 Task: Buy 4 French Presses from Coffee Makers section under best seller category for shipping address: Alexandra Wilson, 3624 Station Street, Austin, Texas 78702, Cell Number 5122113583. Pay from credit card ending with 7965, CVV 549
Action: Mouse moved to (165, 76)
Screenshot: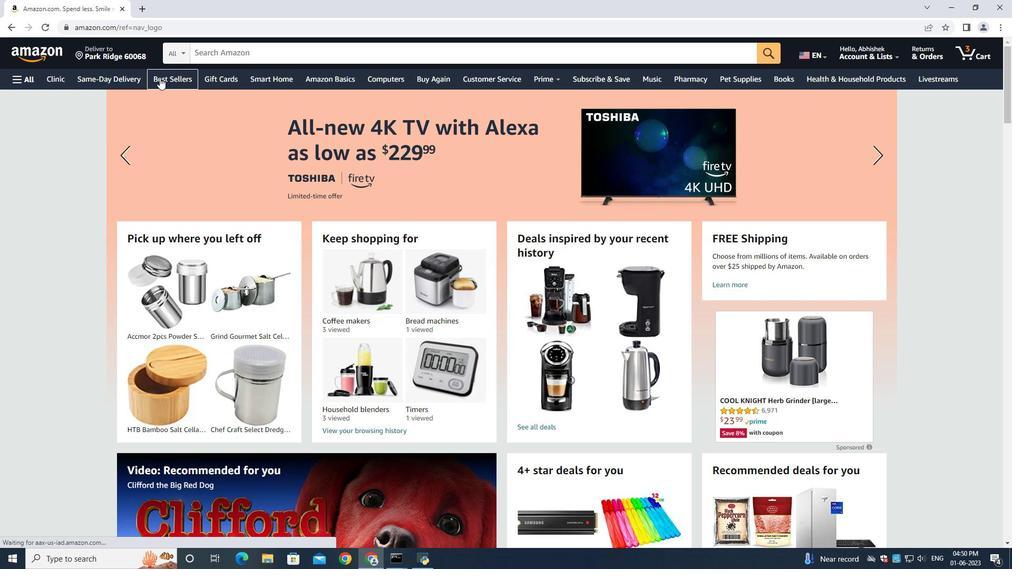
Action: Mouse pressed left at (165, 76)
Screenshot: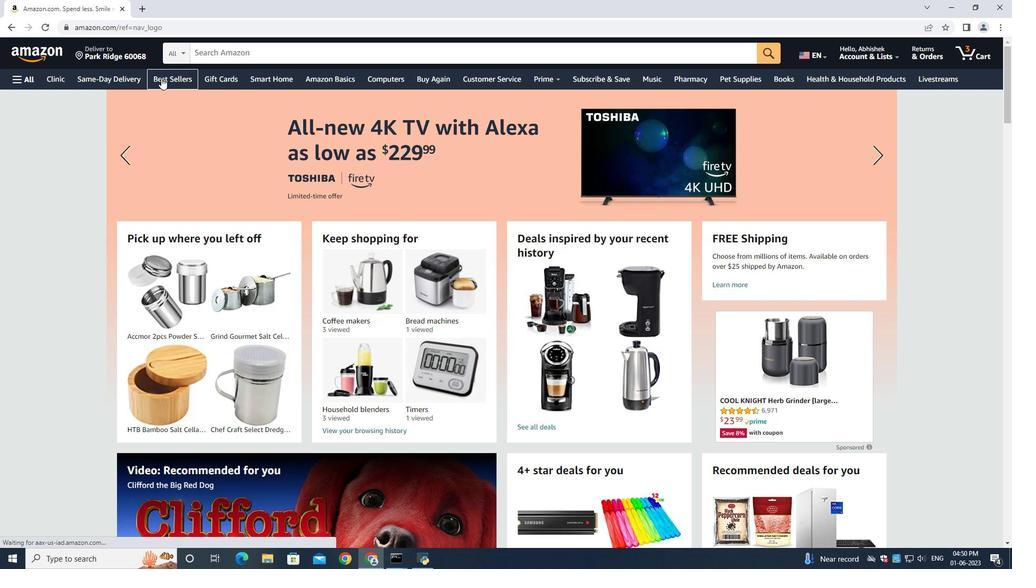 
Action: Mouse moved to (212, 49)
Screenshot: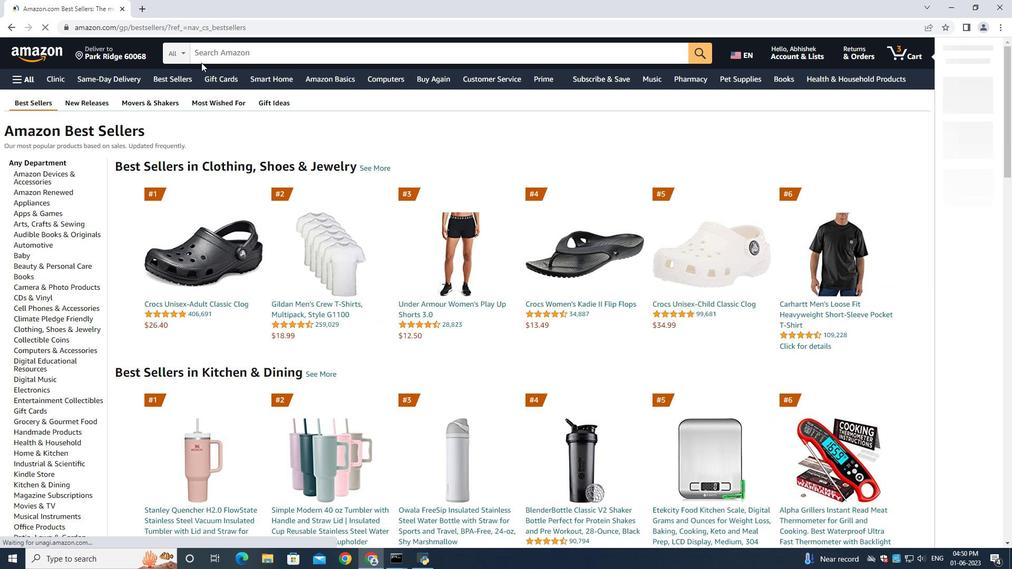 
Action: Mouse pressed left at (212, 49)
Screenshot: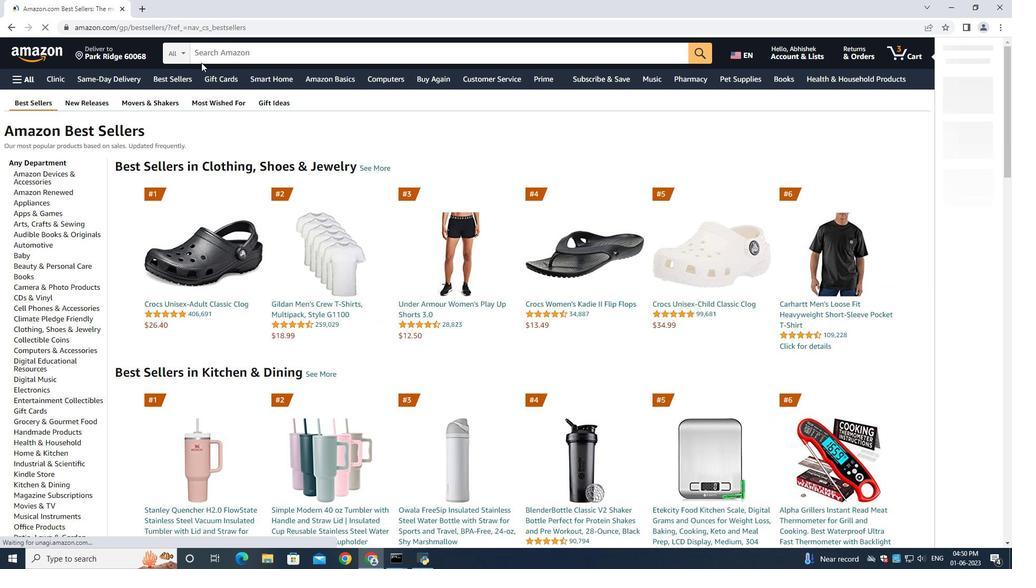 
Action: Mouse moved to (266, 61)
Screenshot: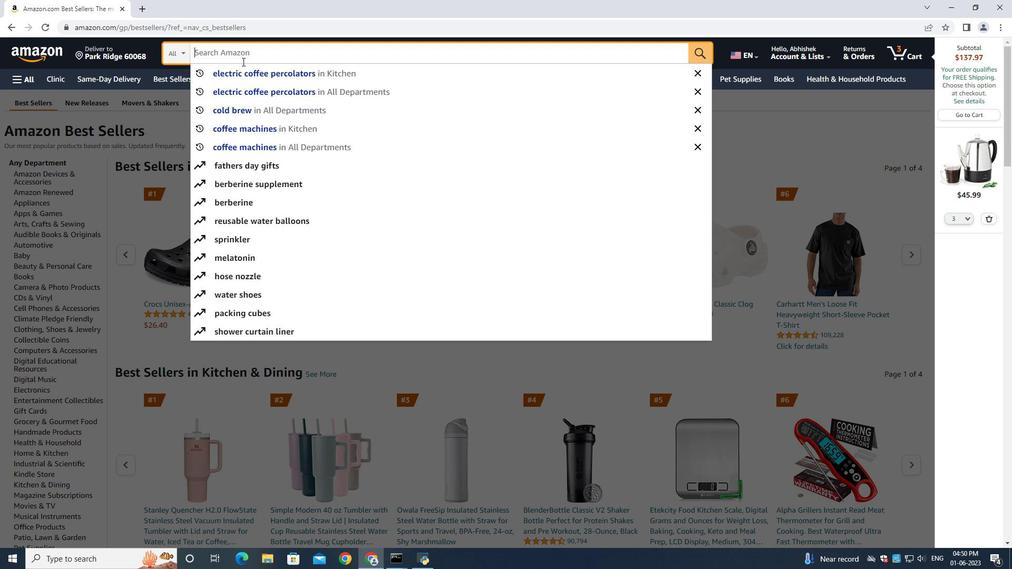 
Action: Key pressed <Key.shift>French<Key.space><Key.shift><Key.shift><Key.shift><Key.shift>Presses<Key.space><Key.enter>
Screenshot: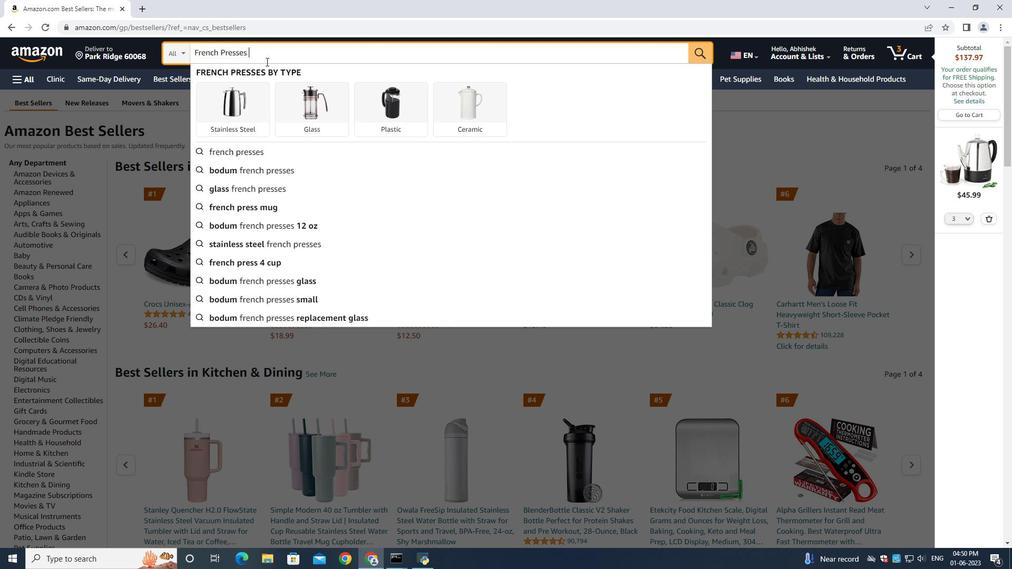 
Action: Mouse moved to (987, 216)
Screenshot: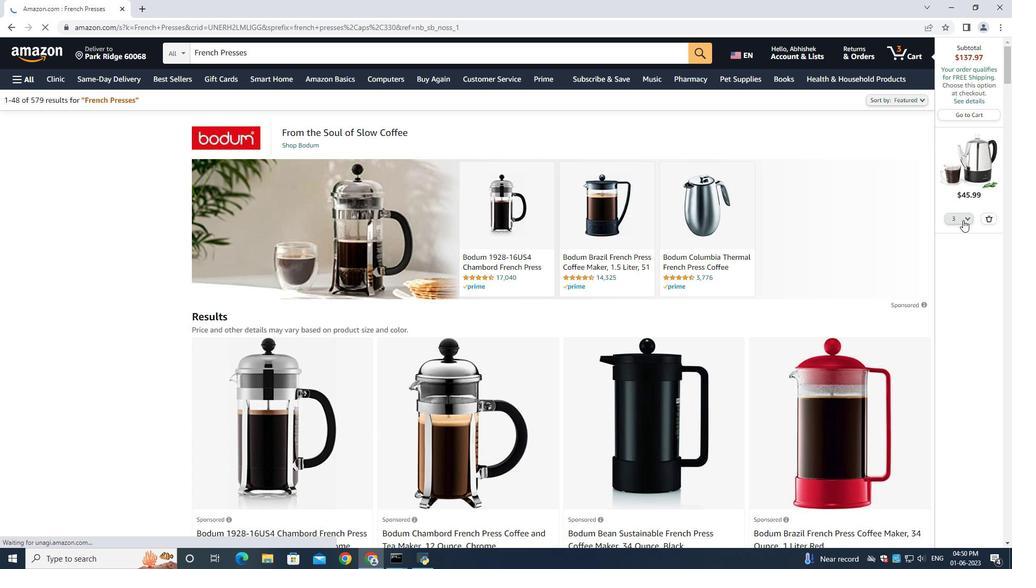 
Action: Mouse pressed left at (987, 216)
Screenshot: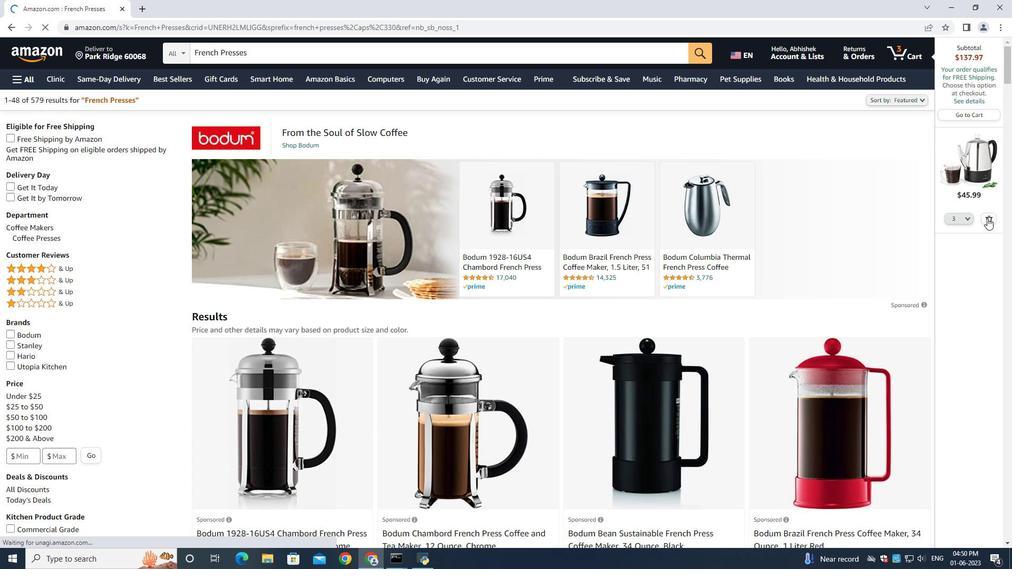 
Action: Mouse moved to (35, 226)
Screenshot: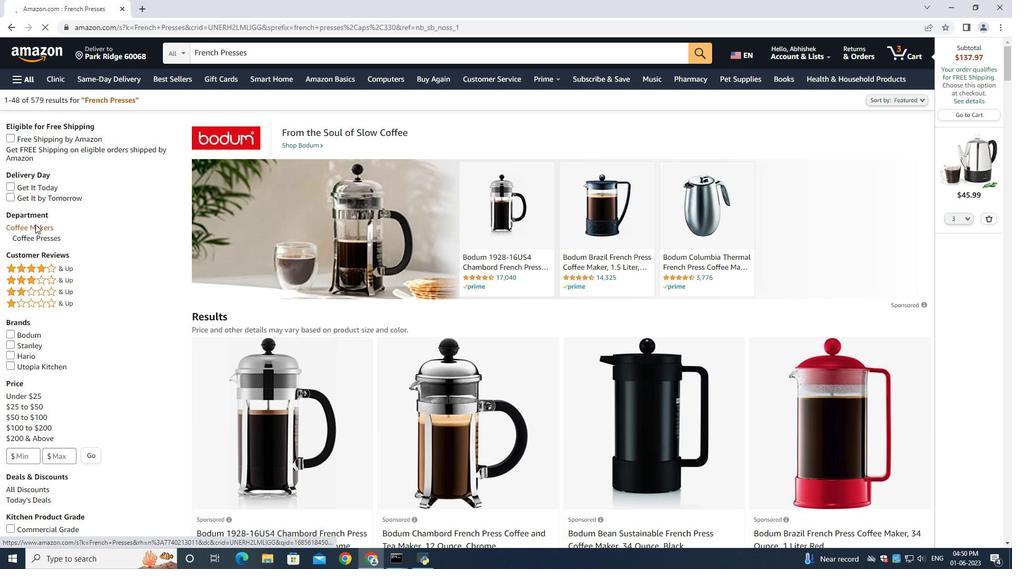 
Action: Mouse pressed left at (35, 226)
Screenshot: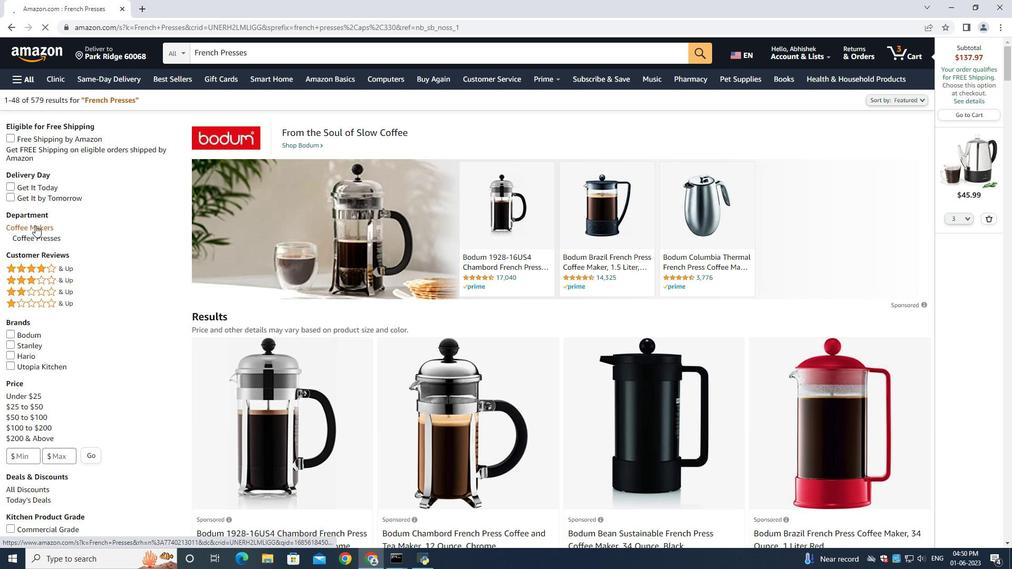 
Action: Mouse moved to (990, 217)
Screenshot: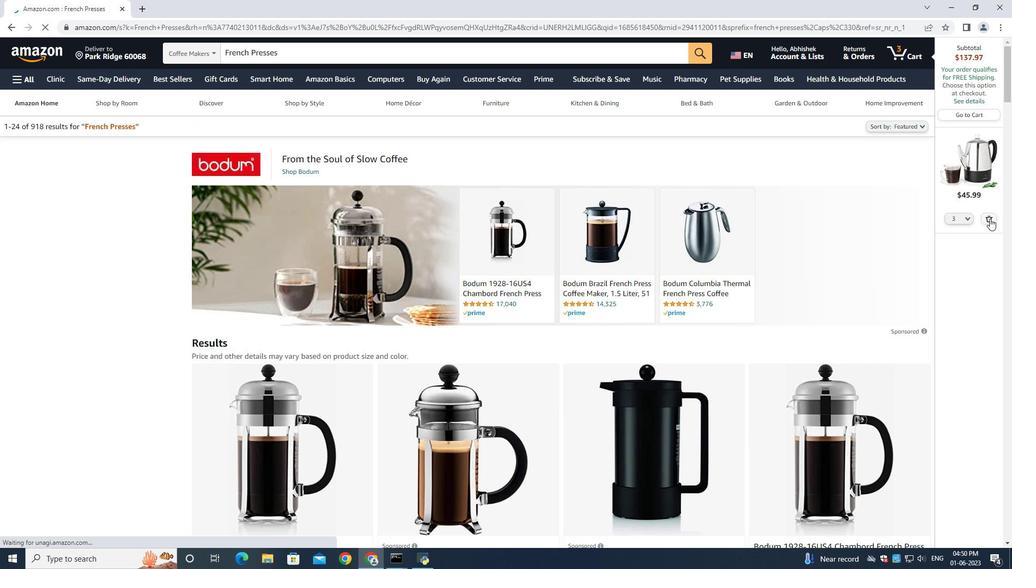 
Action: Mouse pressed left at (990, 217)
Screenshot: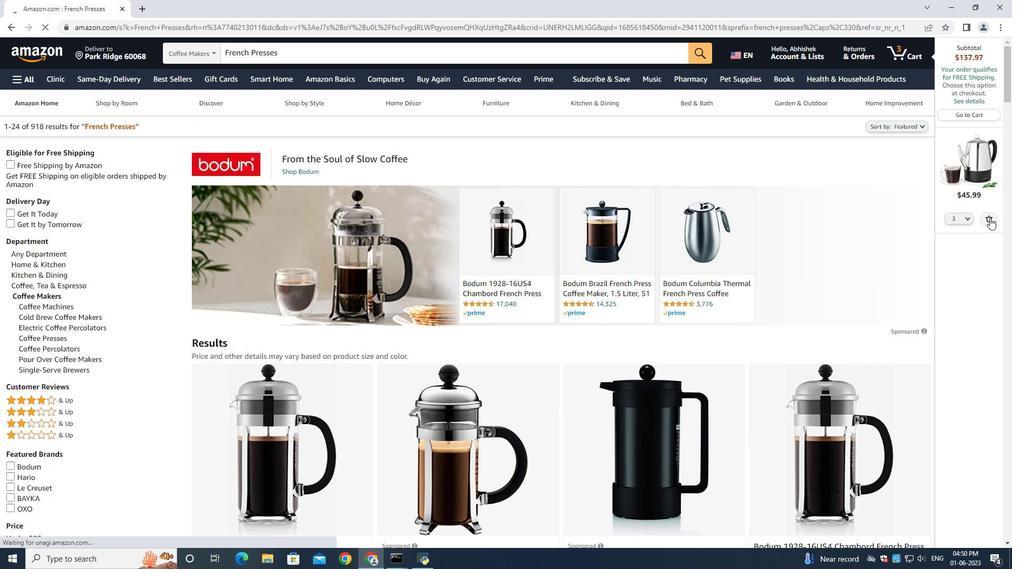 
Action: Mouse pressed left at (990, 217)
Screenshot: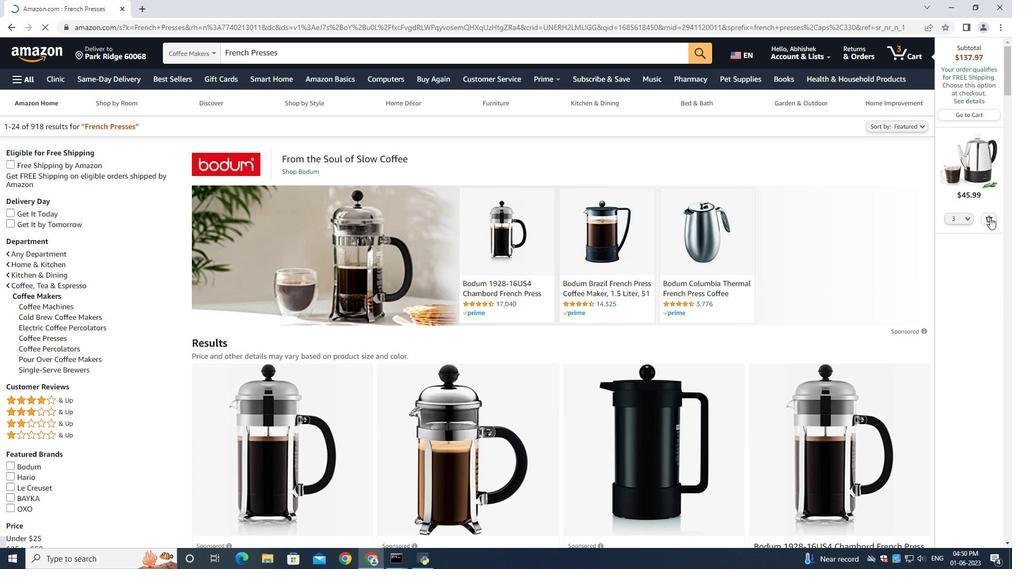 
Action: Mouse moved to (693, 274)
Screenshot: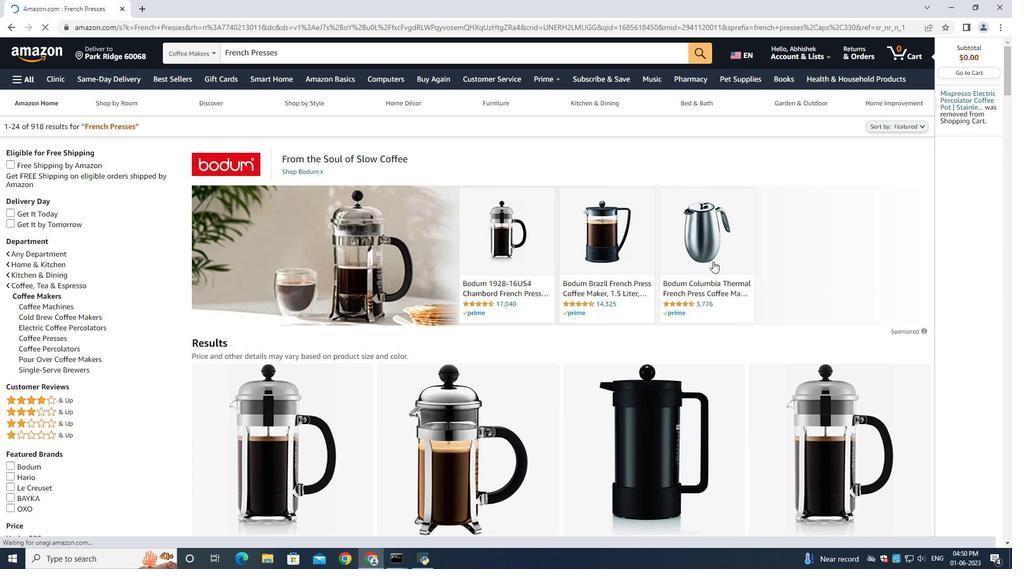 
Action: Mouse scrolled (693, 273) with delta (0, 0)
Screenshot: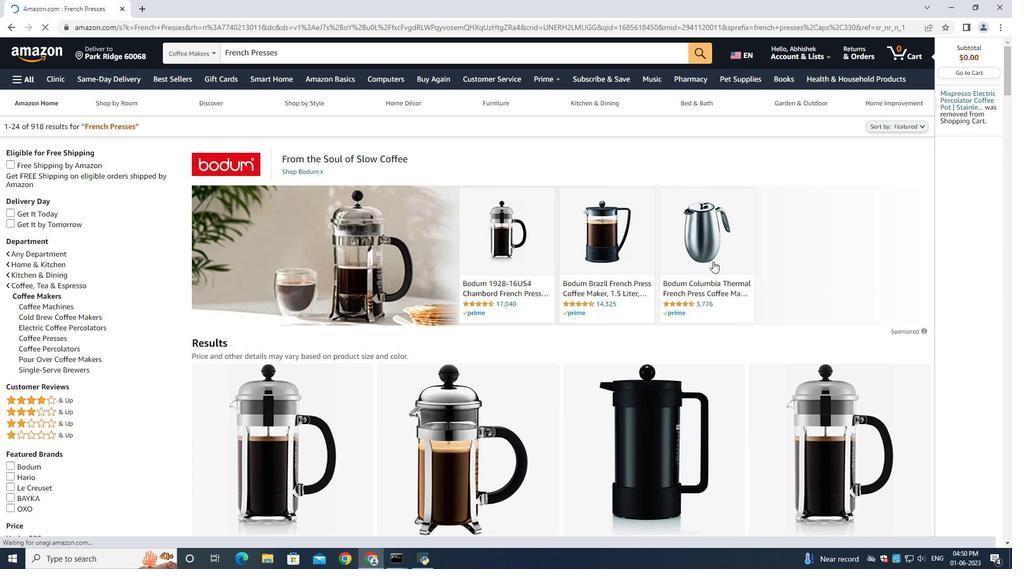 
Action: Mouse moved to (693, 274)
Screenshot: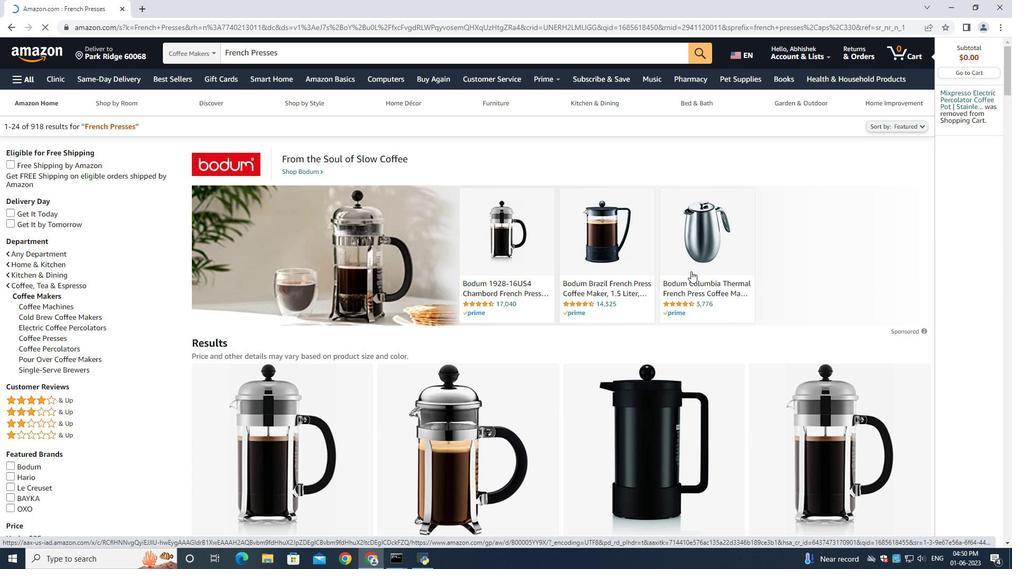 
Action: Mouse scrolled (693, 273) with delta (0, 0)
Screenshot: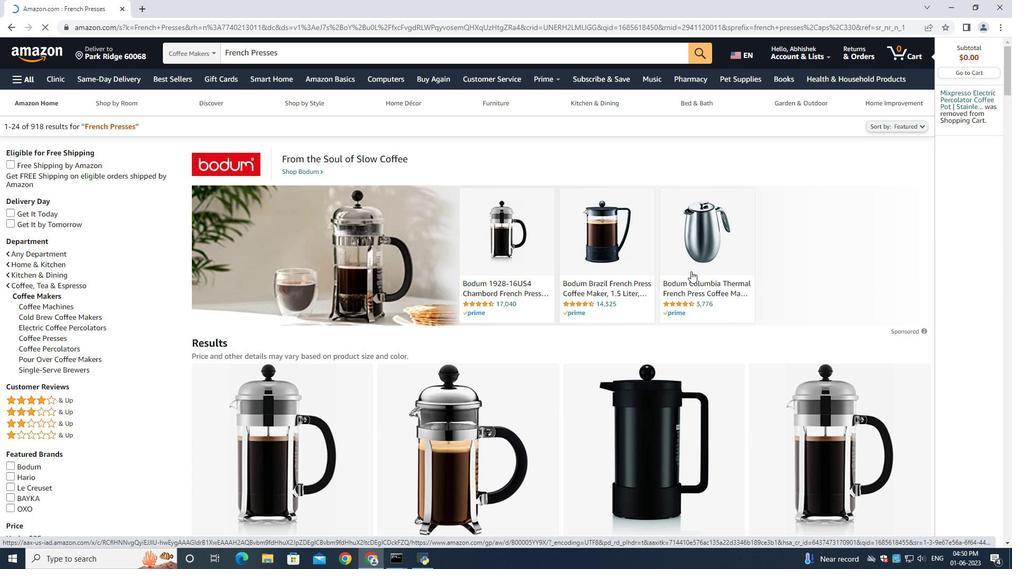 
Action: Mouse scrolled (693, 273) with delta (0, 0)
Screenshot: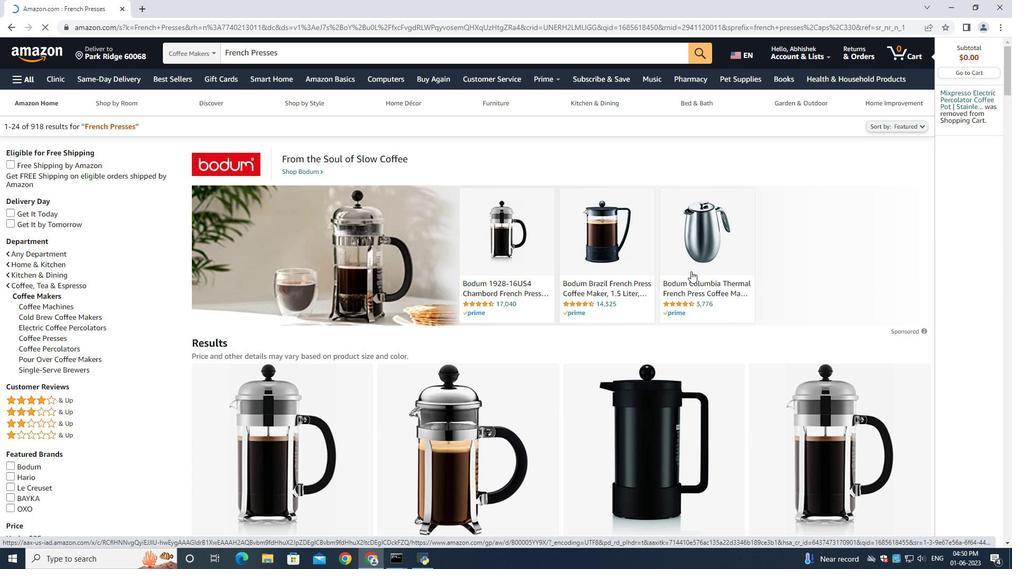 
Action: Mouse scrolled (693, 273) with delta (0, 0)
Screenshot: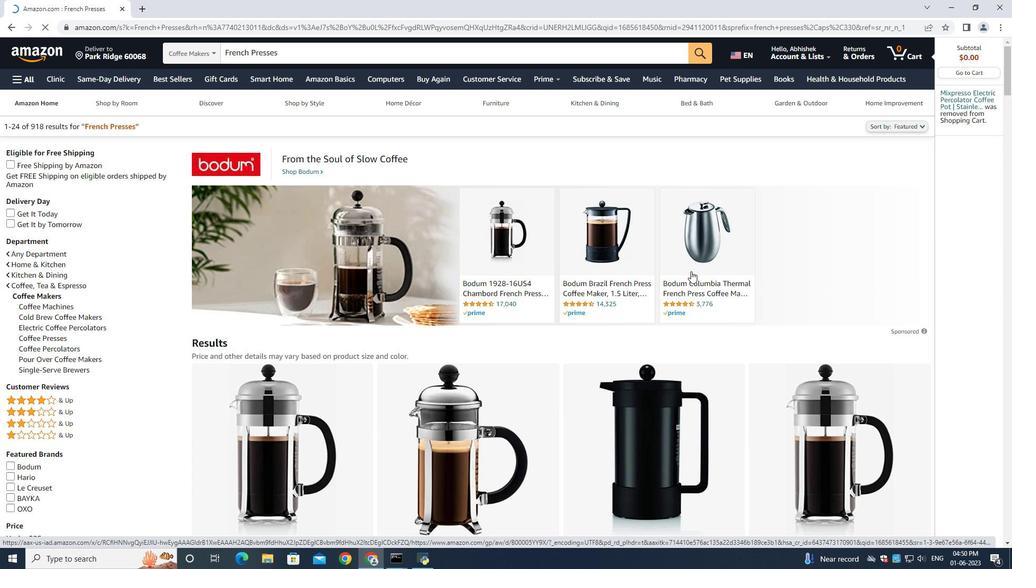 
Action: Mouse moved to (694, 274)
Screenshot: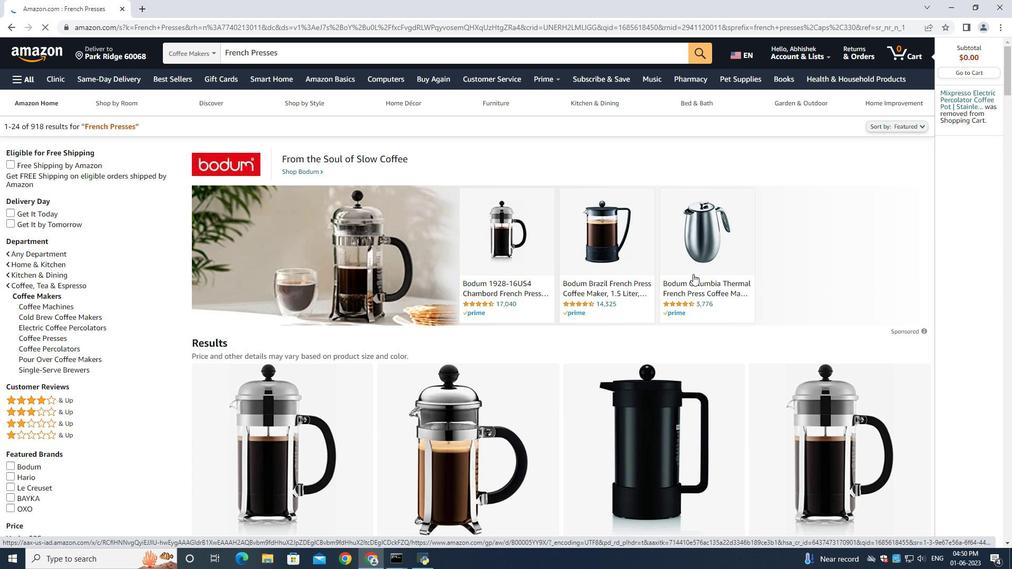 
Action: Mouse scrolled (694, 273) with delta (0, 0)
Screenshot: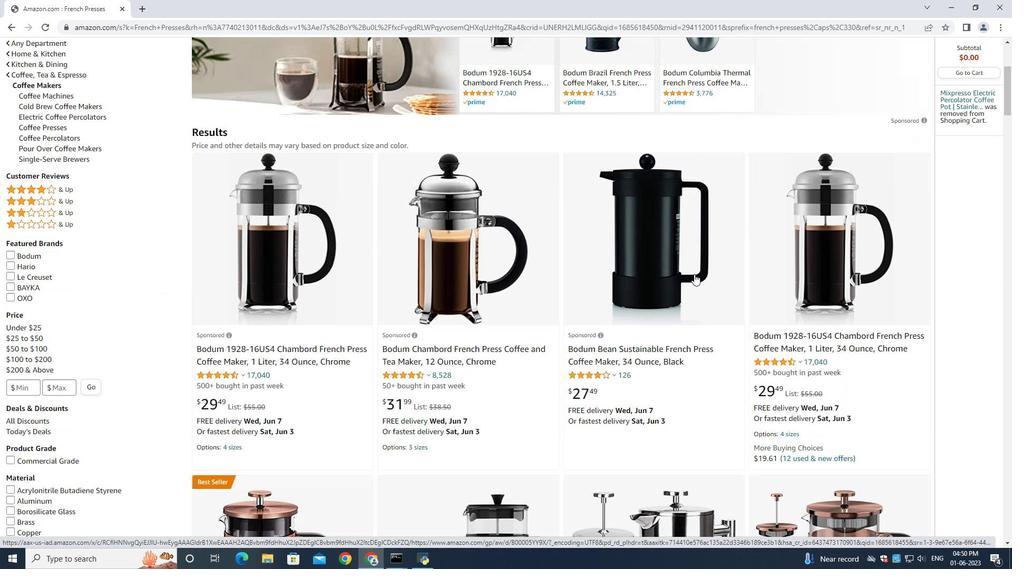 
Action: Mouse scrolled (694, 273) with delta (0, 0)
Screenshot: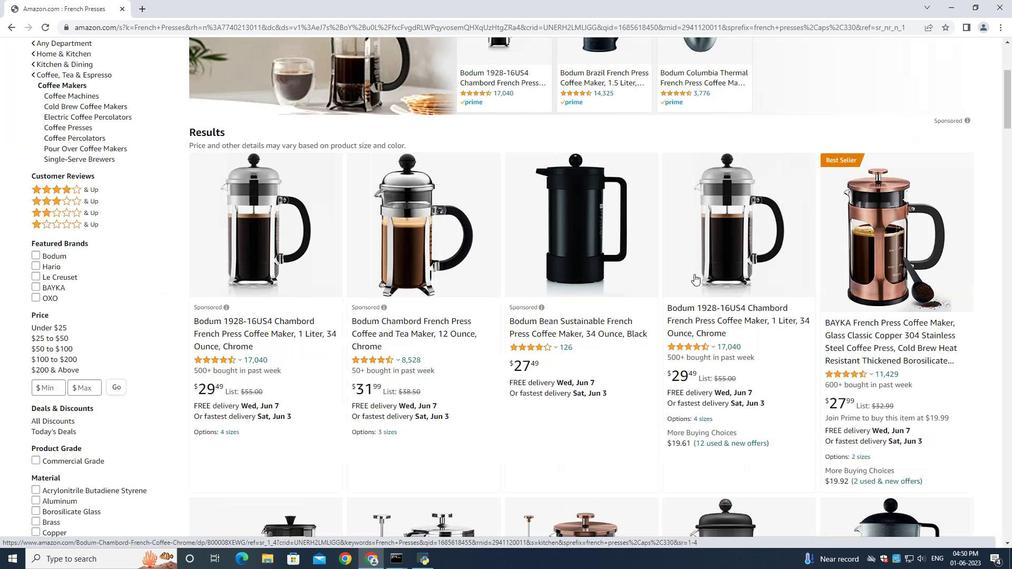 
Action: Mouse scrolled (694, 273) with delta (0, 0)
Screenshot: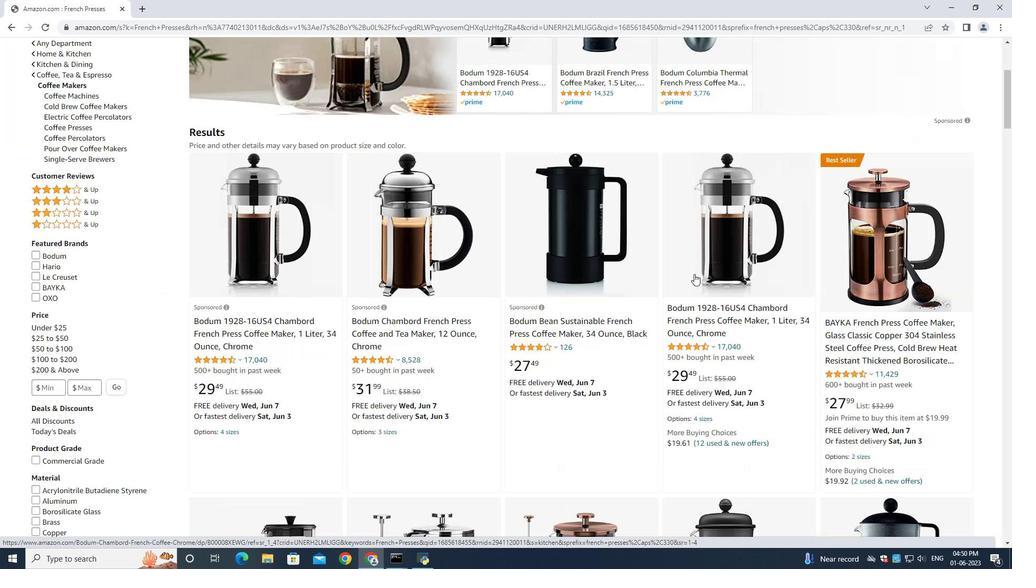 
Action: Mouse moved to (889, 186)
Screenshot: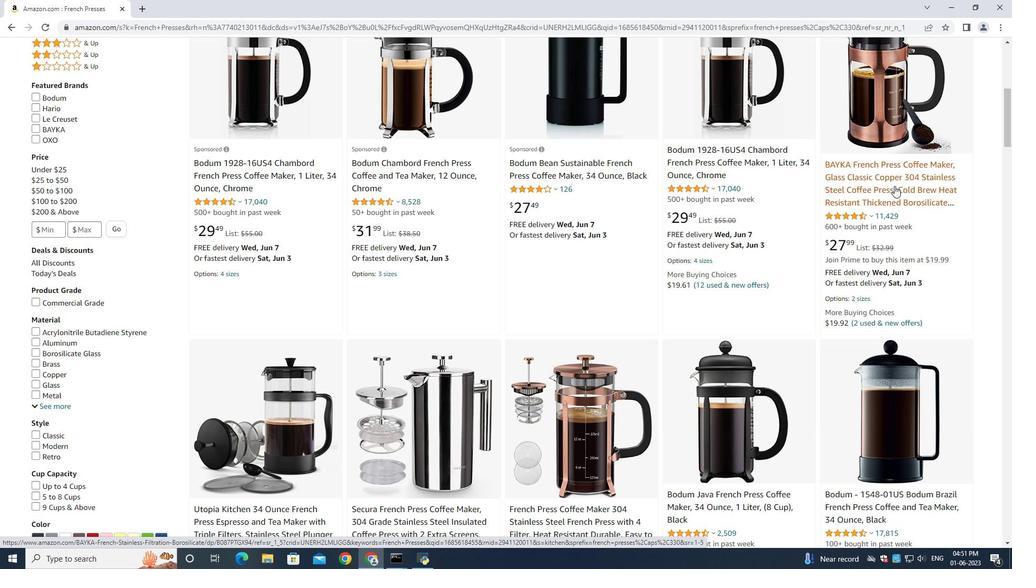 
Action: Mouse pressed left at (889, 186)
Screenshot: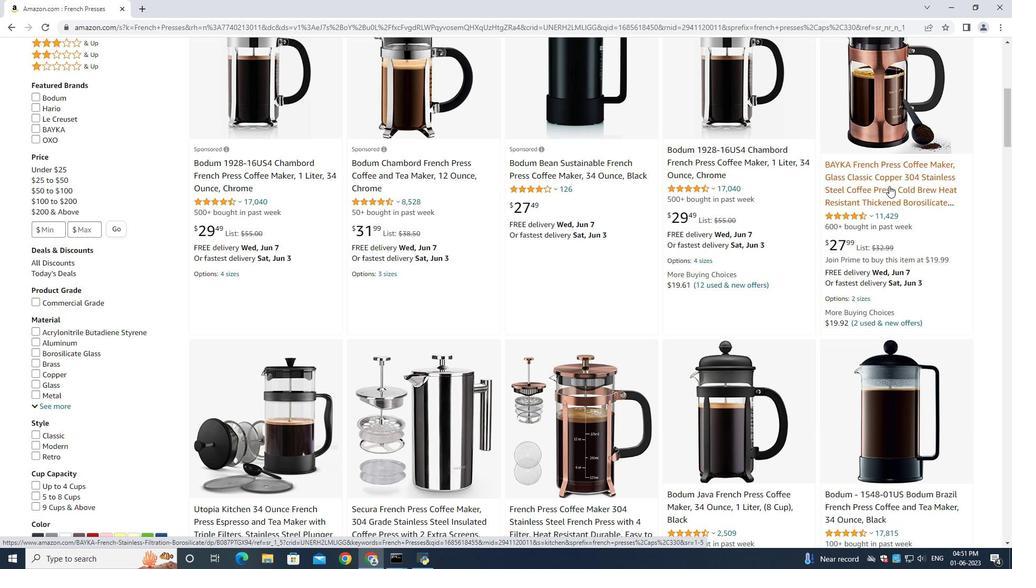 
Action: Mouse moved to (568, 259)
Screenshot: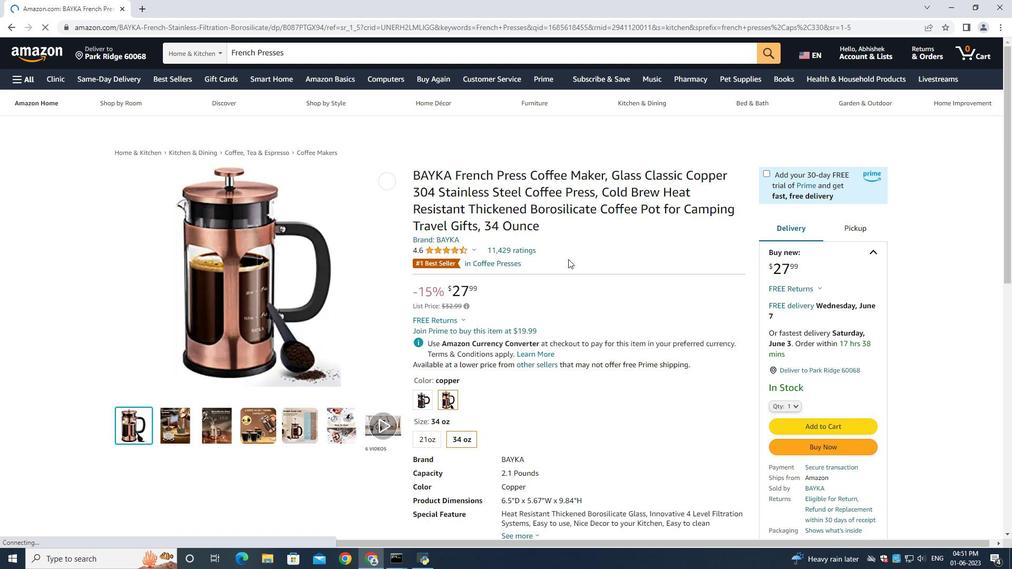 
Action: Mouse scrolled (568, 259) with delta (0, 0)
Screenshot: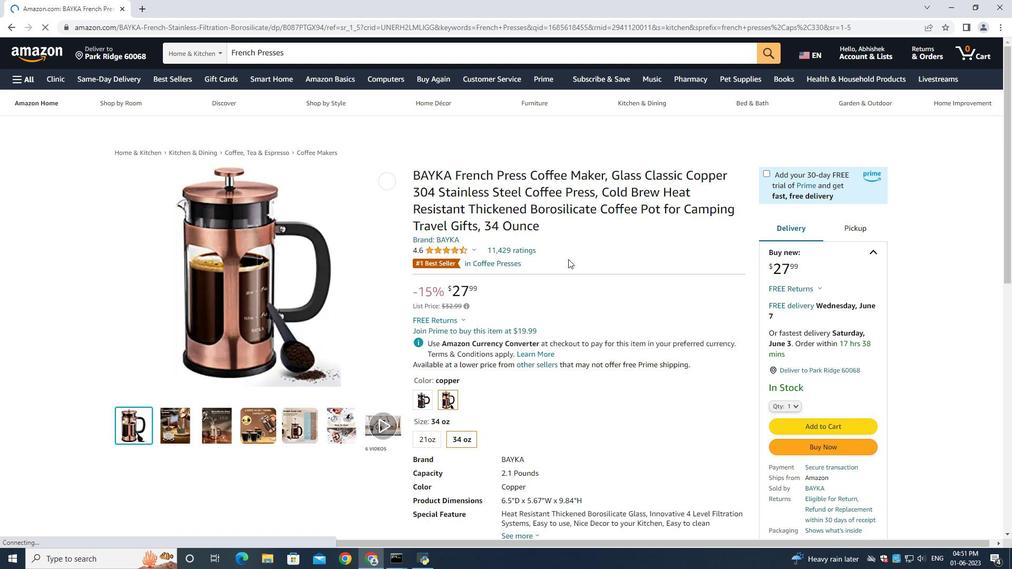 
Action: Mouse moved to (568, 260)
Screenshot: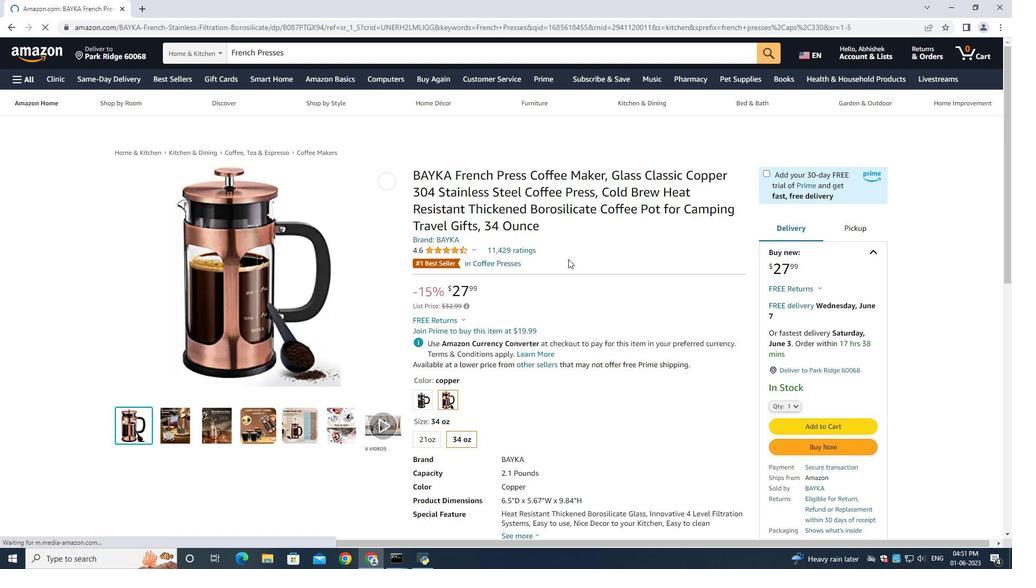 
Action: Mouse scrolled (568, 259) with delta (0, 0)
Screenshot: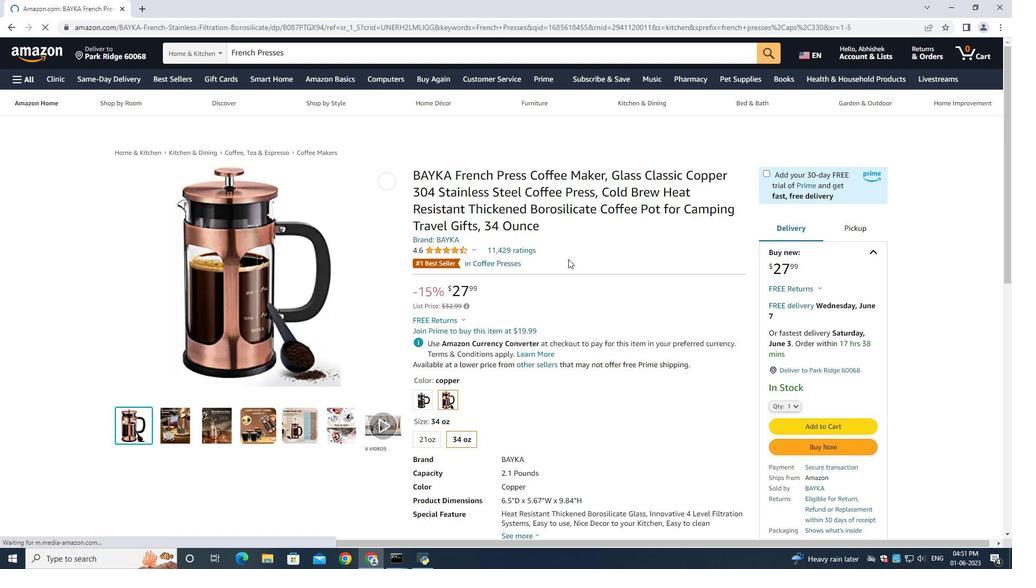 
Action: Mouse moved to (568, 260)
Screenshot: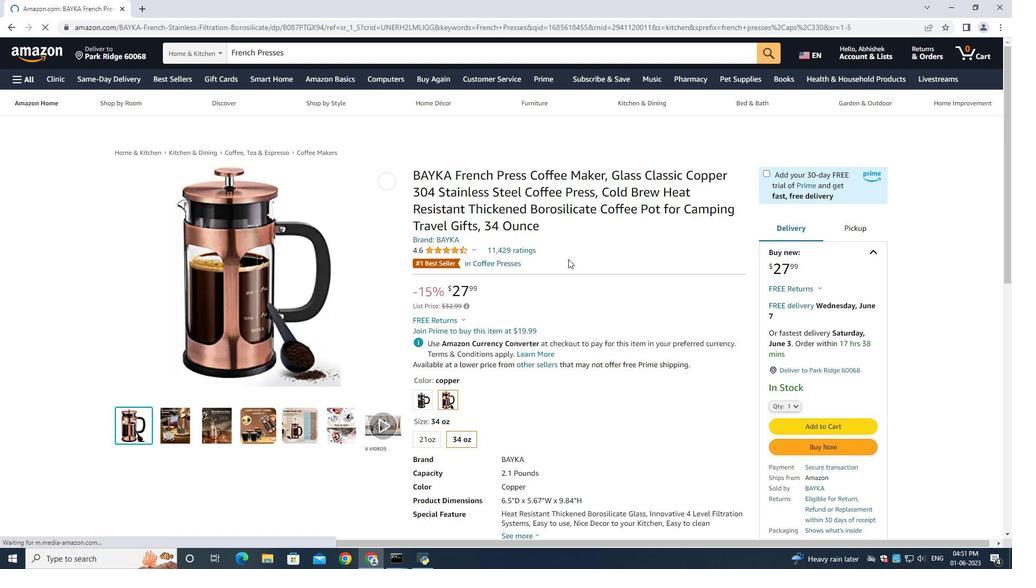 
Action: Mouse scrolled (568, 260) with delta (0, 0)
Screenshot: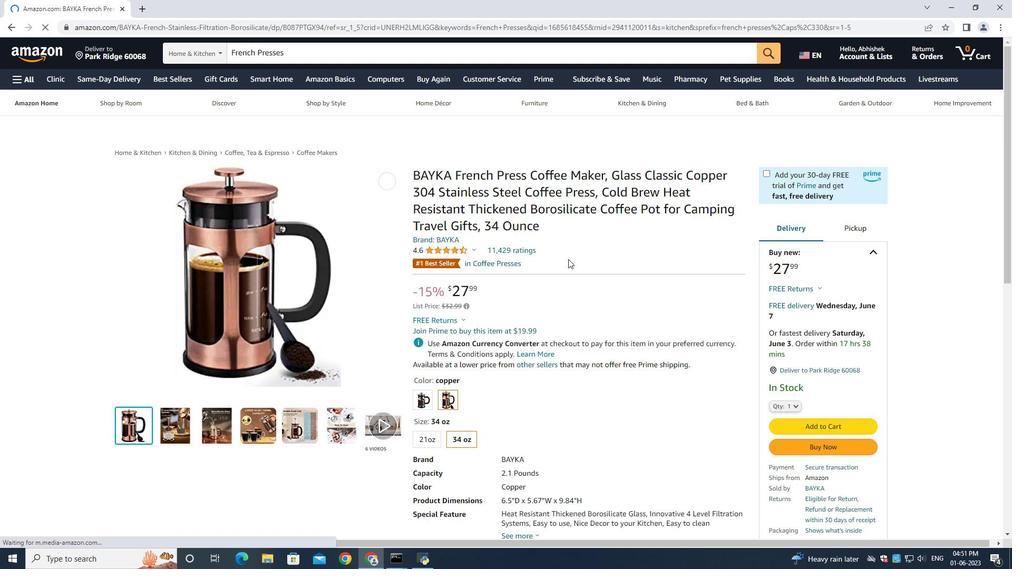 
Action: Mouse moved to (782, 250)
Screenshot: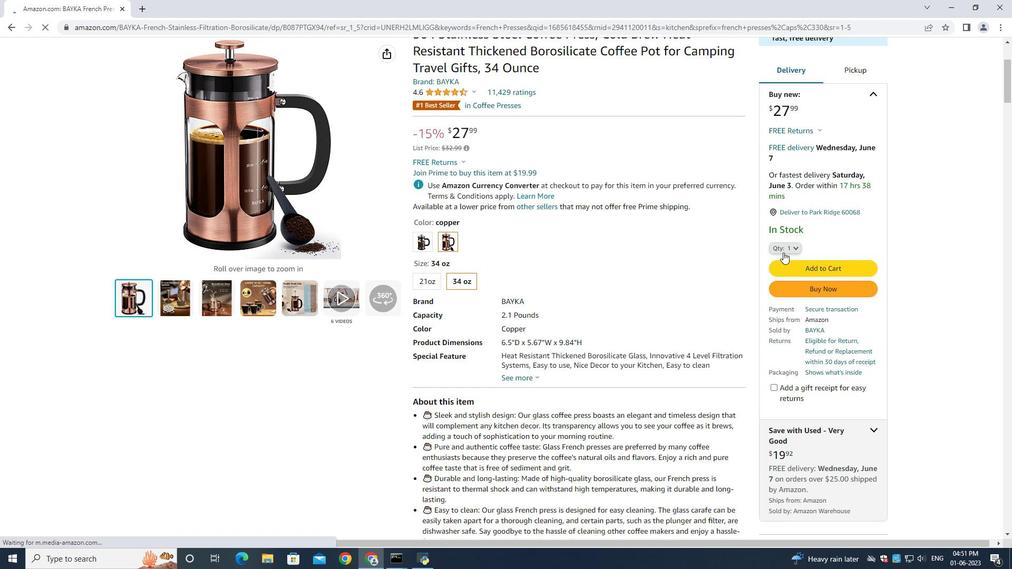 
Action: Mouse pressed left at (782, 250)
Screenshot: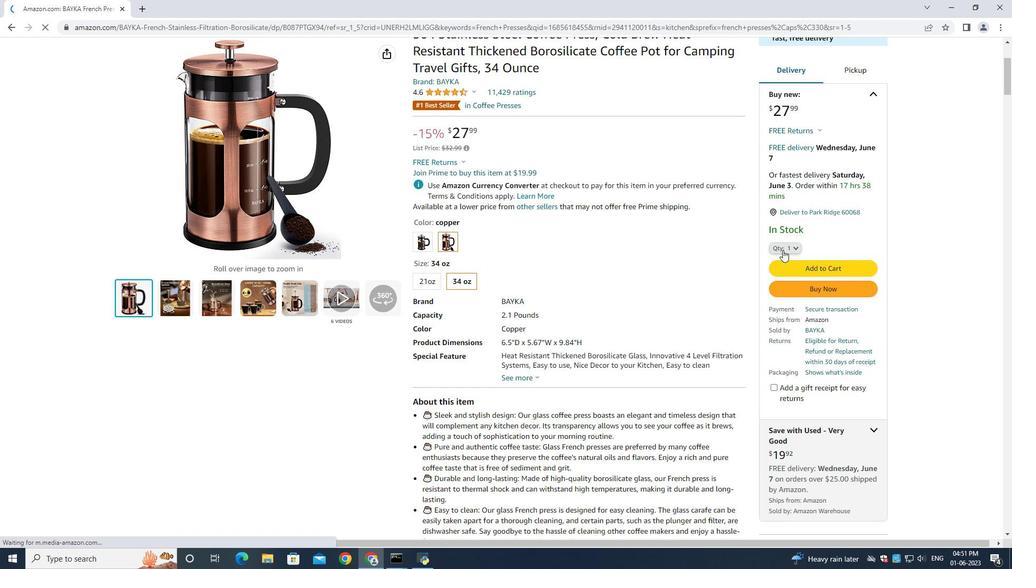 
Action: Mouse moved to (772, 290)
Screenshot: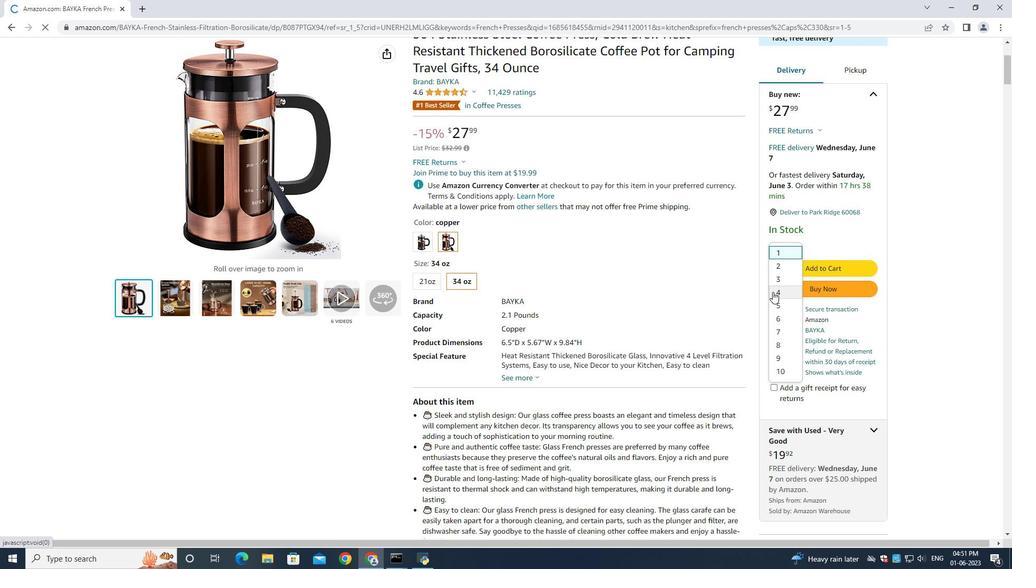 
Action: Mouse pressed left at (772, 290)
Screenshot: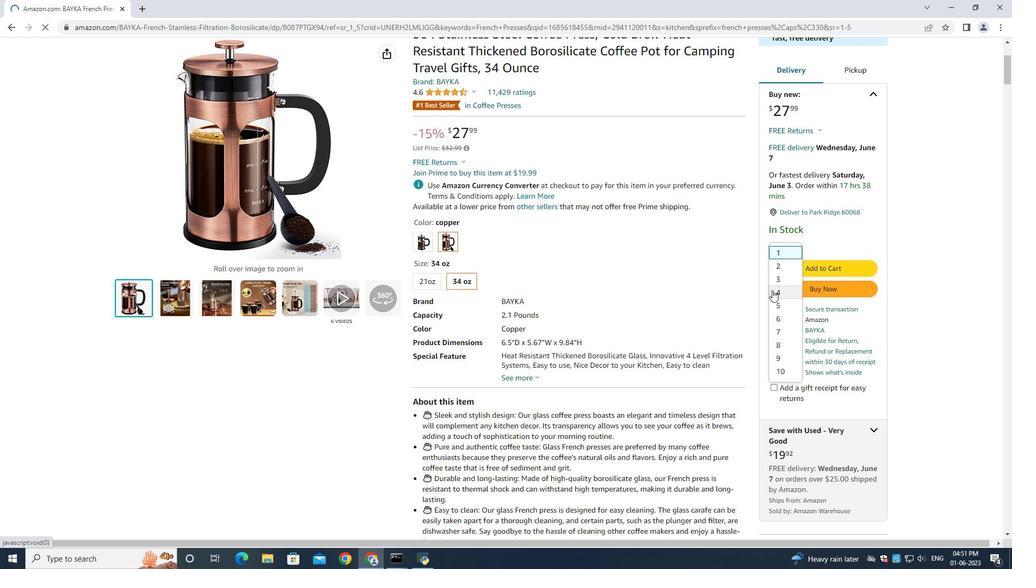 
Action: Mouse moved to (814, 290)
Screenshot: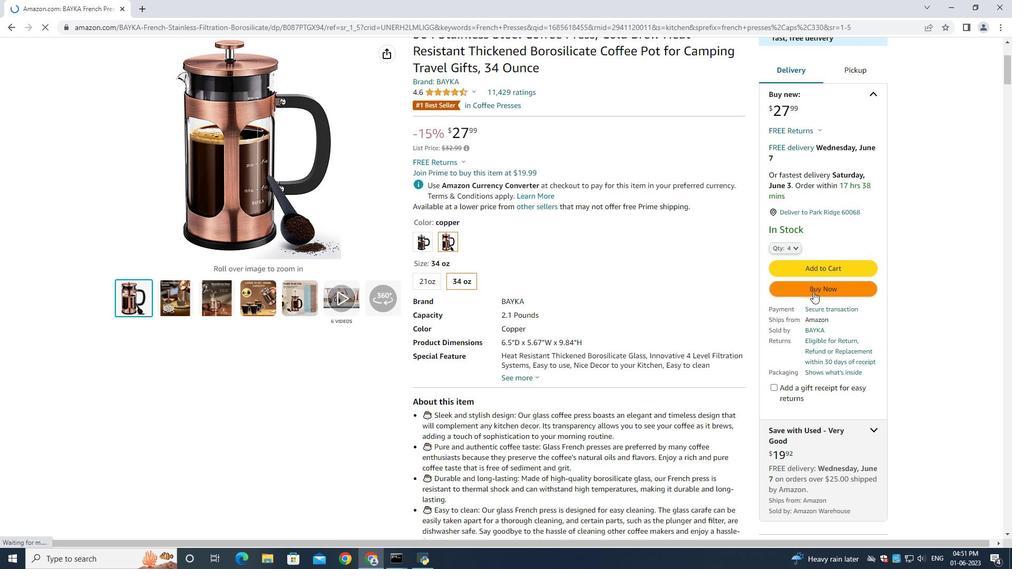 
Action: Mouse pressed left at (814, 290)
Screenshot: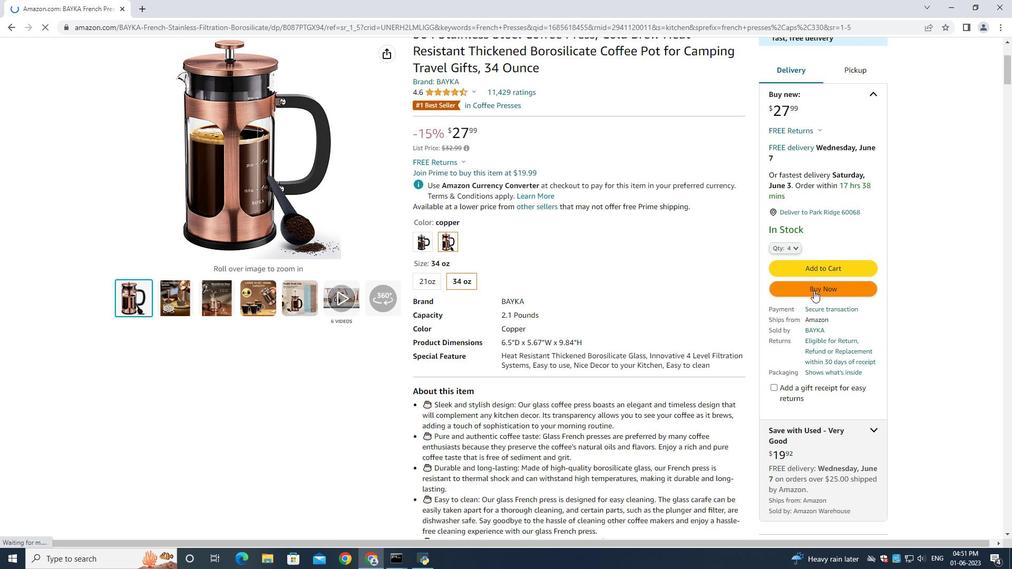 
Action: Mouse moved to (402, 272)
Screenshot: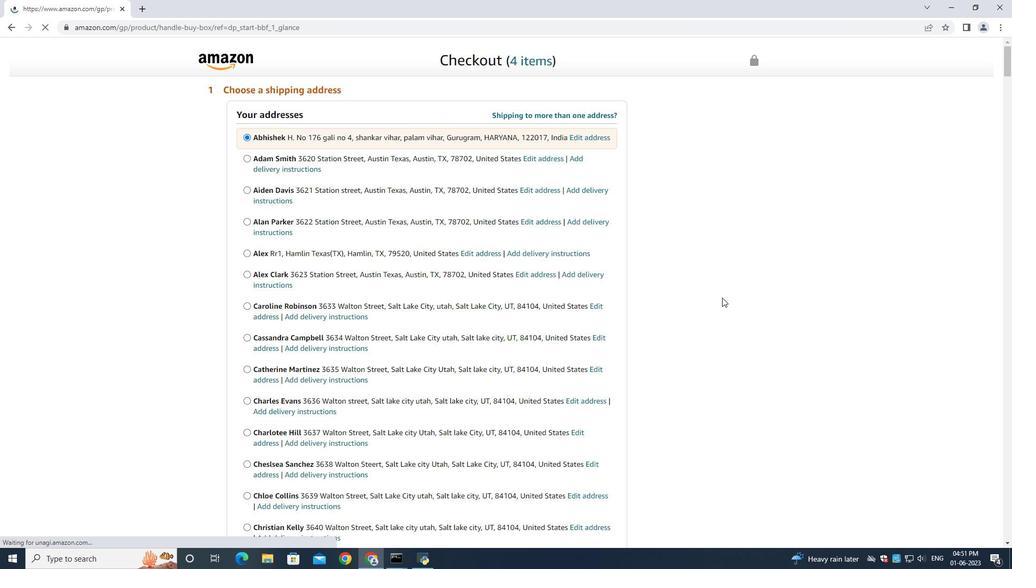 
Action: Mouse scrolled (402, 271) with delta (0, 0)
Screenshot: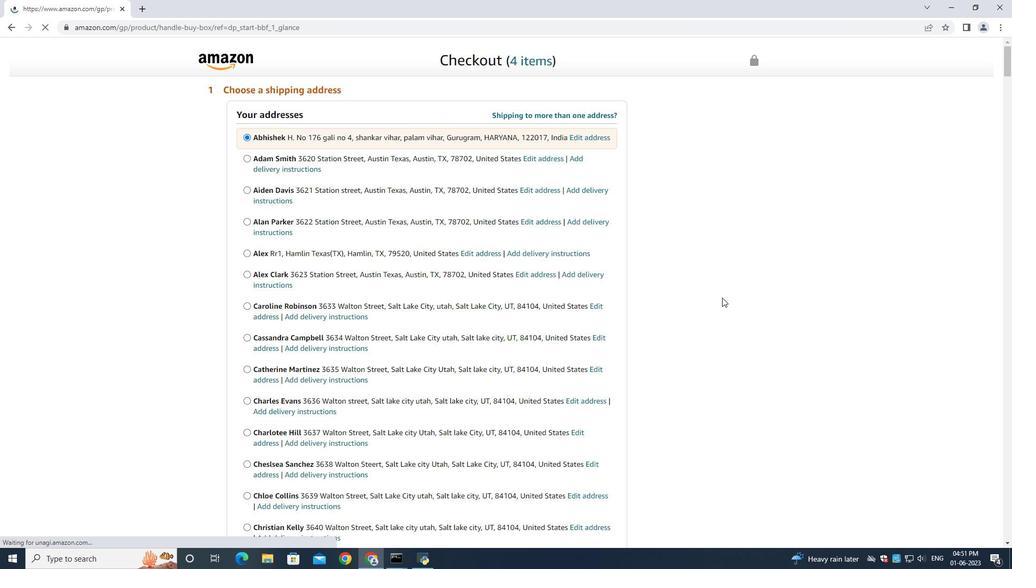 
Action: Mouse moved to (402, 273)
Screenshot: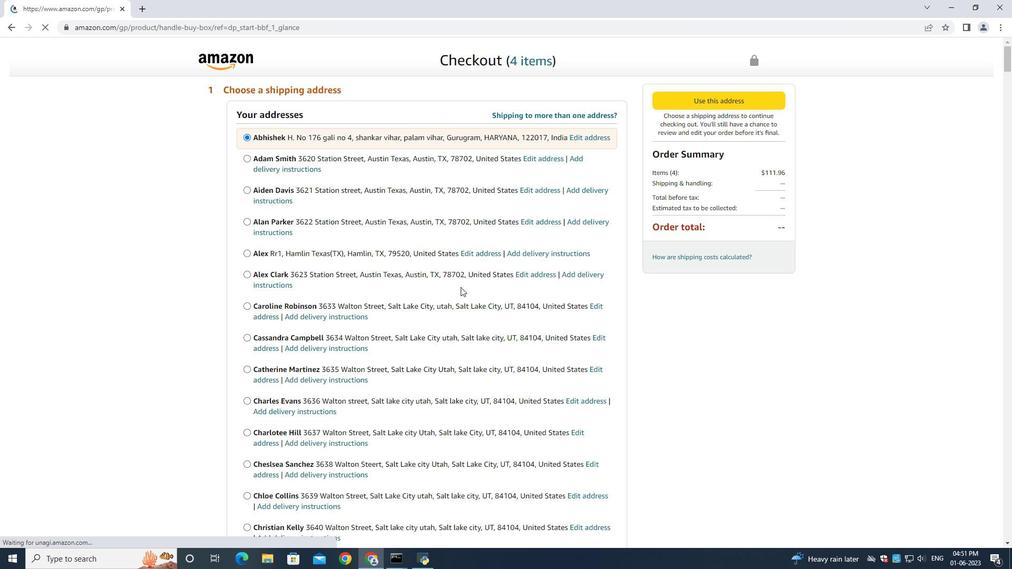
Action: Mouse scrolled (402, 272) with delta (0, 0)
Screenshot: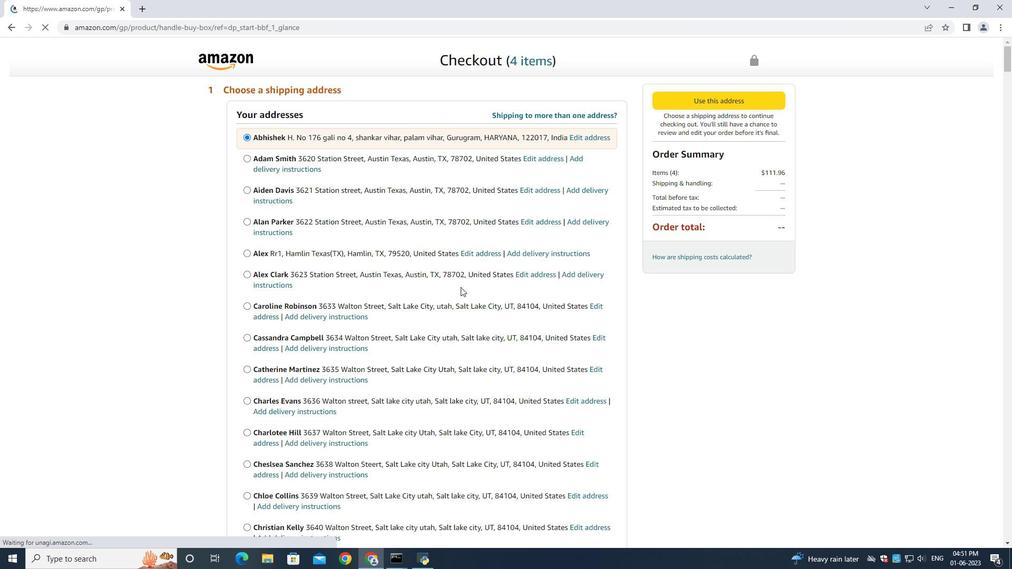 
Action: Mouse scrolled (402, 273) with delta (0, 0)
Screenshot: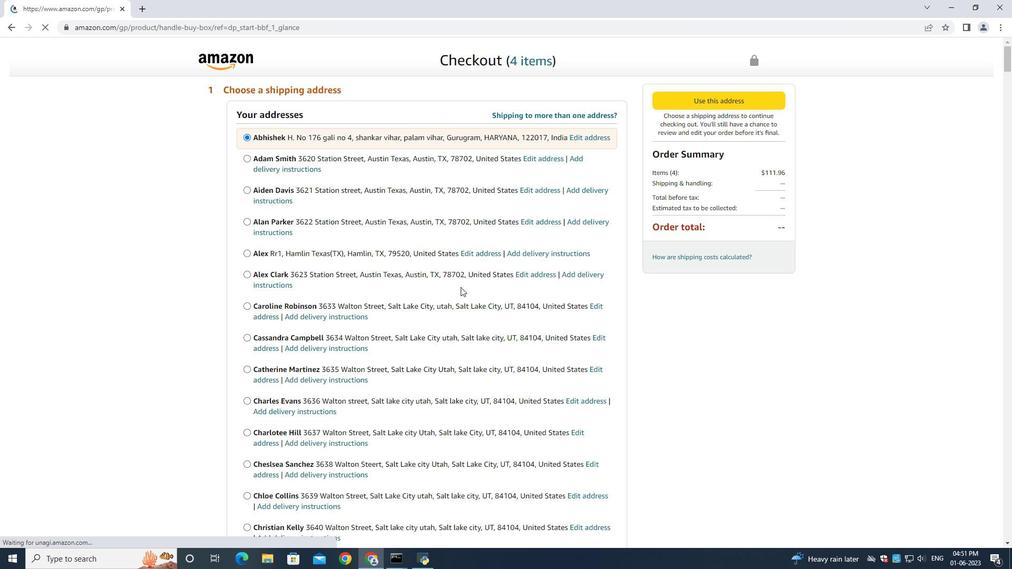 
Action: Mouse moved to (404, 272)
Screenshot: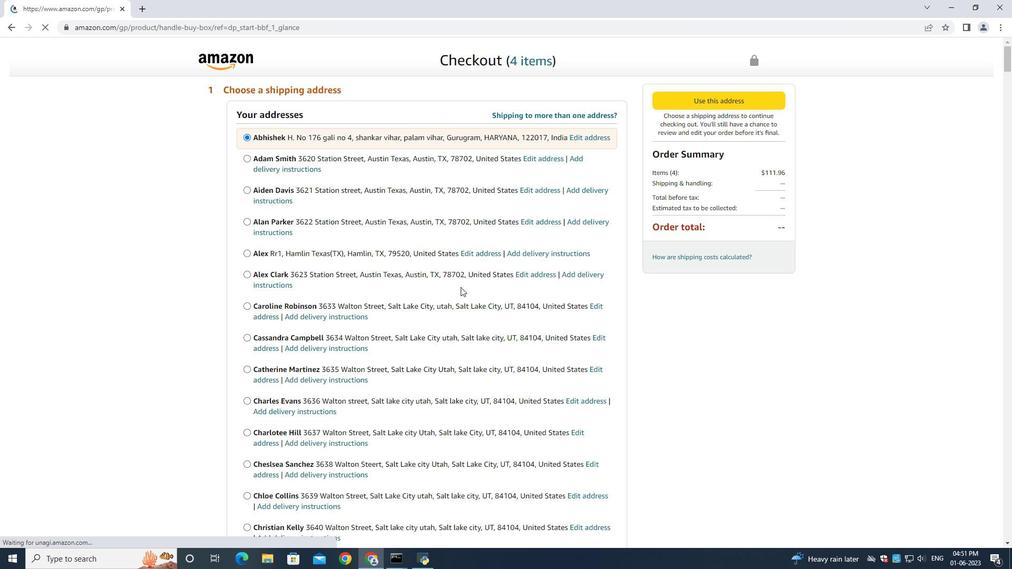 
Action: Mouse pressed middle at (402, 273)
Screenshot: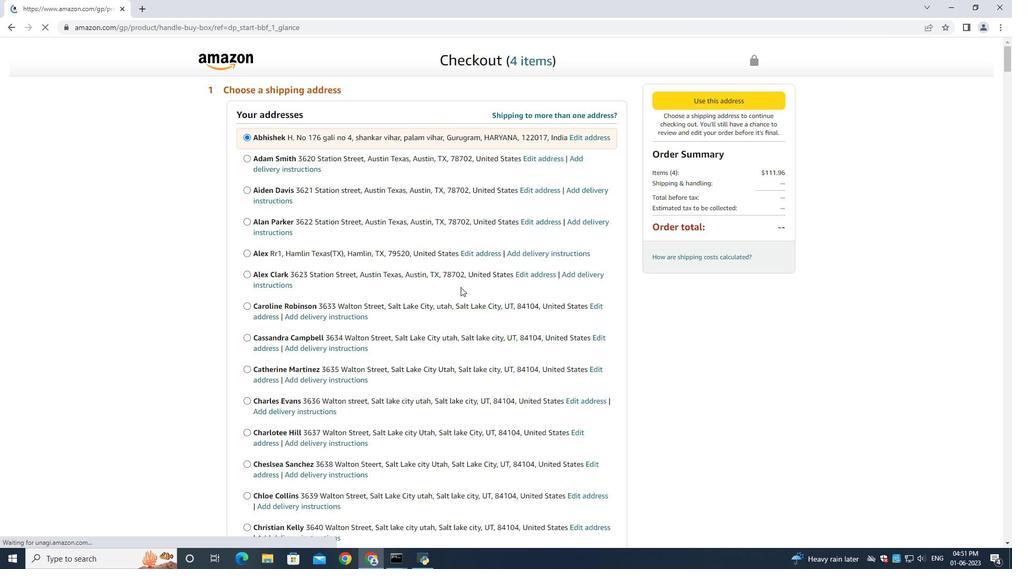 
Action: Mouse moved to (407, 274)
Screenshot: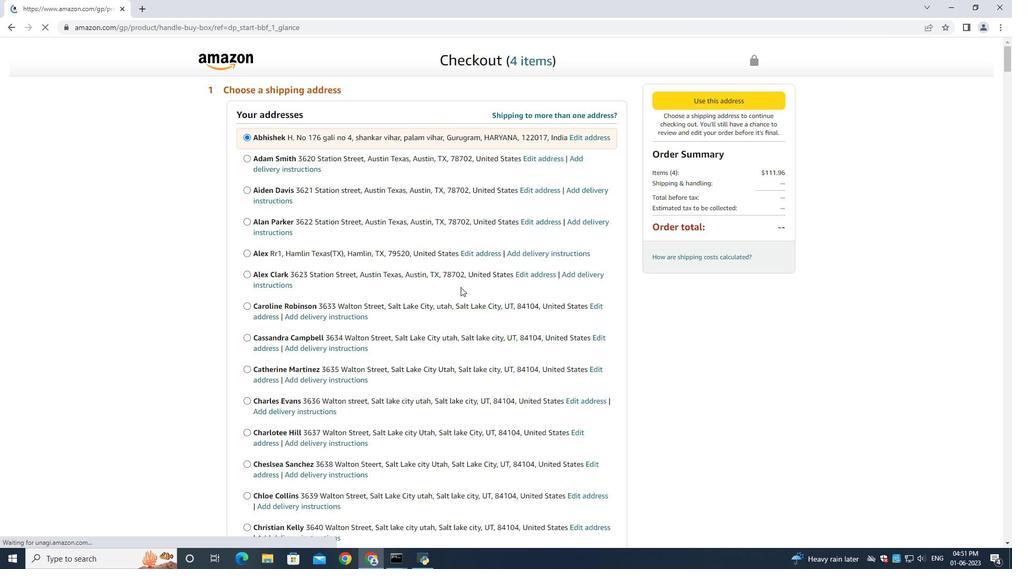 
Action: Mouse scrolled (402, 272) with delta (0, -1)
Screenshot: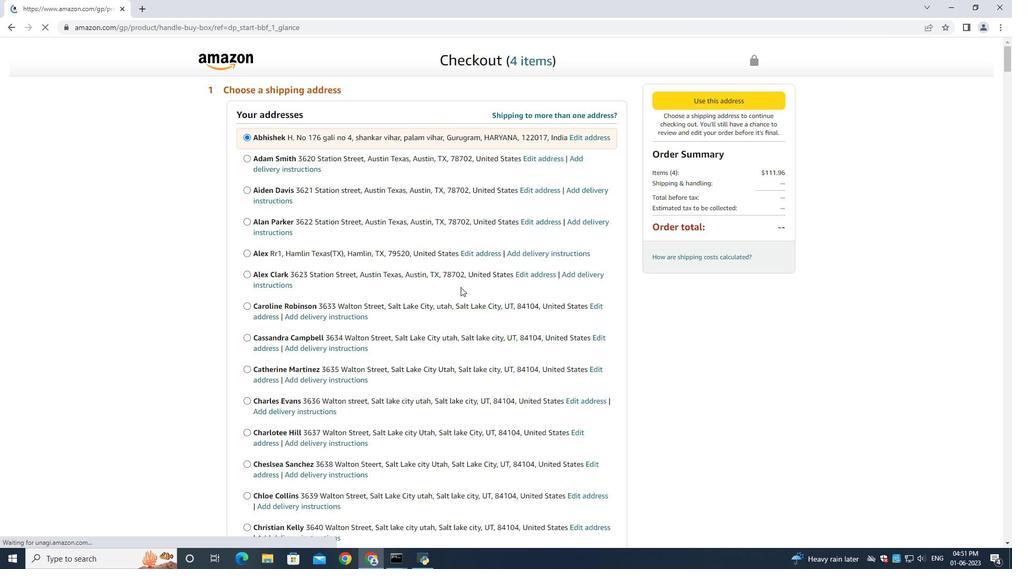 
Action: Mouse moved to (408, 275)
Screenshot: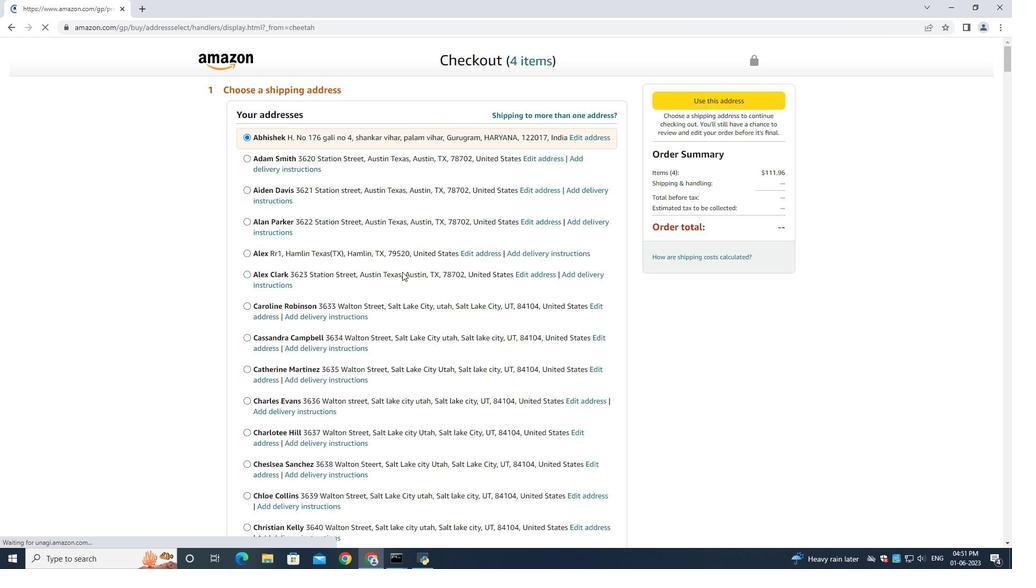 
Action: Mouse scrolled (402, 272) with delta (0, -1)
Screenshot: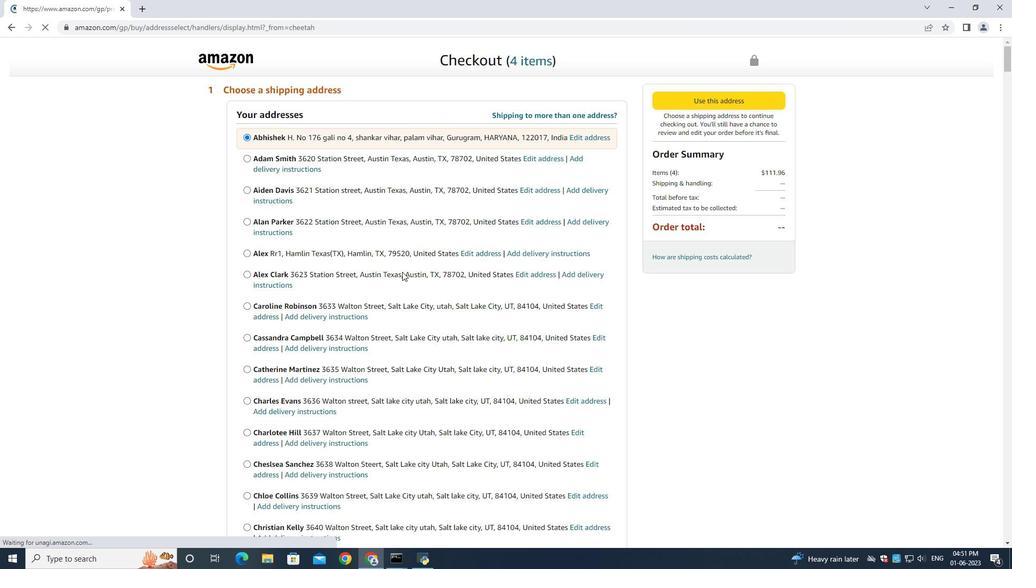 
Action: Mouse scrolled (404, 271) with delta (0, -1)
Screenshot: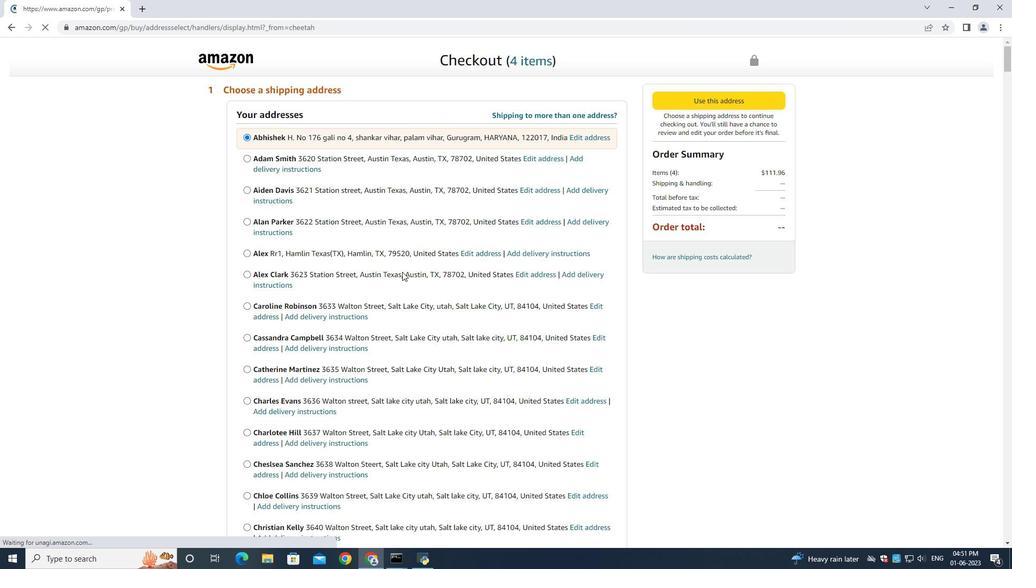 
Action: Mouse moved to (408, 275)
Screenshot: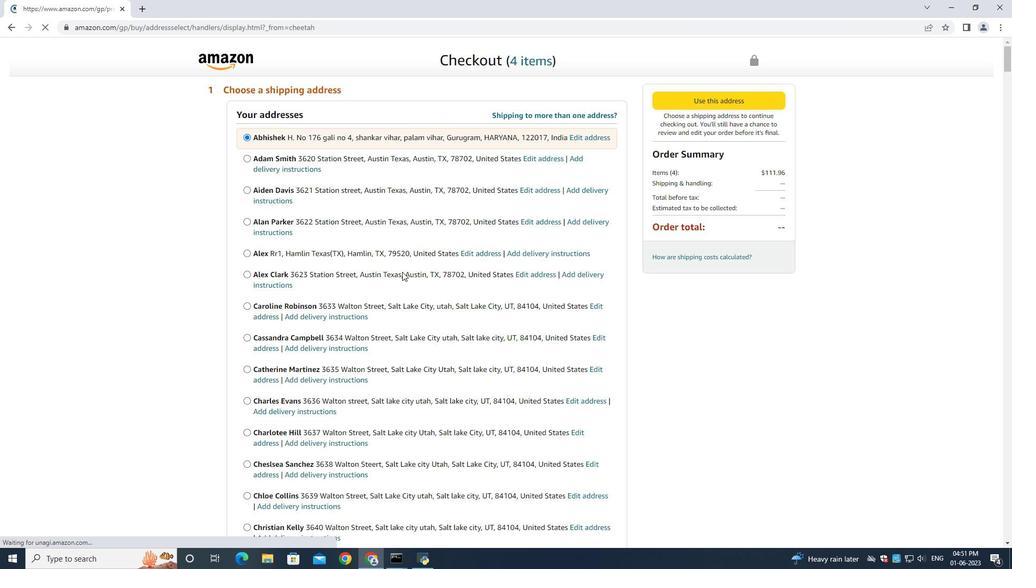
Action: Mouse scrolled (407, 273) with delta (0, 0)
Screenshot: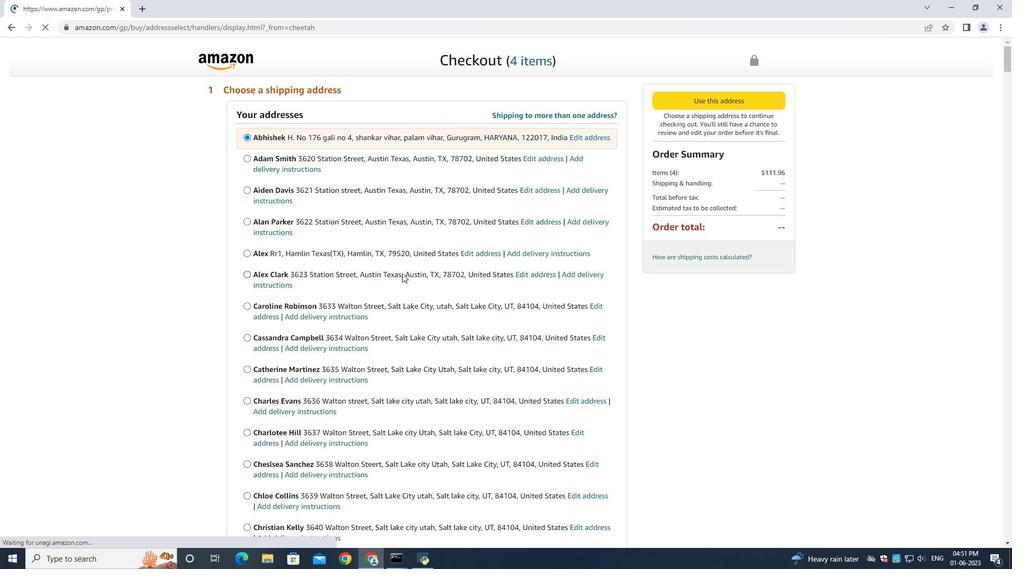 
Action: Mouse moved to (409, 275)
Screenshot: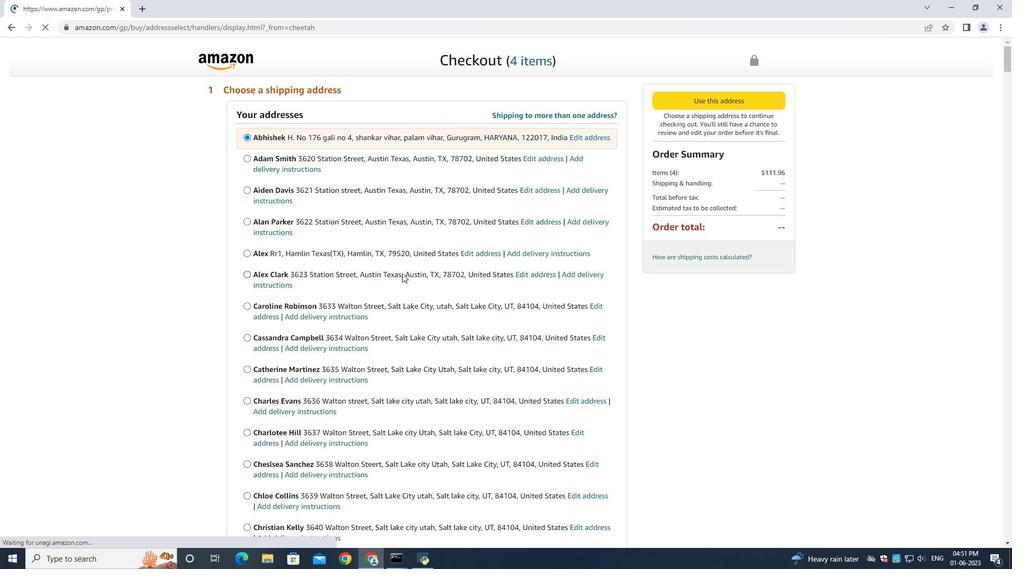 
Action: Mouse scrolled (408, 275) with delta (0, 0)
Screenshot: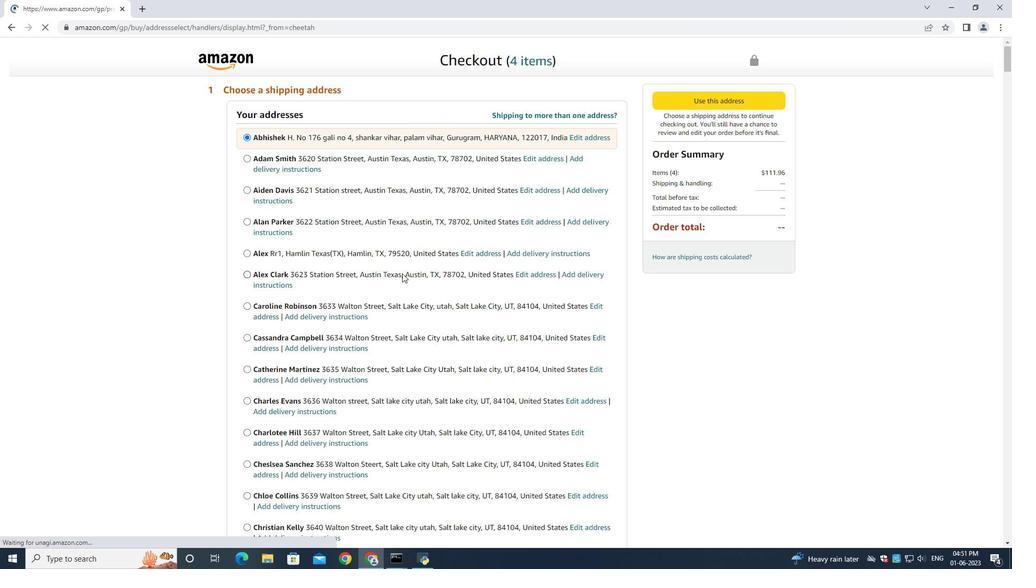 
Action: Mouse moved to (409, 275)
Screenshot: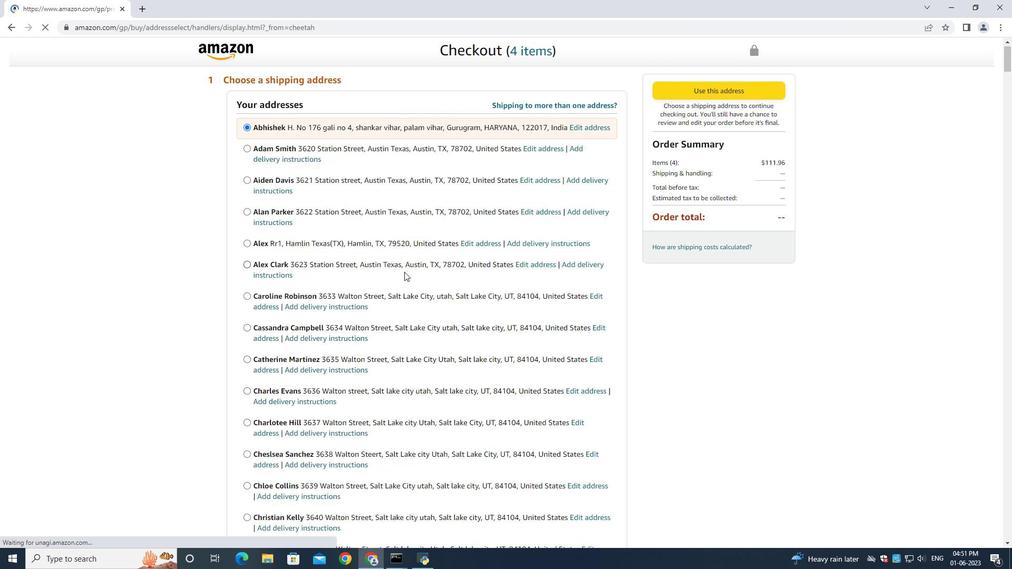 
Action: Mouse scrolled (409, 274) with delta (0, 0)
Screenshot: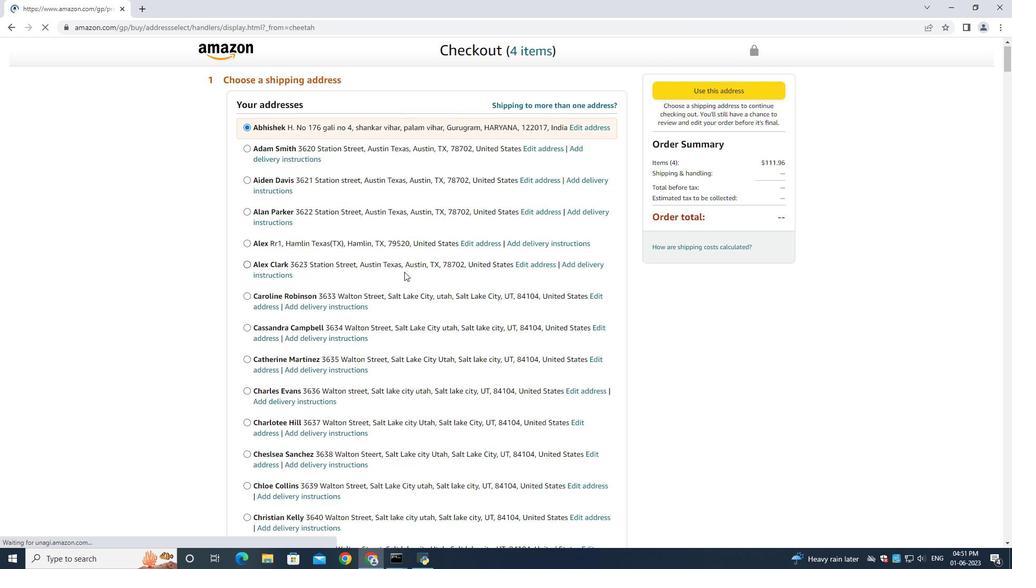 
Action: Mouse scrolled (409, 274) with delta (0, 0)
Screenshot: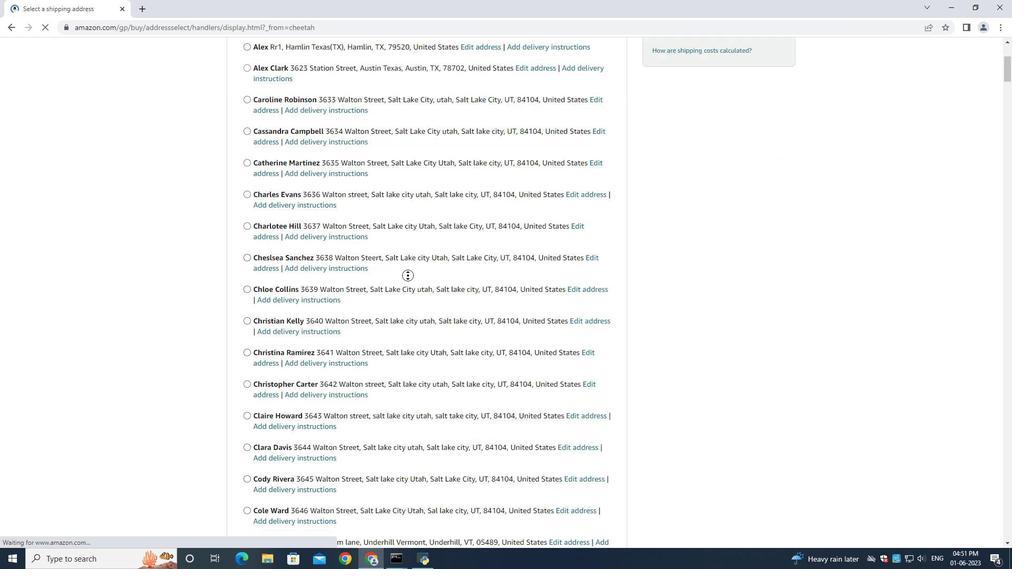 
Action: Mouse scrolled (409, 274) with delta (0, 0)
Screenshot: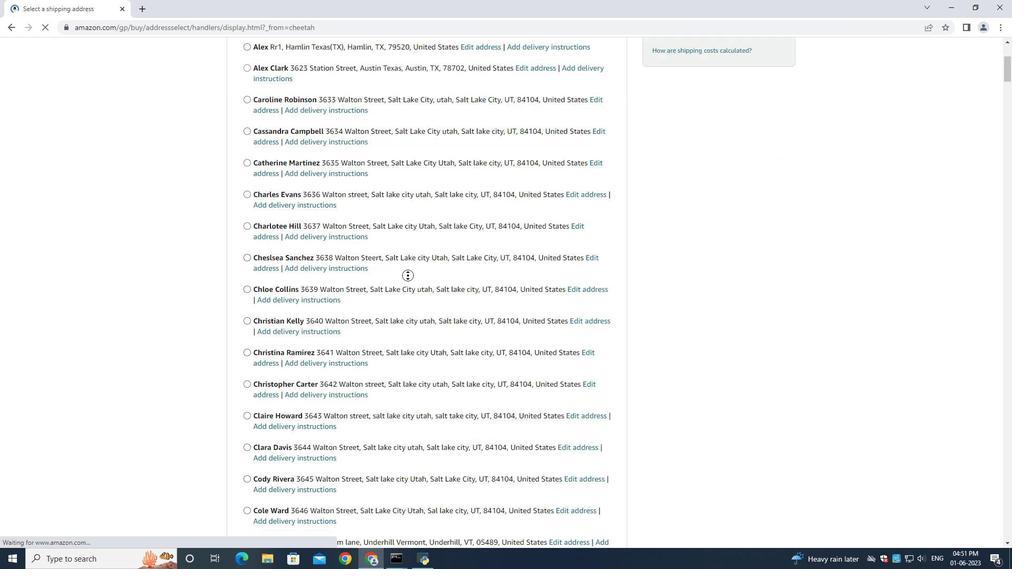 
Action: Mouse scrolled (409, 274) with delta (0, 0)
Screenshot: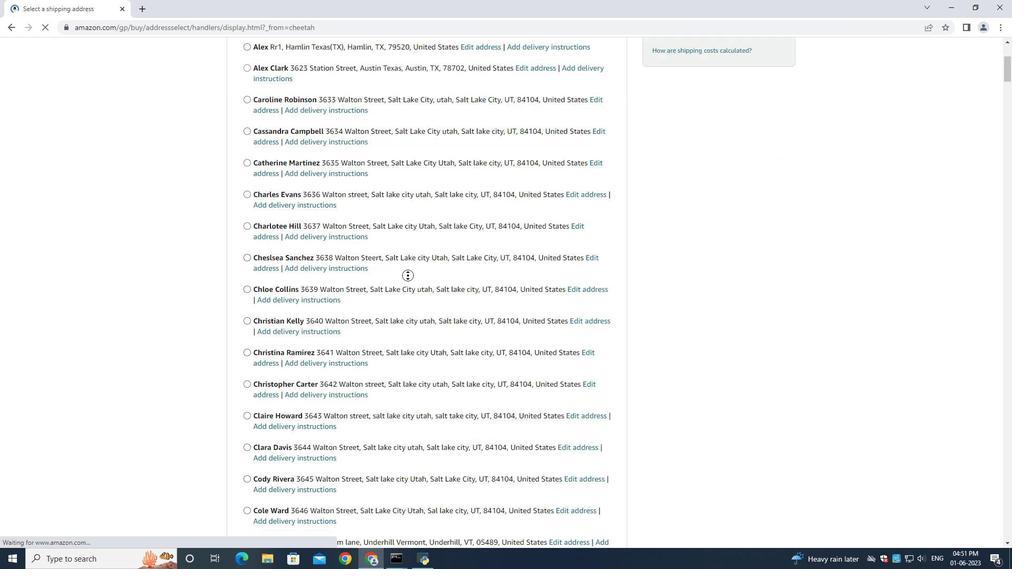
Action: Mouse scrolled (409, 274) with delta (0, -1)
Screenshot: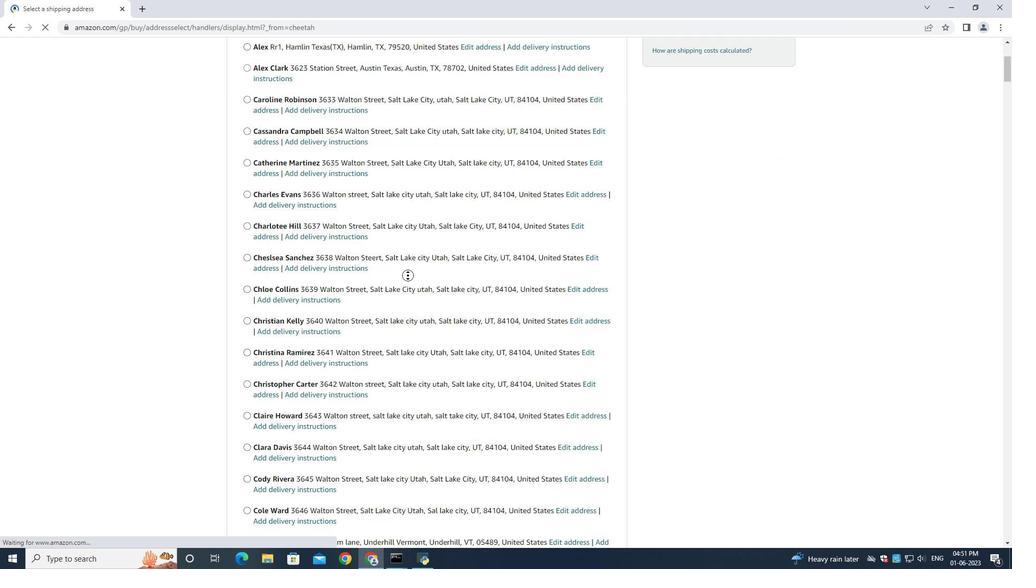 
Action: Mouse moved to (409, 272)
Screenshot: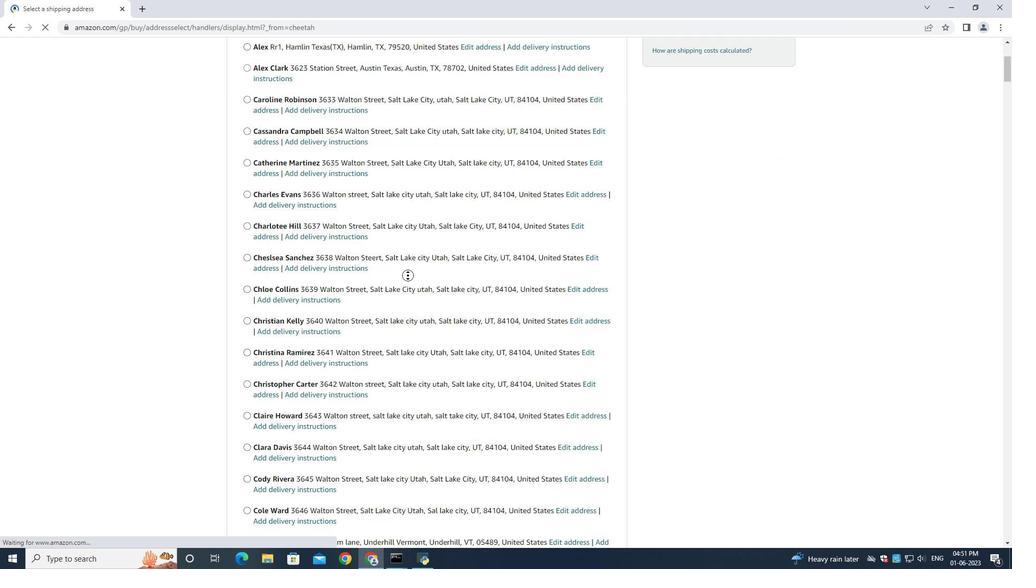 
Action: Mouse scrolled (409, 274) with delta (0, -1)
Screenshot: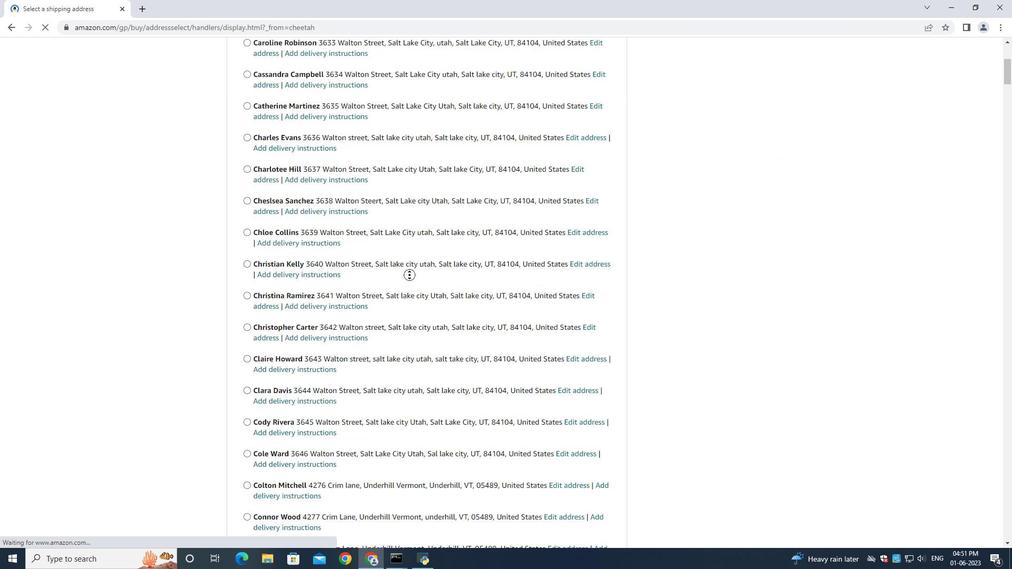 
Action: Mouse moved to (409, 272)
Screenshot: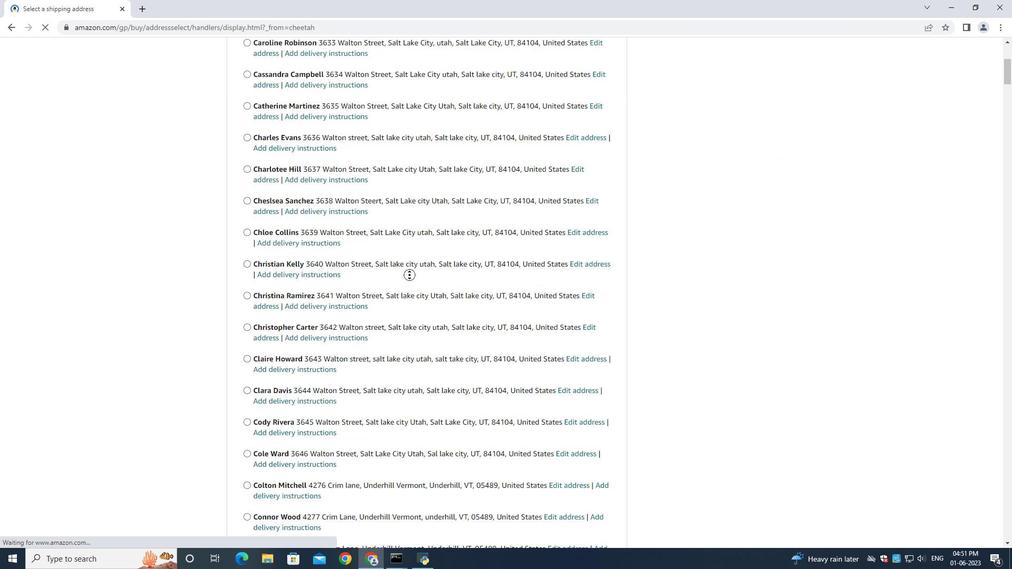 
Action: Mouse scrolled (409, 274) with delta (0, 0)
Screenshot: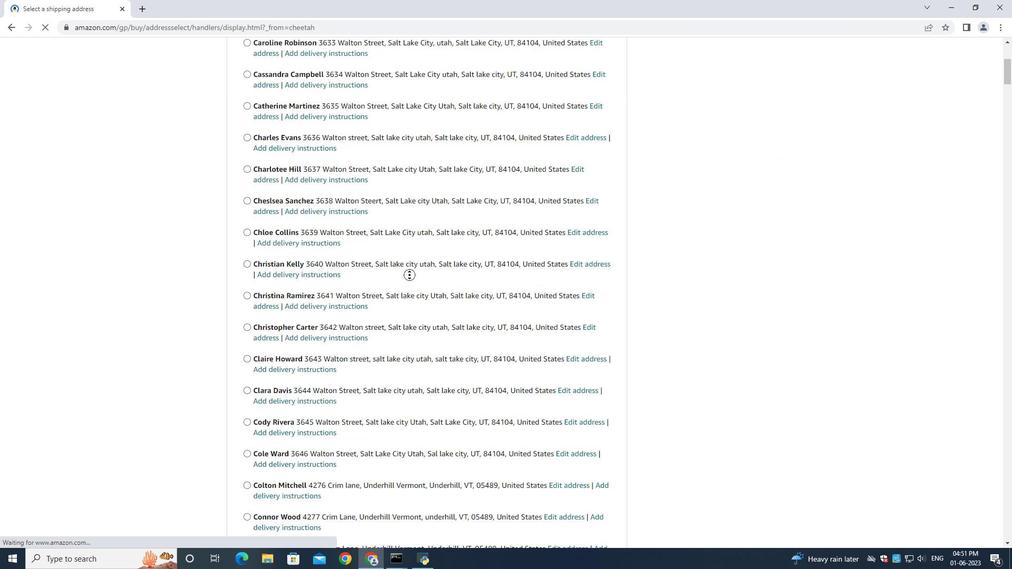 
Action: Mouse scrolled (409, 271) with delta (0, 0)
Screenshot: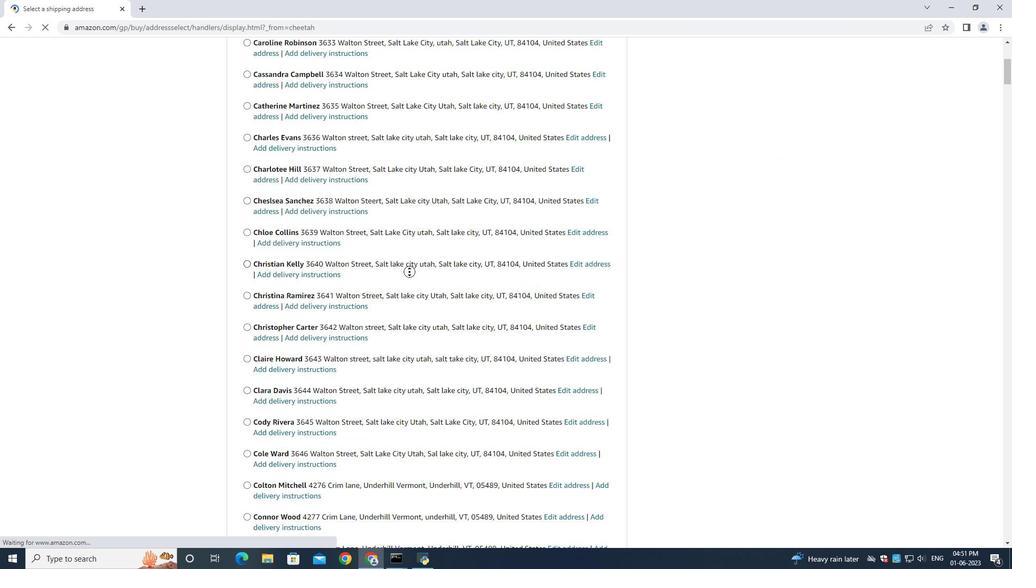 
Action: Mouse scrolled (409, 271) with delta (0, 0)
Screenshot: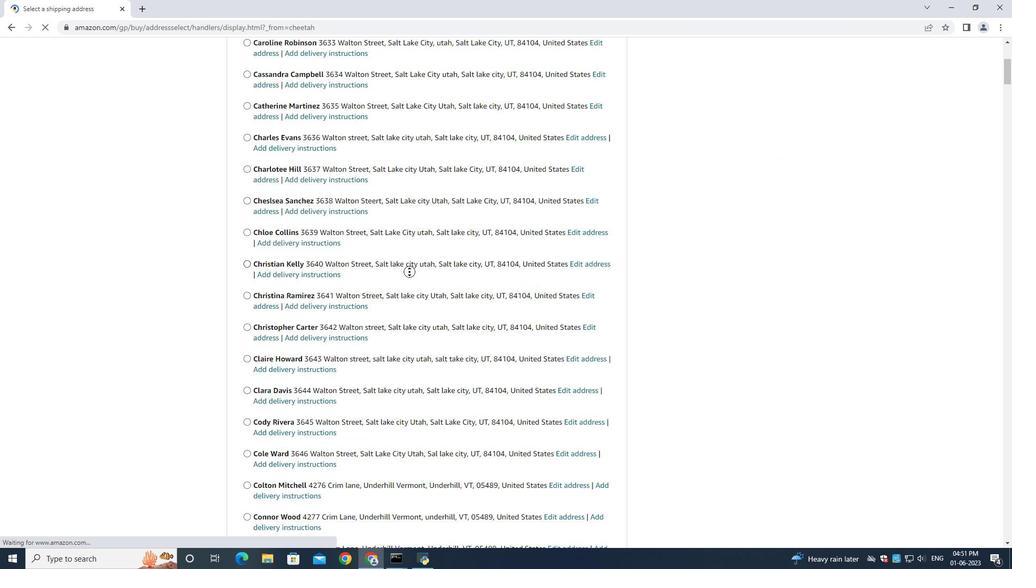 
Action: Mouse scrolled (409, 271) with delta (0, -1)
Screenshot: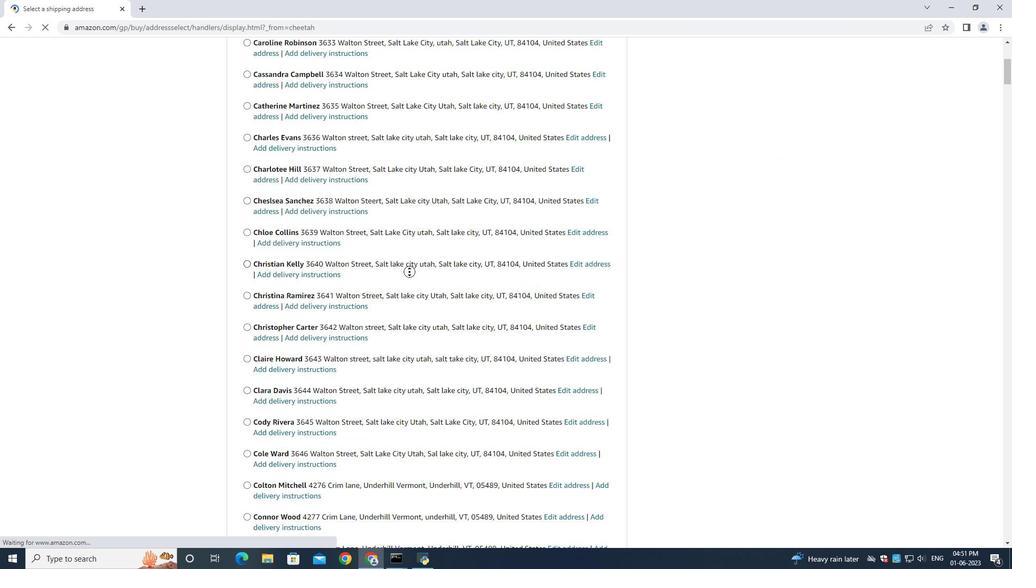 
Action: Mouse scrolled (409, 271) with delta (0, 0)
Screenshot: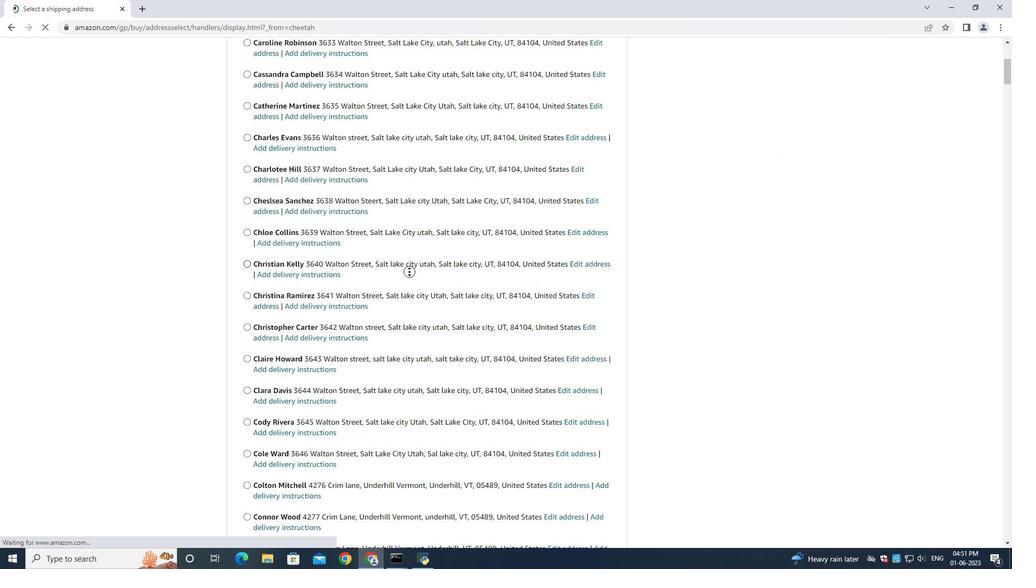 
Action: Mouse scrolled (409, 271) with delta (0, -1)
Screenshot: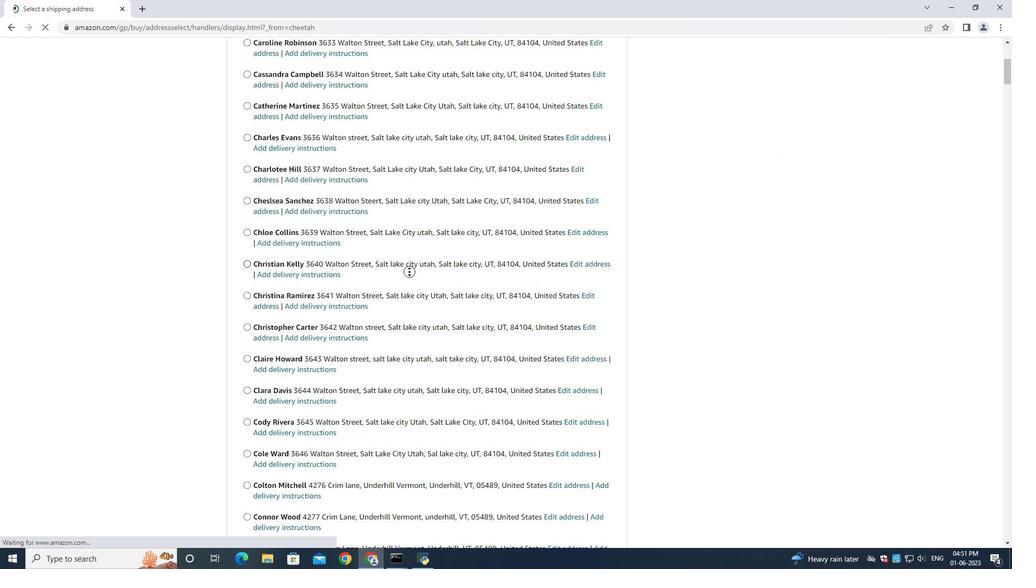 
Action: Mouse moved to (410, 271)
Screenshot: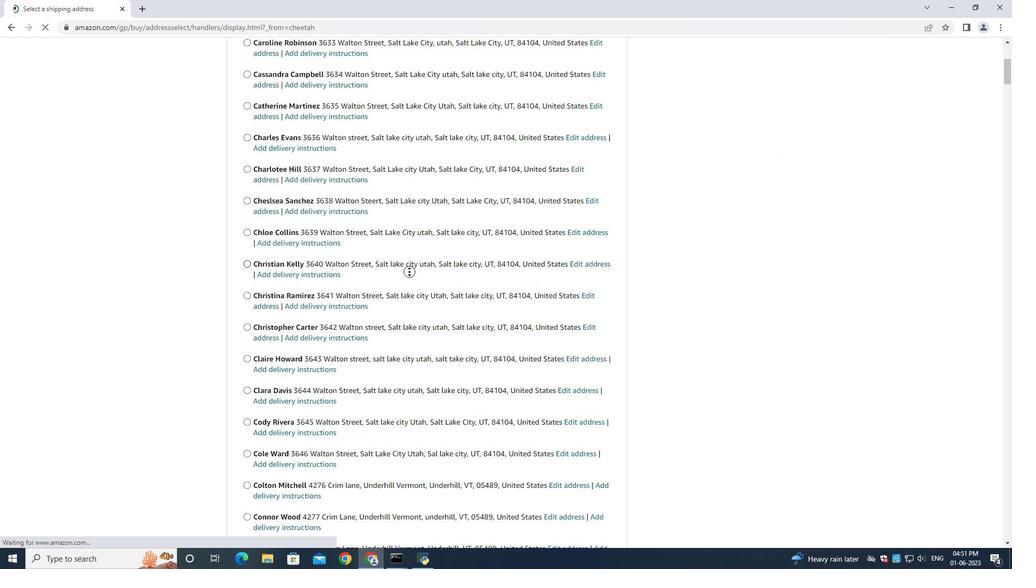 
Action: Mouse scrolled (409, 271) with delta (0, 0)
Screenshot: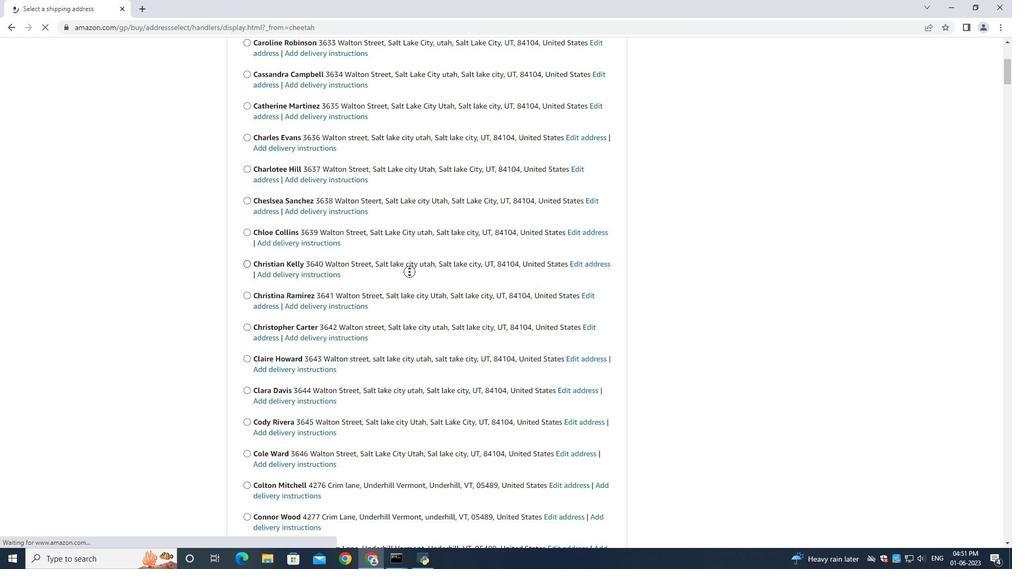 
Action: Mouse moved to (410, 271)
Screenshot: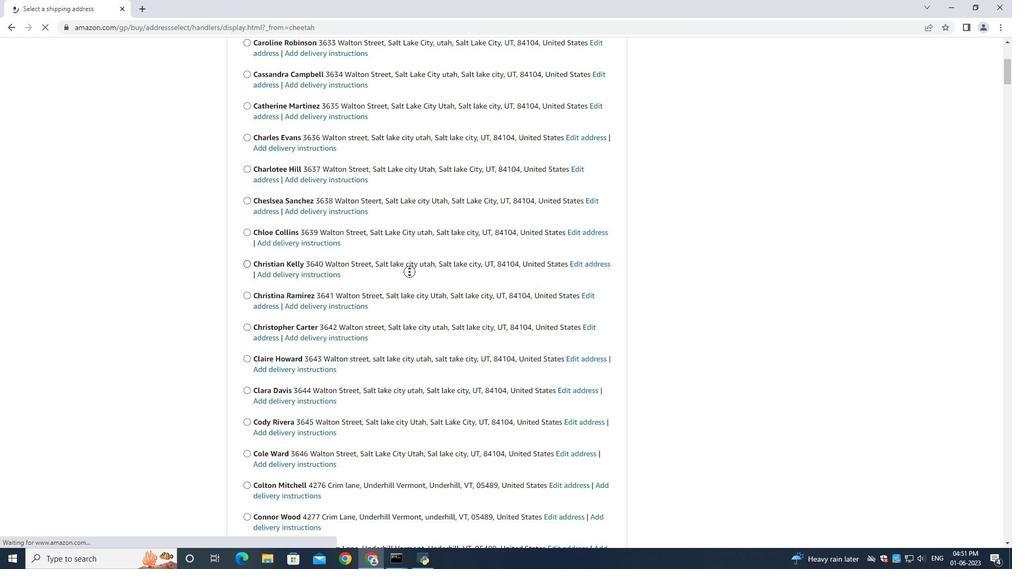 
Action: Mouse scrolled (410, 270) with delta (0, 0)
Screenshot: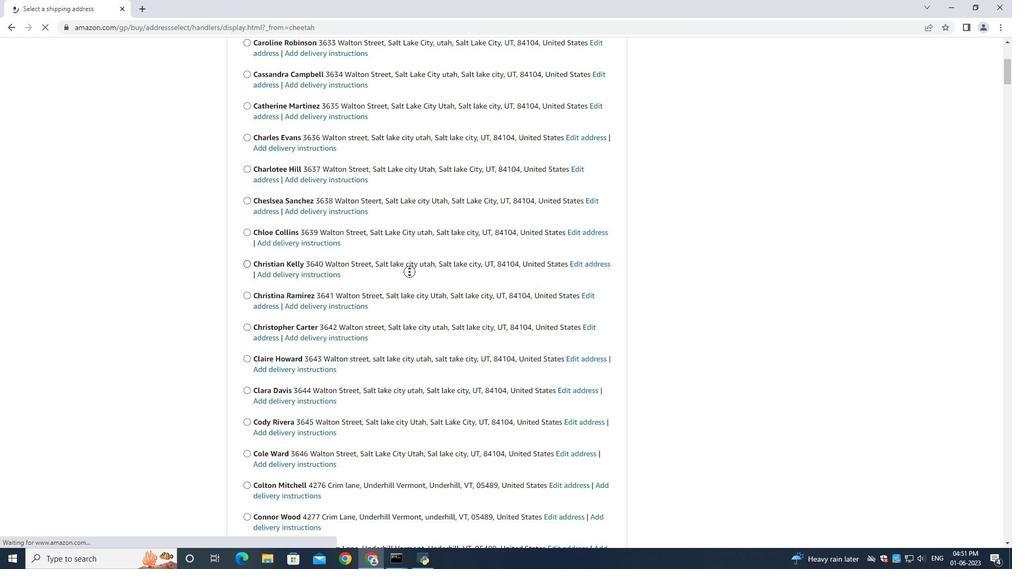 
Action: Mouse moved to (167, 261)
Screenshot: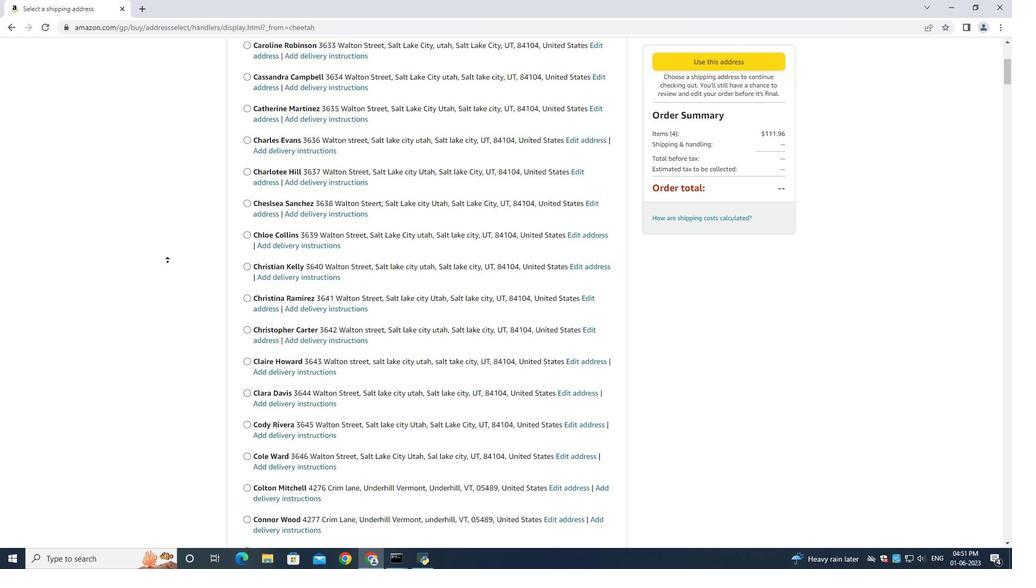 
Action: Mouse pressed left at (167, 261)
Screenshot: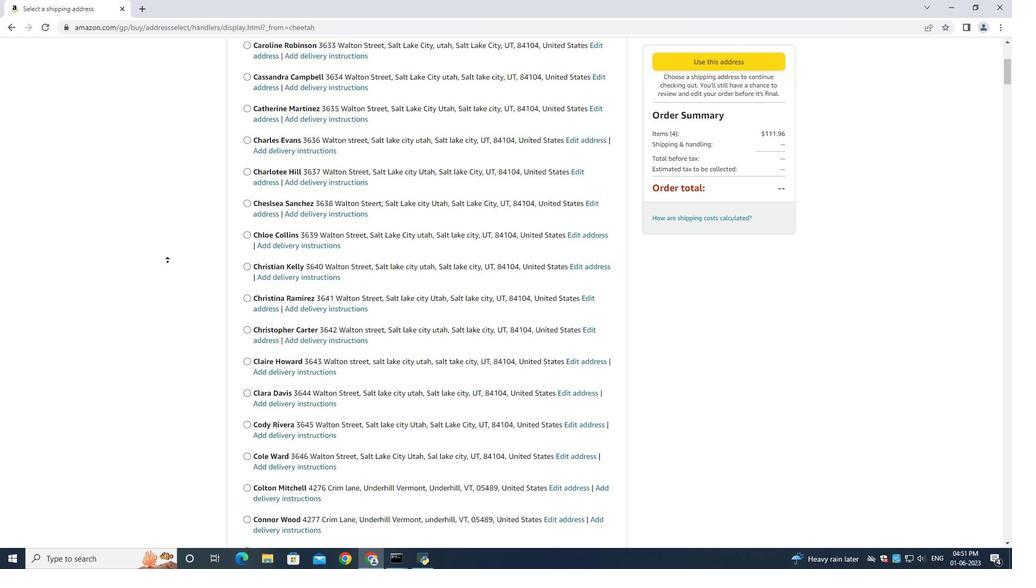 
Action: Mouse moved to (514, 271)
Screenshot: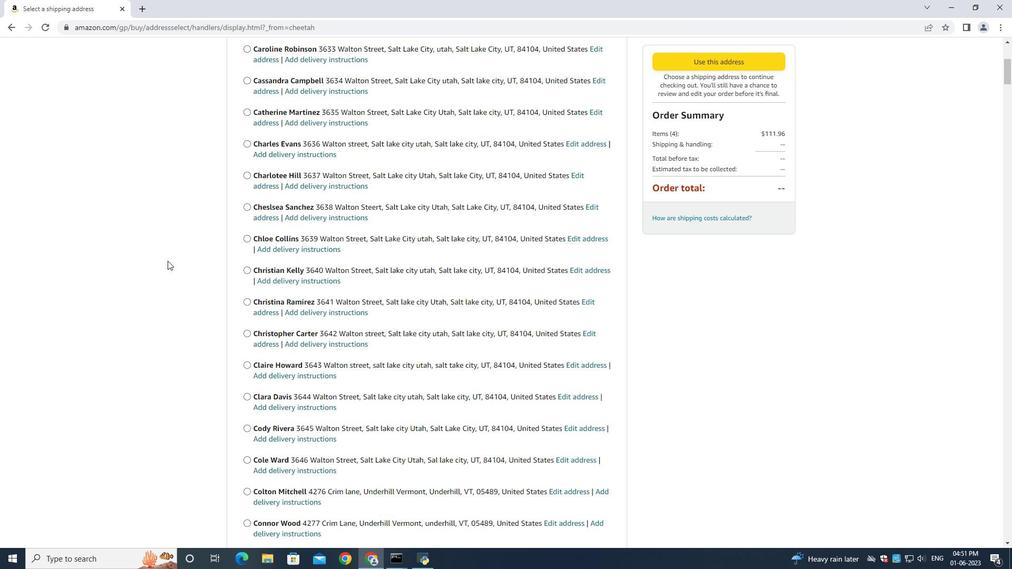
Action: Mouse scrolled (509, 269) with delta (0, 0)
Screenshot: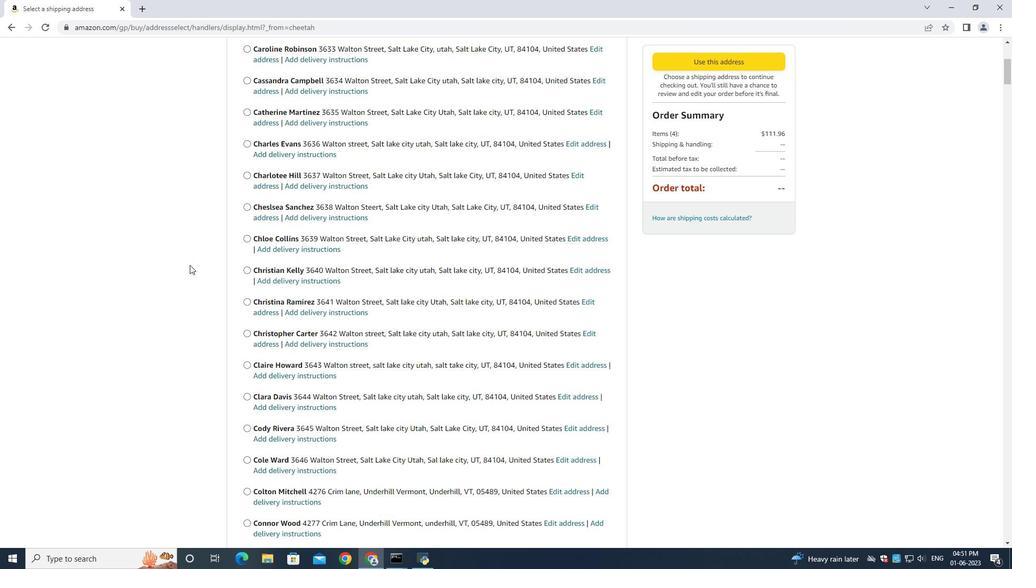 
Action: Mouse moved to (519, 272)
Screenshot: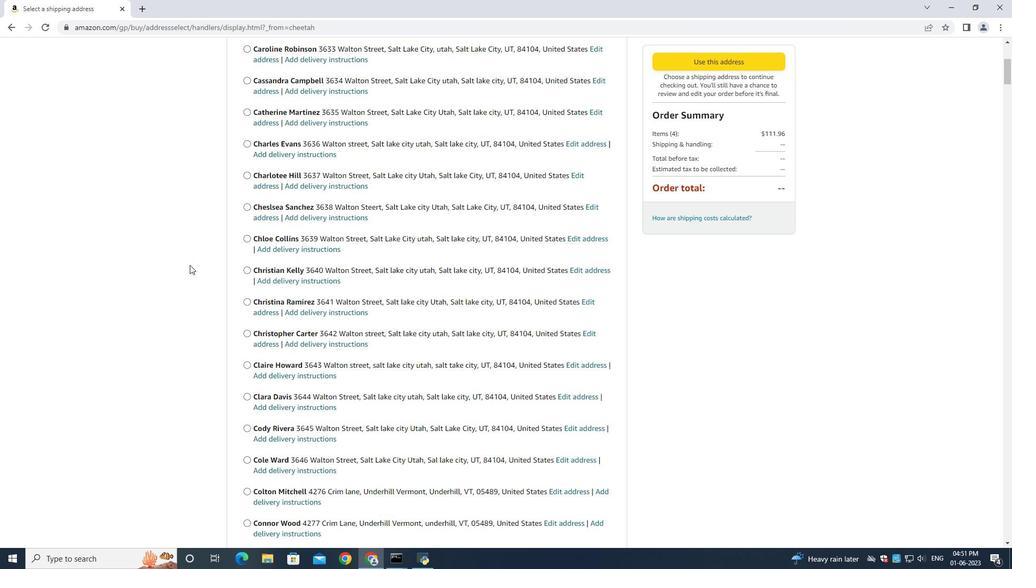 
Action: Mouse scrolled (517, 272) with delta (0, 0)
Screenshot: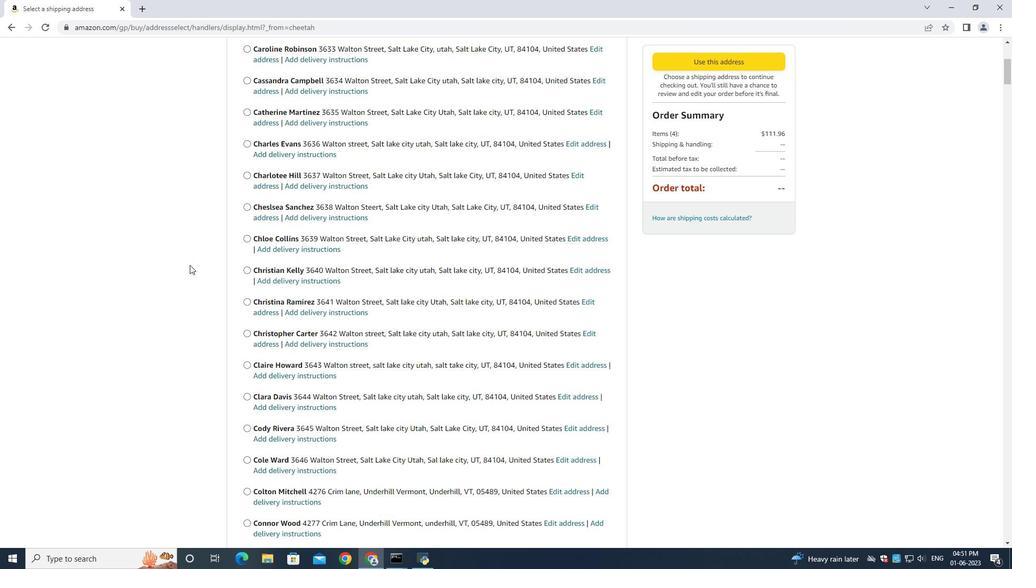
Action: Mouse moved to (520, 272)
Screenshot: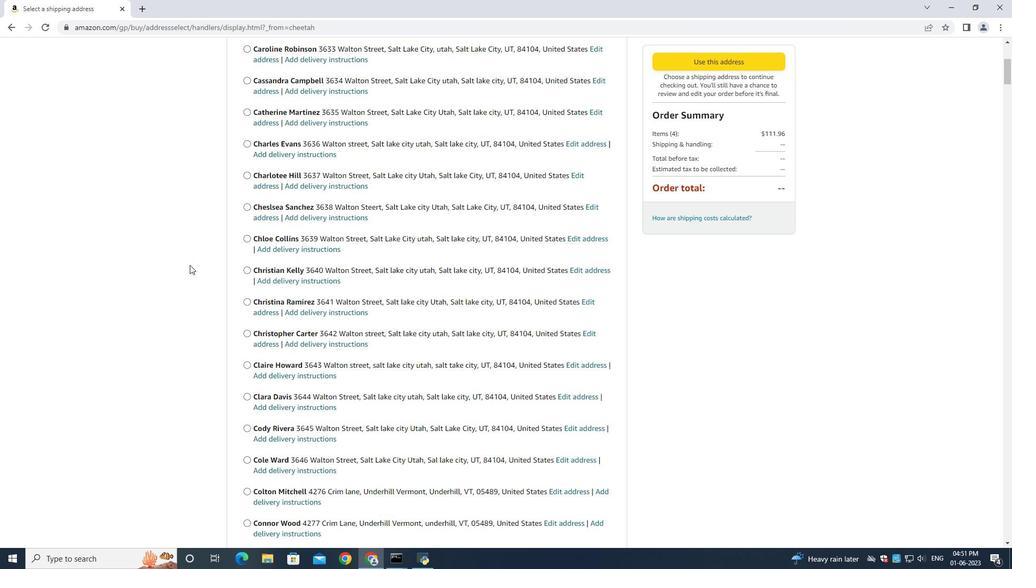 
Action: Mouse scrolled (519, 272) with delta (0, 0)
Screenshot: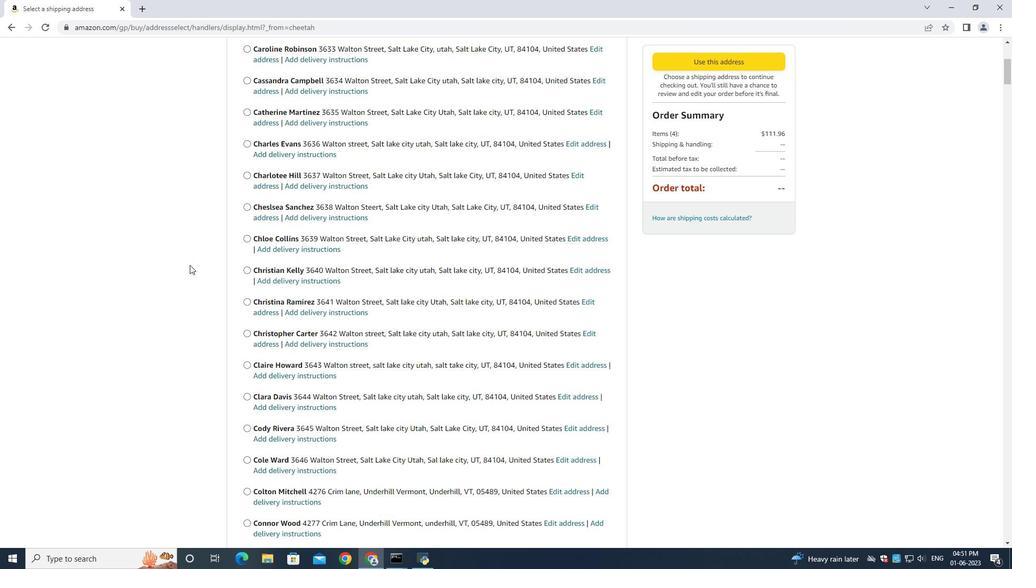 
Action: Mouse moved to (522, 272)
Screenshot: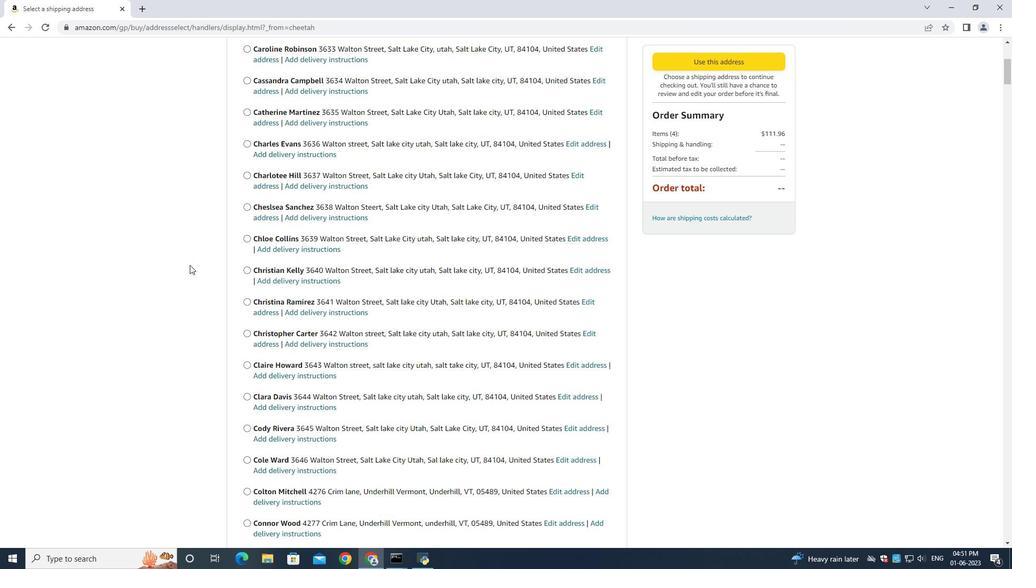 
Action: Mouse scrolled (520, 272) with delta (0, 0)
Screenshot: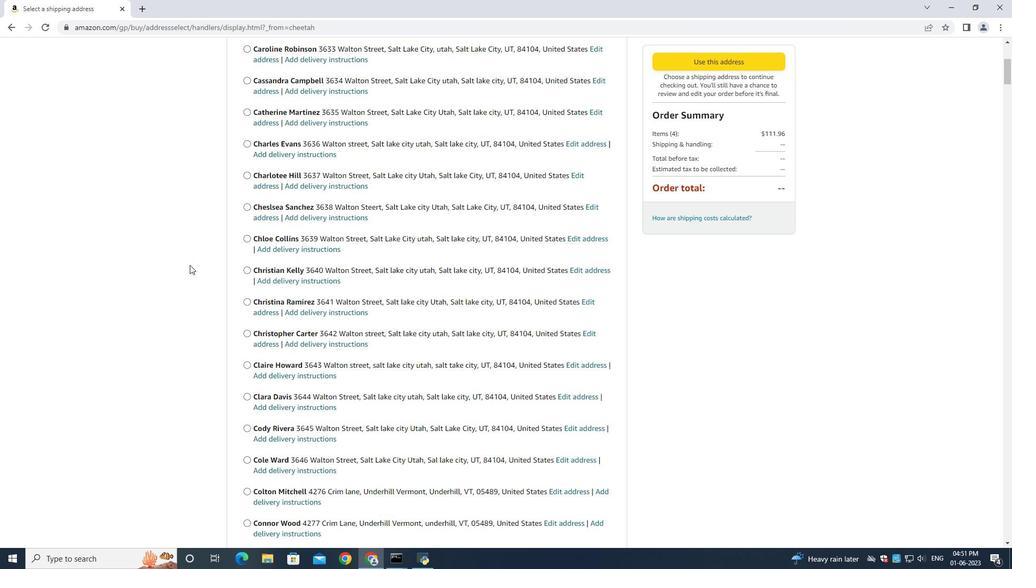 
Action: Mouse moved to (527, 270)
Screenshot: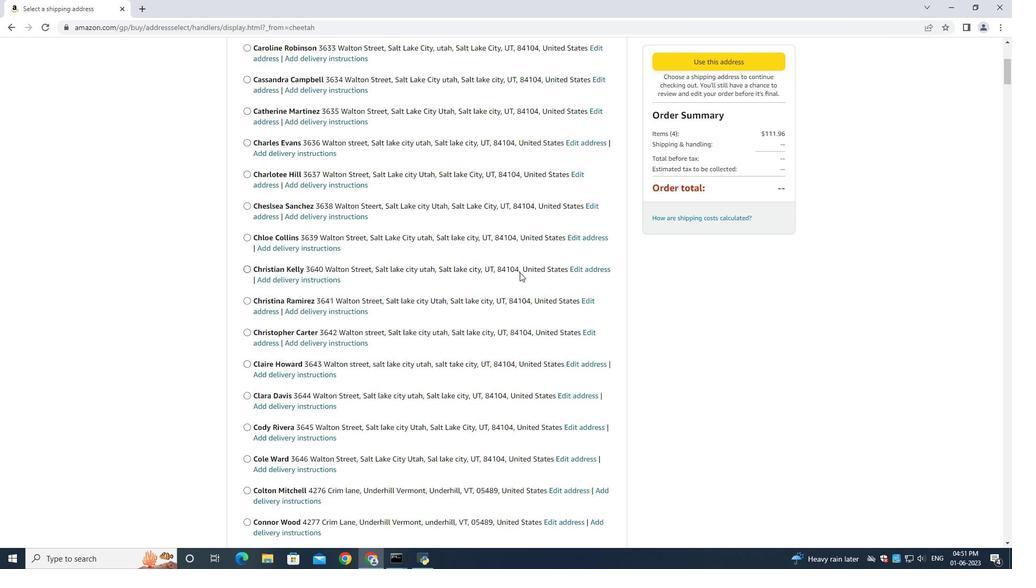 
Action: Mouse scrolled (522, 271) with delta (0, -1)
Screenshot: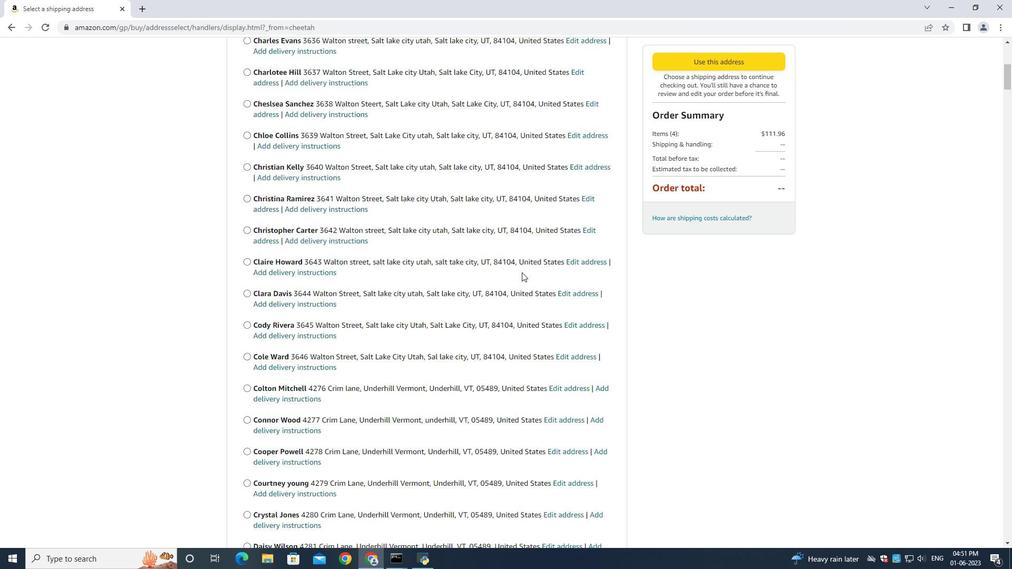 
Action: Mouse moved to (532, 269)
Screenshot: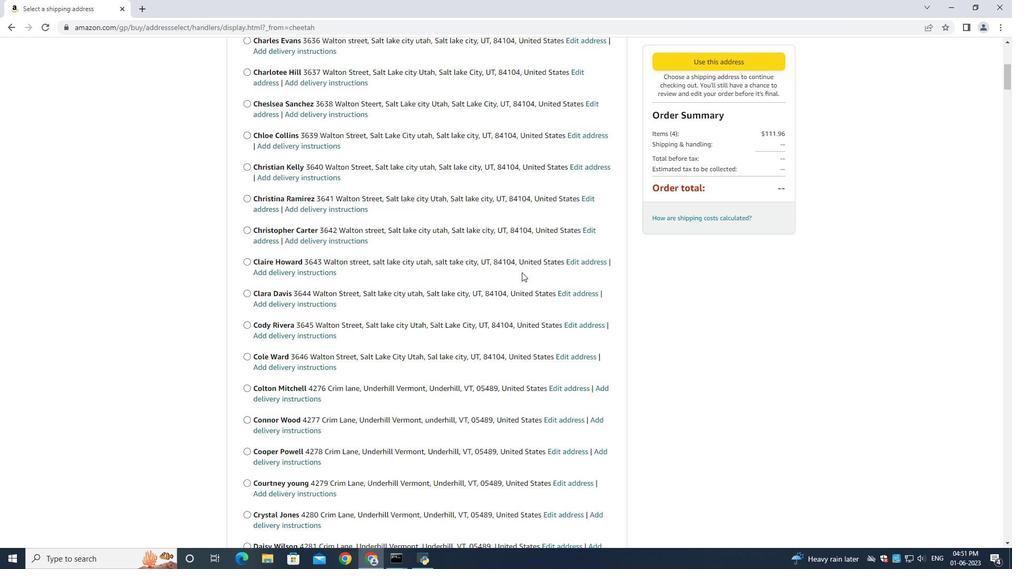 
Action: Mouse scrolled (527, 269) with delta (0, 0)
Screenshot: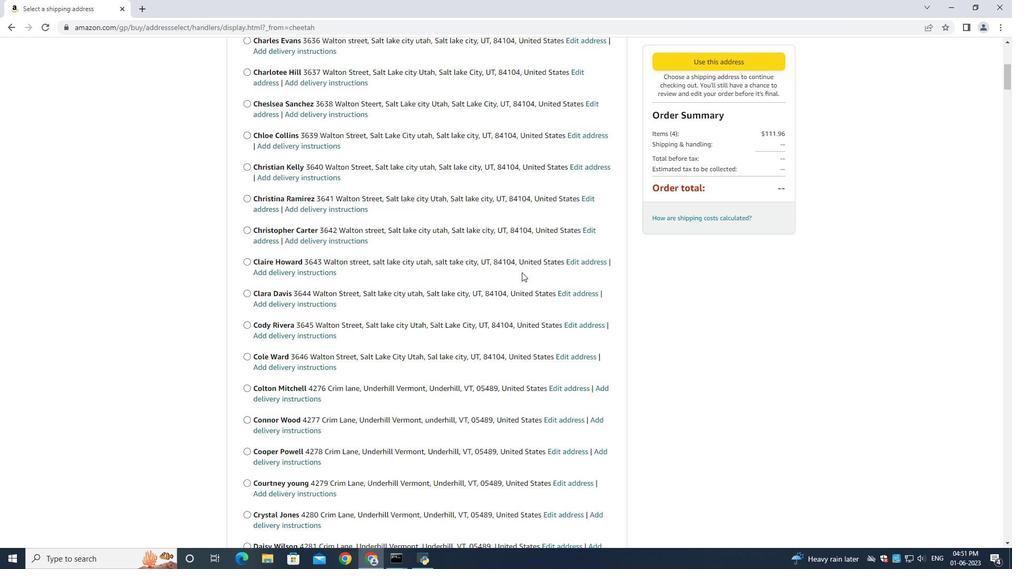 
Action: Mouse moved to (534, 264)
Screenshot: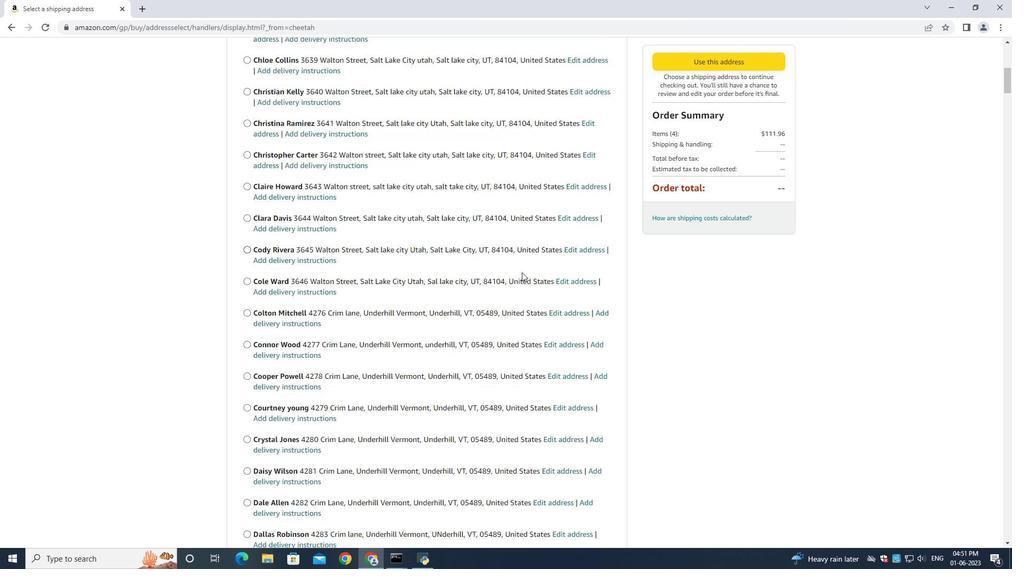 
Action: Mouse scrolled (532, 268) with delta (0, 0)
Screenshot: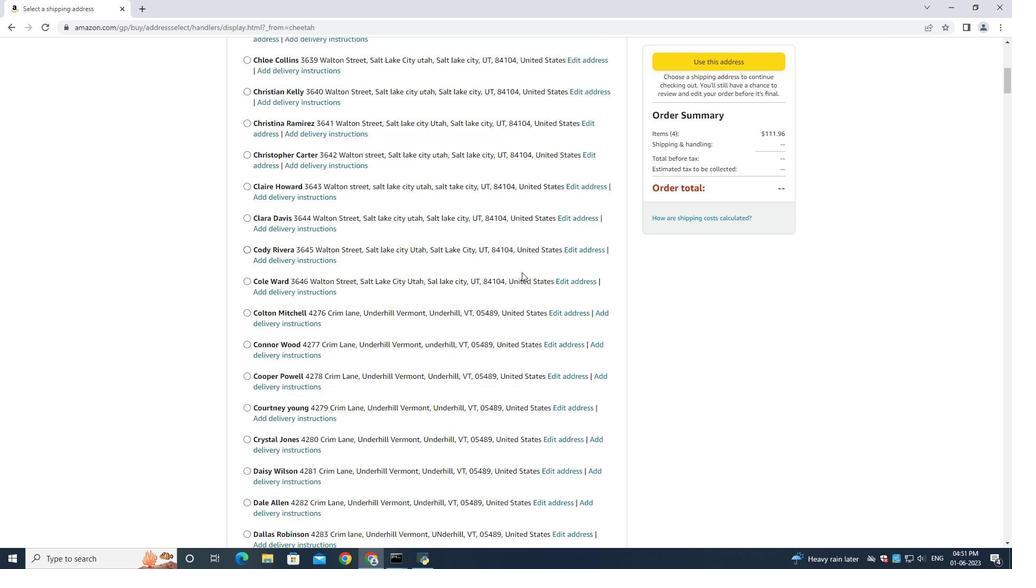 
Action: Mouse moved to (534, 264)
Screenshot: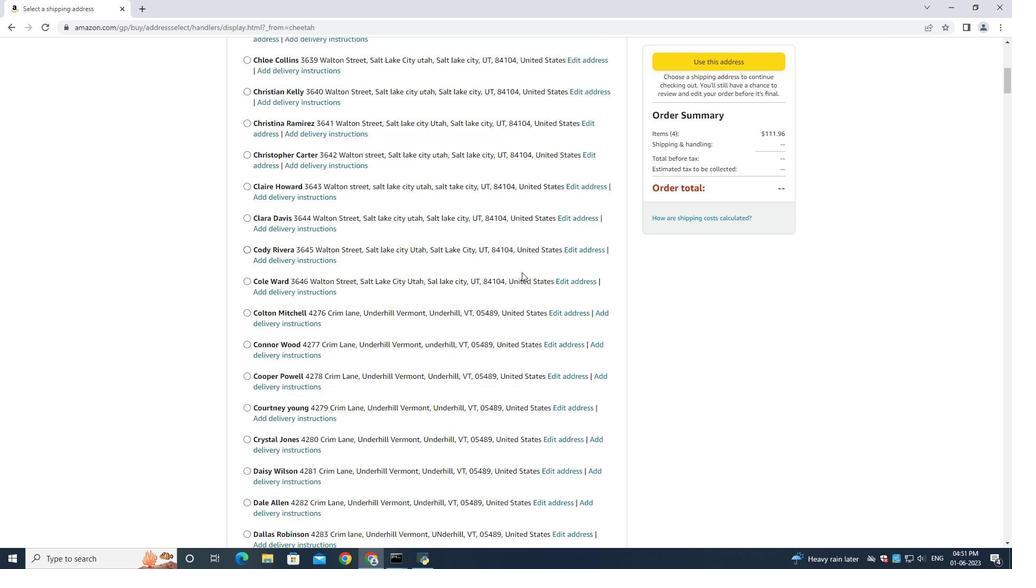 
Action: Mouse scrolled (534, 263) with delta (0, 0)
Screenshot: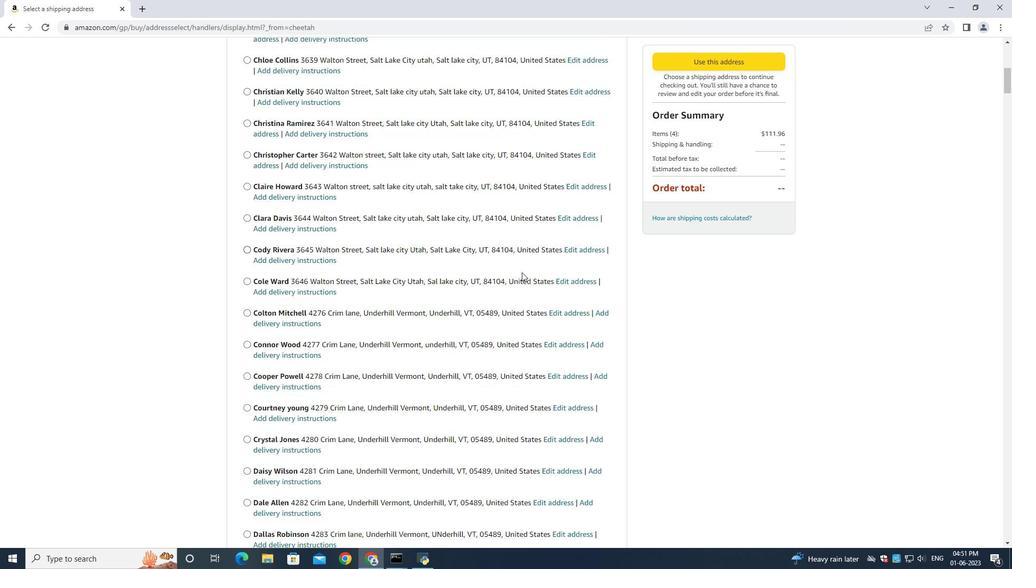
Action: Mouse moved to (534, 262)
Screenshot: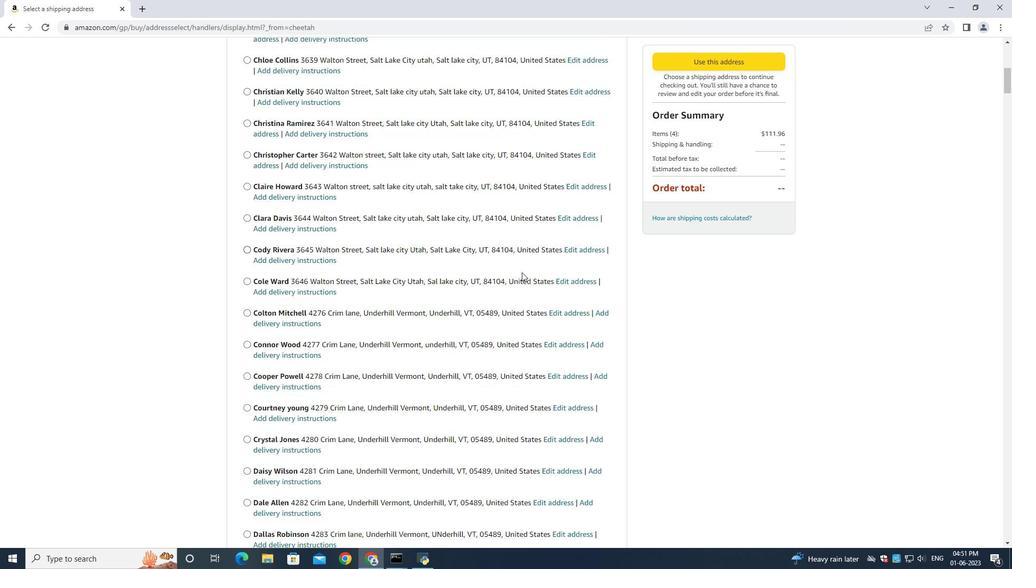 
Action: Mouse scrolled (534, 263) with delta (0, 0)
Screenshot: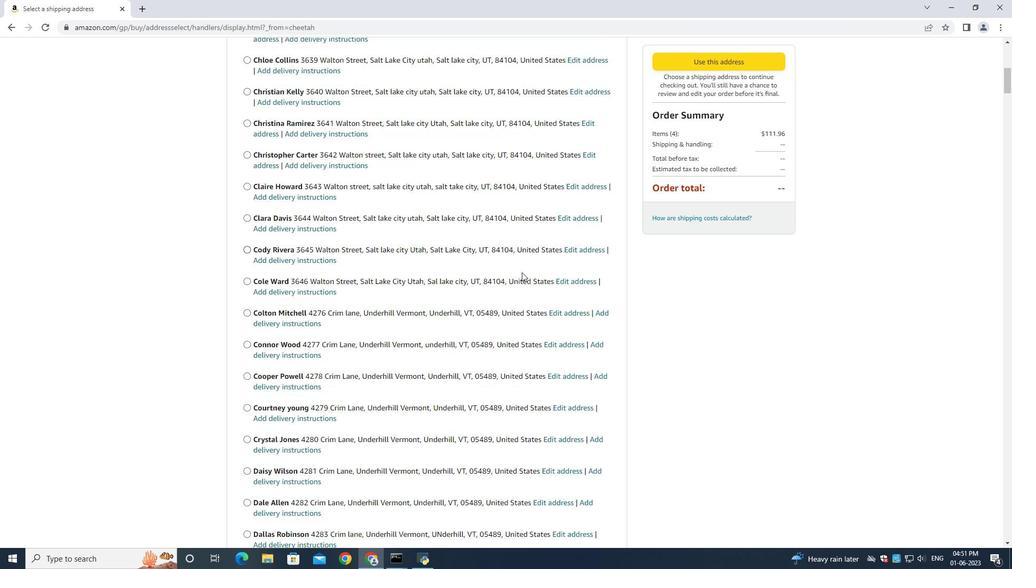 
Action: Mouse moved to (533, 259)
Screenshot: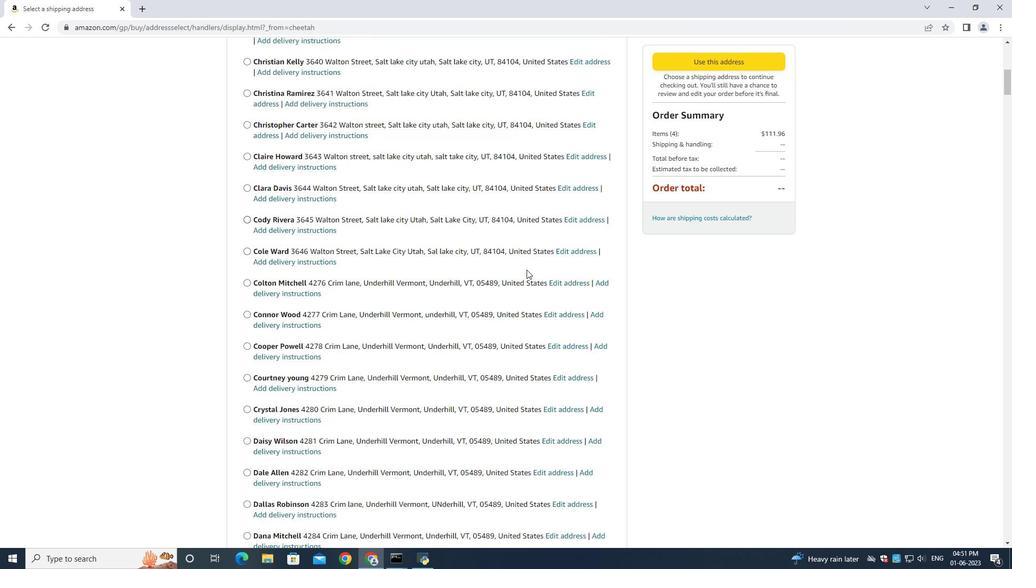 
Action: Mouse scrolled (534, 263) with delta (0, 0)
Screenshot: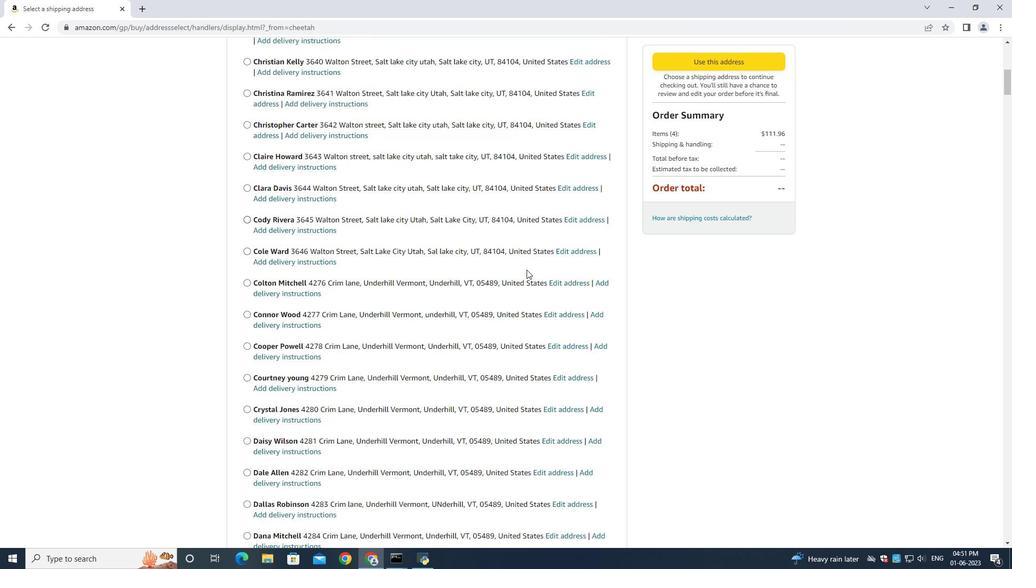
Action: Mouse moved to (532, 259)
Screenshot: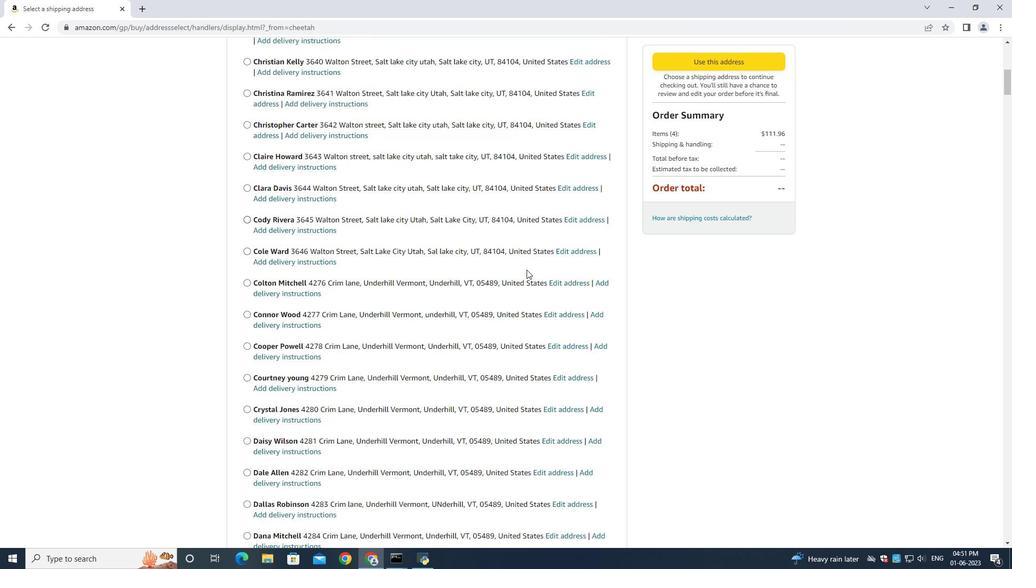 
Action: Mouse scrolled (534, 263) with delta (0, 0)
Screenshot: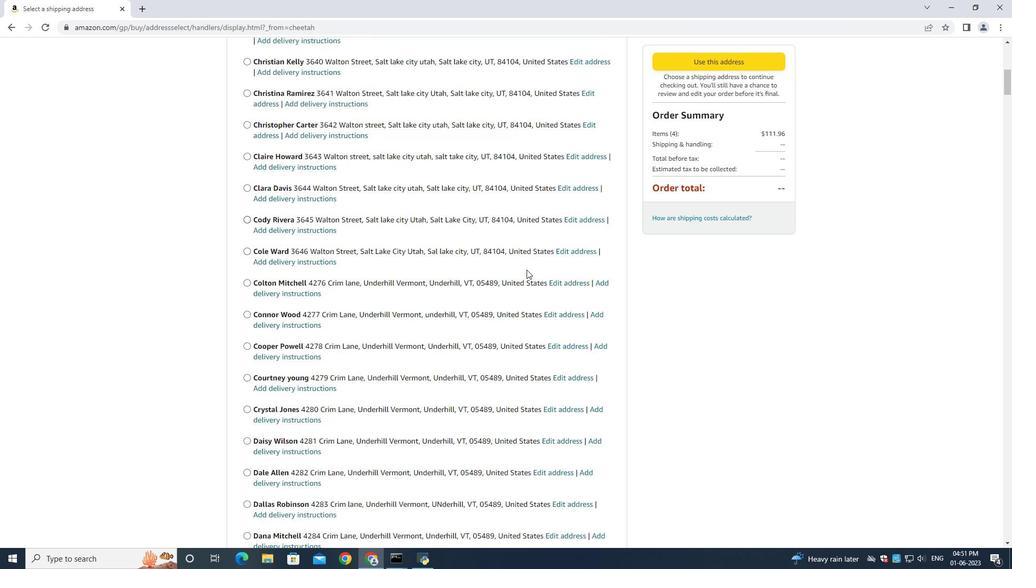 
Action: Mouse moved to (532, 258)
Screenshot: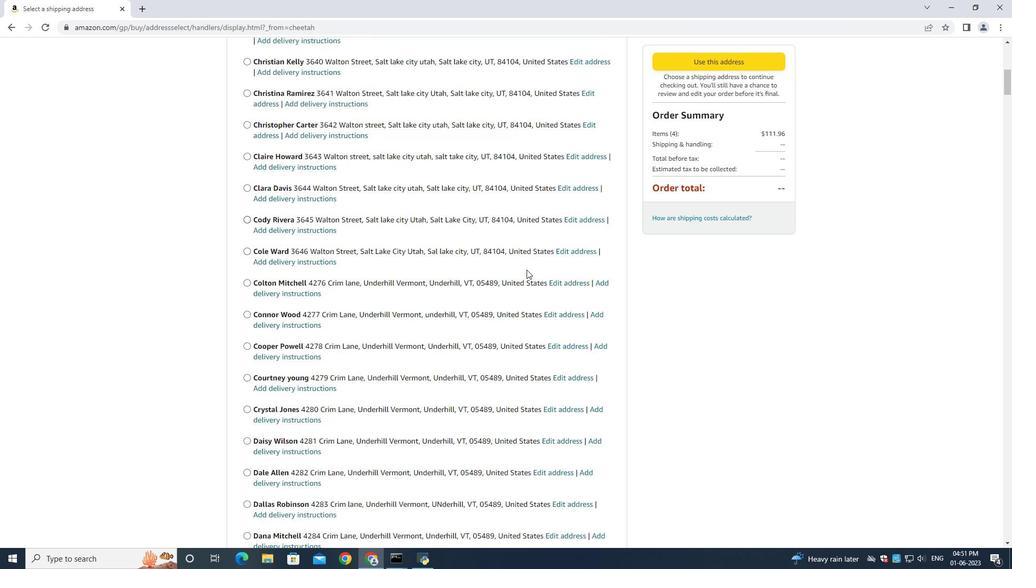 
Action: Mouse scrolled (534, 263) with delta (0, -1)
Screenshot: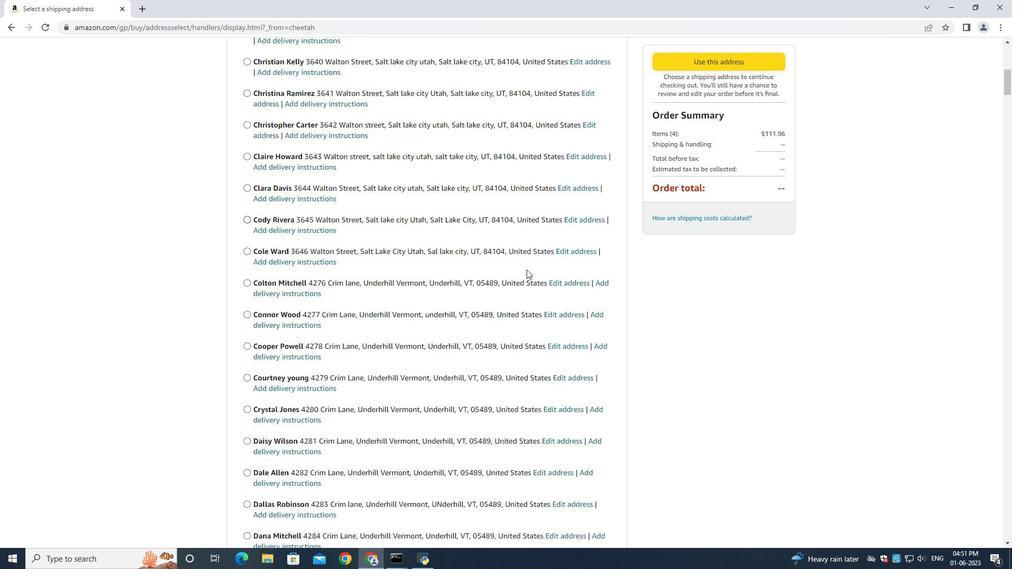 
Action: Mouse scrolled (534, 263) with delta (0, 0)
Screenshot: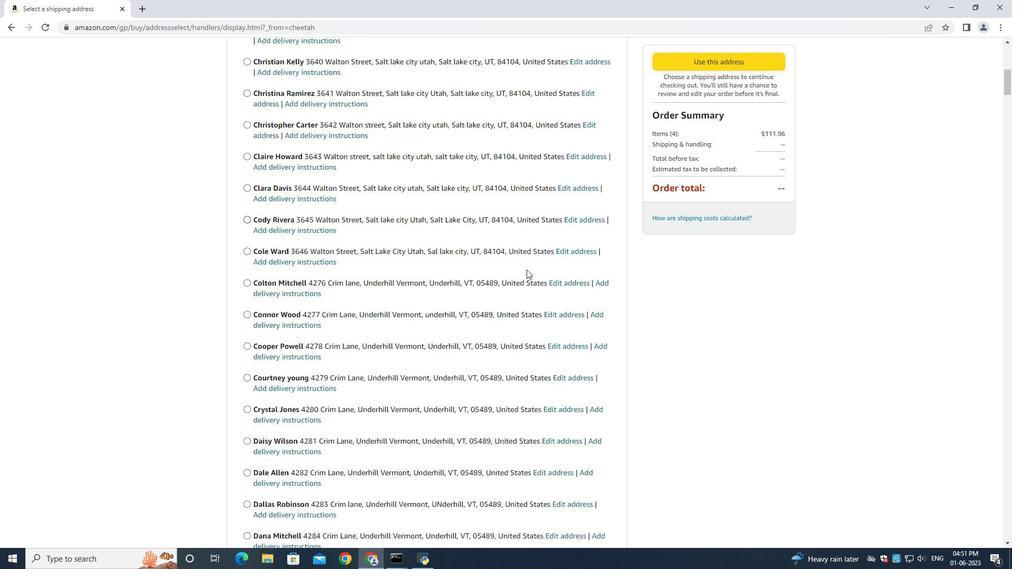 
Action: Mouse moved to (532, 257)
Screenshot: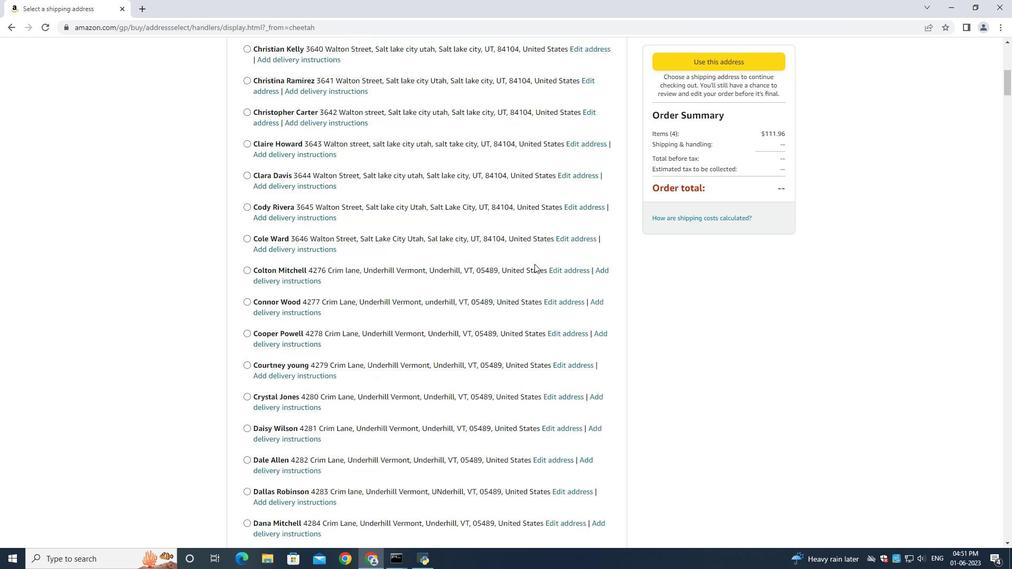 
Action: Mouse scrolled (534, 261) with delta (0, 0)
Screenshot: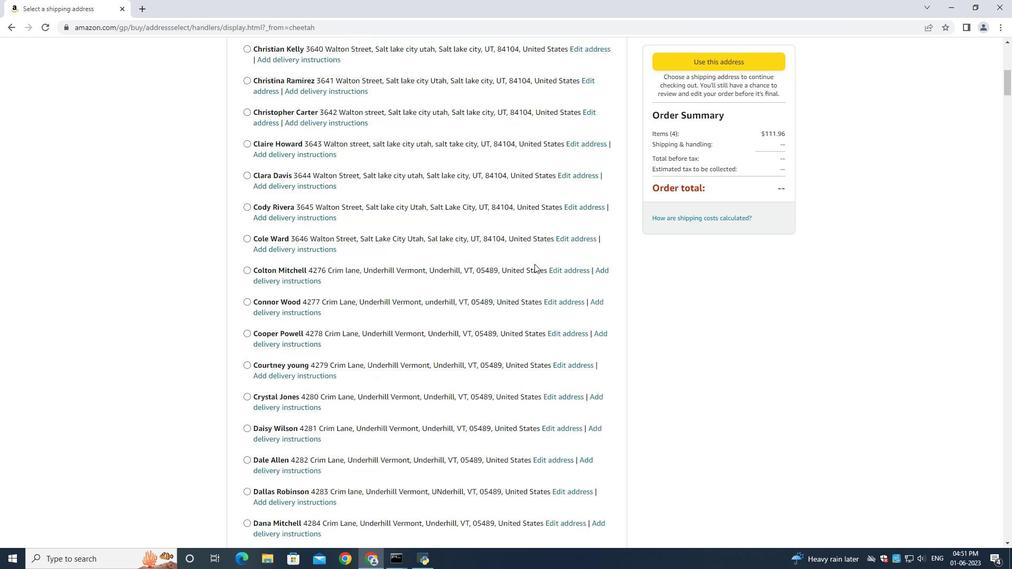 
Action: Mouse scrolled (533, 259) with delta (0, 0)
Screenshot: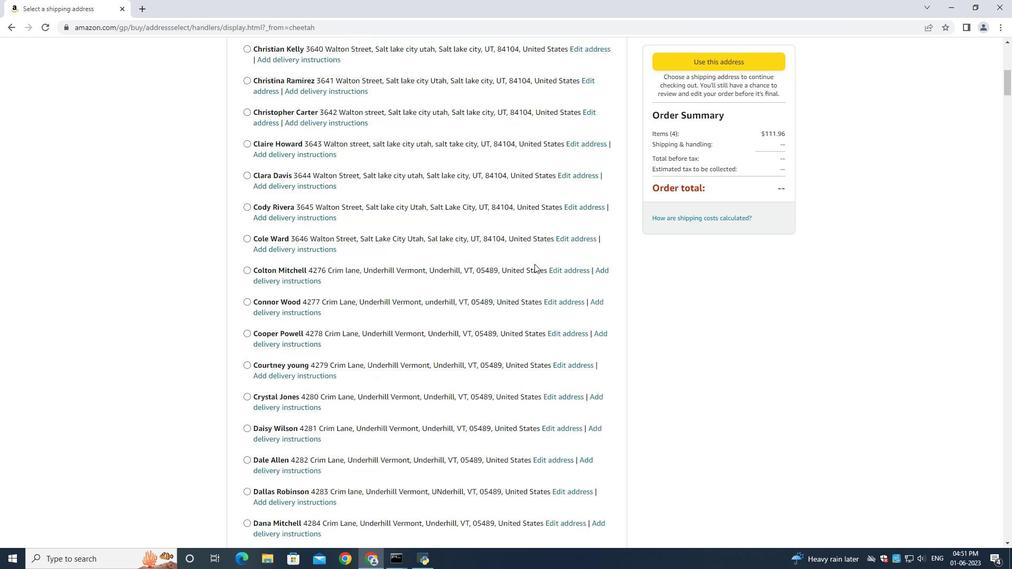 
Action: Mouse scrolled (532, 257) with delta (0, 0)
Screenshot: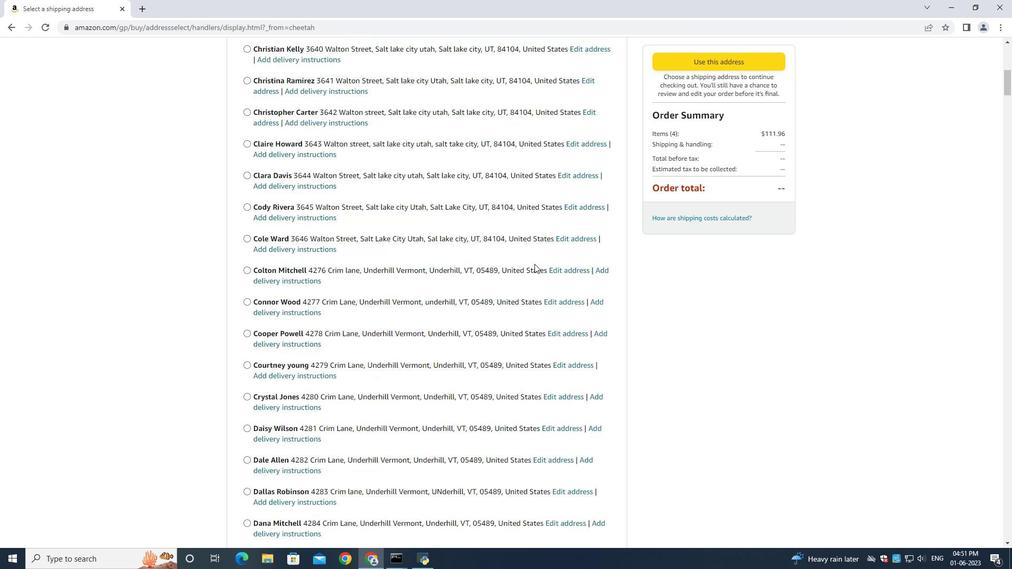 
Action: Mouse scrolled (532, 257) with delta (0, 0)
Screenshot: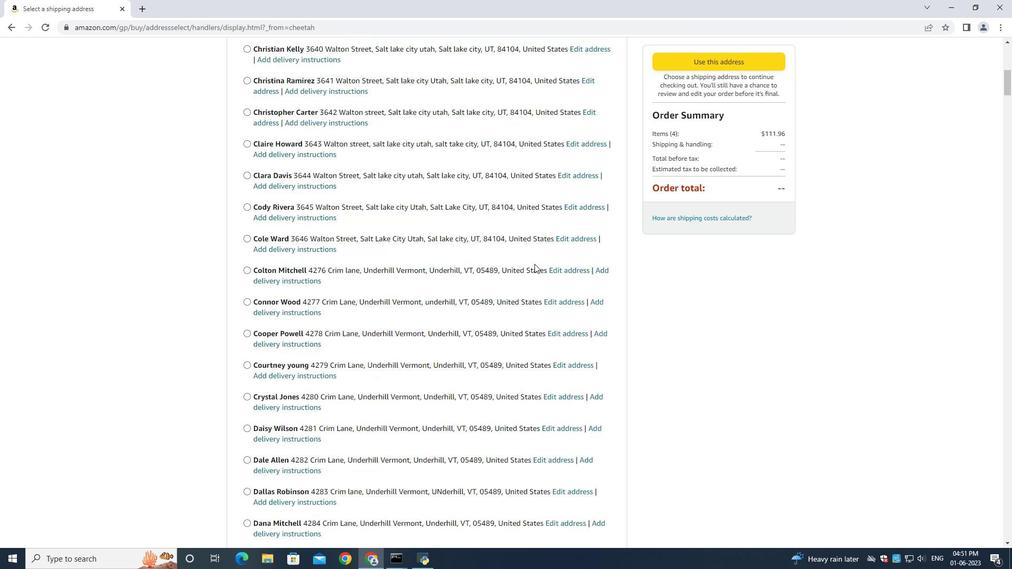 
Action: Mouse scrolled (532, 256) with delta (0, -1)
Screenshot: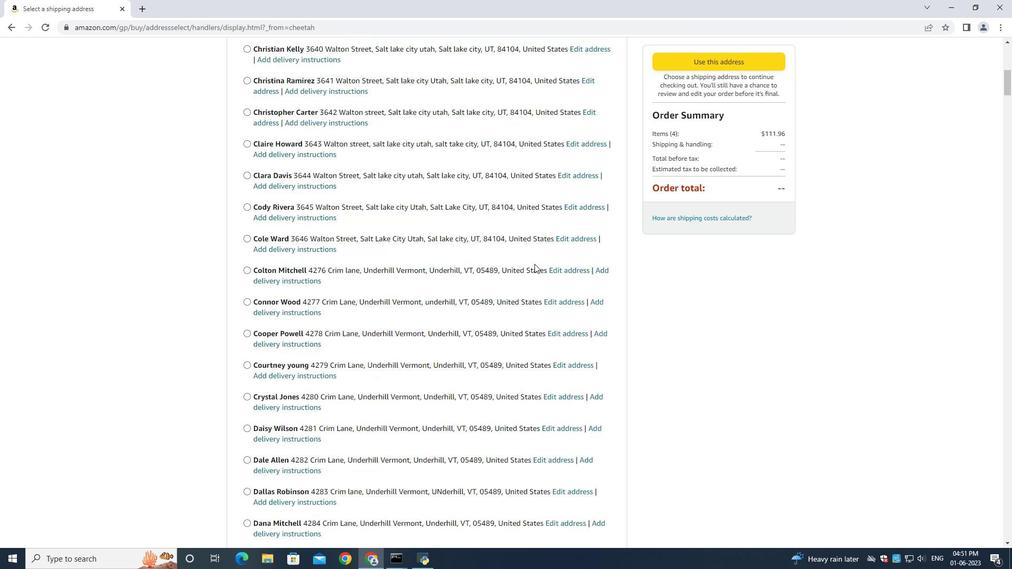 
Action: Mouse moved to (530, 255)
Screenshot: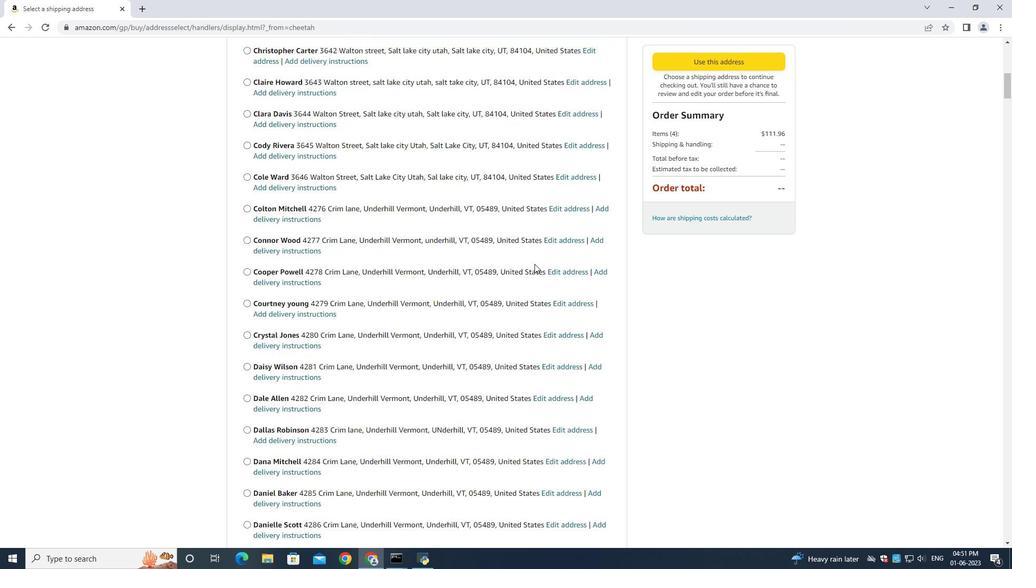 
Action: Mouse scrolled (532, 257) with delta (0, 0)
Screenshot: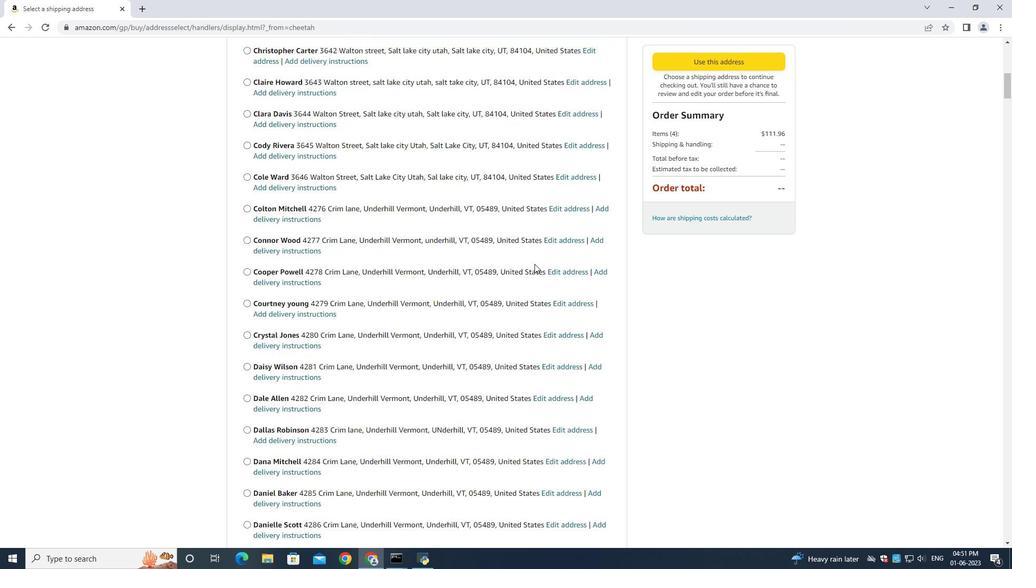 
Action: Mouse moved to (529, 255)
Screenshot: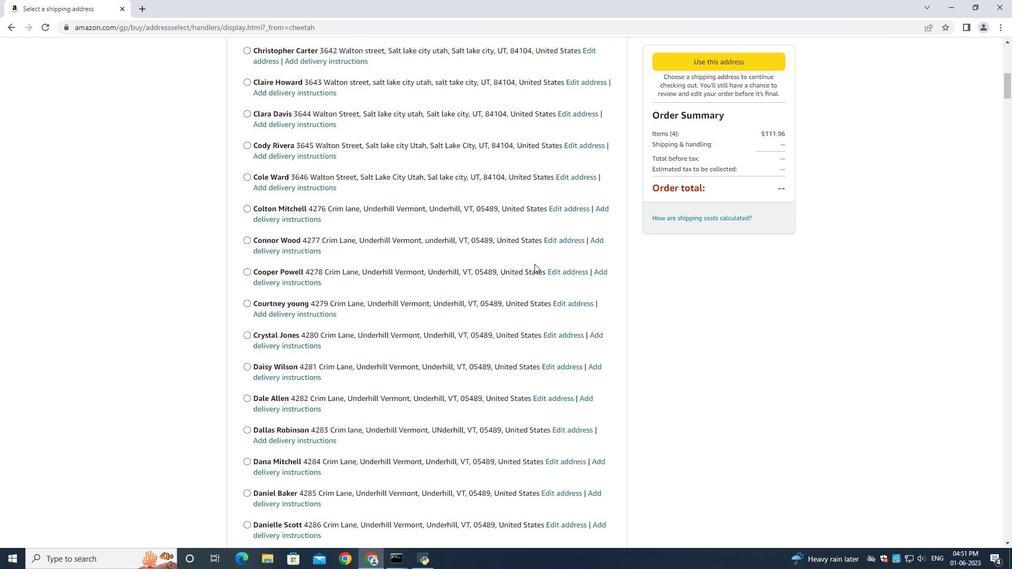 
Action: Mouse scrolled (532, 256) with delta (0, -1)
Screenshot: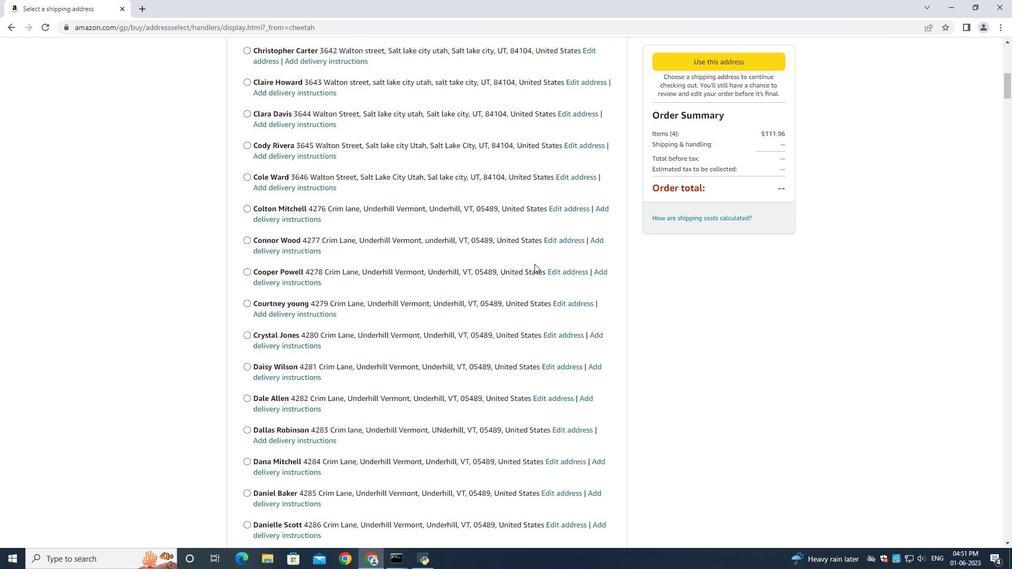 
Action: Mouse moved to (529, 255)
Screenshot: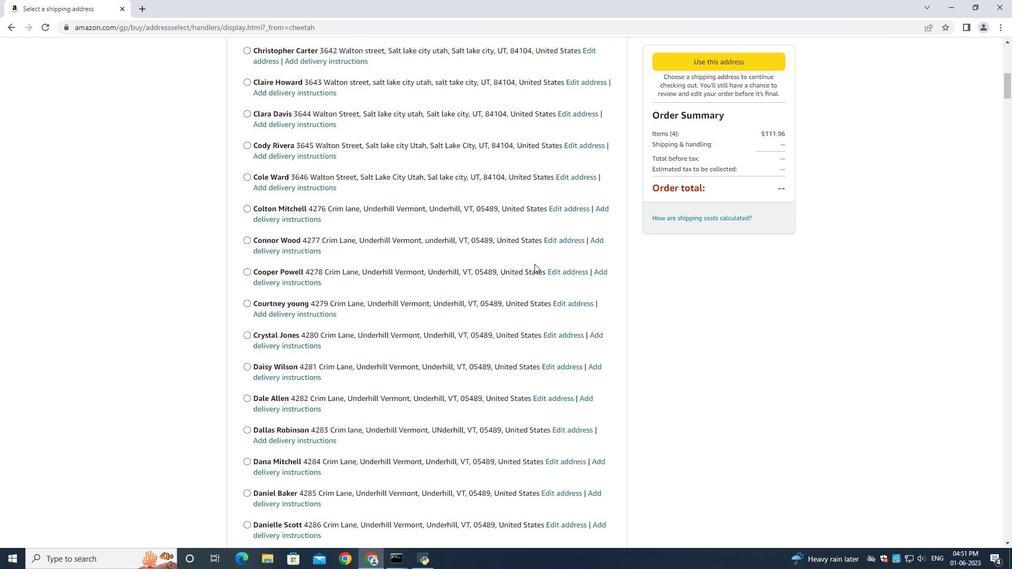 
Action: Mouse scrolled (532, 257) with delta (0, 0)
Screenshot: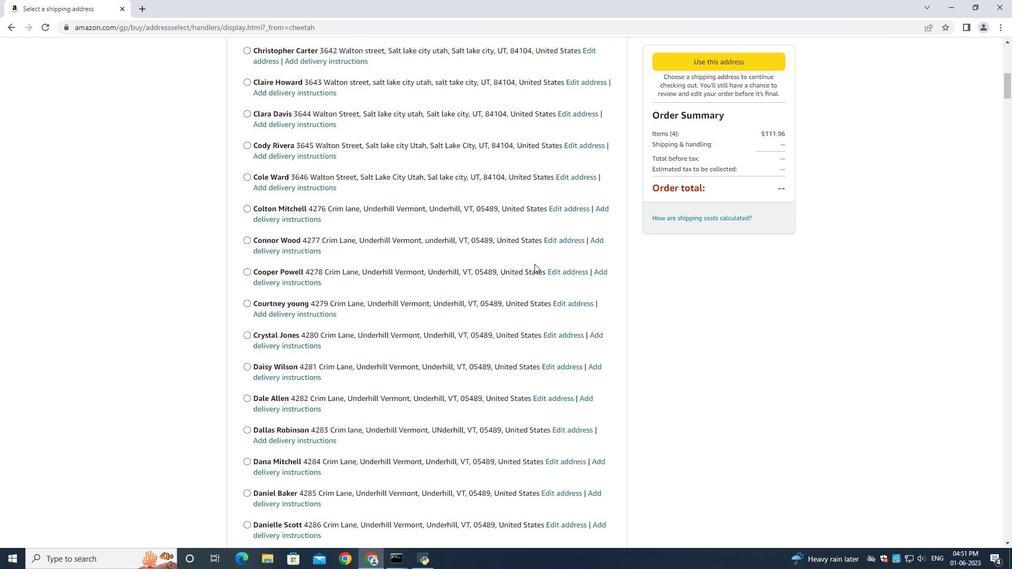
Action: Mouse moved to (528, 254)
Screenshot: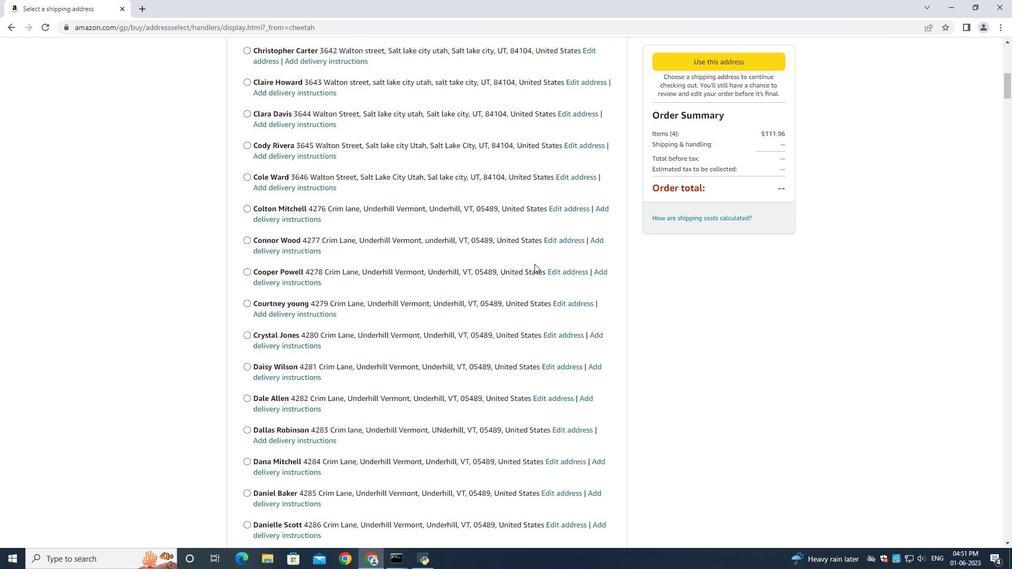 
Action: Mouse scrolled (530, 255) with delta (0, 0)
Screenshot: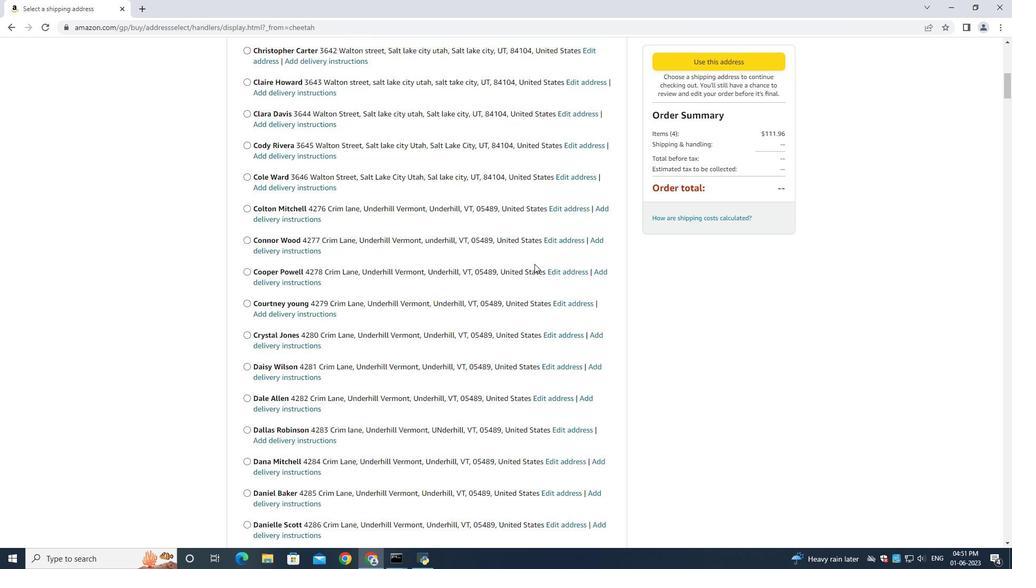 
Action: Mouse moved to (525, 253)
Screenshot: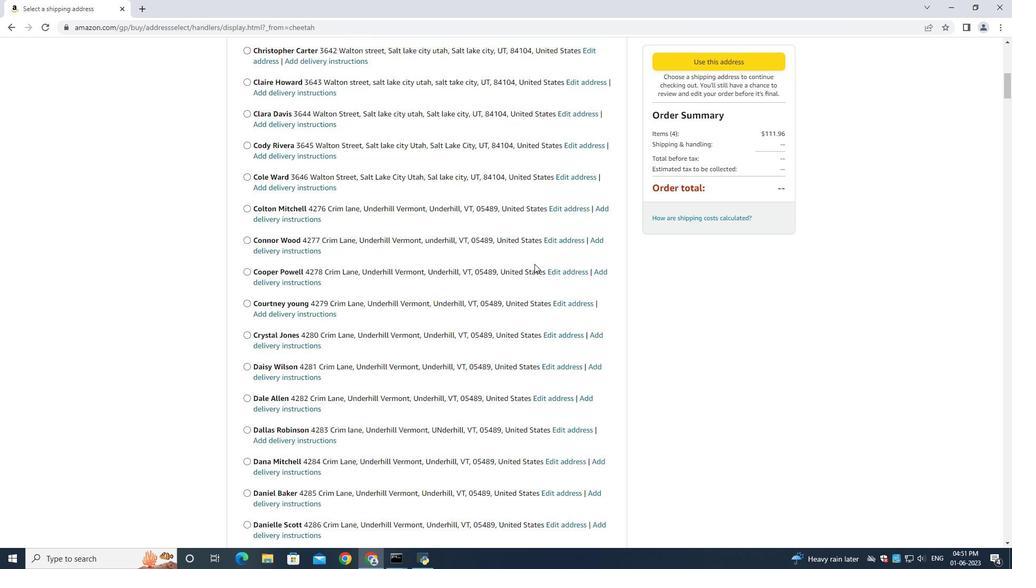 
Action: Mouse scrolled (529, 254) with delta (0, 0)
Screenshot: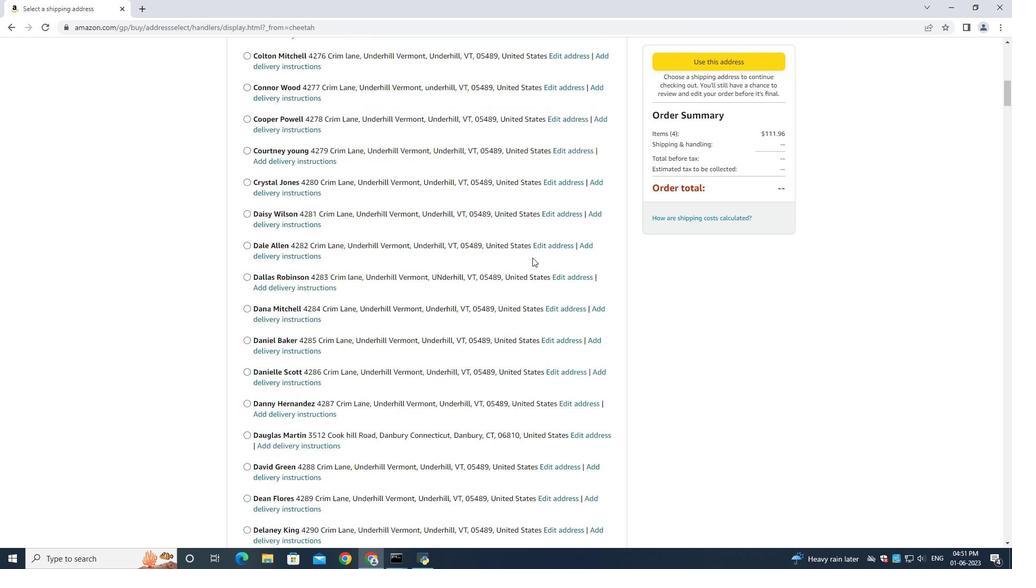 
Action: Mouse moved to (350, 253)
Screenshot: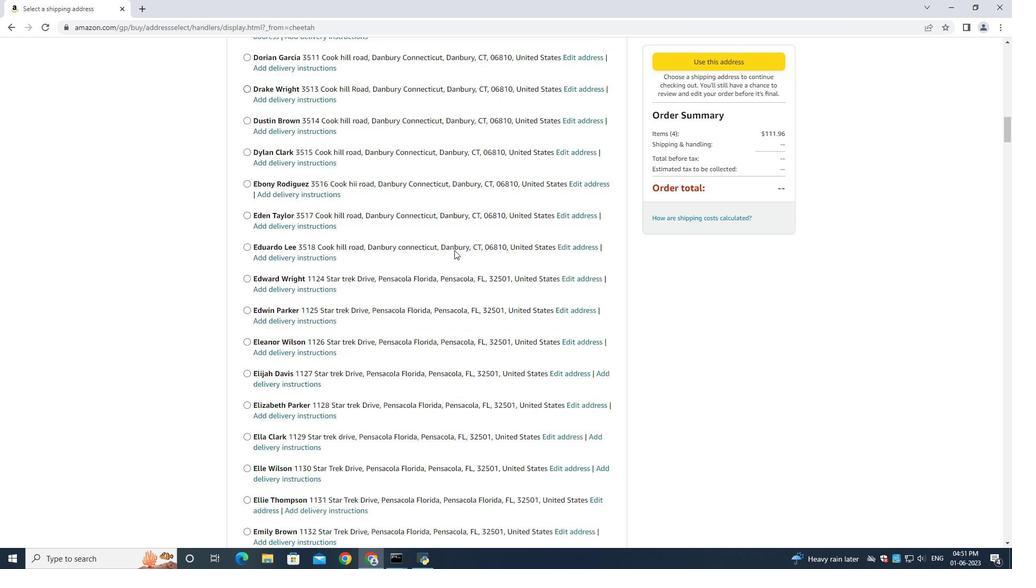 
Action: Mouse scrolled (350, 253) with delta (0, 0)
Screenshot: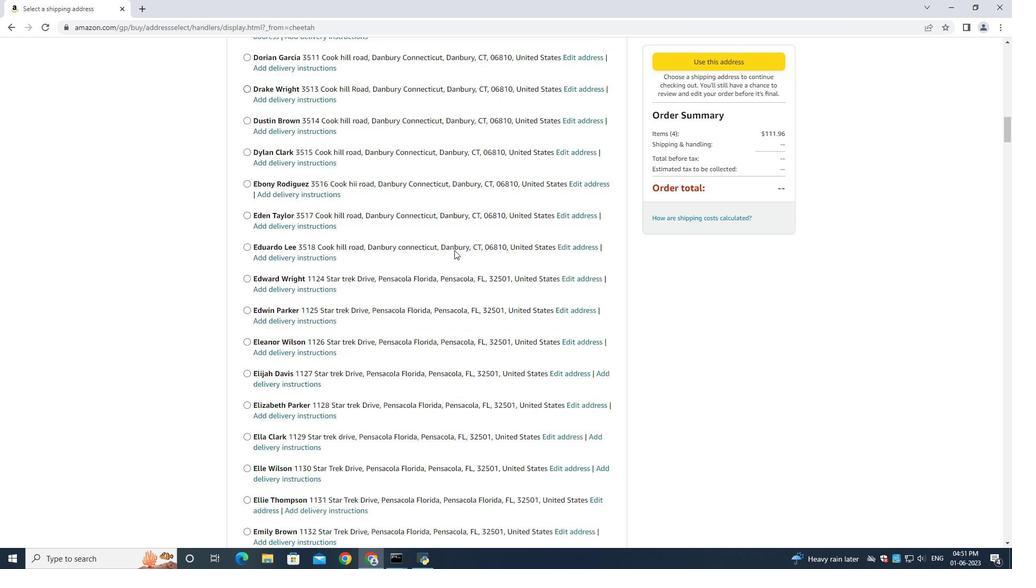 
Action: Mouse moved to (350, 254)
Screenshot: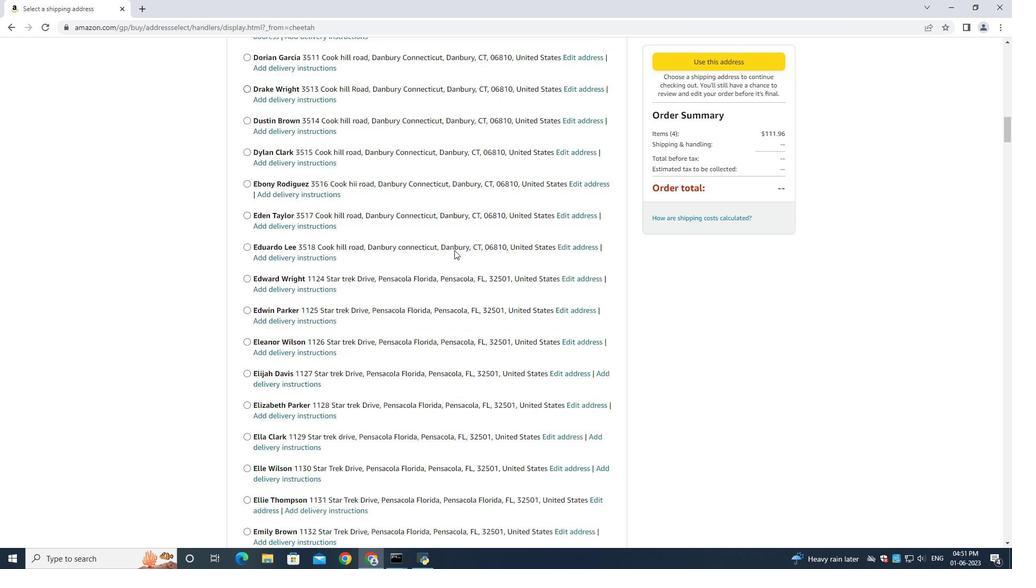 
Action: Mouse scrolled (350, 253) with delta (0, 0)
Screenshot: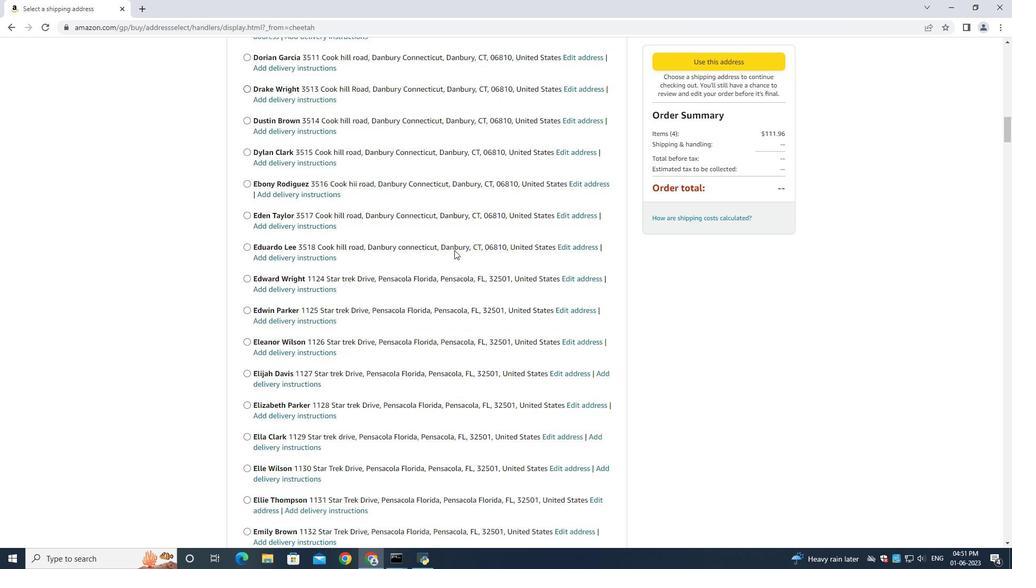 
Action: Mouse moved to (350, 254)
Screenshot: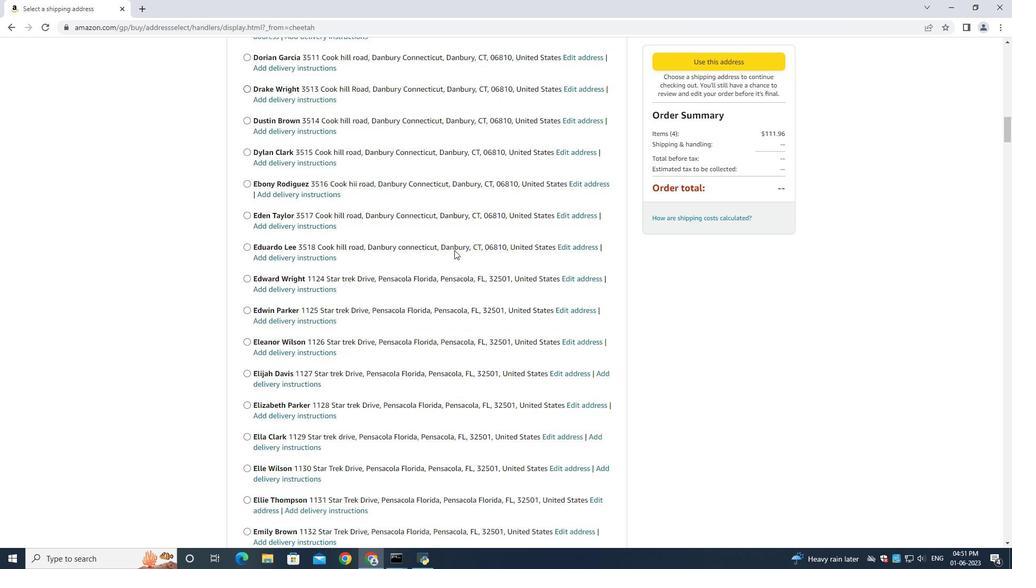 
Action: Mouse scrolled (350, 253) with delta (0, 0)
Screenshot: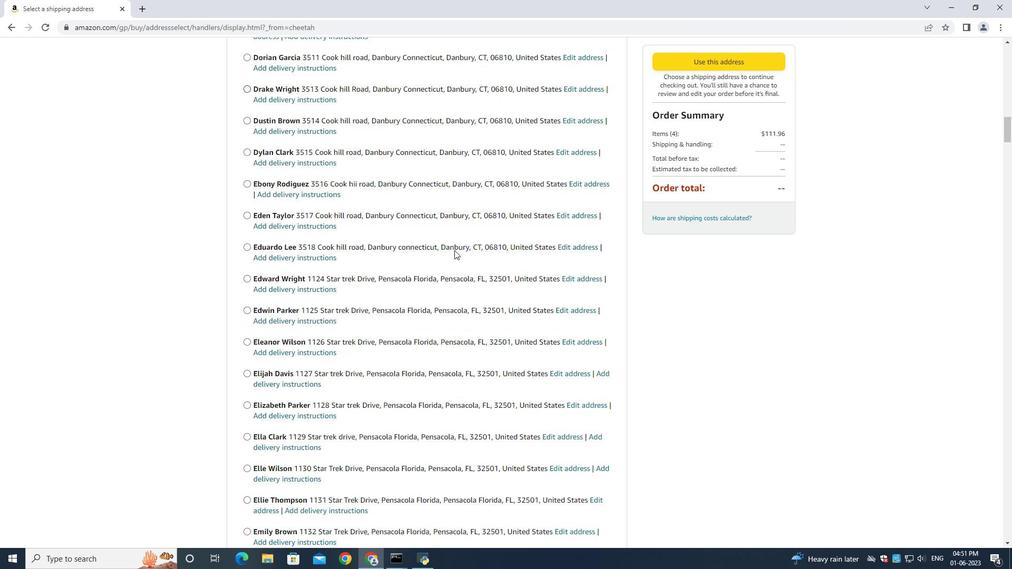 
Action: Mouse moved to (349, 254)
Screenshot: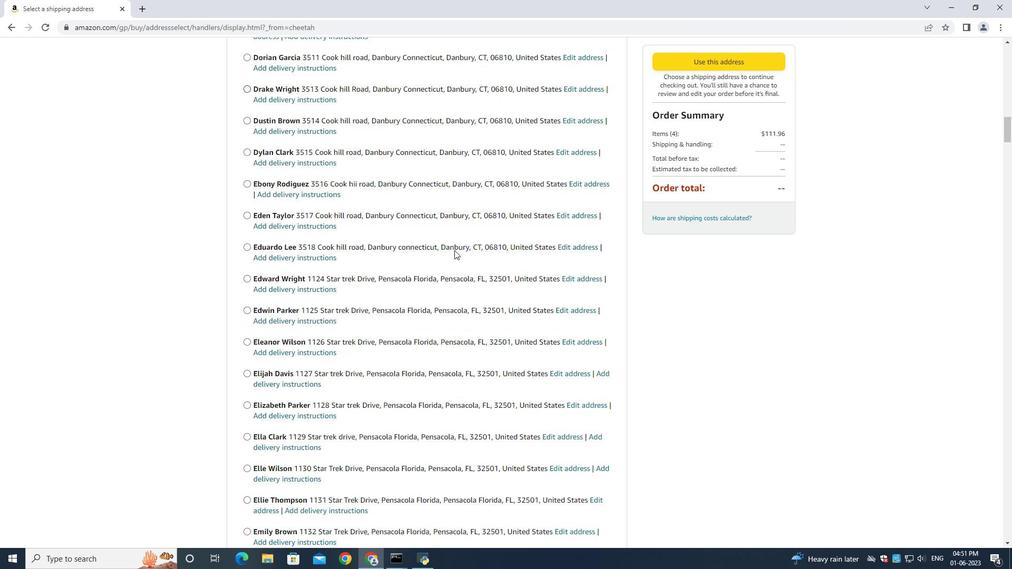 
Action: Mouse scrolled (350, 253) with delta (0, 0)
Screenshot: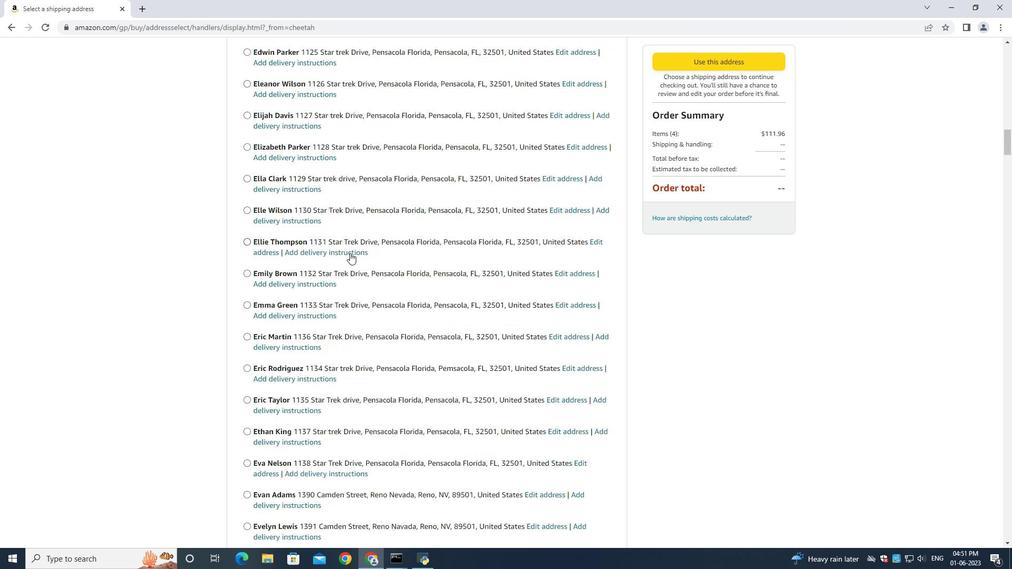 
Action: Mouse moved to (362, 253)
Screenshot: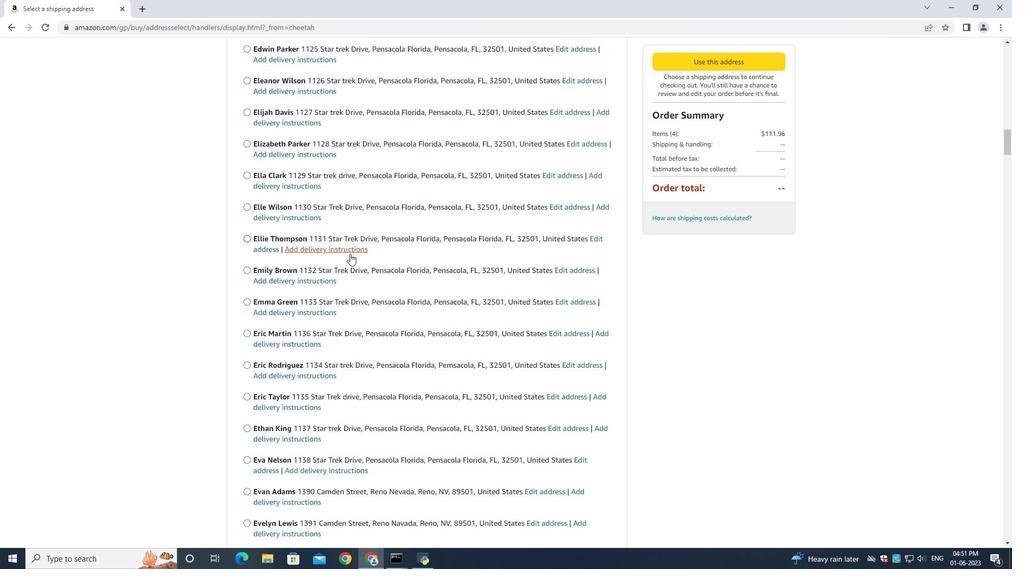 
Action: Mouse scrolled (350, 253) with delta (0, -1)
Screenshot: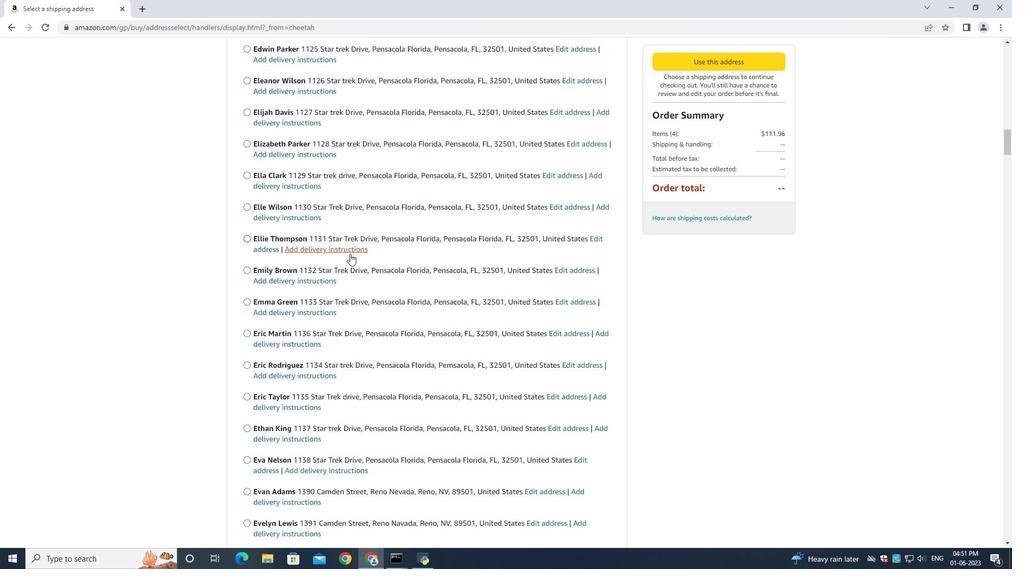 
Action: Mouse moved to (439, 253)
Screenshot: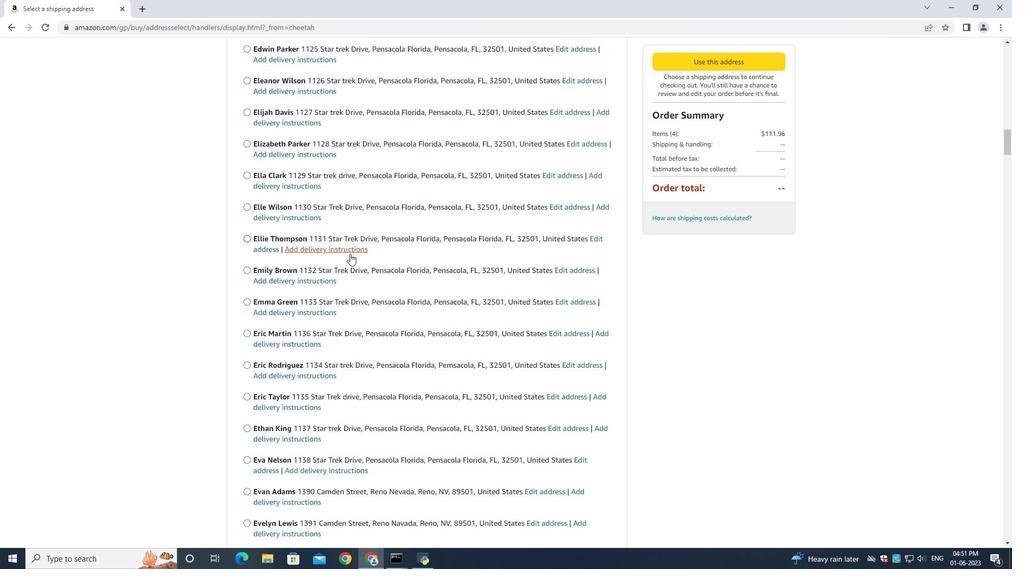 
Action: Mouse scrolled (350, 253) with delta (0, -1)
Screenshot: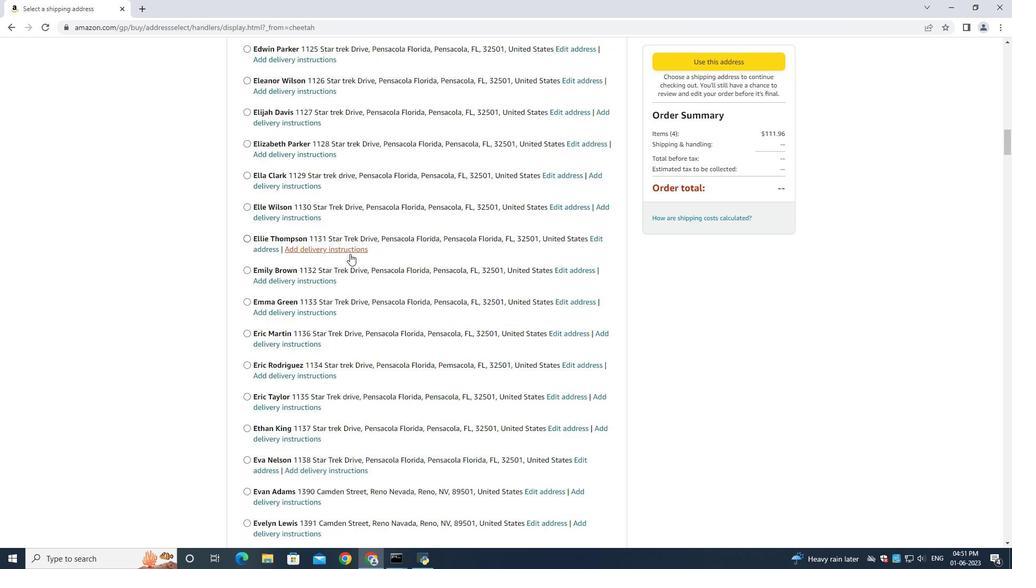 
Action: Mouse moved to (485, 257)
Screenshot: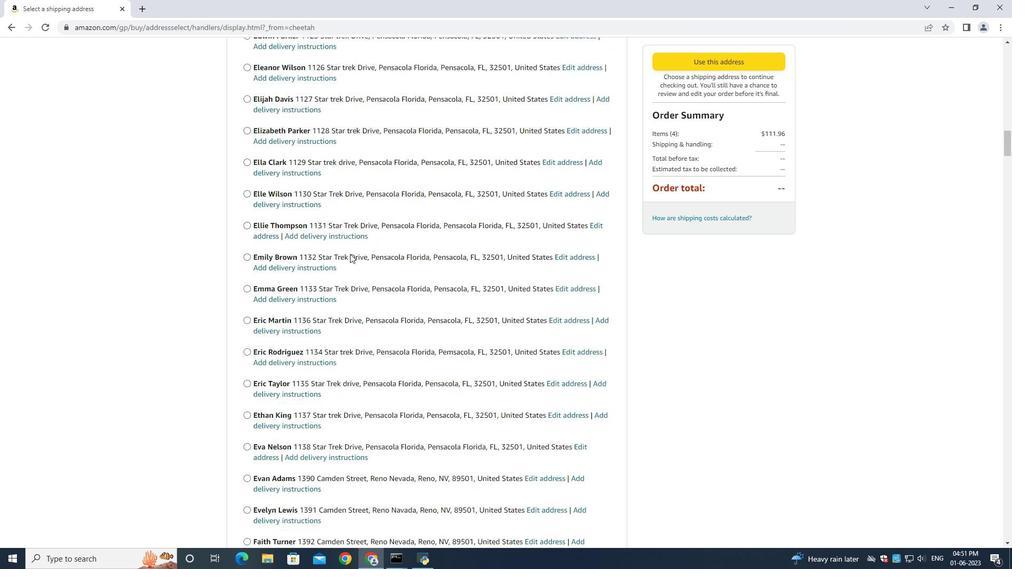 
Action: Mouse scrolled (350, 253) with delta (0, 0)
Screenshot: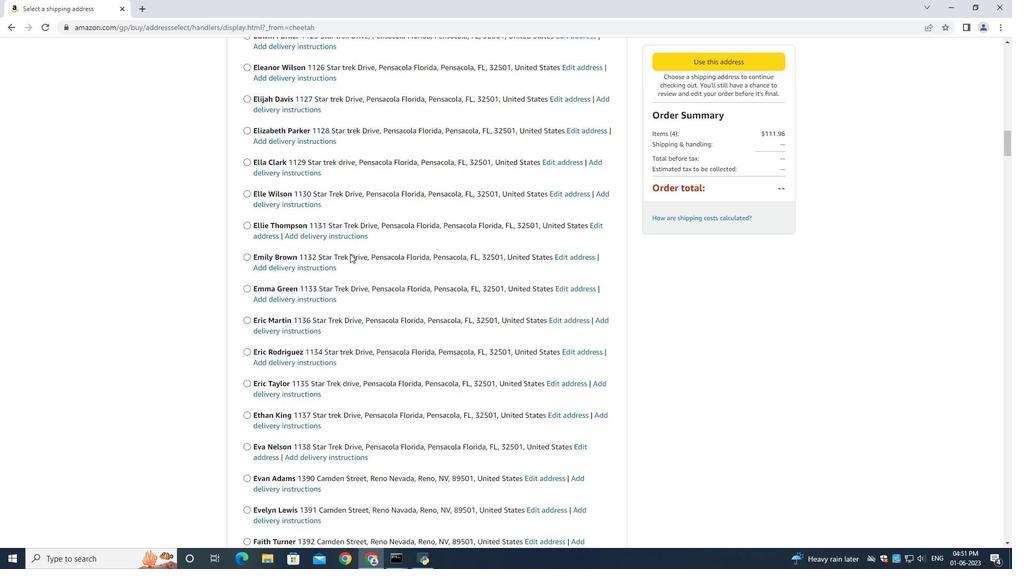 
Action: Mouse moved to (511, 262)
Screenshot: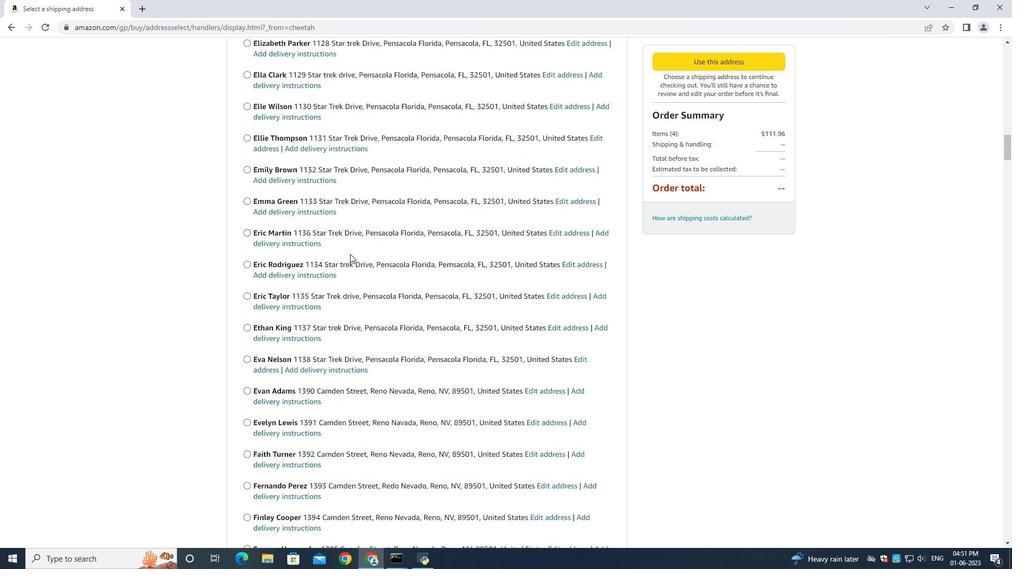 
Action: Mouse scrolled (511, 260) with delta (0, 0)
Screenshot: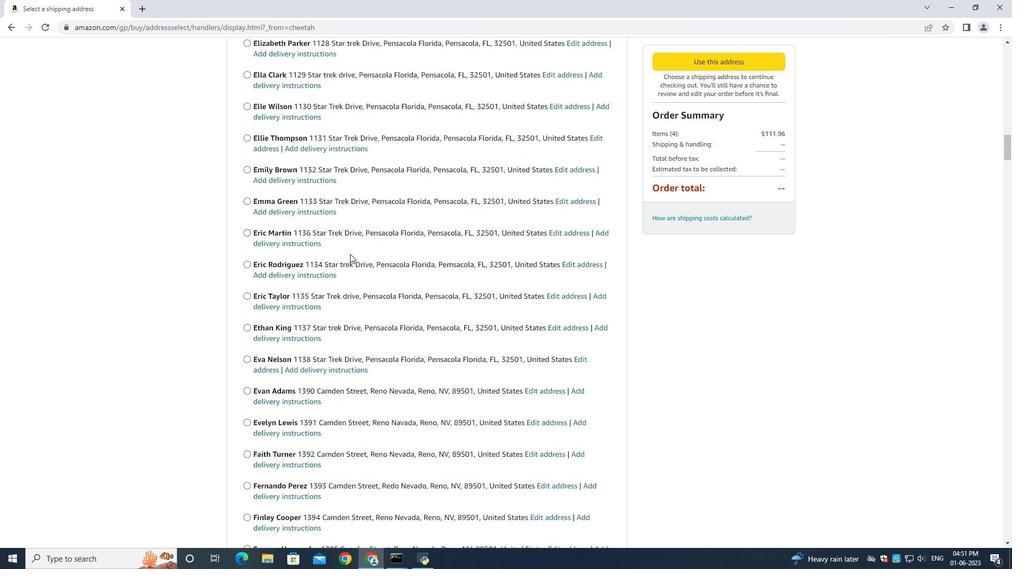 
Action: Mouse moved to (508, 262)
Screenshot: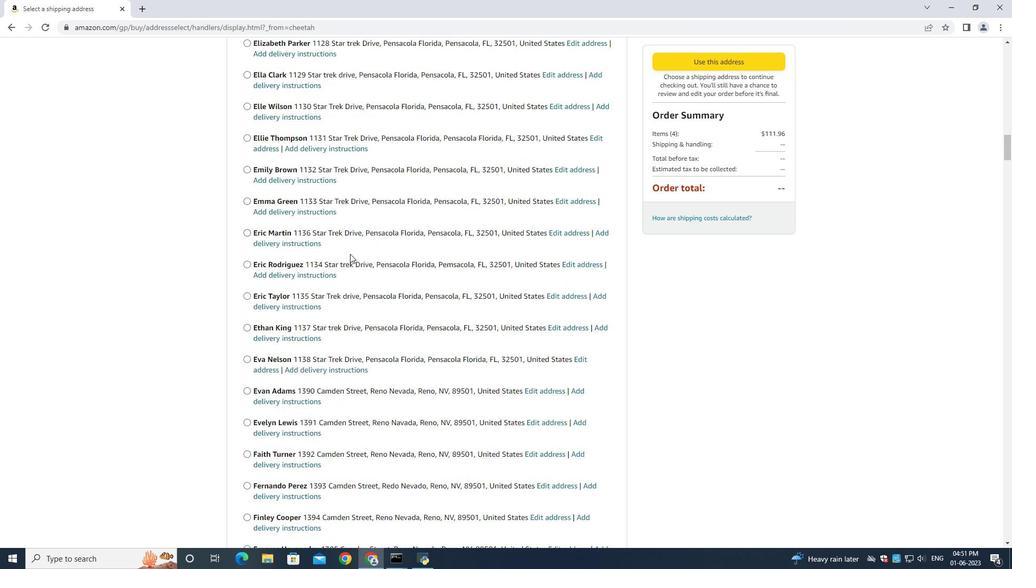 
Action: Mouse scrolled (511, 262) with delta (0, 0)
Screenshot: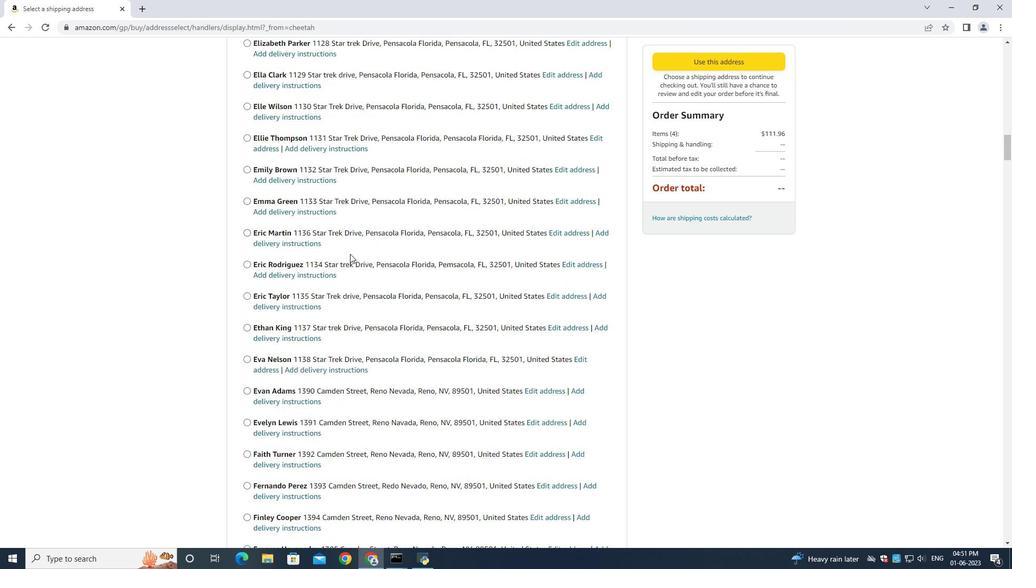 
Action: Mouse moved to (493, 262)
Screenshot: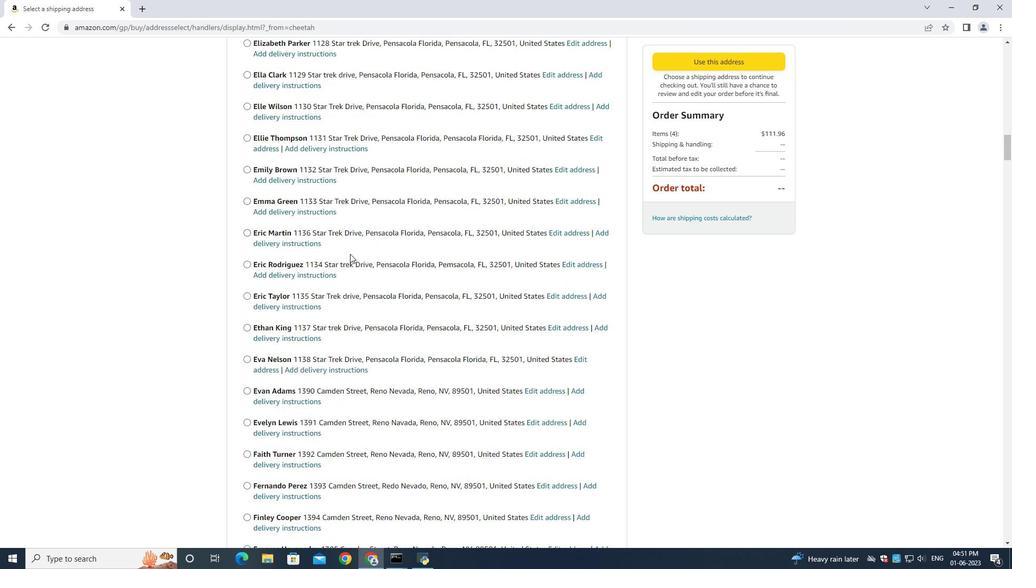 
Action: Mouse scrolled (511, 262) with delta (0, -1)
Screenshot: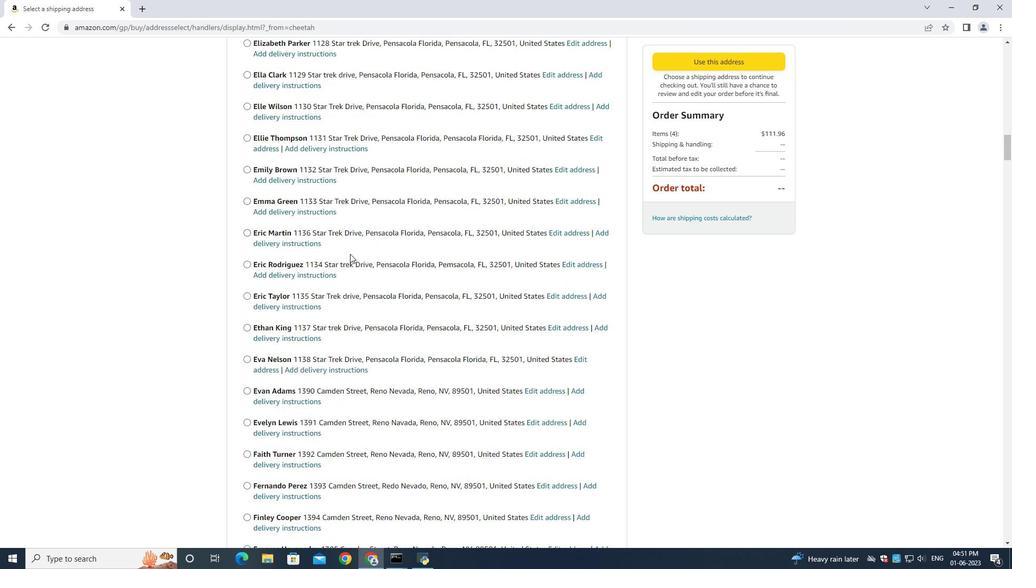 
Action: Mouse moved to (461, 260)
Screenshot: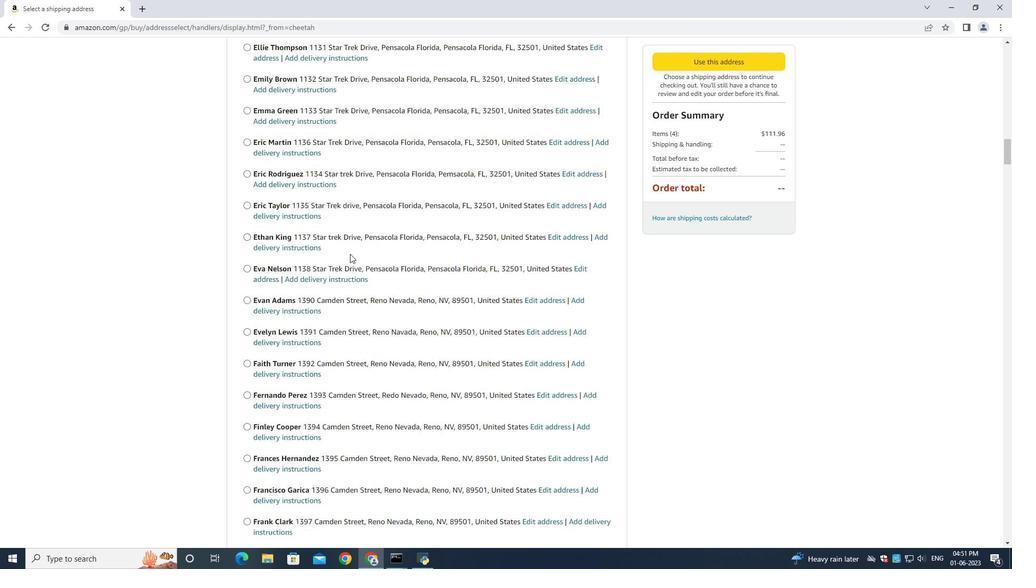 
Action: Mouse scrolled (511, 262) with delta (0, 0)
Screenshot: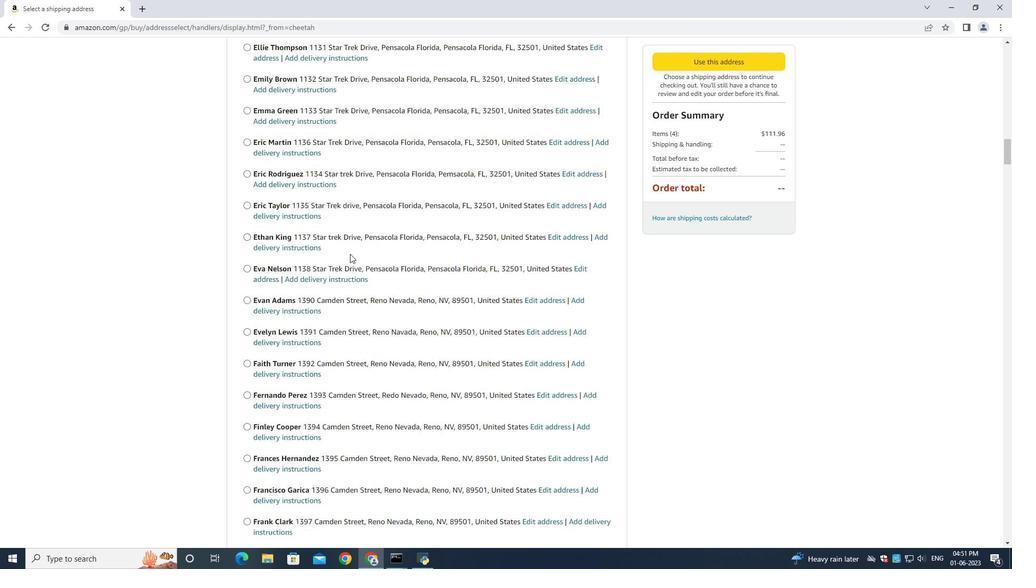 
Action: Mouse moved to (412, 255)
Screenshot: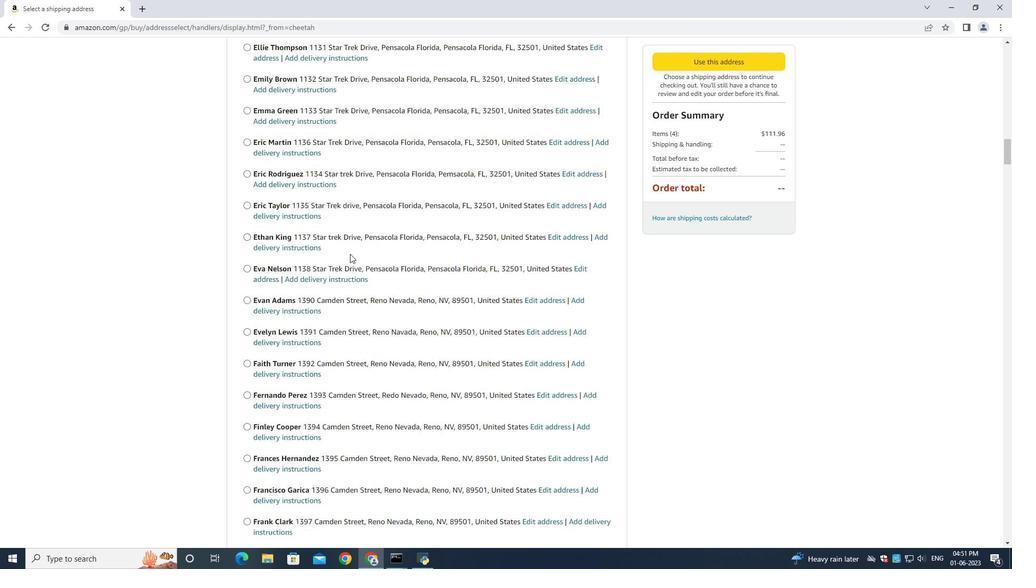 
Action: Mouse scrolled (511, 262) with delta (0, -1)
Screenshot: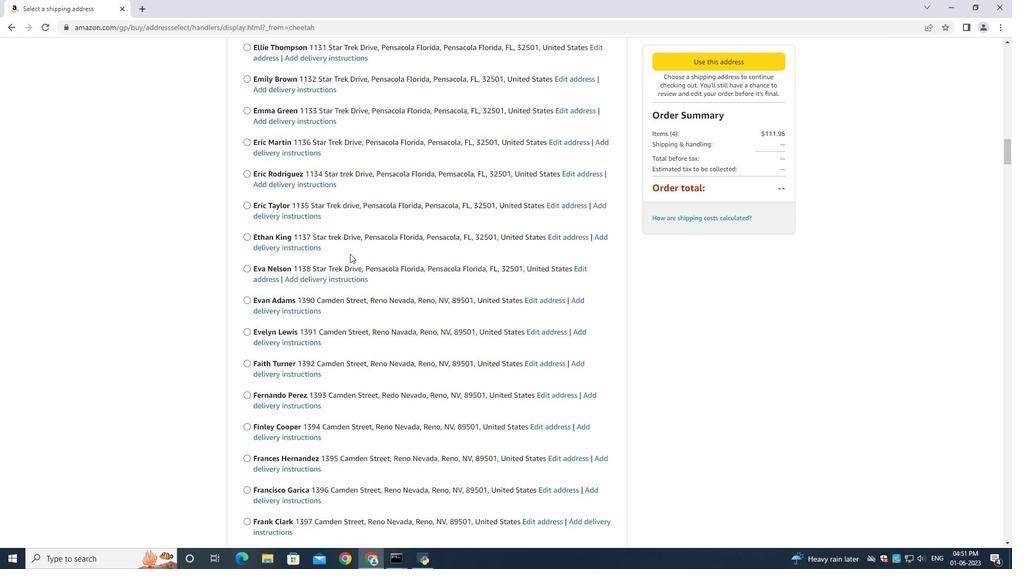 
Action: Mouse moved to (402, 254)
Screenshot: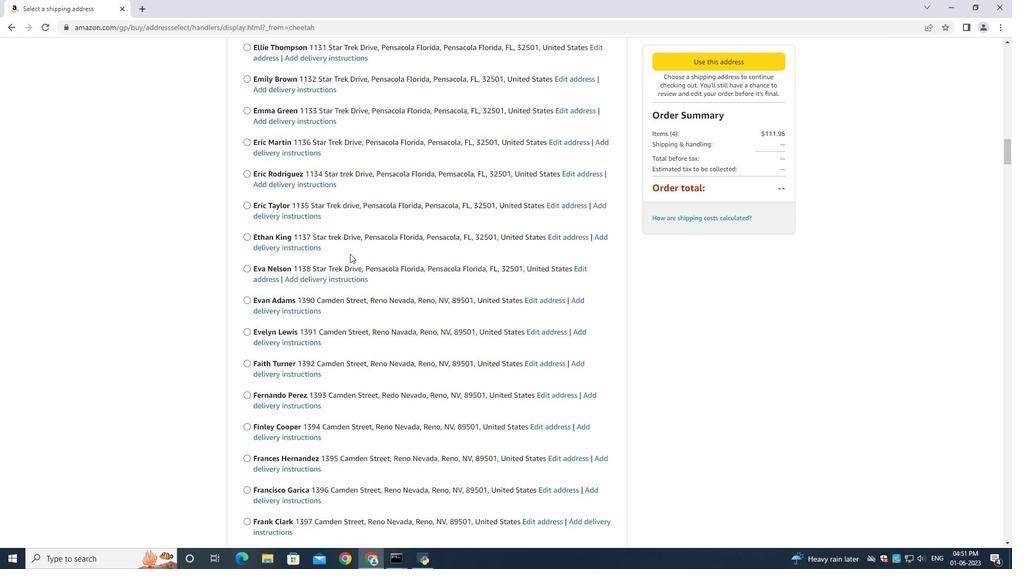
Action: Mouse scrolled (511, 262) with delta (0, 0)
Screenshot: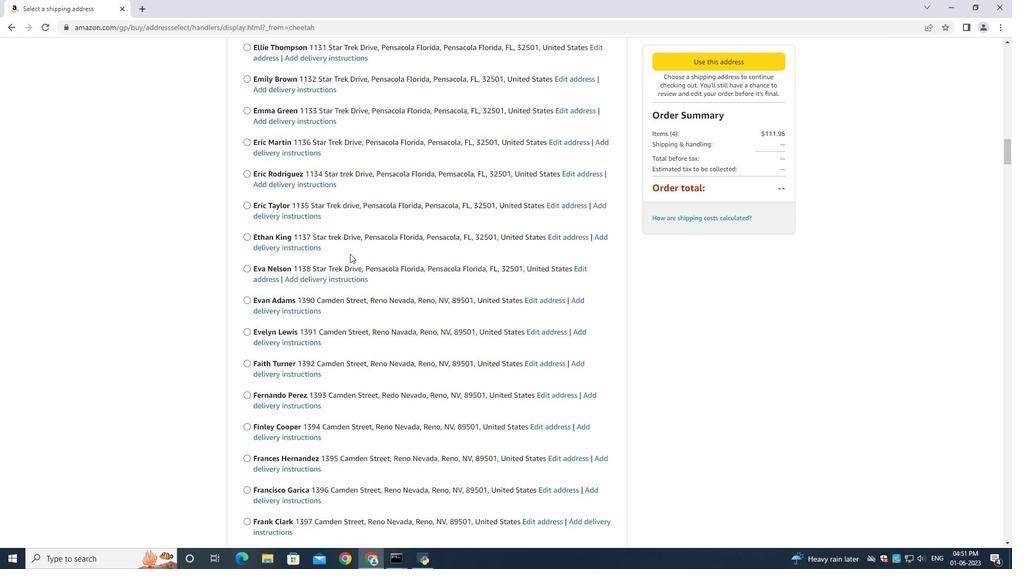 
Action: Mouse moved to (393, 252)
Screenshot: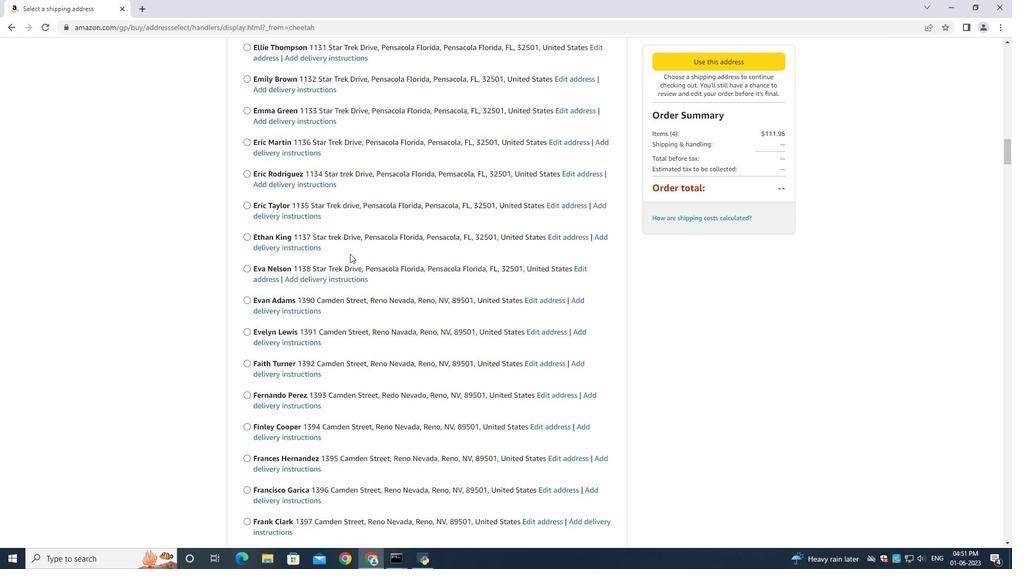 
Action: Mouse scrolled (508, 261) with delta (0, 0)
Screenshot: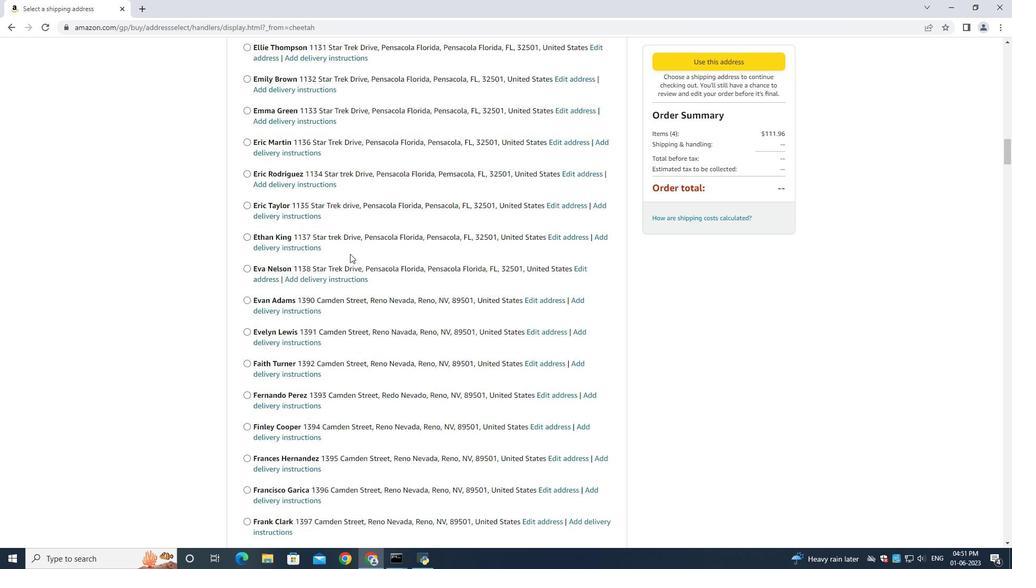 
Action: Mouse moved to (297, 267)
Screenshot: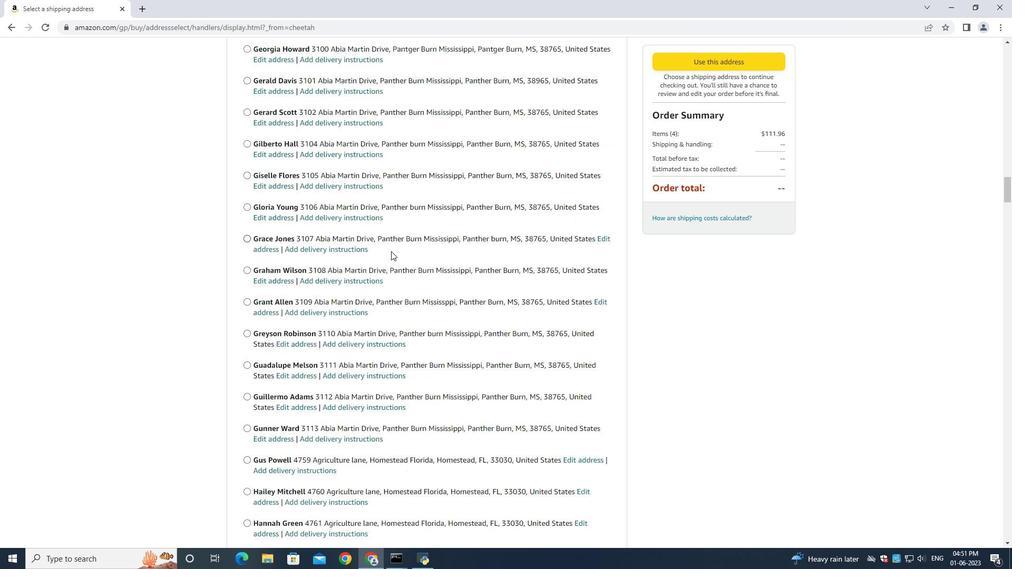 
Action: Mouse scrolled (419, 263) with delta (0, 0)
Screenshot: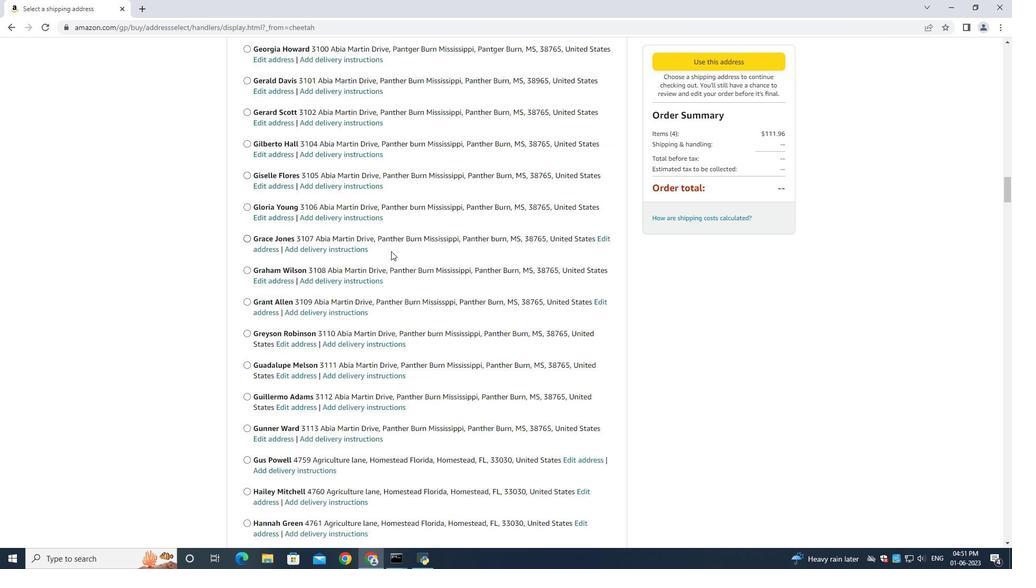 
Action: Mouse moved to (286, 268)
Screenshot: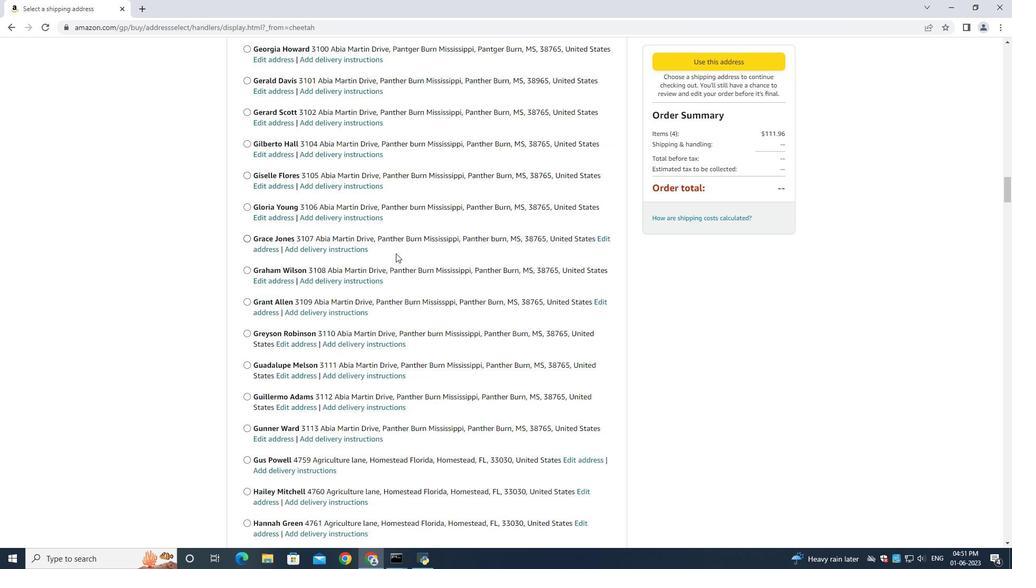 
Action: Mouse scrolled (436, 269) with delta (0, 0)
Screenshot: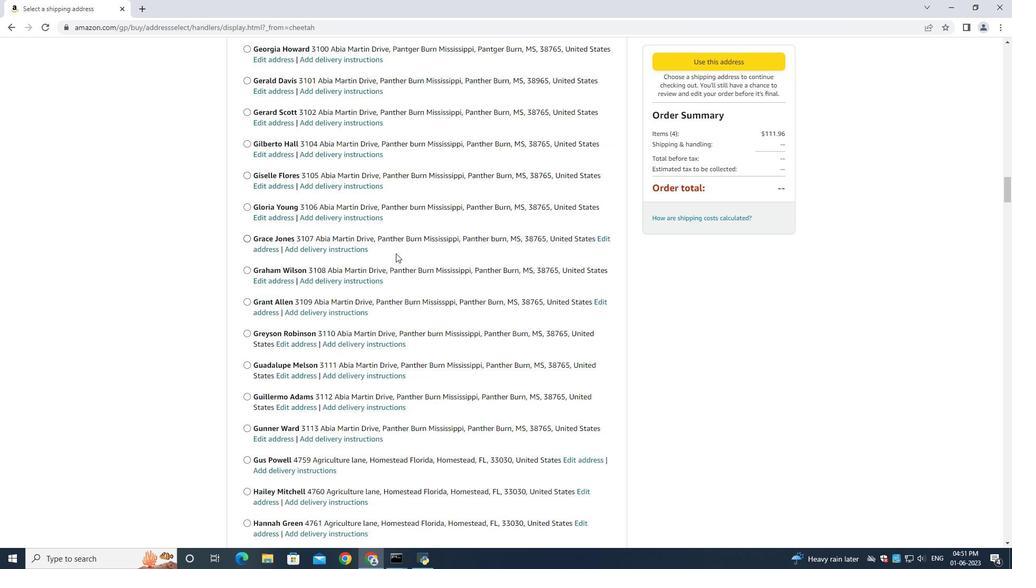 
Action: Mouse moved to (286, 269)
Screenshot: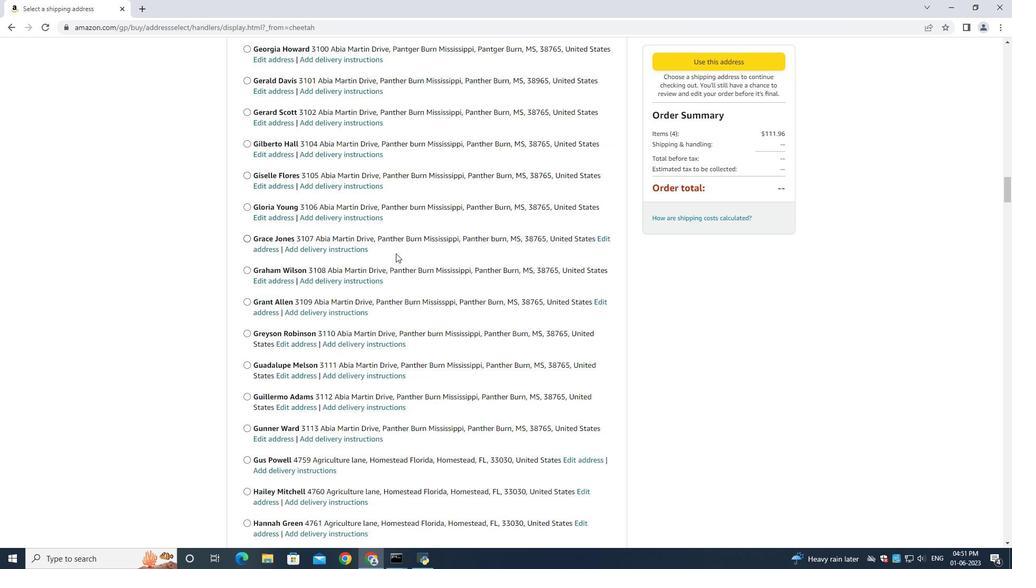 
Action: Mouse scrolled (444, 268) with delta (0, -1)
Screenshot: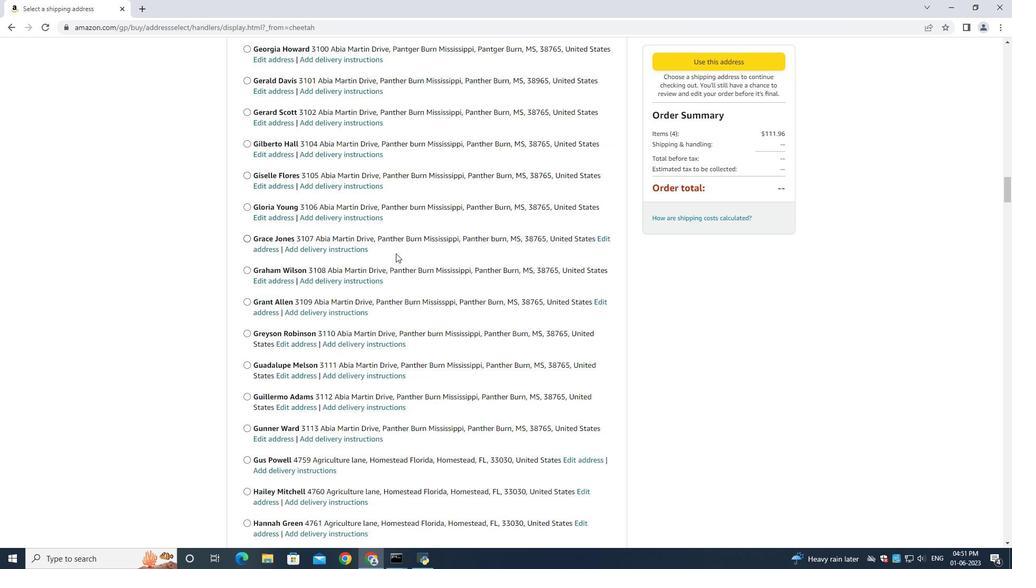 
Action: Mouse moved to (286, 269)
Screenshot: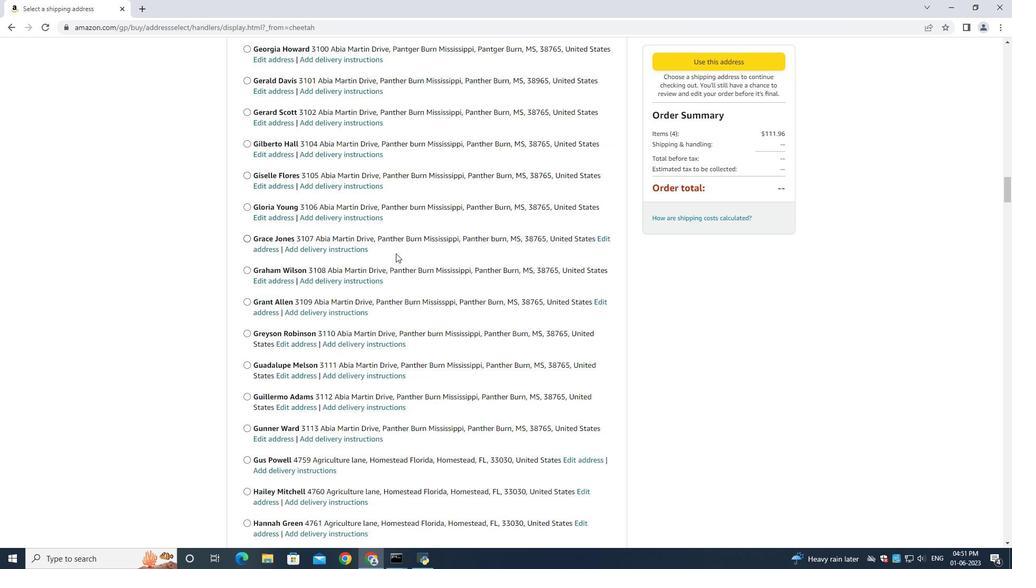 
Action: Mouse scrolled (460, 260) with delta (0, -1)
Screenshot: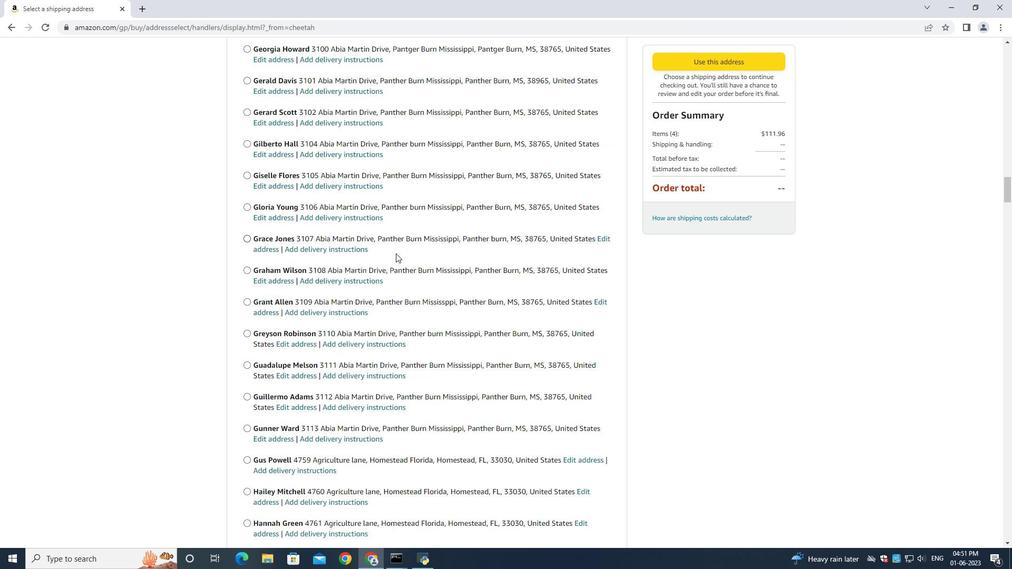 
Action: Mouse moved to (287, 269)
Screenshot: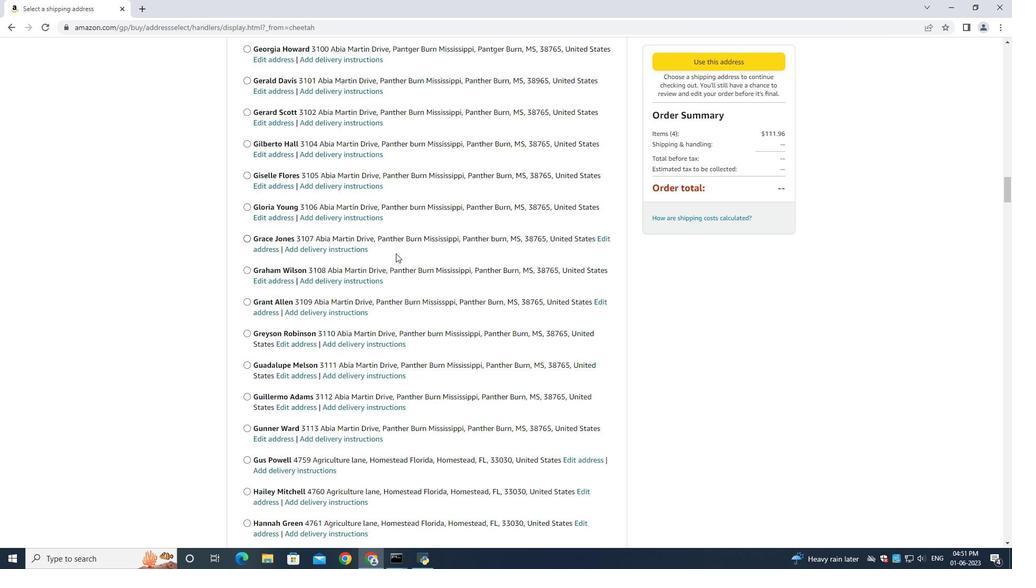 
Action: Mouse scrolled (479, 251) with delta (0, -1)
Screenshot: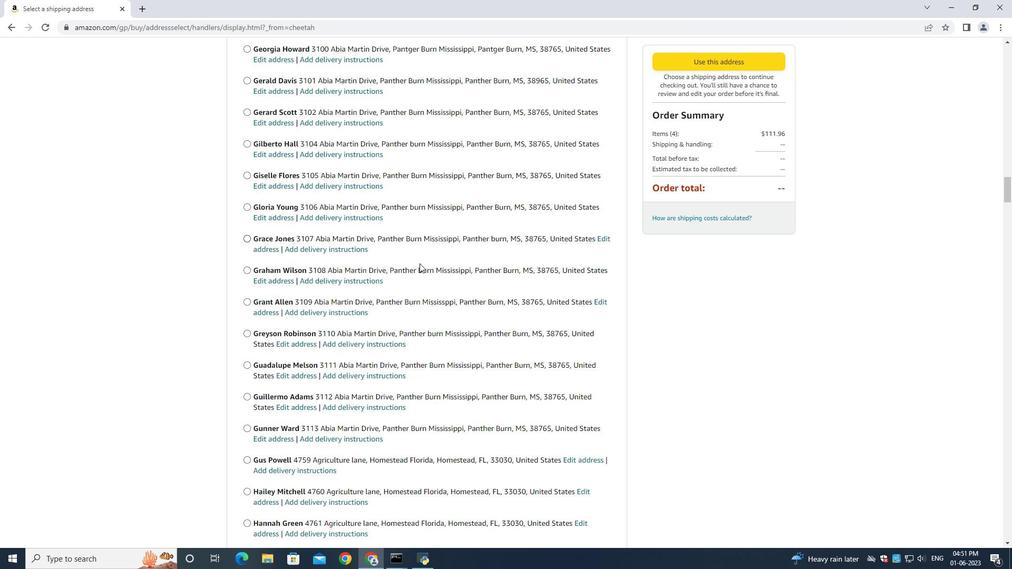 
Action: Mouse moved to (291, 269)
Screenshot: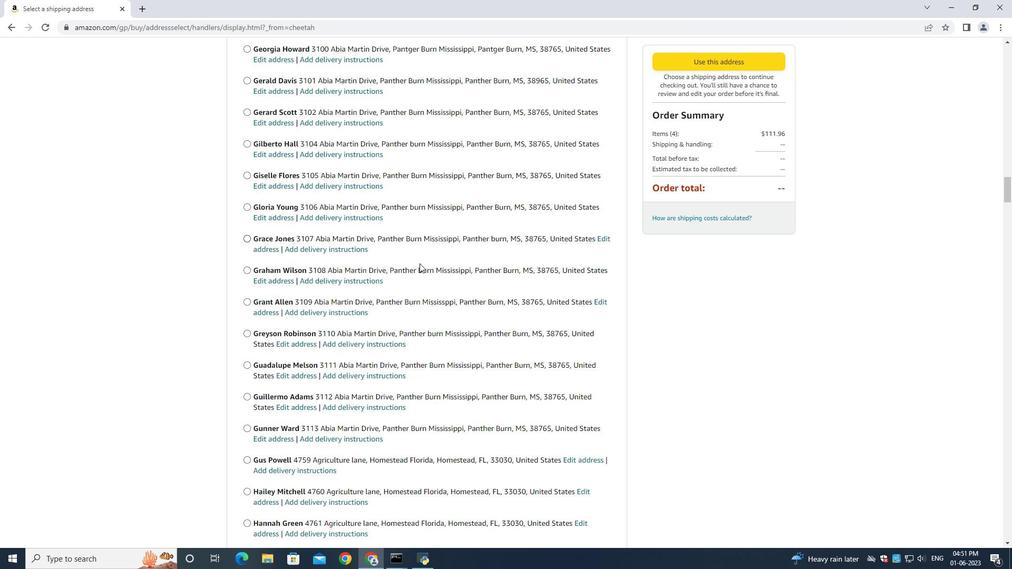 
Action: Mouse scrolled (504, 254) with delta (0, 0)
Screenshot: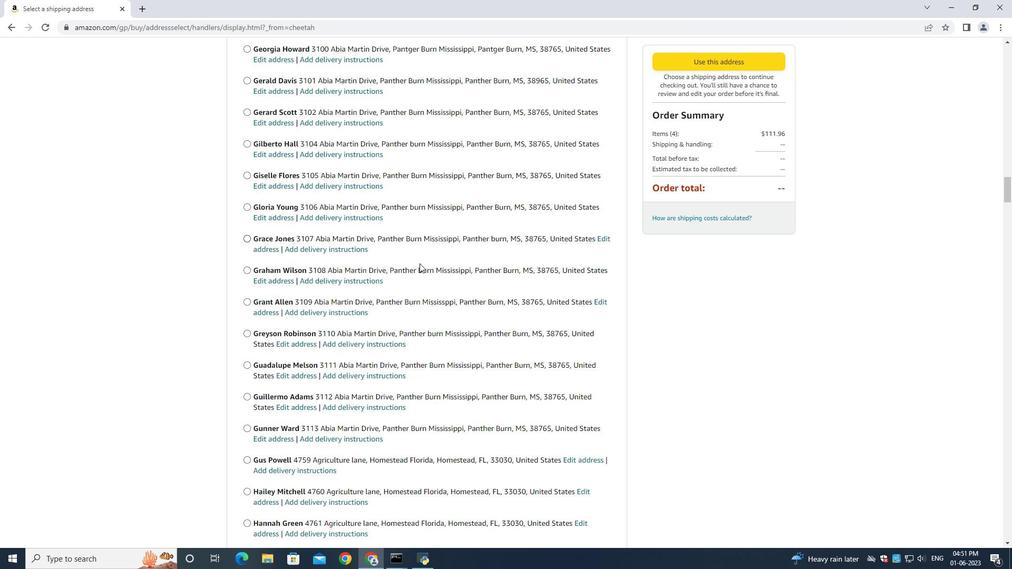 
Action: Mouse moved to (299, 269)
Screenshot: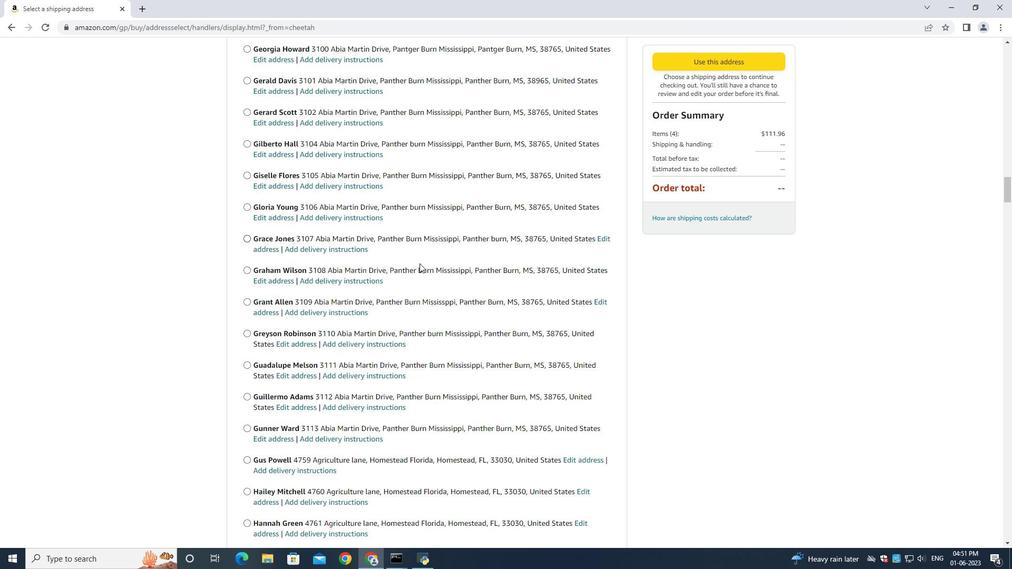 
Action: Mouse scrolled (286, 268) with delta (0, 0)
Screenshot: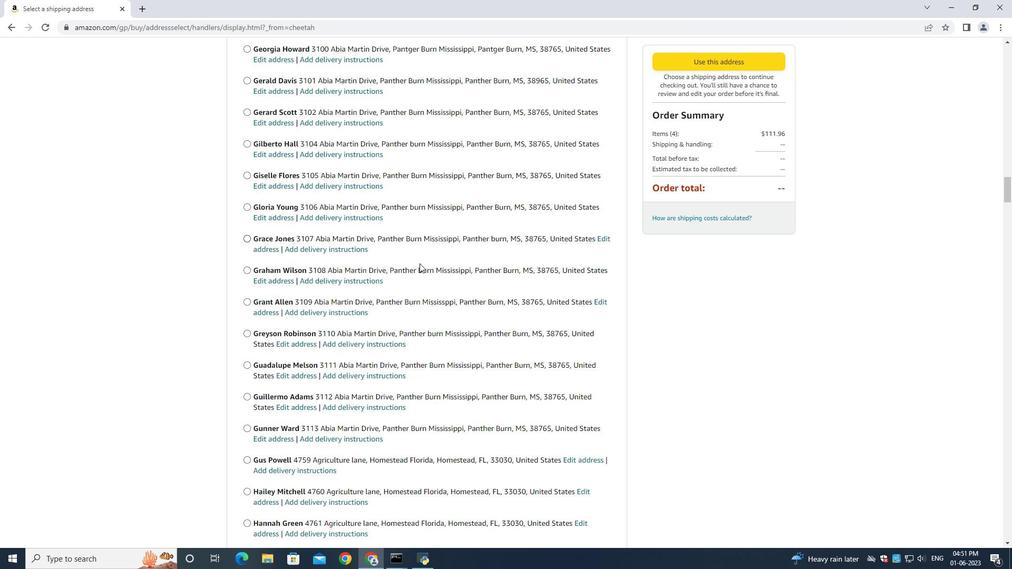 
Action: Mouse moved to (311, 267)
Screenshot: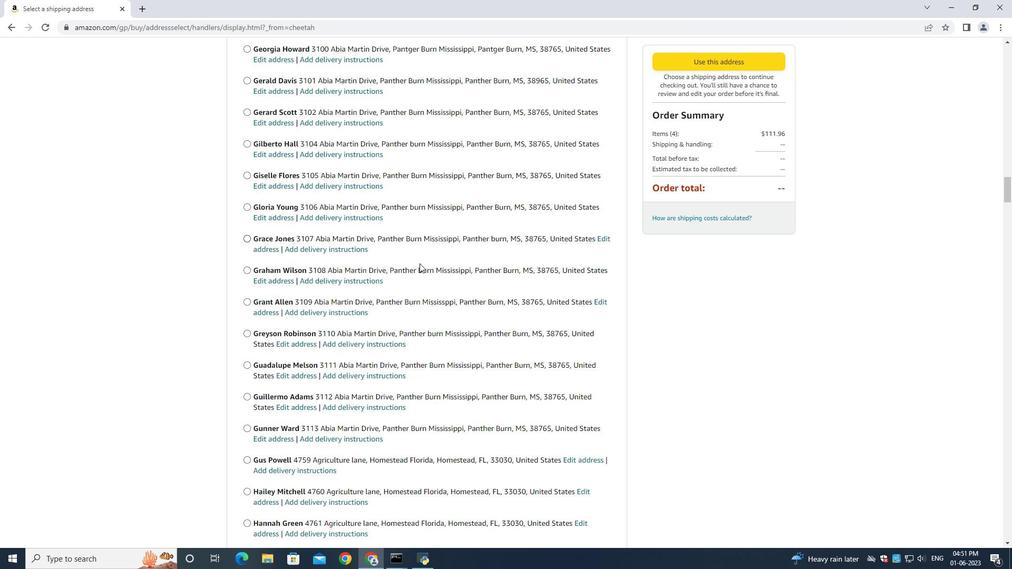 
Action: Mouse scrolled (286, 268) with delta (0, 0)
Screenshot: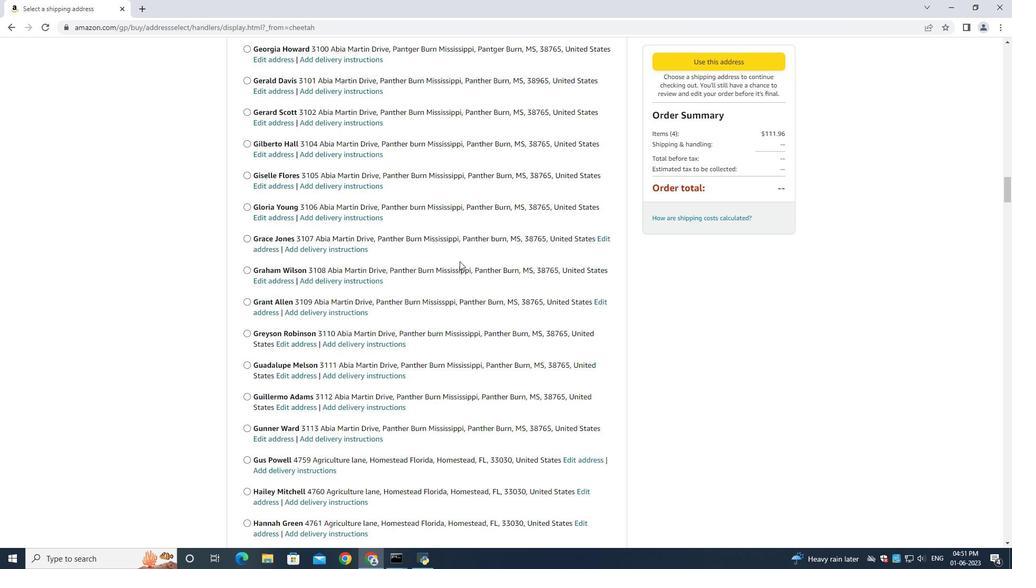 
Action: Mouse moved to (336, 265)
Screenshot: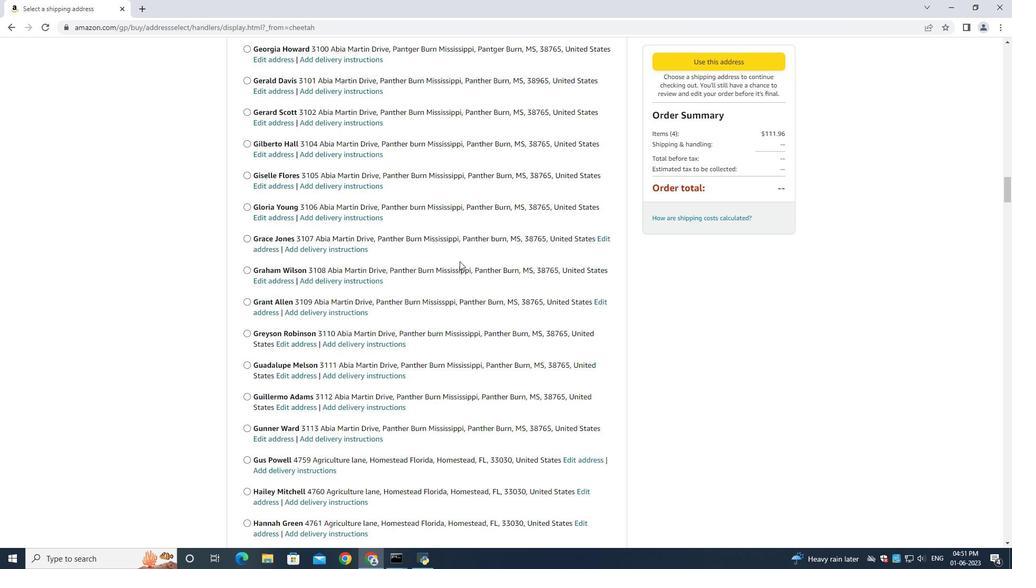 
Action: Mouse scrolled (287, 269) with delta (0, 0)
Screenshot: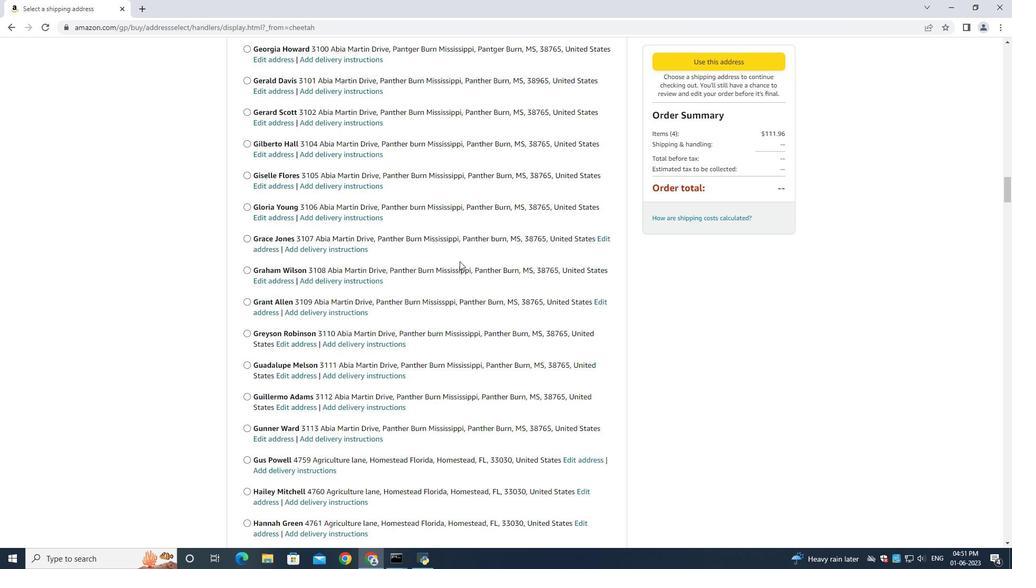 
Action: Mouse moved to (438, 262)
Screenshot: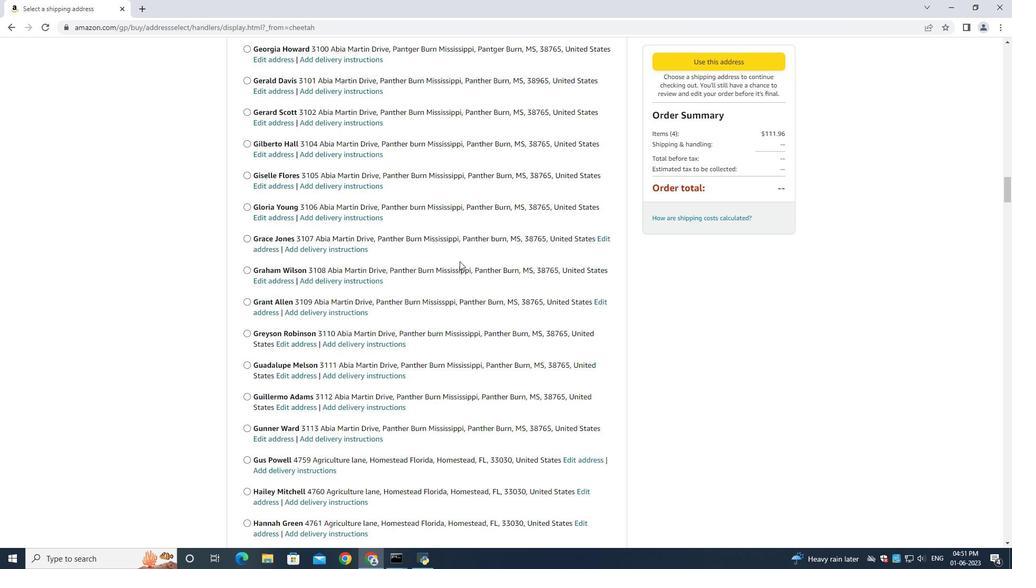 
Action: Mouse scrolled (291, 269) with delta (0, 0)
Screenshot: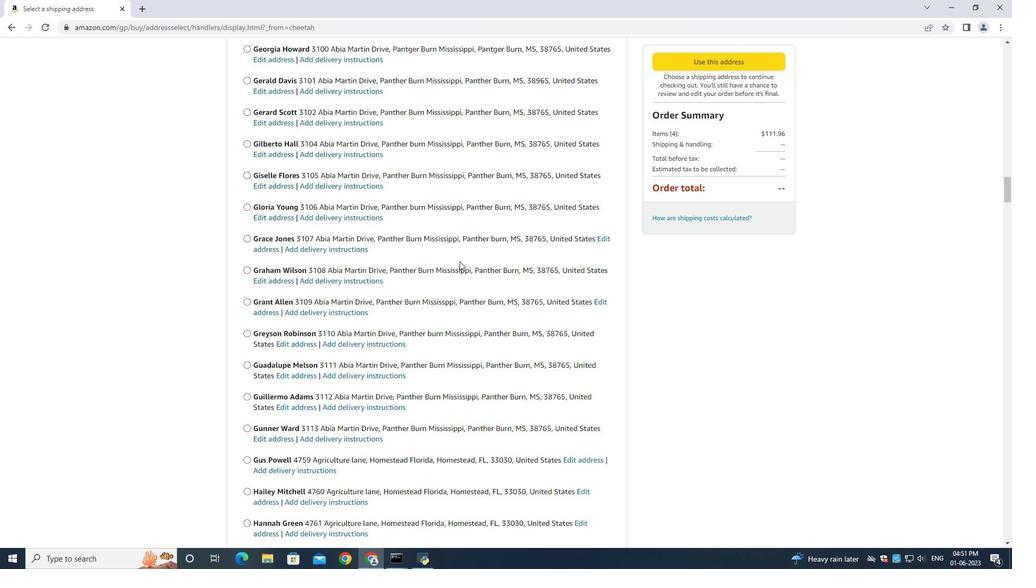 
Action: Mouse moved to (512, 254)
Screenshot: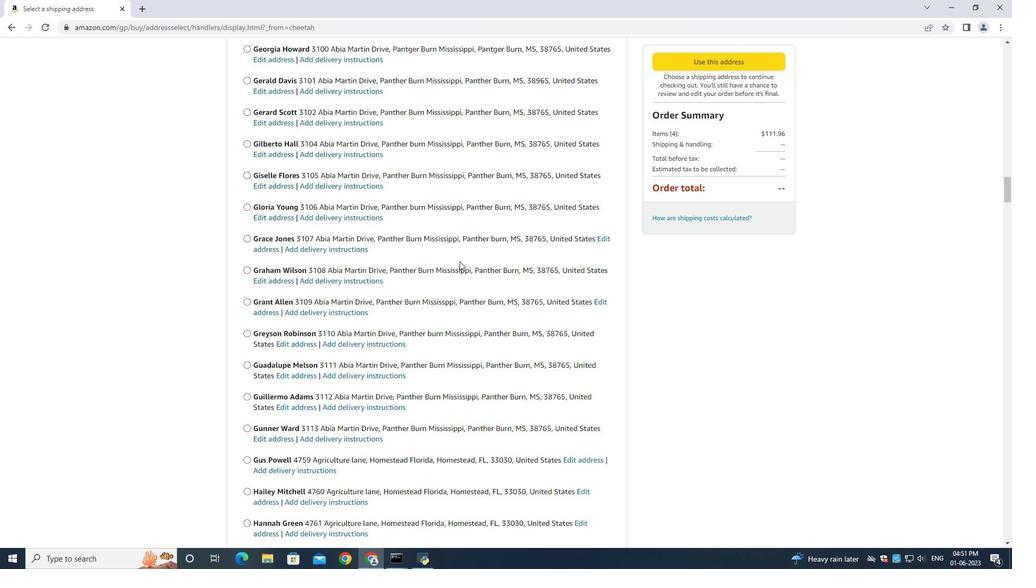 
Action: Mouse scrolled (299, 268) with delta (0, -1)
Screenshot: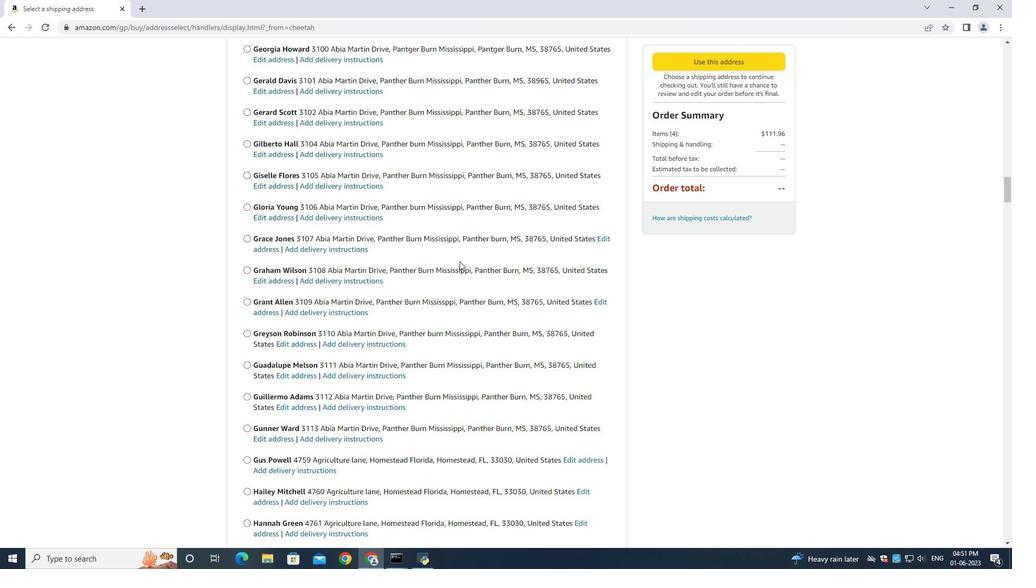
Action: Mouse moved to (512, 254)
Screenshot: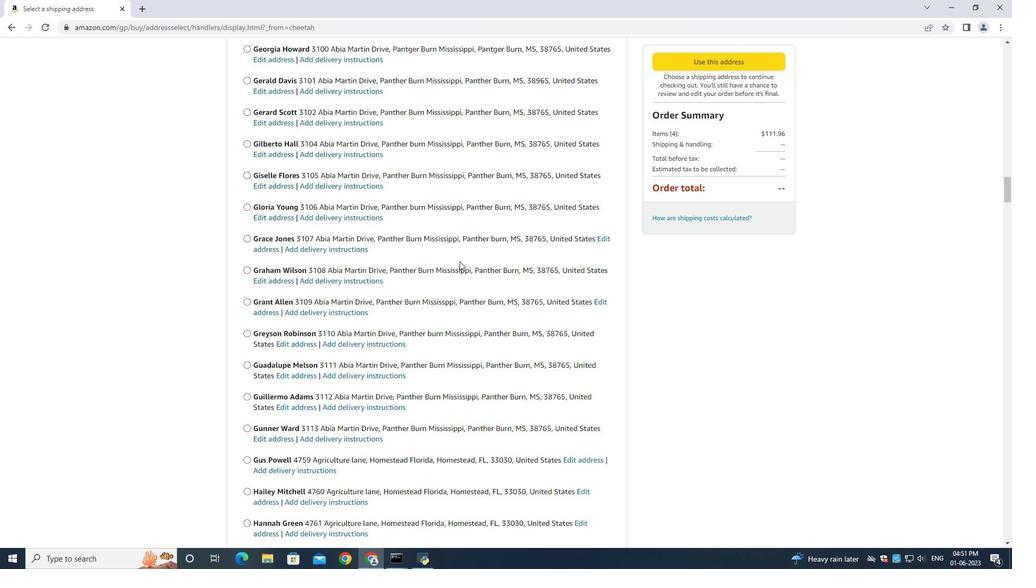 
Action: Mouse scrolled (311, 266) with delta (0, 0)
Screenshot: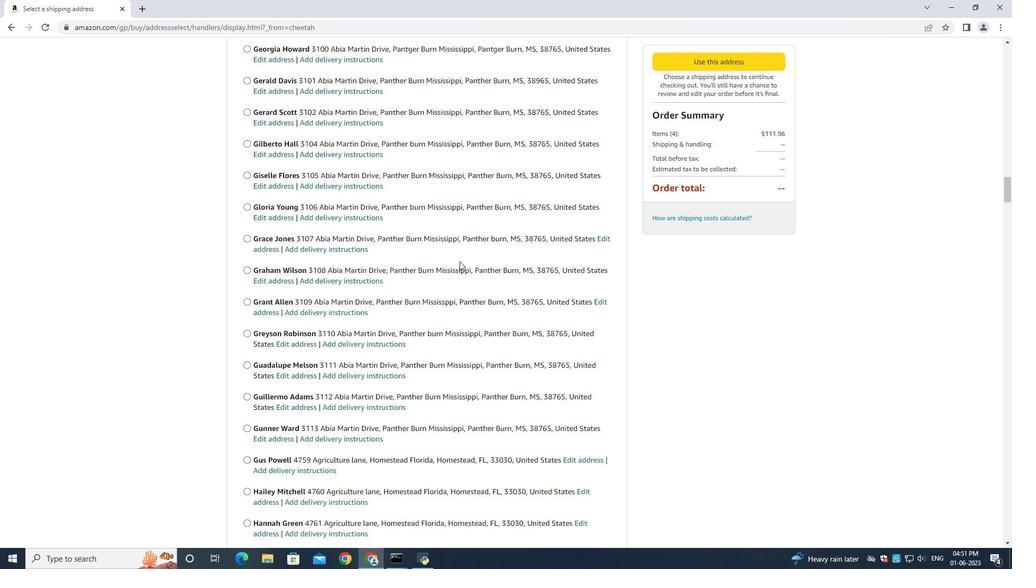 
Action: Mouse moved to (507, 254)
Screenshot: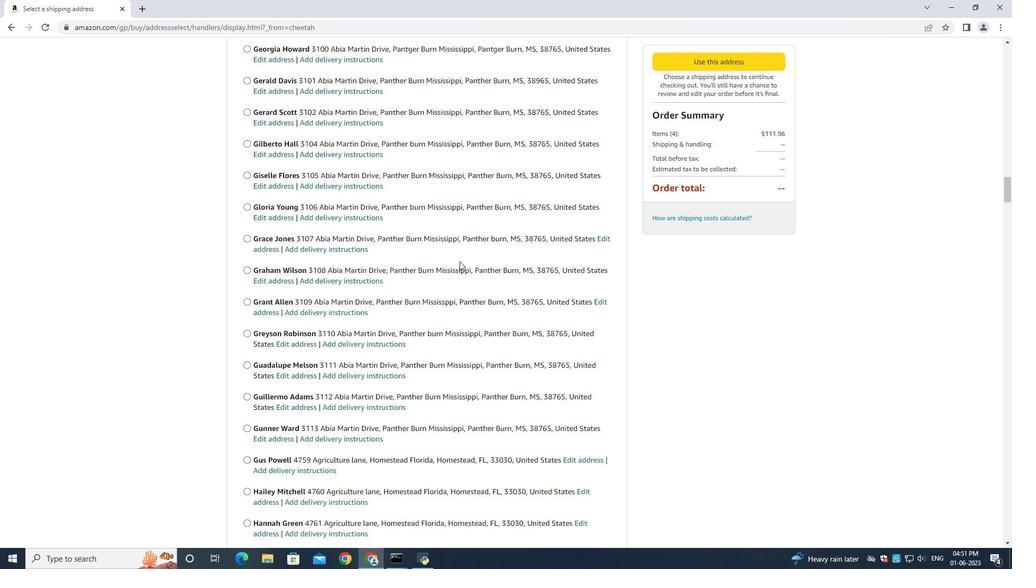 
Action: Mouse scrolled (336, 264) with delta (0, 0)
Screenshot: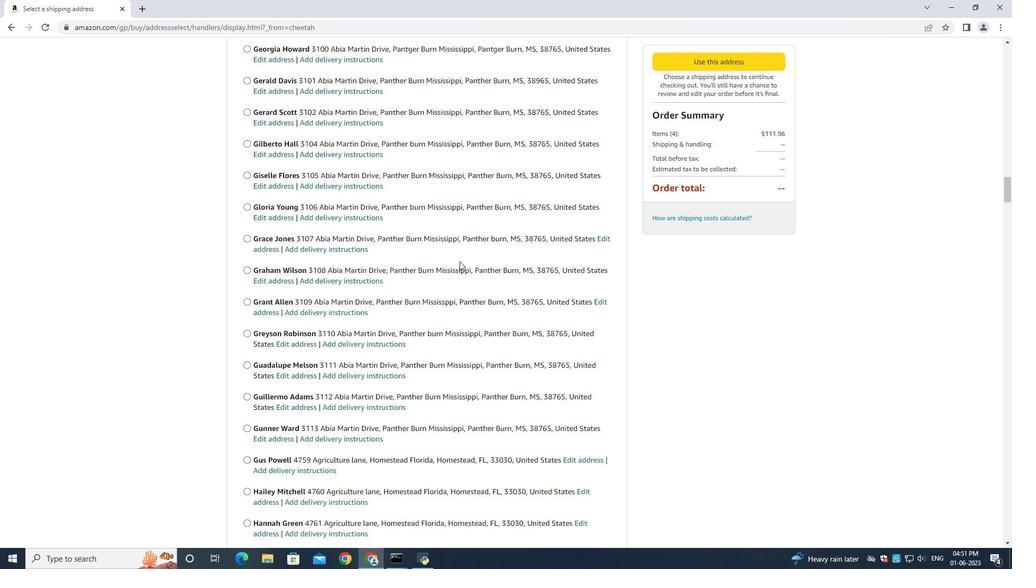 
Action: Mouse moved to (322, 265)
Screenshot: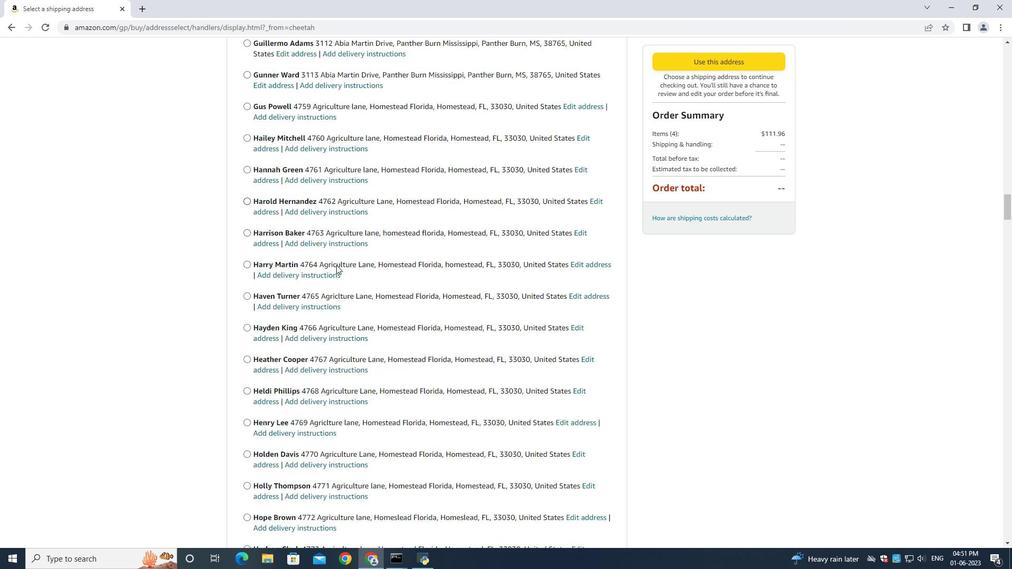 
Action: Mouse scrolled (320, 264) with delta (0, 0)
Screenshot: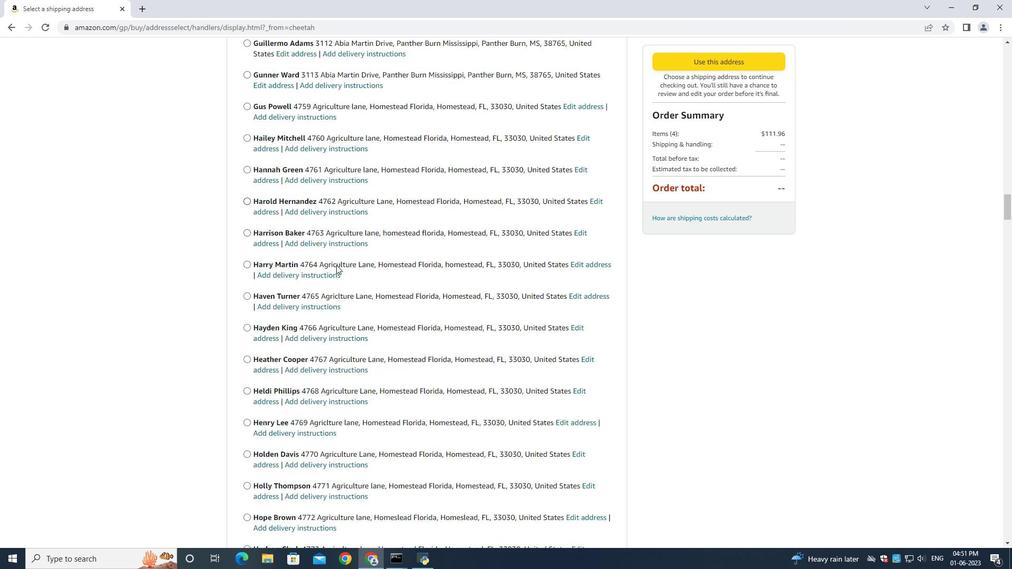 
Action: Mouse moved to (326, 266)
Screenshot: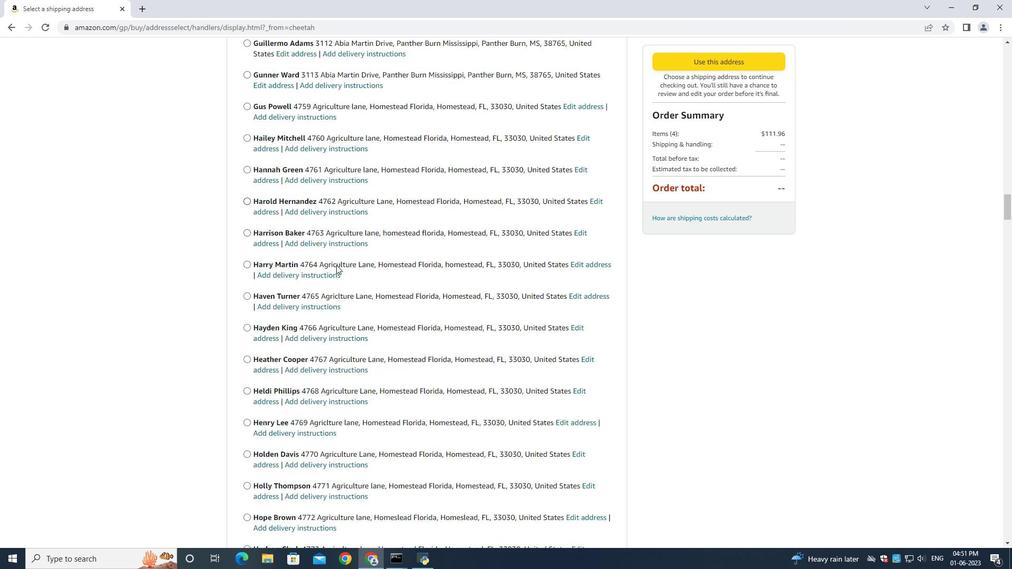 
Action: Mouse scrolled (322, 265) with delta (0, 0)
Screenshot: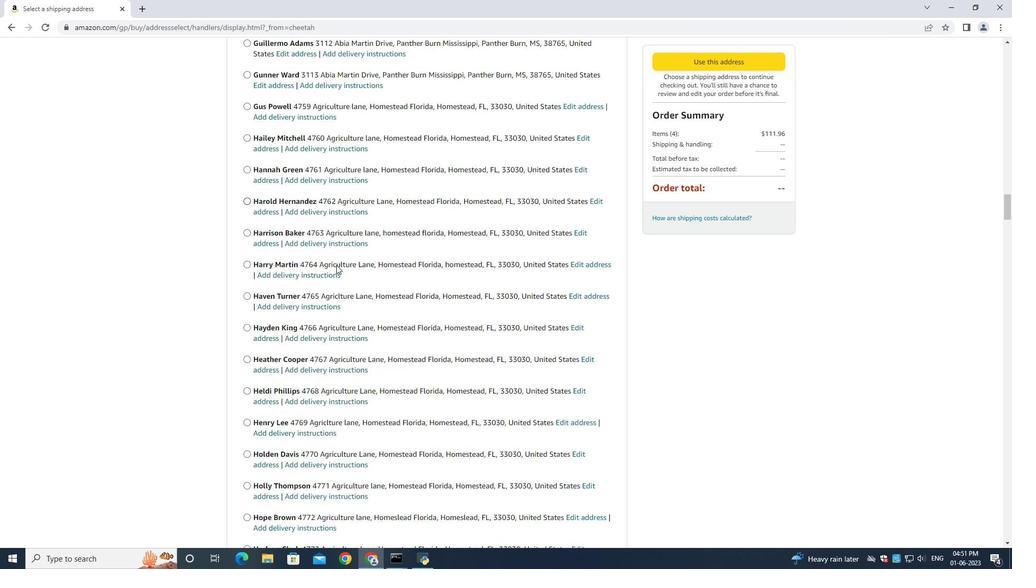 
Action: Mouse moved to (331, 266)
Screenshot: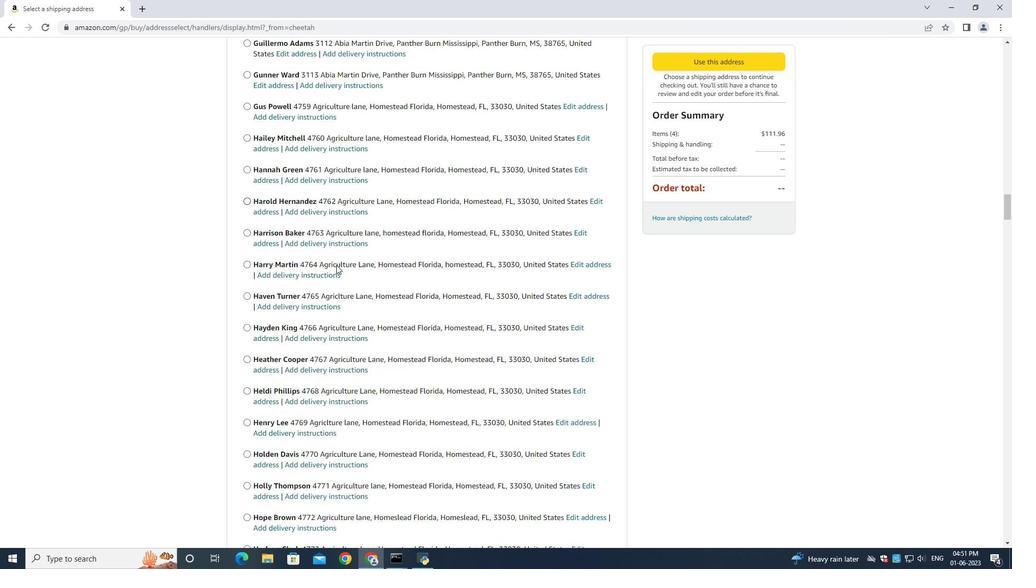 
Action: Mouse scrolled (326, 265) with delta (0, 0)
Screenshot: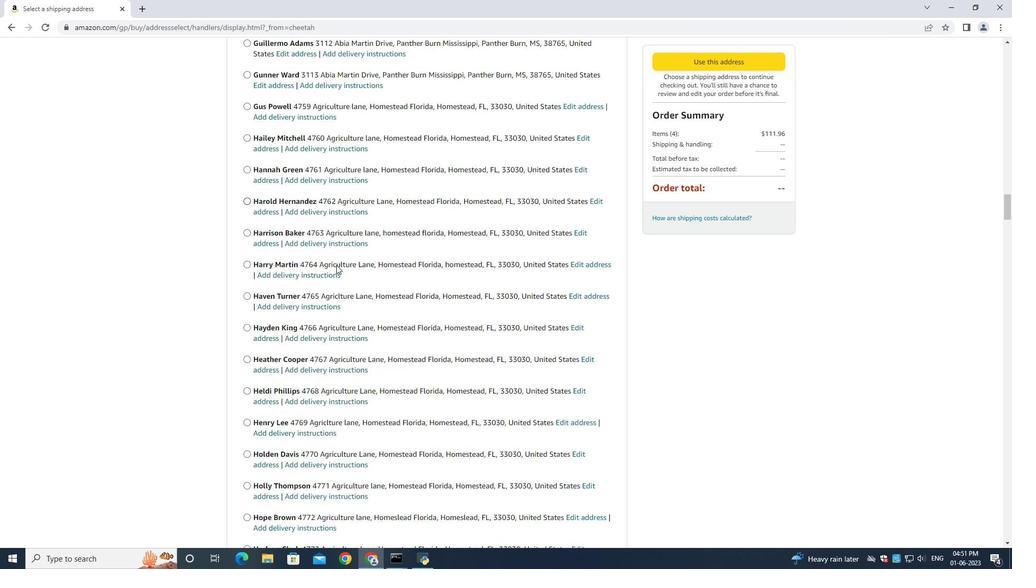 
Action: Mouse moved to (342, 263)
Screenshot: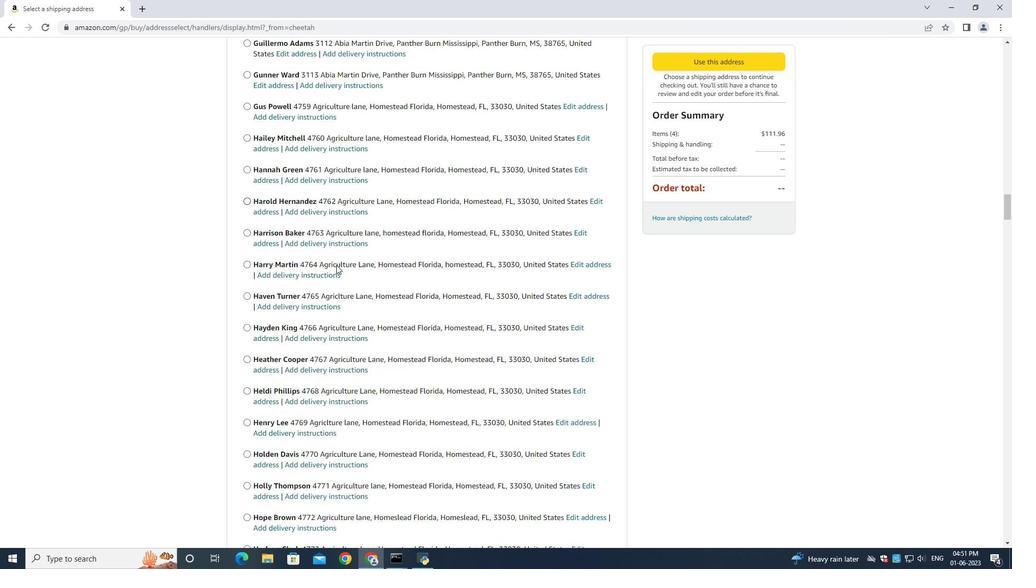 
Action: Mouse scrolled (331, 265) with delta (0, 0)
Screenshot: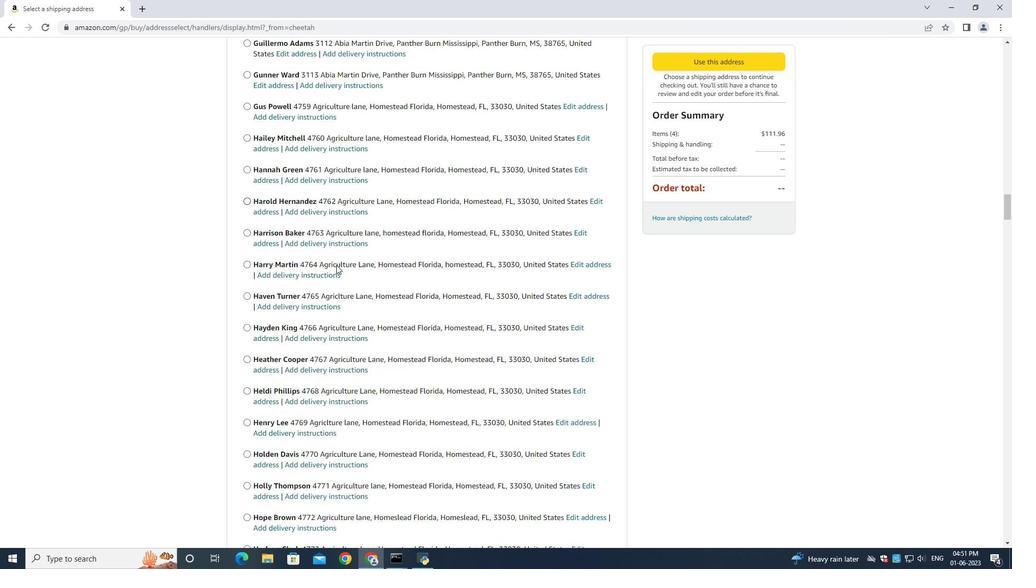 
Action: Mouse moved to (363, 257)
Screenshot: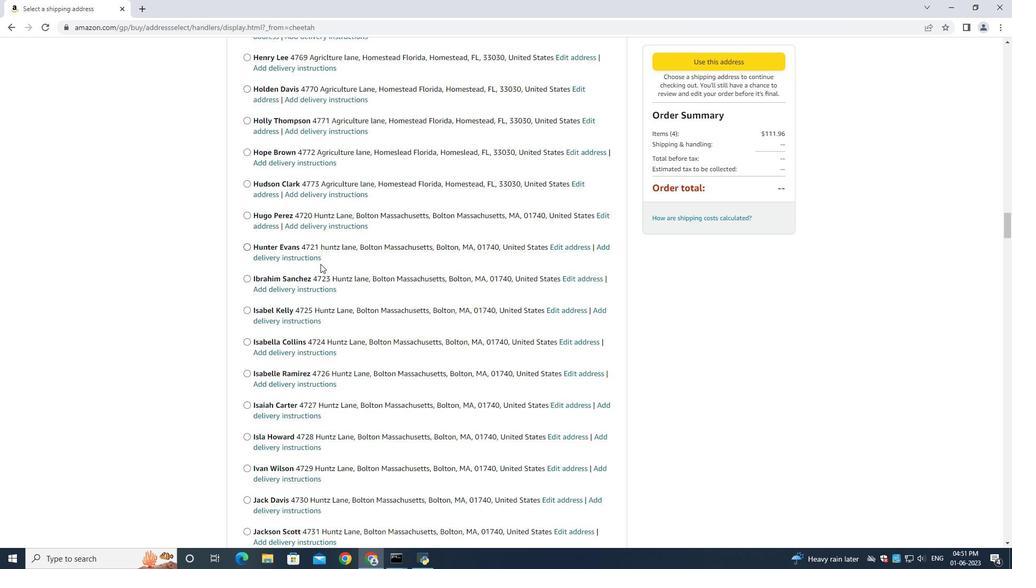 
Action: Mouse scrolled (342, 262) with delta (0, 0)
Screenshot: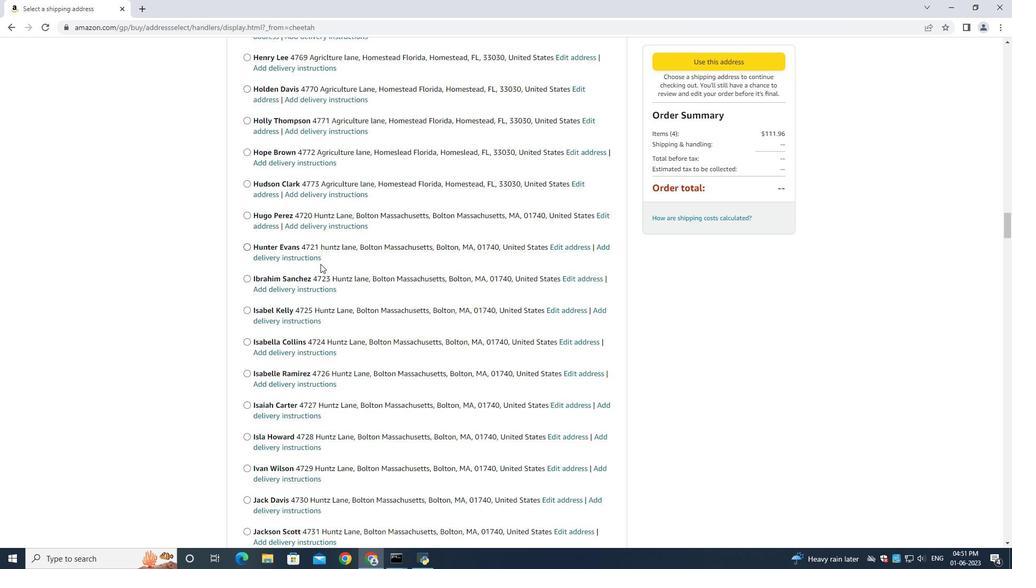 
Action: Mouse moved to (397, 254)
Screenshot: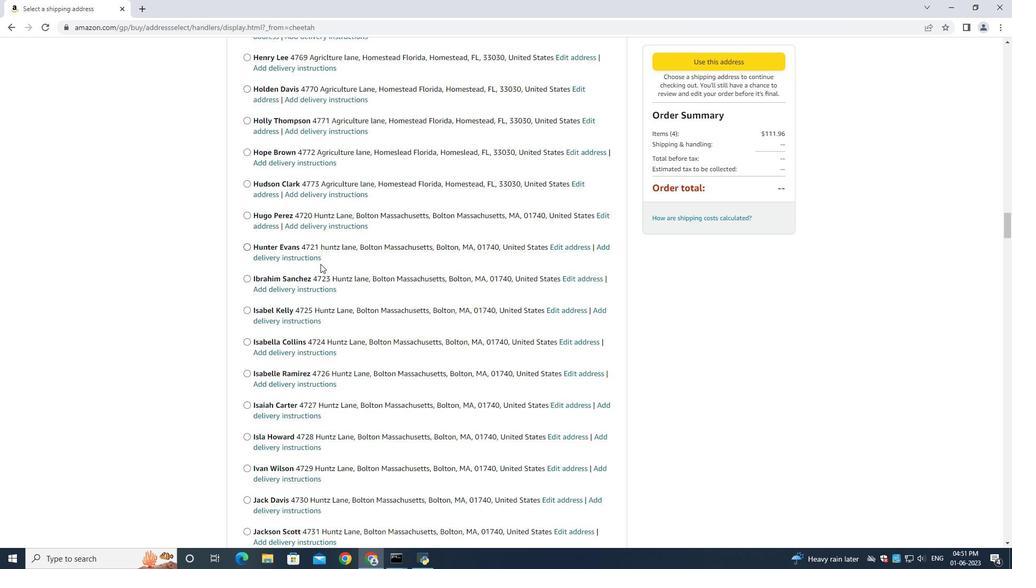 
Action: Mouse scrolled (363, 256) with delta (0, -1)
Screenshot: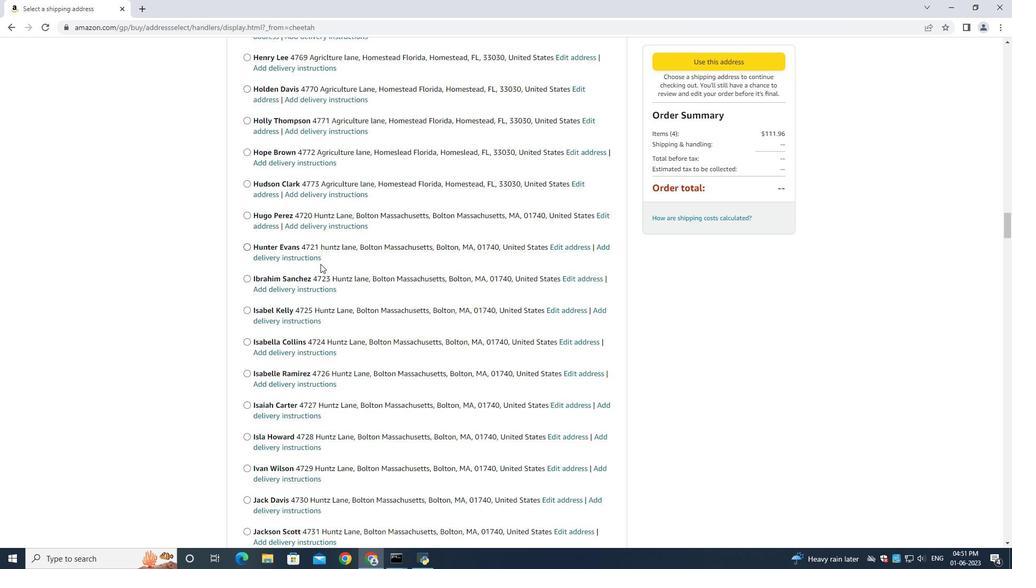 
Action: Mouse moved to (582, 246)
Screenshot: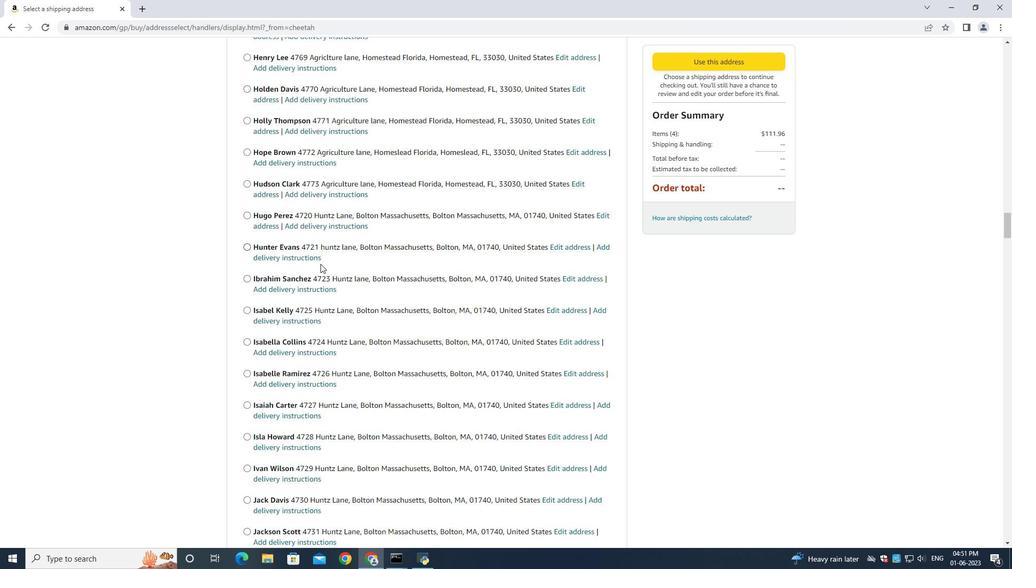
Action: Mouse scrolled (432, 253) with delta (0, 0)
Screenshot: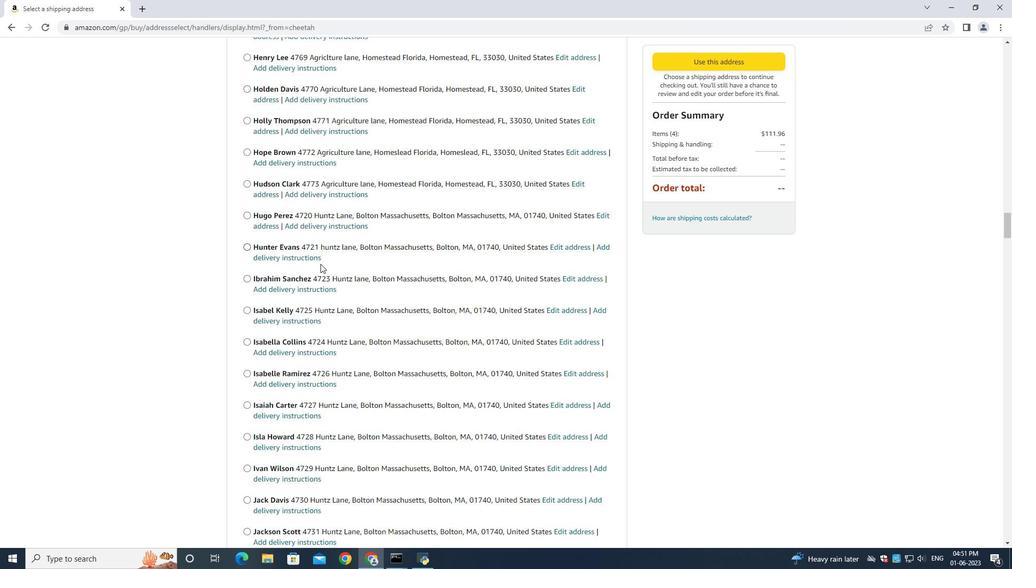 
Action: Mouse moved to (359, 252)
Screenshot: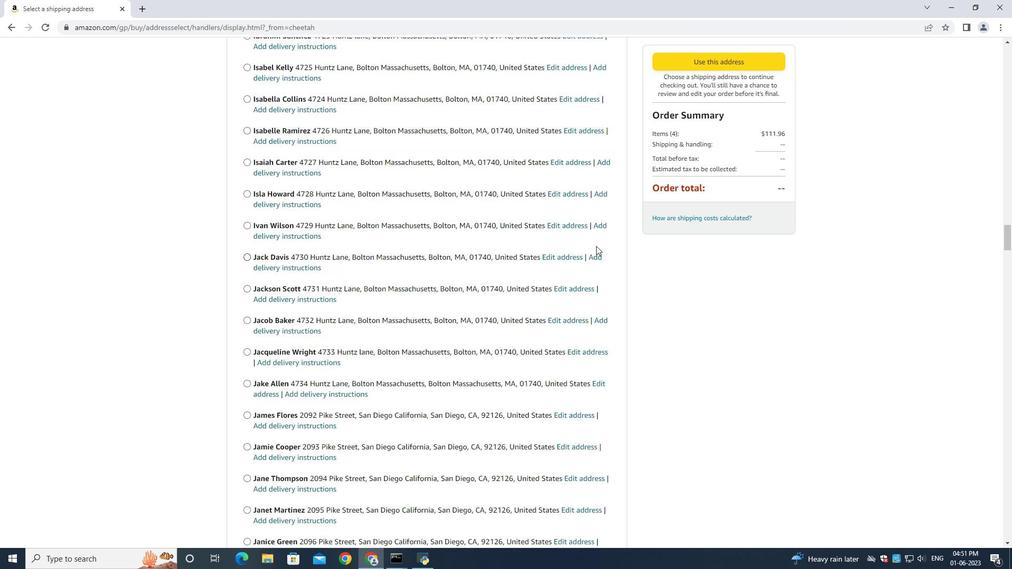 
Action: Mouse scrolled (359, 252) with delta (0, 0)
Screenshot: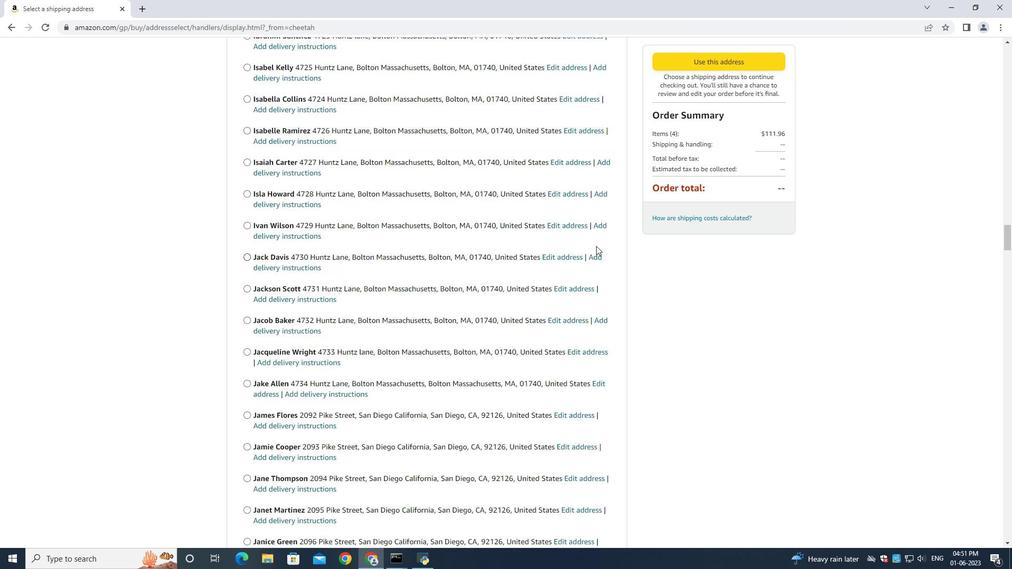 
Action: Mouse moved to (373, 251)
Screenshot: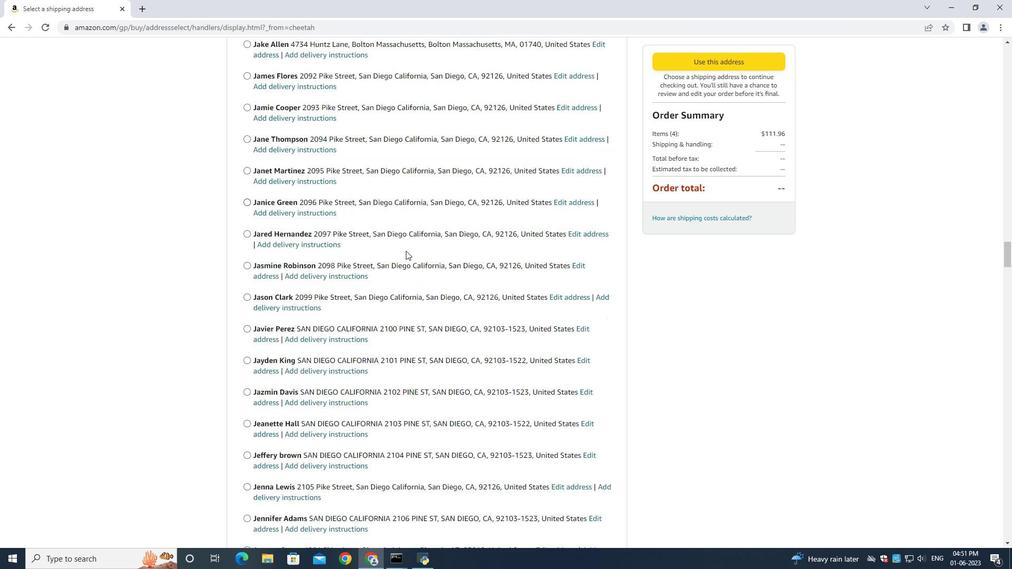 
Action: Mouse scrolled (364, 252) with delta (0, 0)
Screenshot: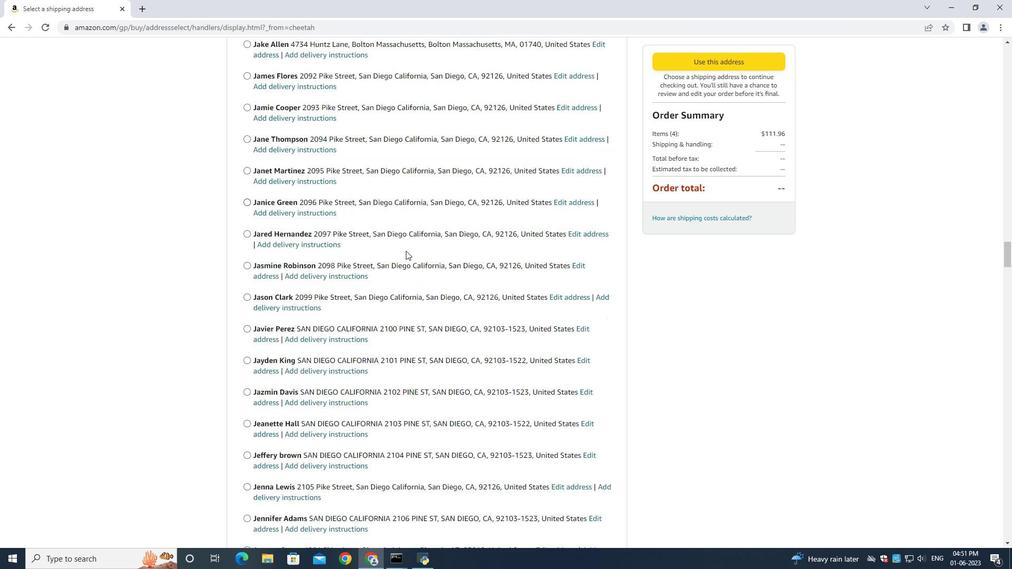 
Action: Mouse moved to (389, 246)
Screenshot: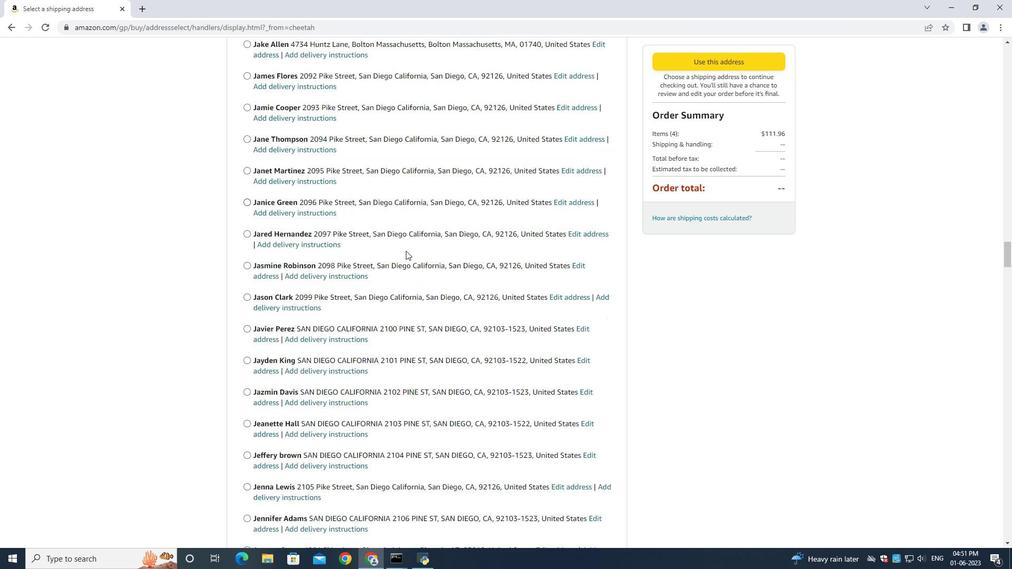 
Action: Mouse scrolled (373, 250) with delta (0, -1)
Screenshot: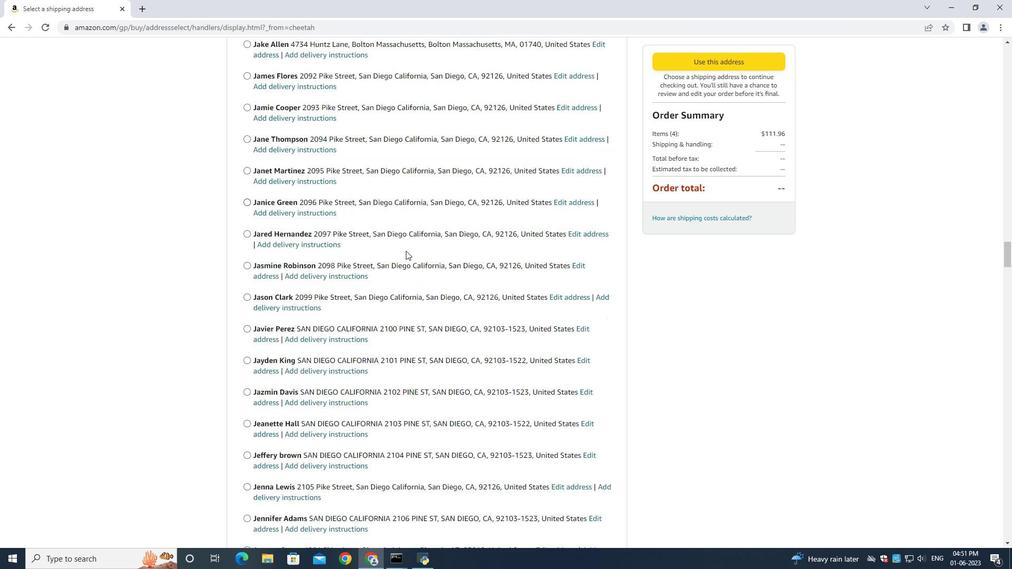 
Action: Mouse moved to (418, 243)
Screenshot: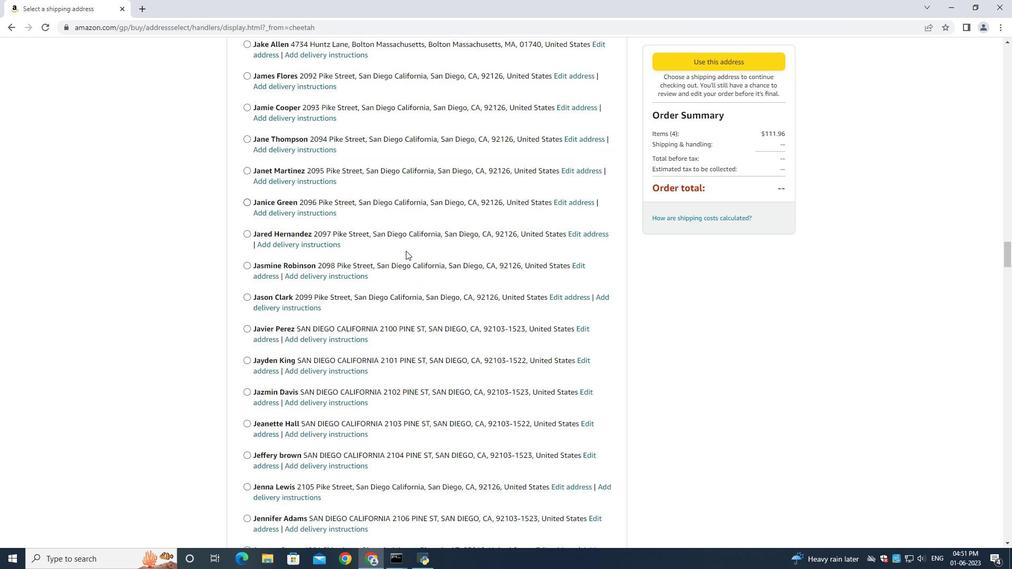
Action: Mouse scrolled (389, 246) with delta (0, 0)
Screenshot: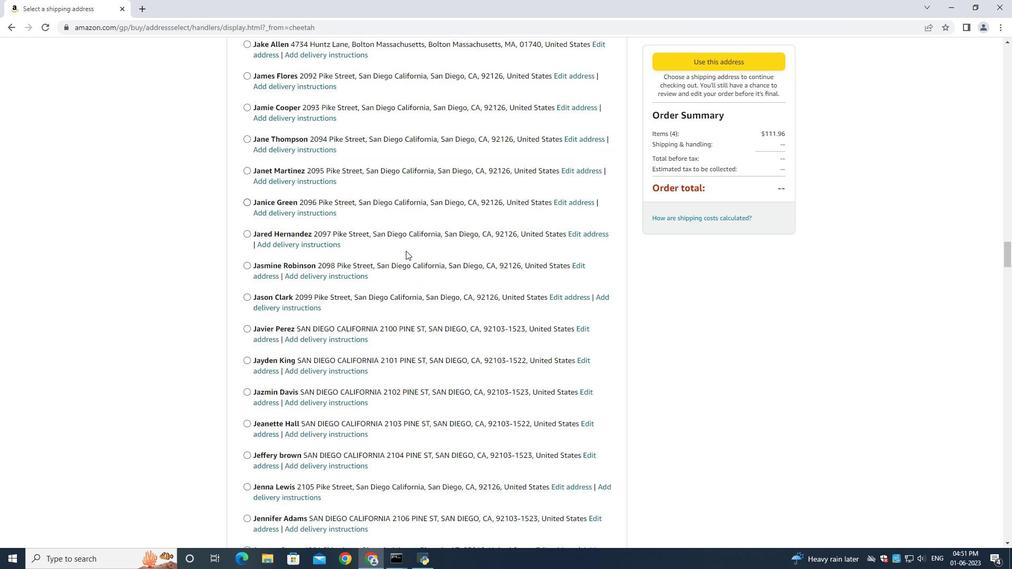 
Action: Mouse moved to (544, 238)
Screenshot: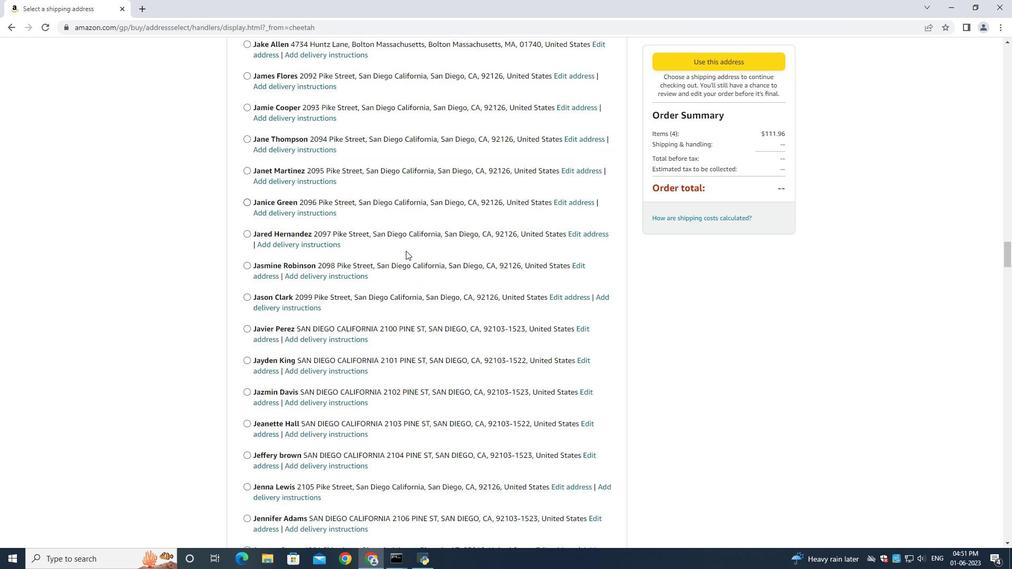 
Action: Mouse scrolled (418, 243) with delta (0, 0)
Screenshot: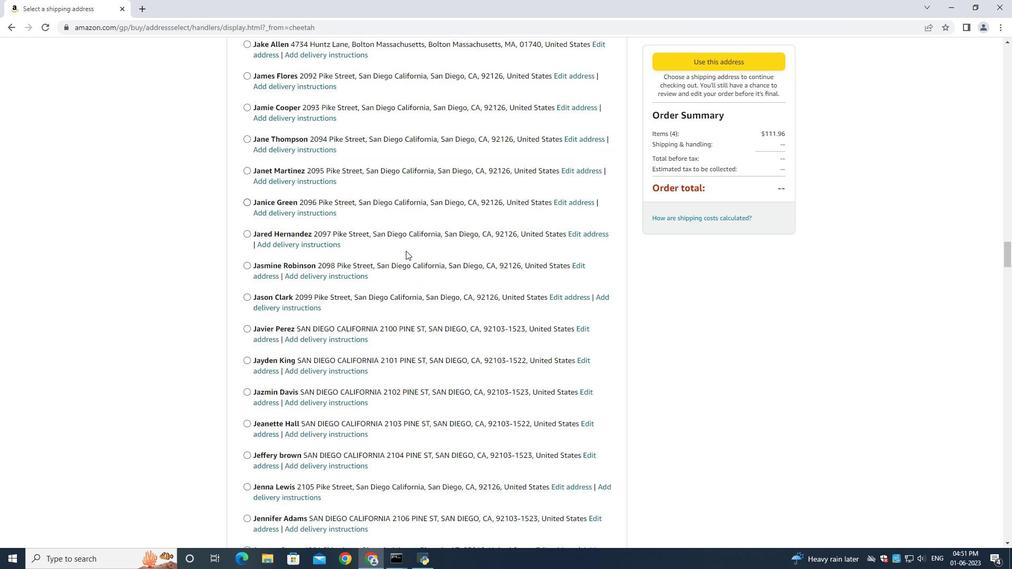 
Action: Mouse moved to (343, 253)
Screenshot: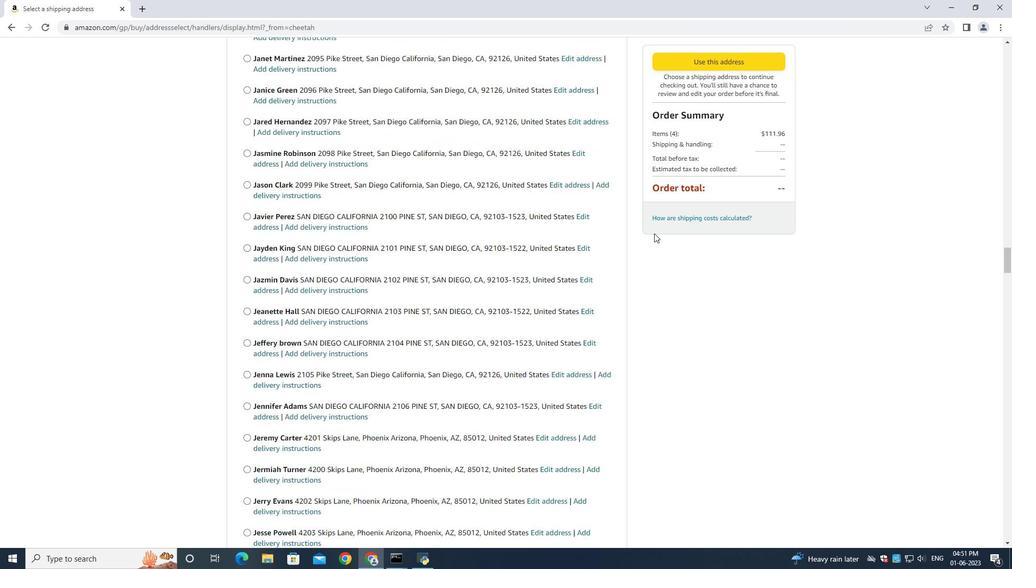 
Action: Mouse scrolled (343, 252) with delta (0, 0)
Screenshot: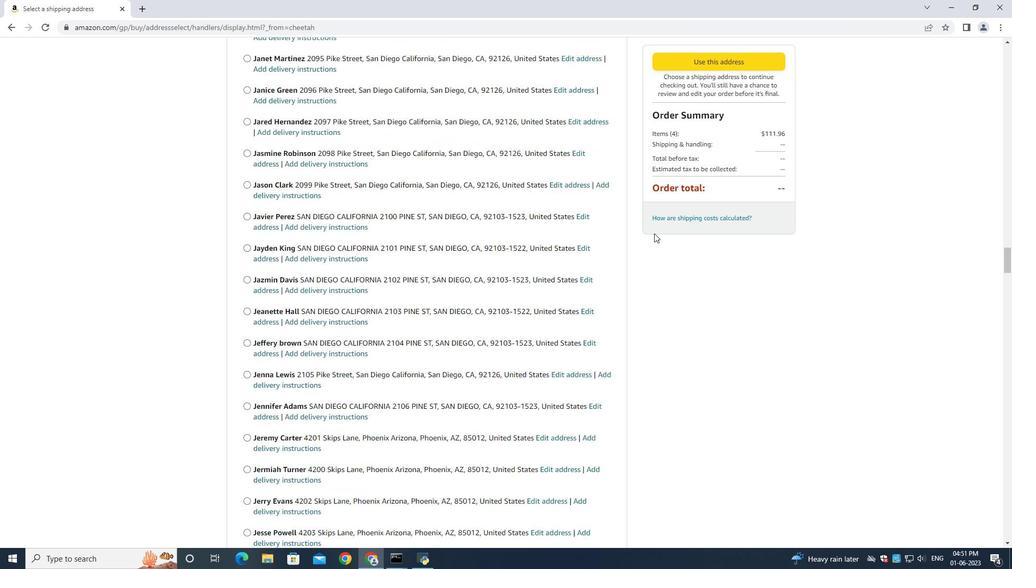 
Action: Mouse moved to (353, 252)
Screenshot: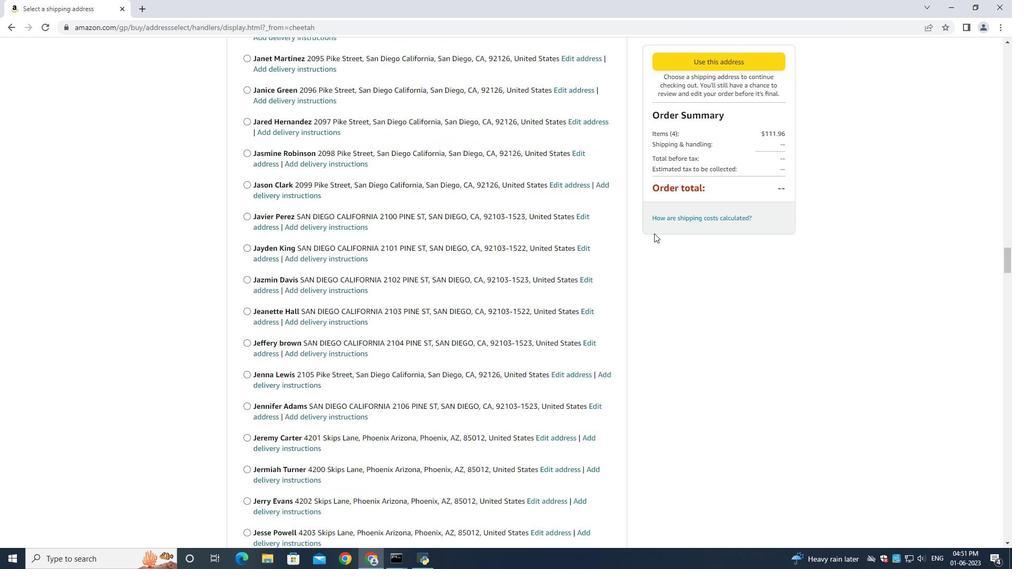 
Action: Mouse scrolled (348, 253) with delta (0, 0)
Screenshot: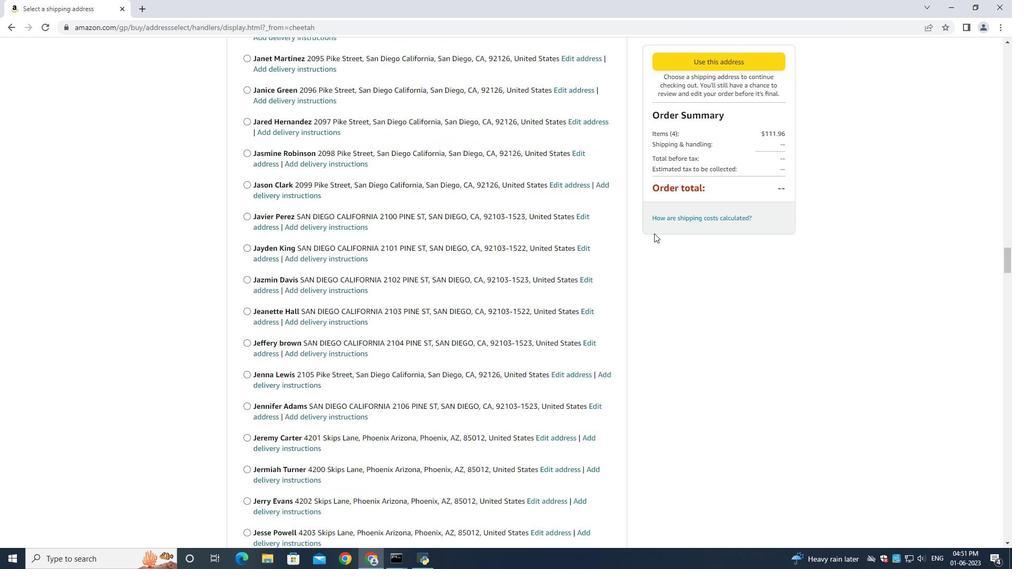 
Action: Mouse moved to (364, 249)
Screenshot: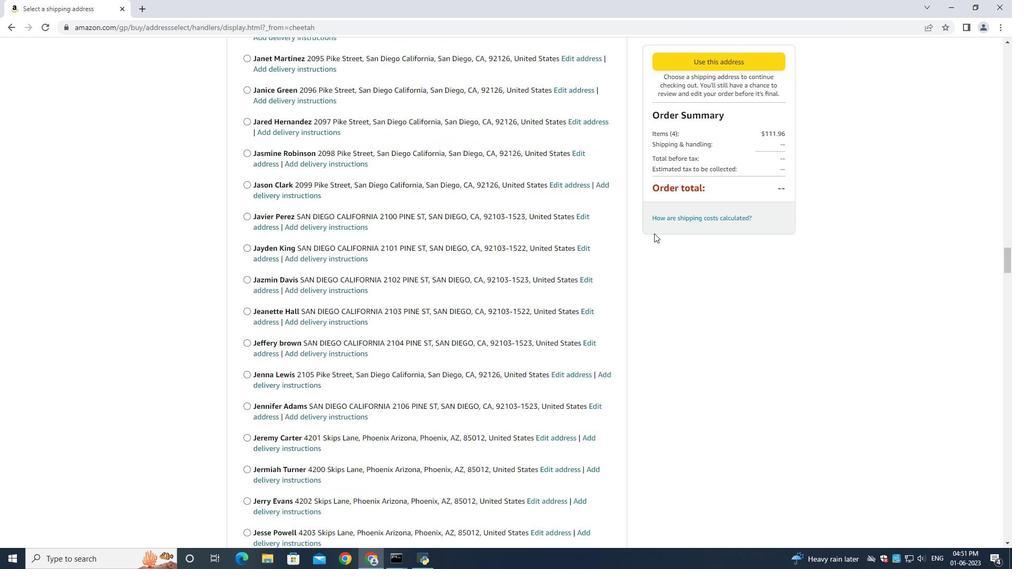 
Action: Mouse scrolled (353, 251) with delta (0, -1)
Screenshot: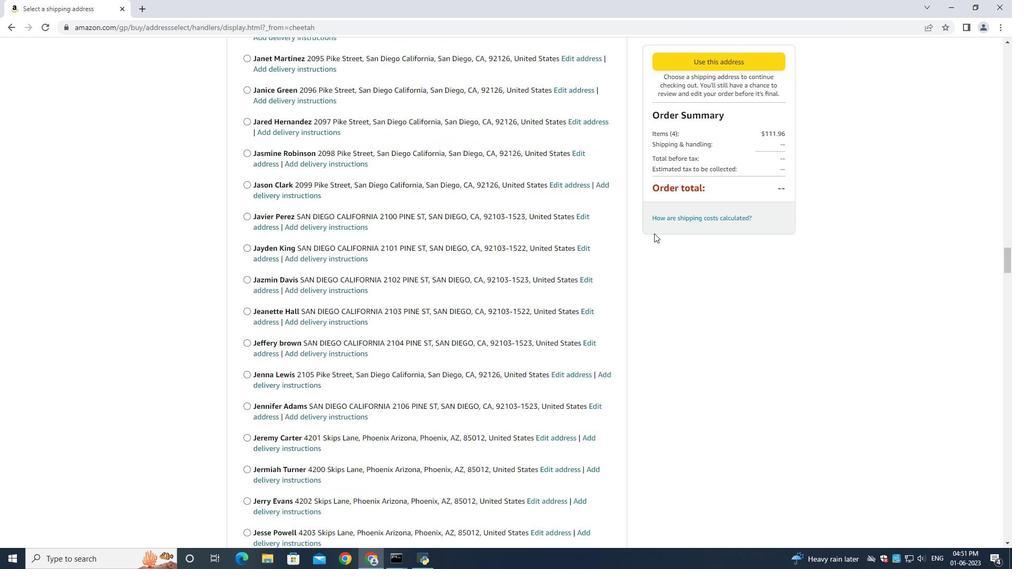 
Action: Mouse moved to (383, 245)
Screenshot: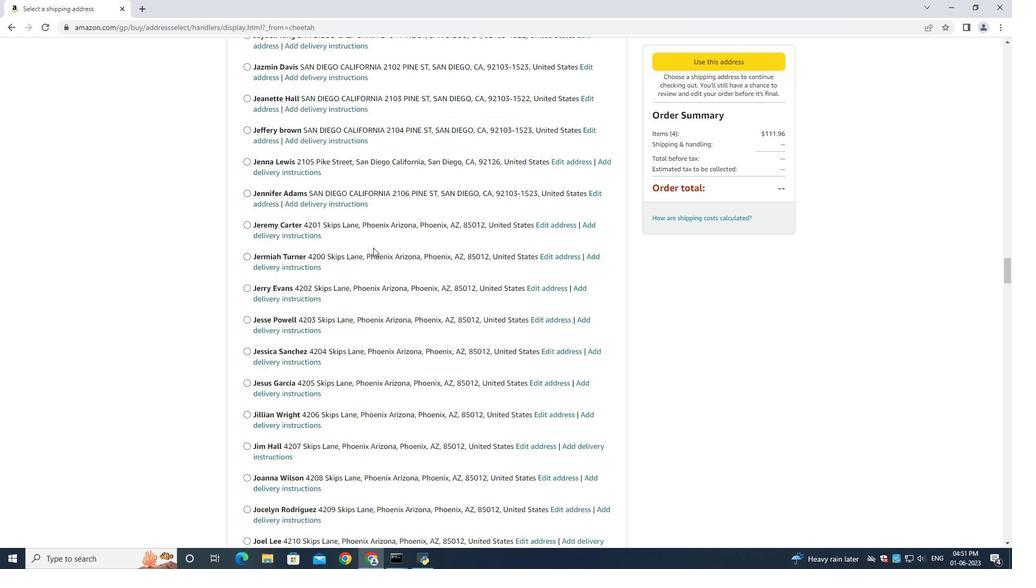 
Action: Mouse scrolled (364, 249) with delta (0, 0)
Screenshot: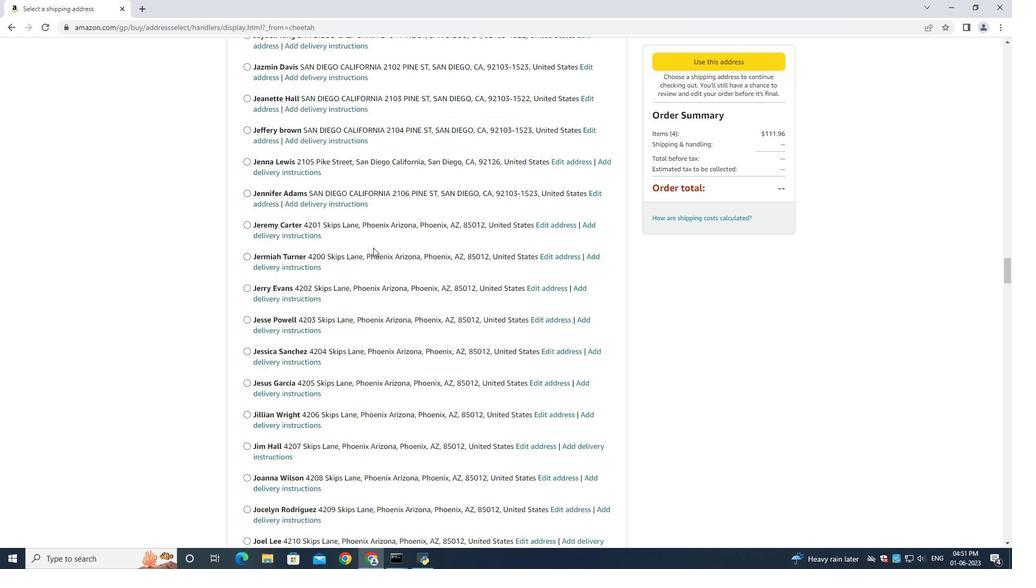 
Action: Mouse moved to (409, 245)
Screenshot: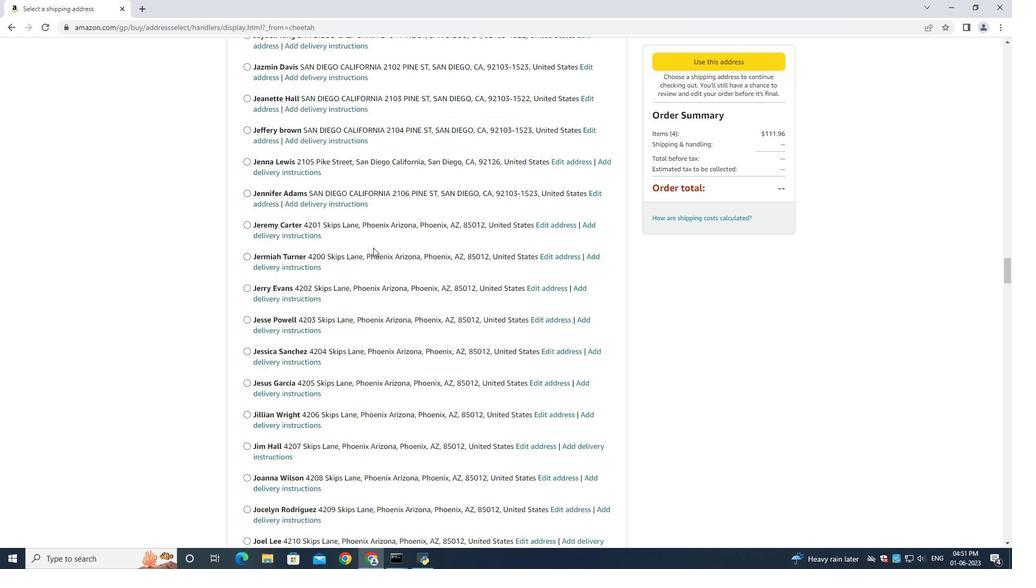 
Action: Mouse scrolled (383, 245) with delta (0, 0)
Screenshot: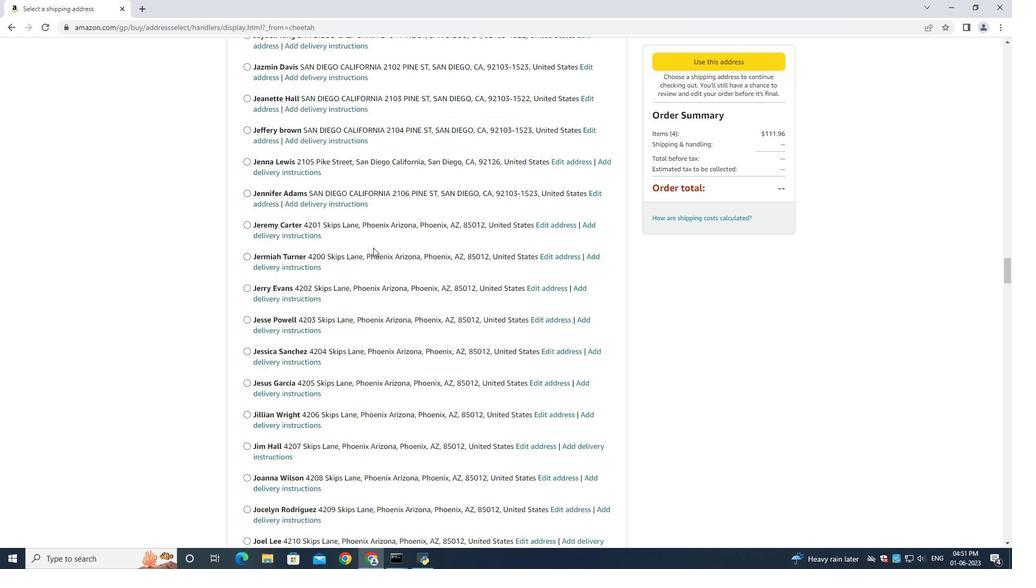 
Action: Mouse moved to (431, 249)
Screenshot: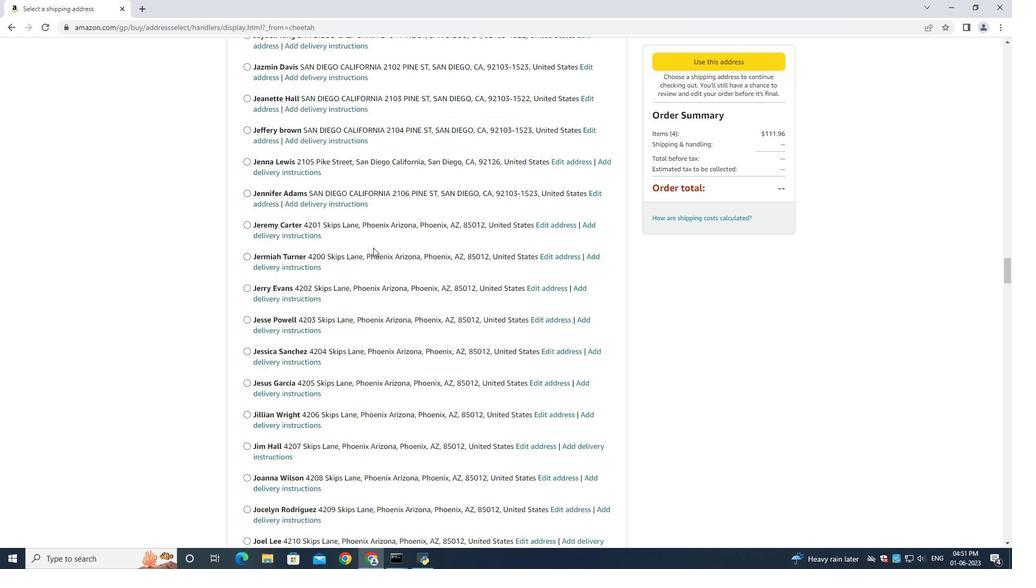 
Action: Mouse scrolled (409, 245) with delta (0, 0)
Screenshot: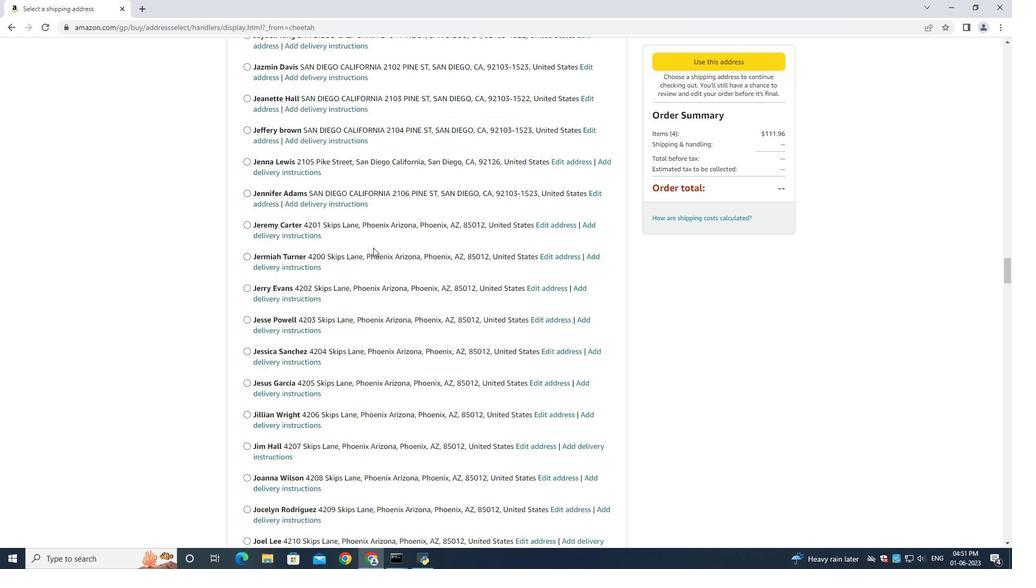 
Action: Mouse moved to (342, 252)
Screenshot: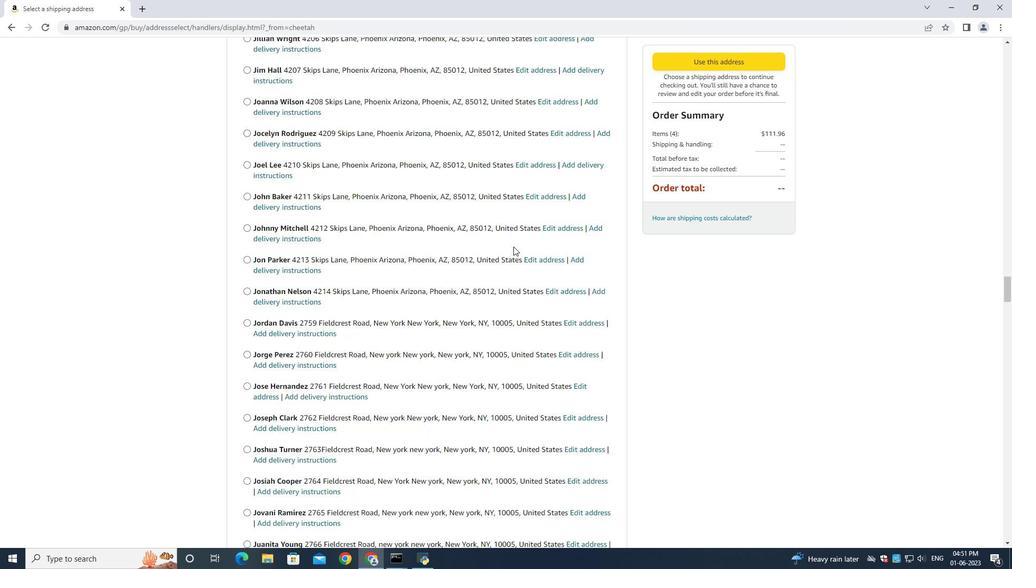 
Action: Mouse scrolled (298, 267) with delta (0, 0)
Screenshot: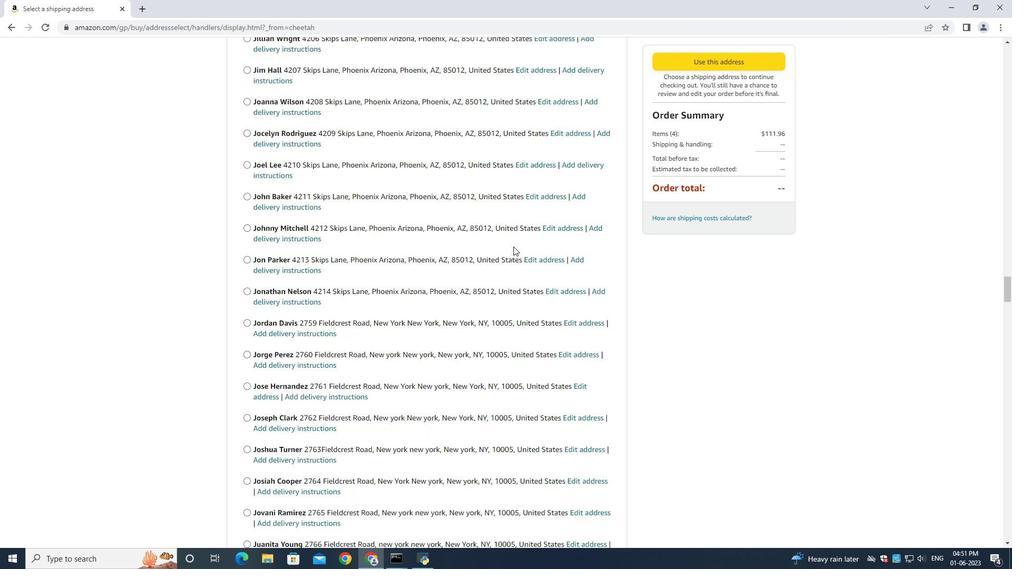 
Action: Mouse moved to (342, 252)
Screenshot: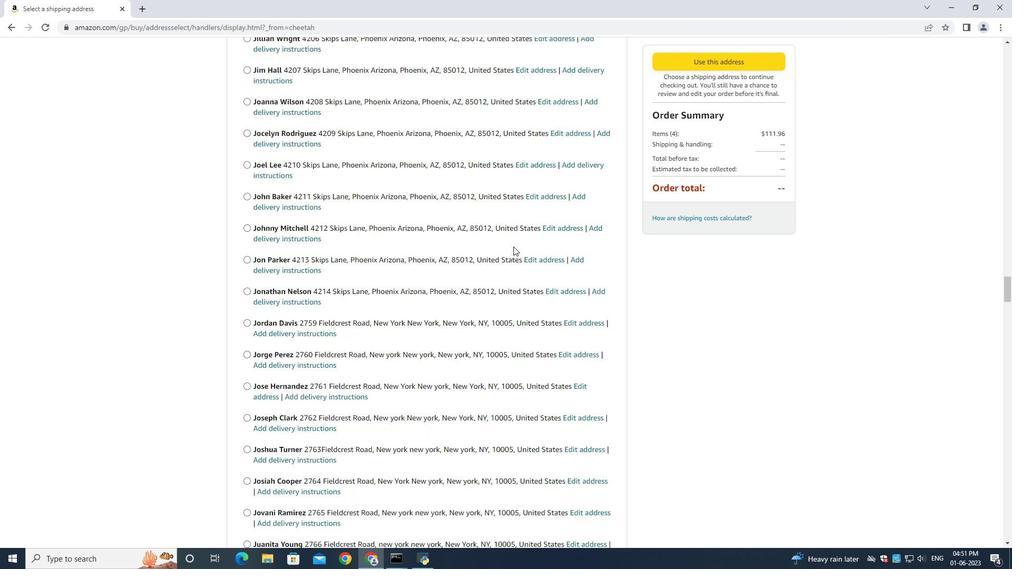 
Action: Mouse scrolled (298, 267) with delta (0, -1)
Screenshot: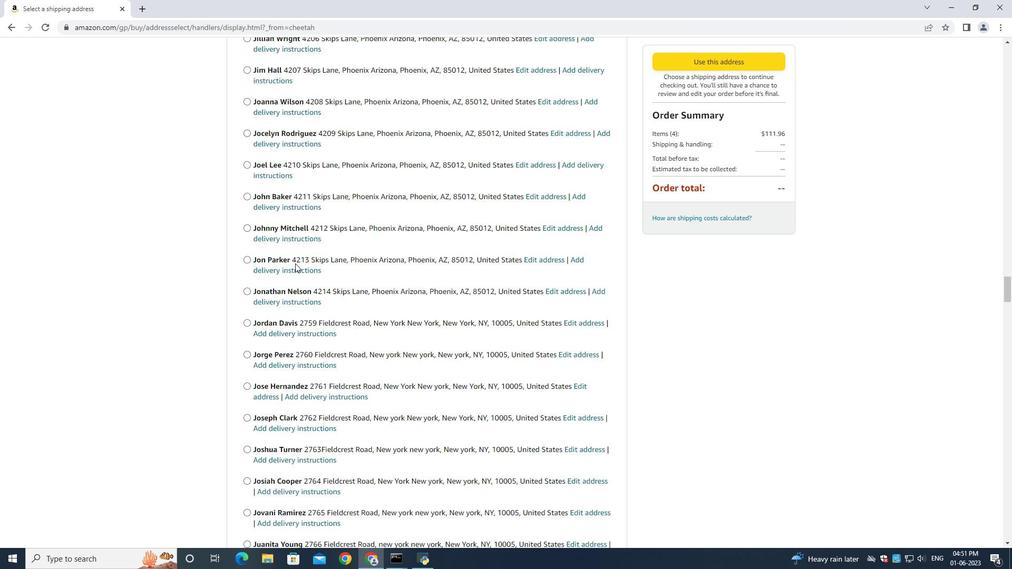 
Action: Mouse scrolled (299, 267) with delta (0, 0)
Screenshot: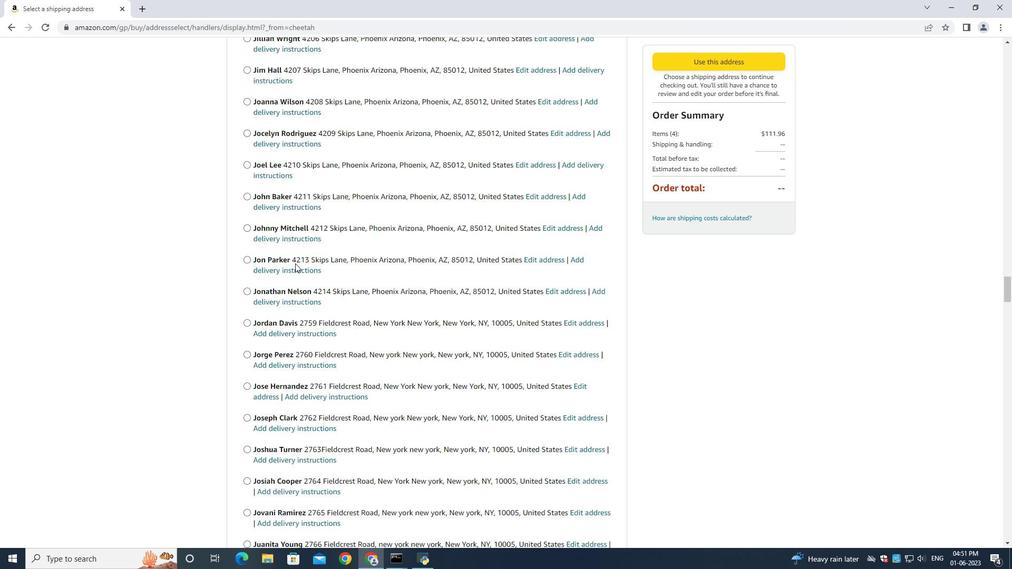 
Action: Mouse scrolled (301, 266) with delta (0, -1)
Screenshot: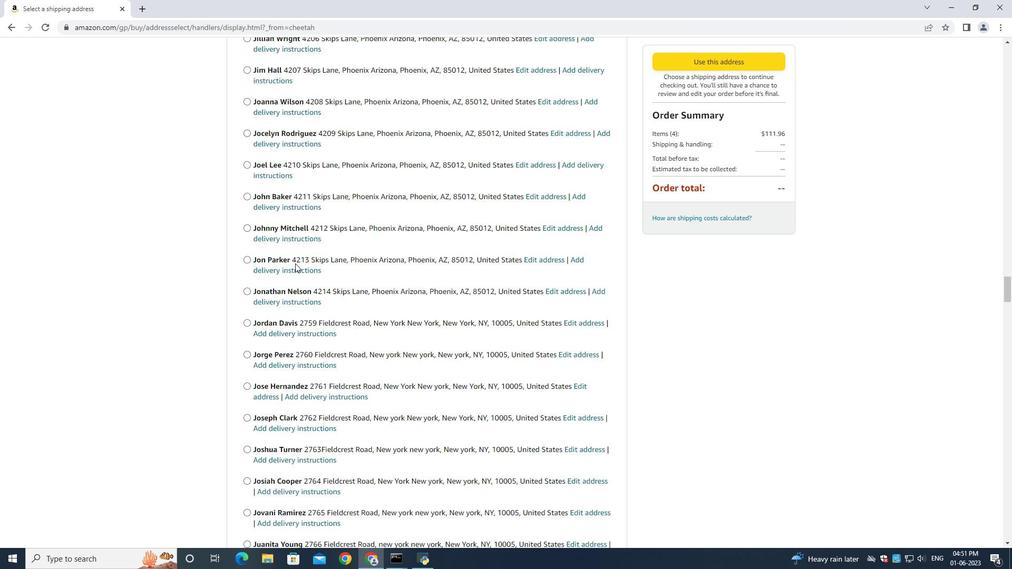 
Action: Mouse scrolled (308, 261) with delta (0, 0)
Screenshot: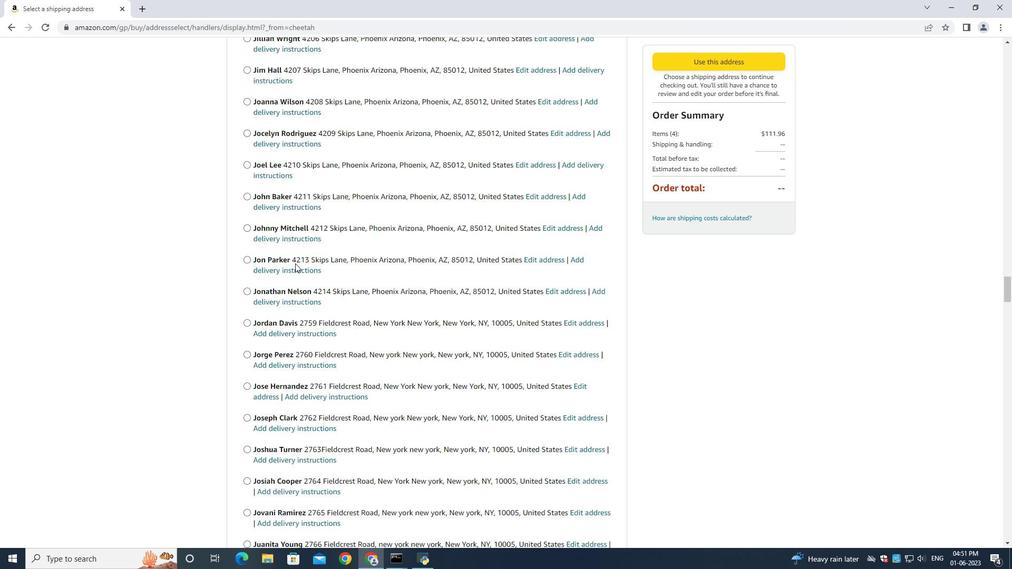 
Action: Mouse moved to (342, 252)
Screenshot: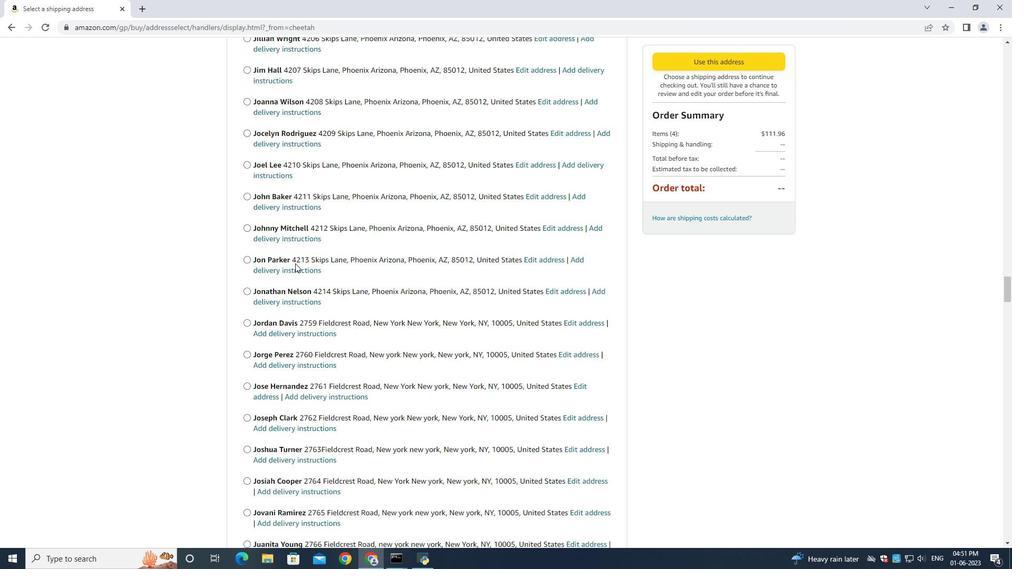 
Action: Mouse scrolled (314, 260) with delta (0, 0)
Screenshot: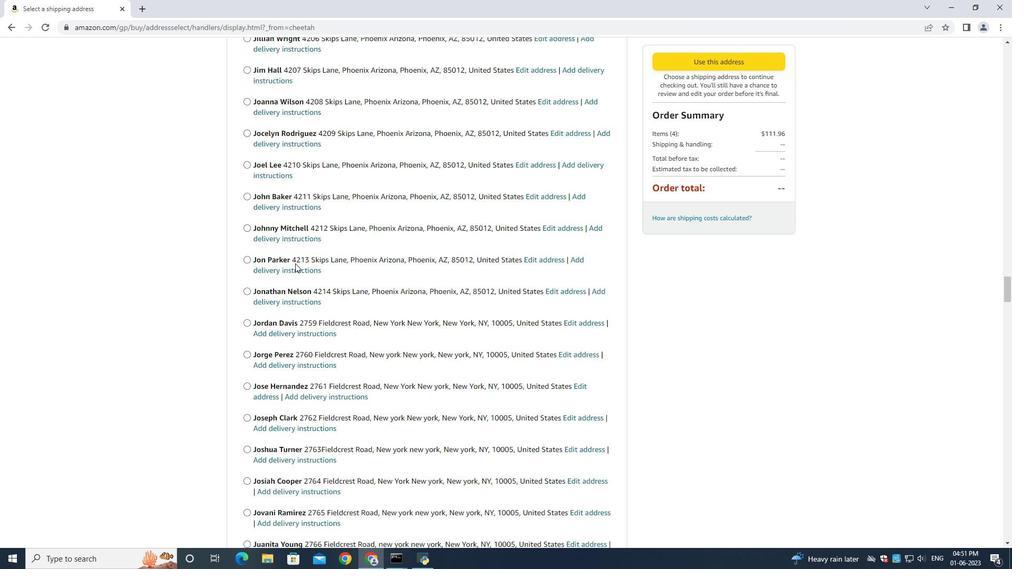 
Action: Mouse scrolled (320, 261) with delta (0, 0)
Screenshot: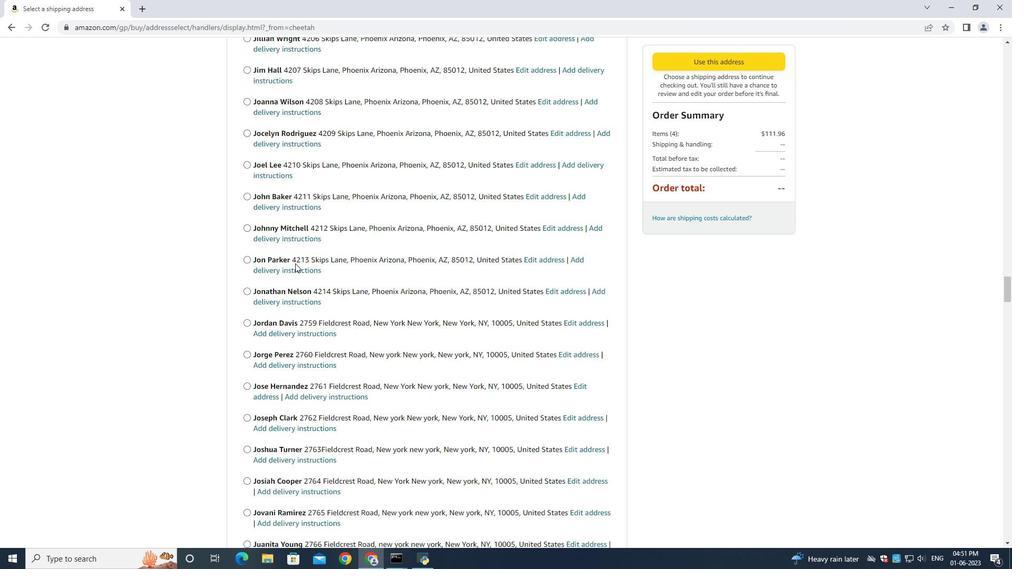 
Action: Mouse moved to (342, 252)
Screenshot: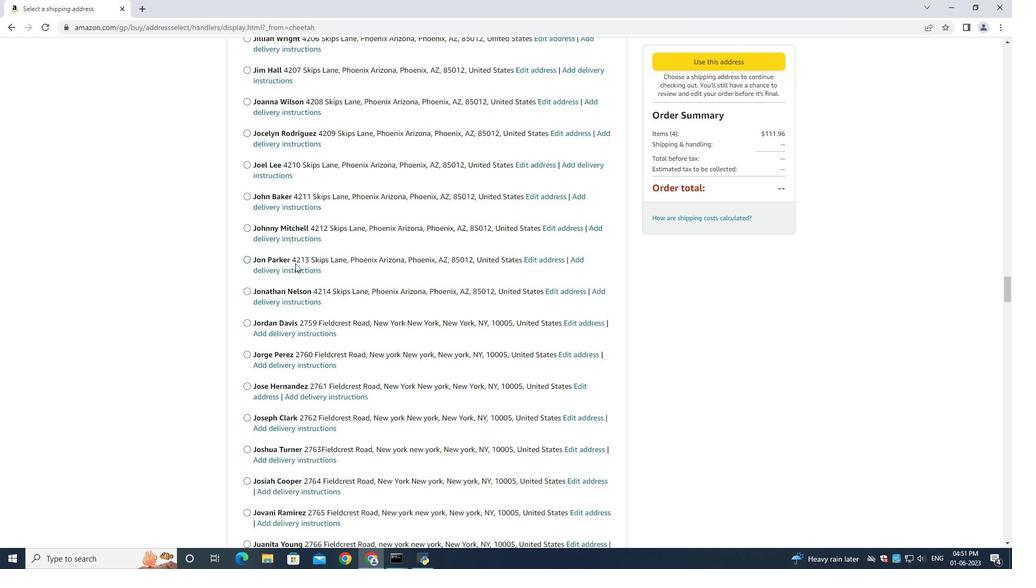 
Action: Mouse scrolled (342, 252) with delta (0, 0)
Screenshot: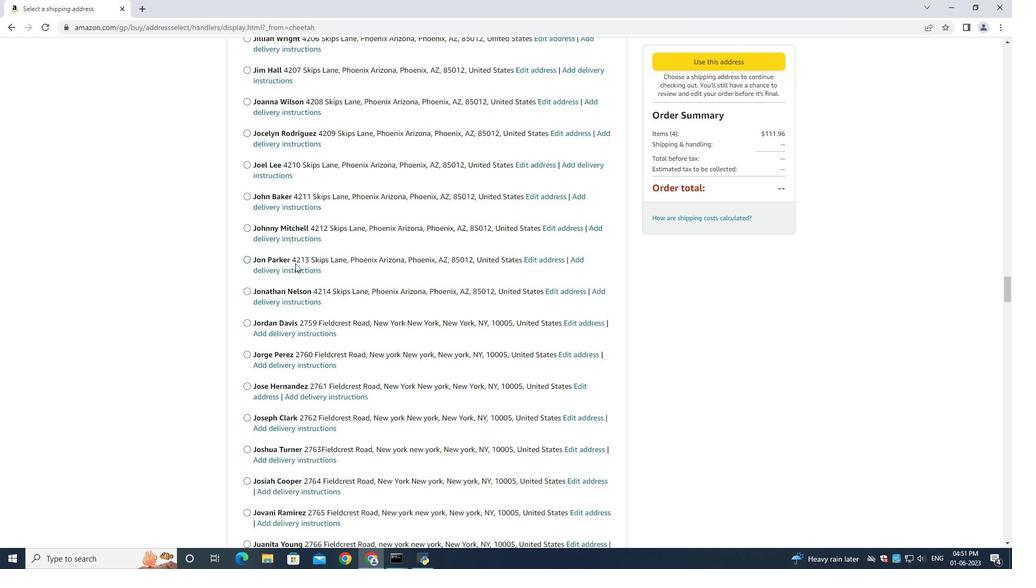 
Action: Mouse moved to (341, 251)
Screenshot: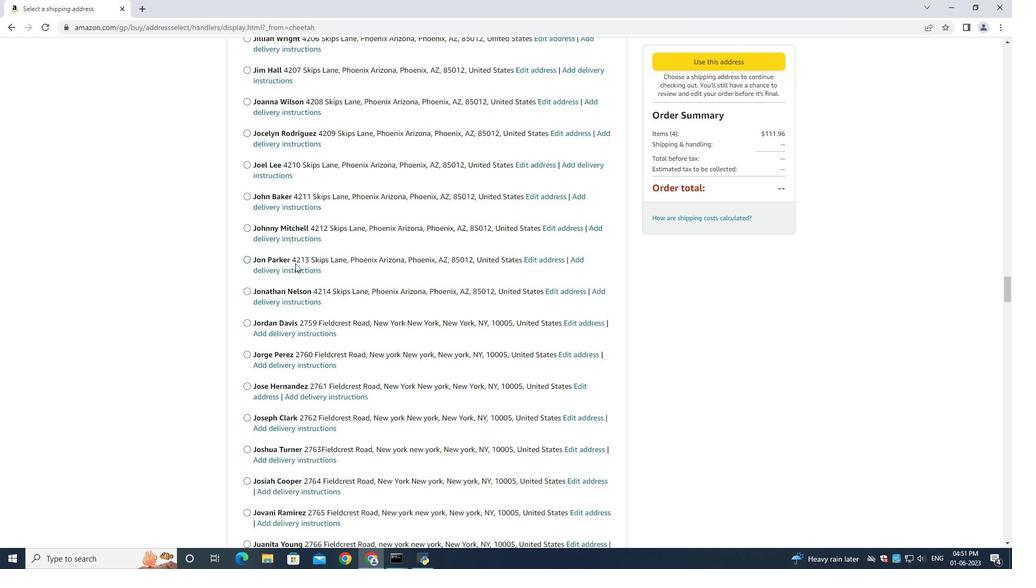 
Action: Mouse scrolled (342, 252) with delta (0, 0)
Screenshot: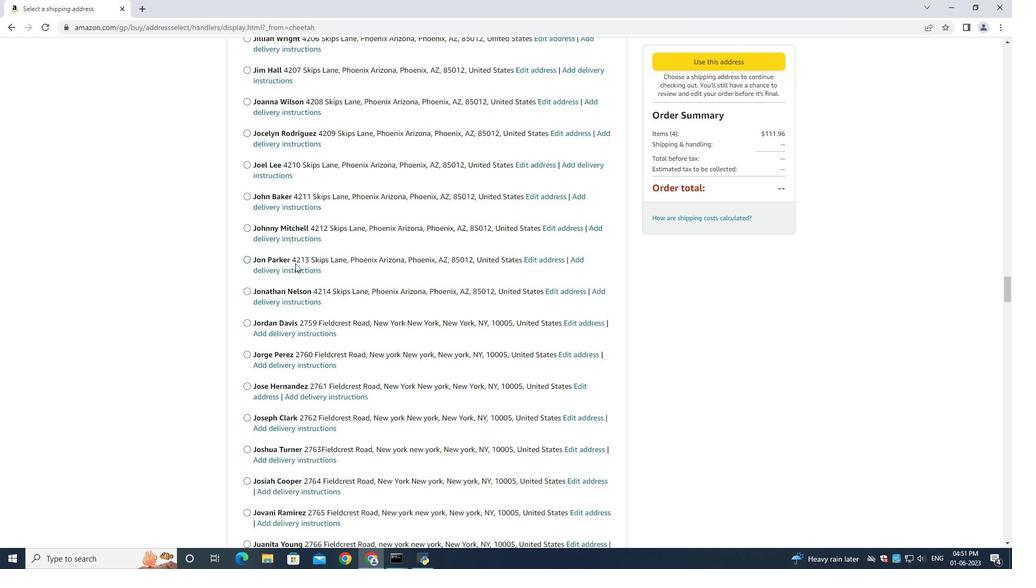 
Action: Mouse moved to (340, 251)
Screenshot: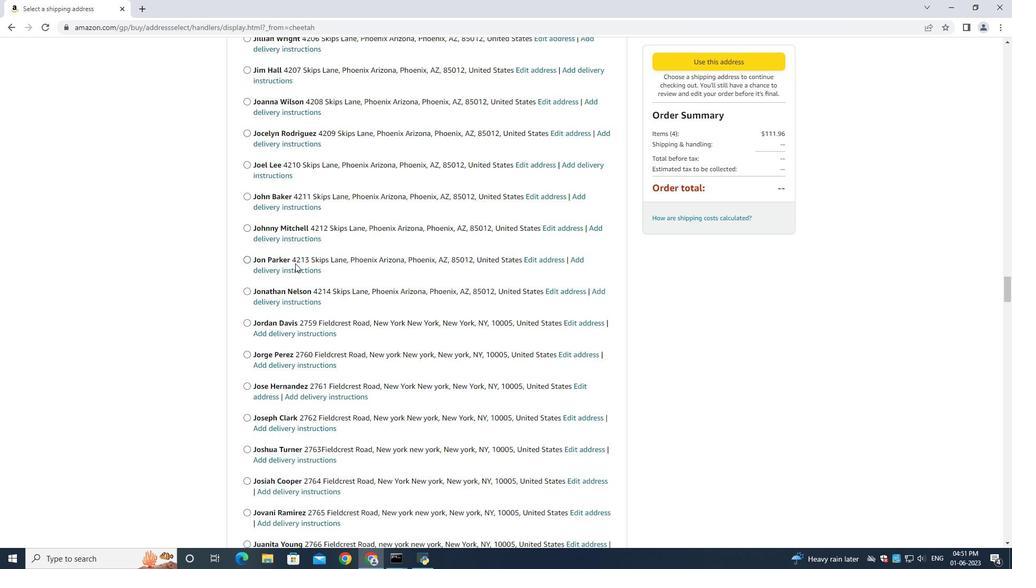 
Action: Mouse scrolled (342, 251) with delta (0, -1)
Screenshot: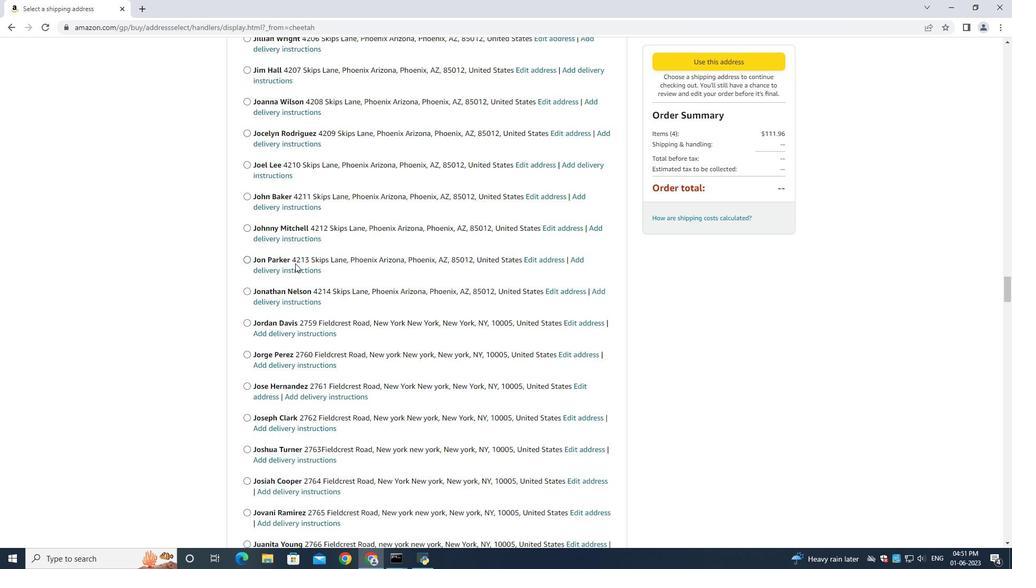 
Action: Mouse moved to (340, 251)
Screenshot: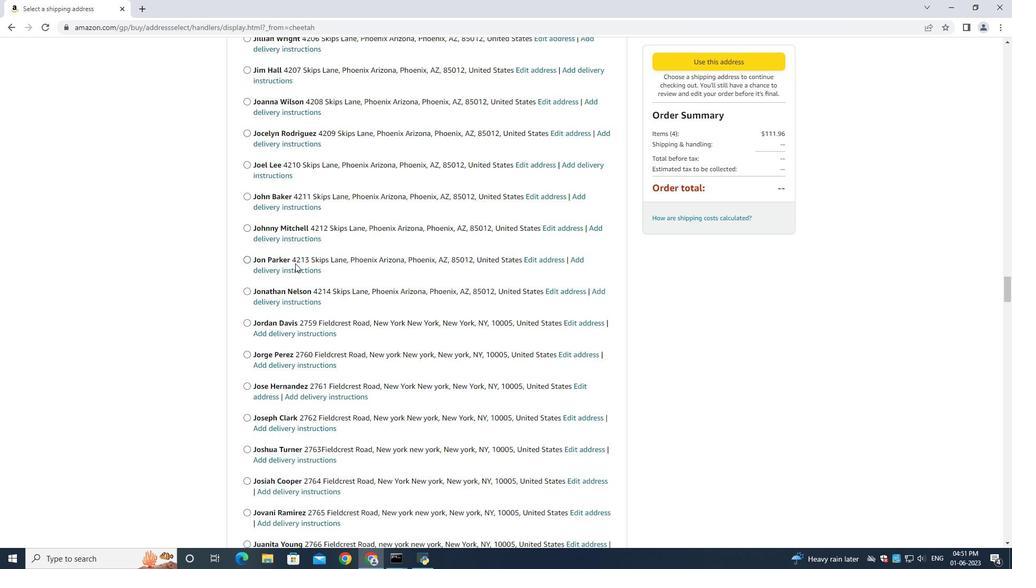 
Action: Mouse scrolled (342, 251) with delta (0, -1)
Screenshot: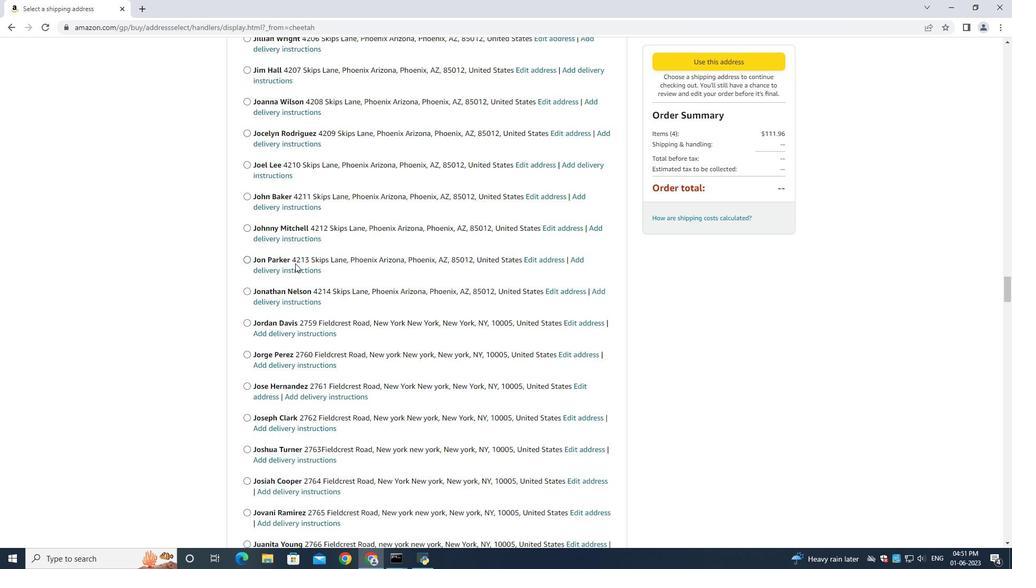 
Action: Mouse scrolled (342, 251) with delta (0, -1)
Screenshot: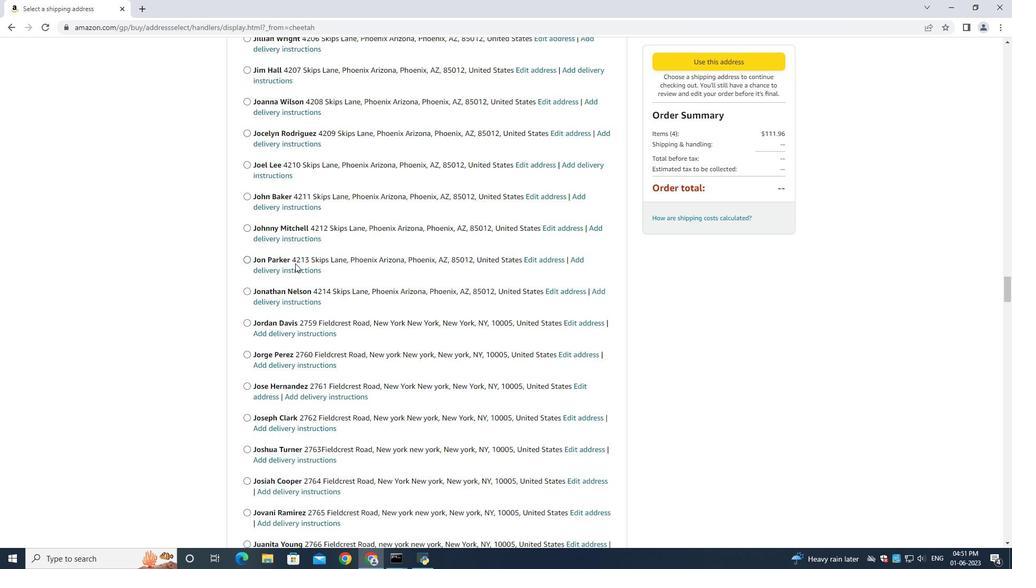 
Action: Mouse scrolled (342, 251) with delta (0, 0)
Screenshot: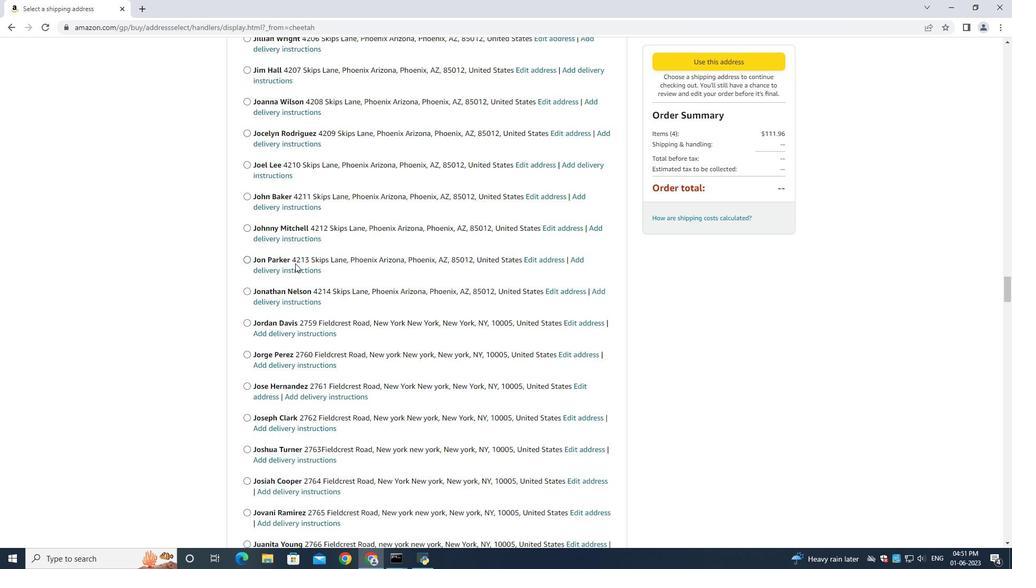 
Action: Mouse scrolled (340, 250) with delta (0, 0)
Screenshot: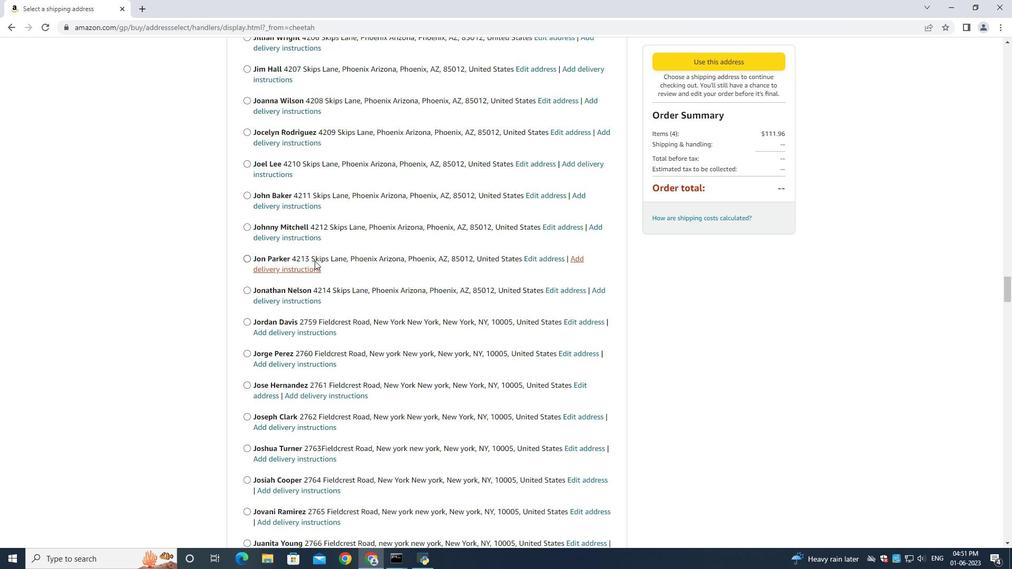 
Action: Mouse moved to (339, 249)
Screenshot: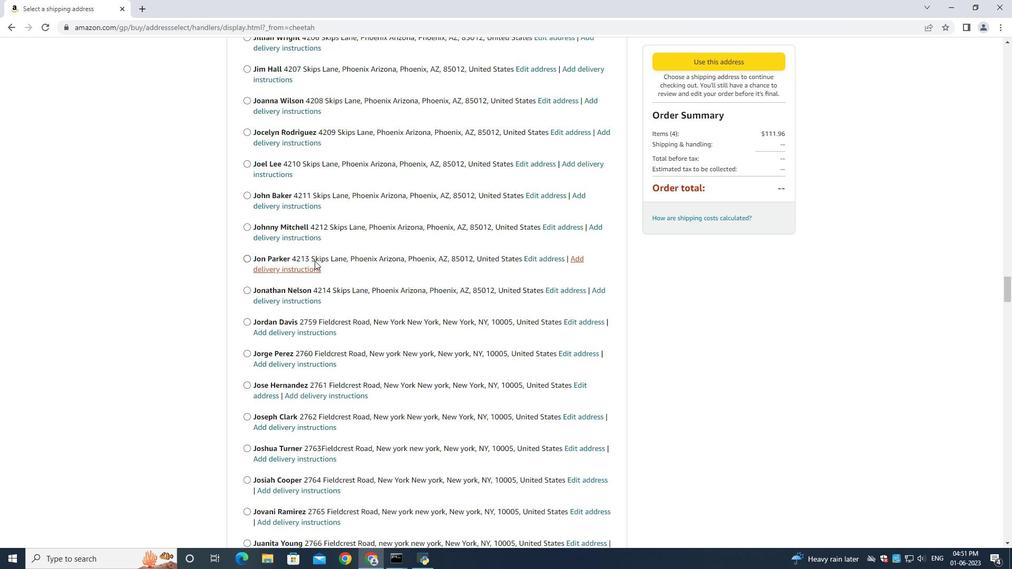 
Action: Mouse scrolled (339, 249) with delta (0, 0)
Screenshot: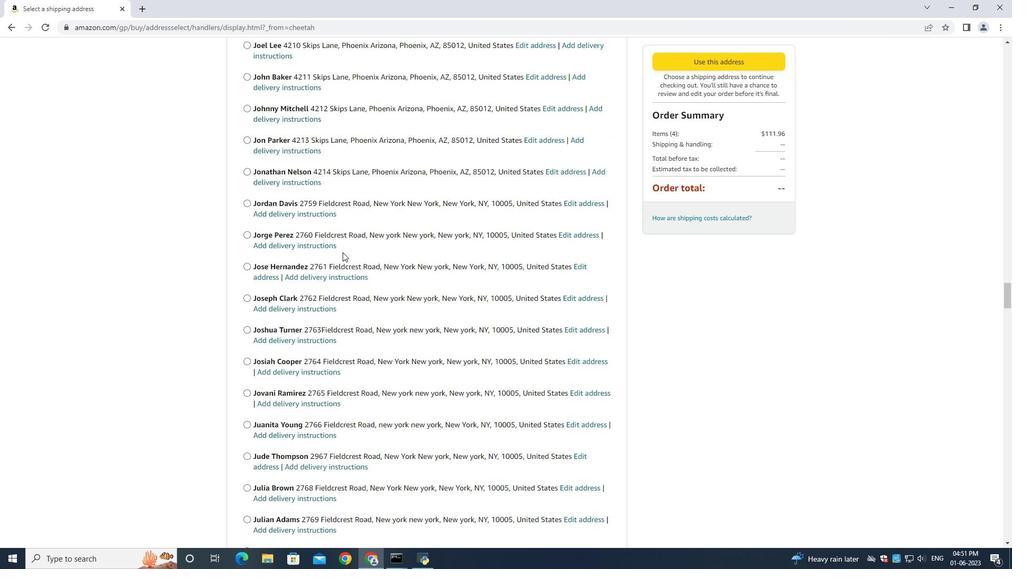 
Action: Mouse scrolled (339, 249) with delta (0, 0)
Screenshot: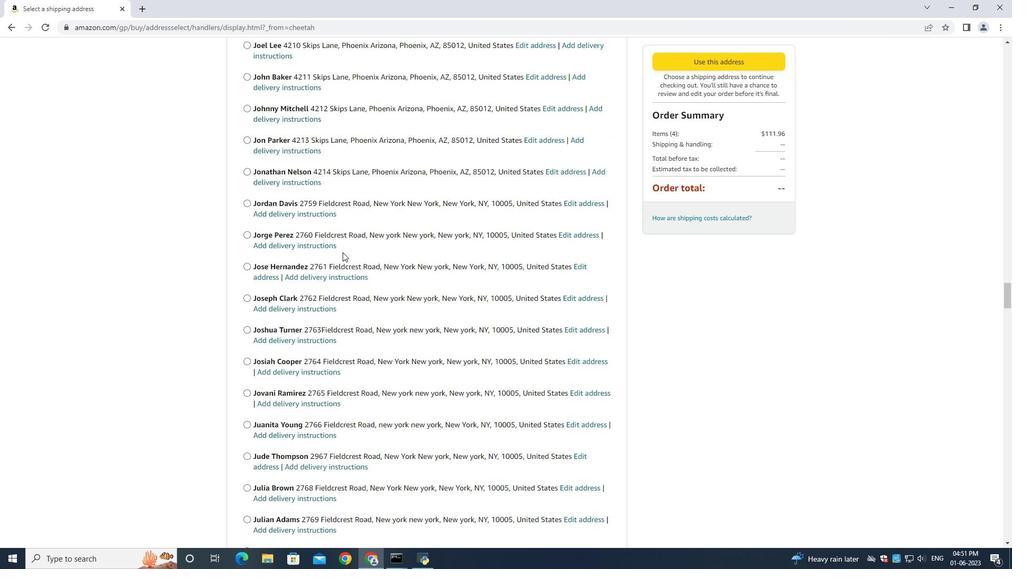 
Action: Mouse scrolled (339, 249) with delta (0, 0)
Screenshot: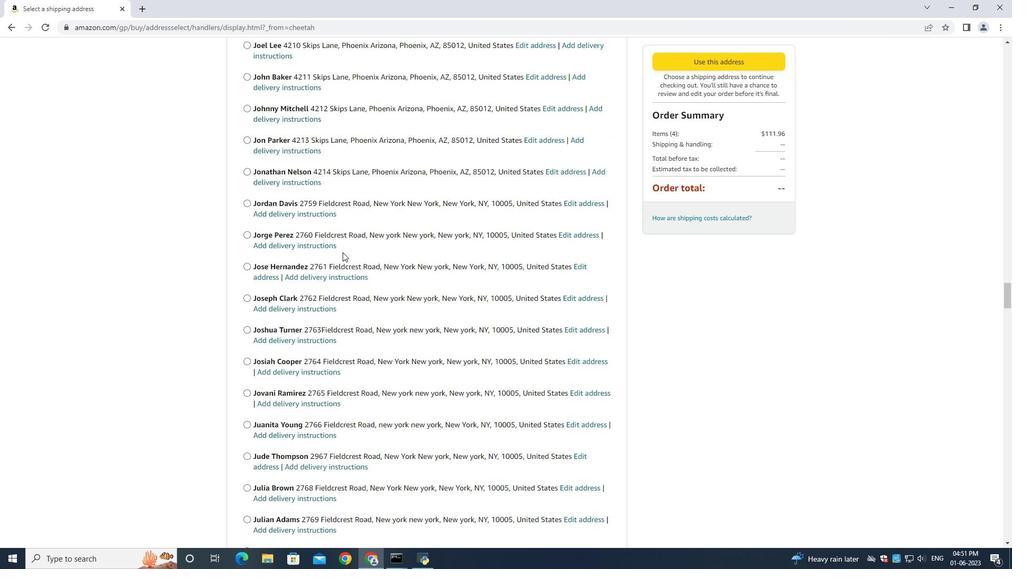 
Action: Mouse scrolled (339, 249) with delta (0, 0)
Screenshot: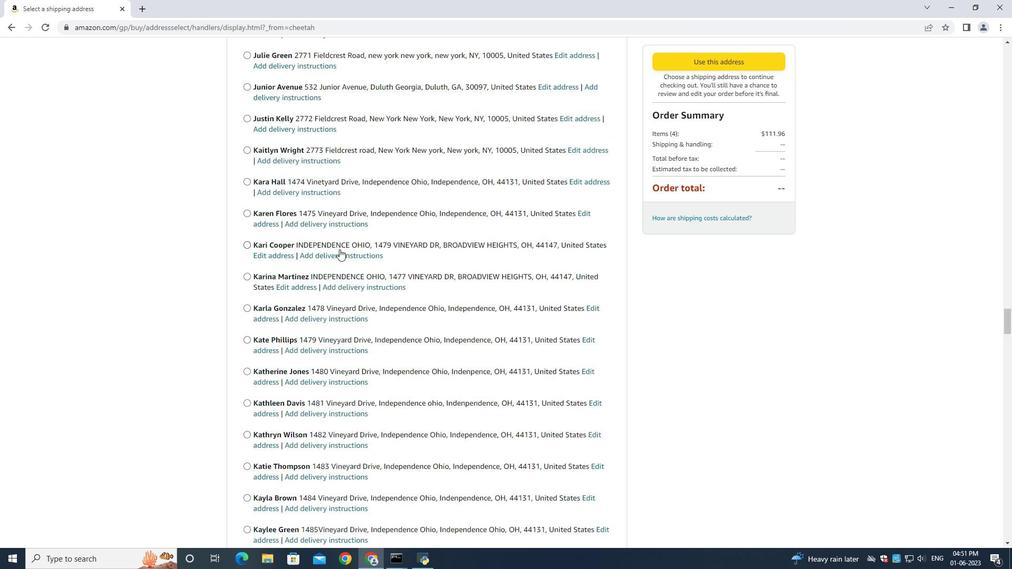 
Action: Mouse scrolled (339, 248) with delta (0, -1)
Screenshot: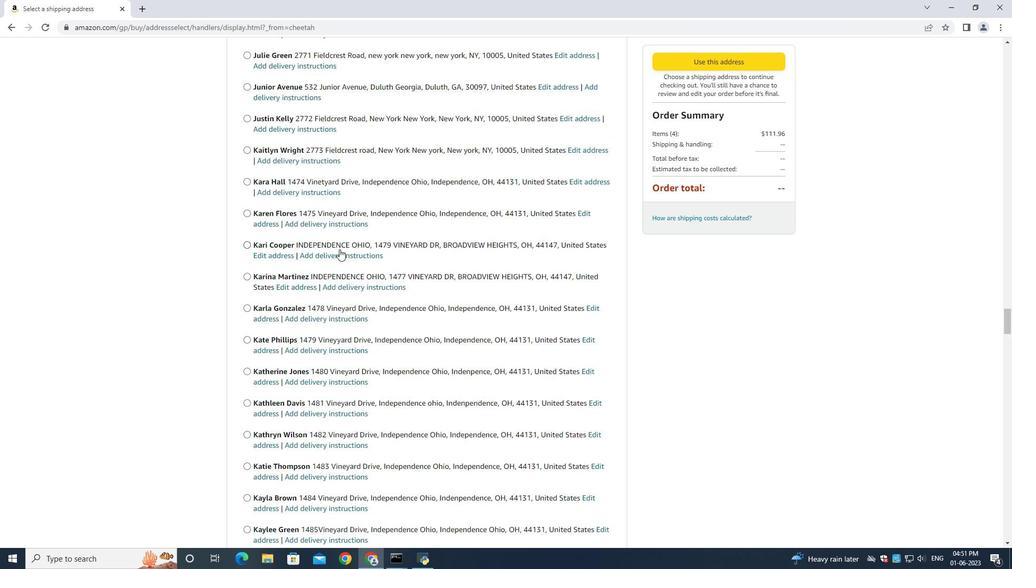 
Action: Mouse scrolled (339, 249) with delta (0, 0)
Screenshot: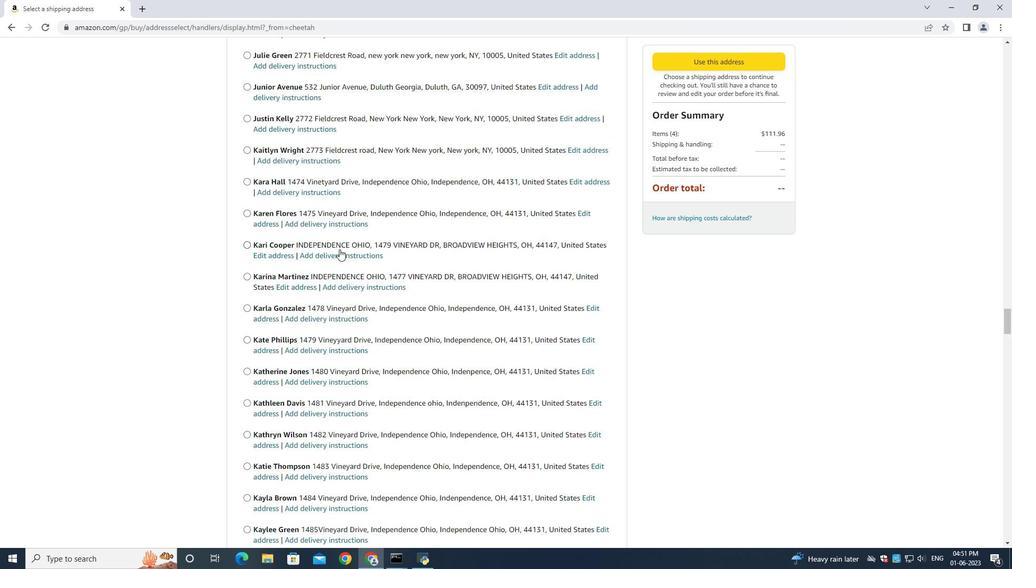 
Action: Mouse scrolled (339, 249) with delta (0, 0)
Screenshot: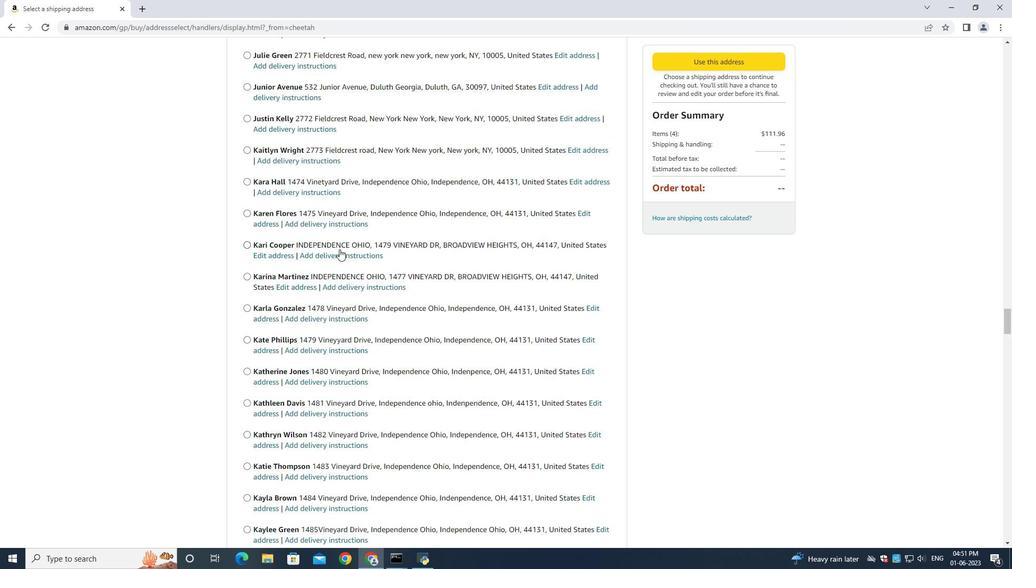 
Action: Mouse scrolled (339, 249) with delta (0, 0)
Screenshot: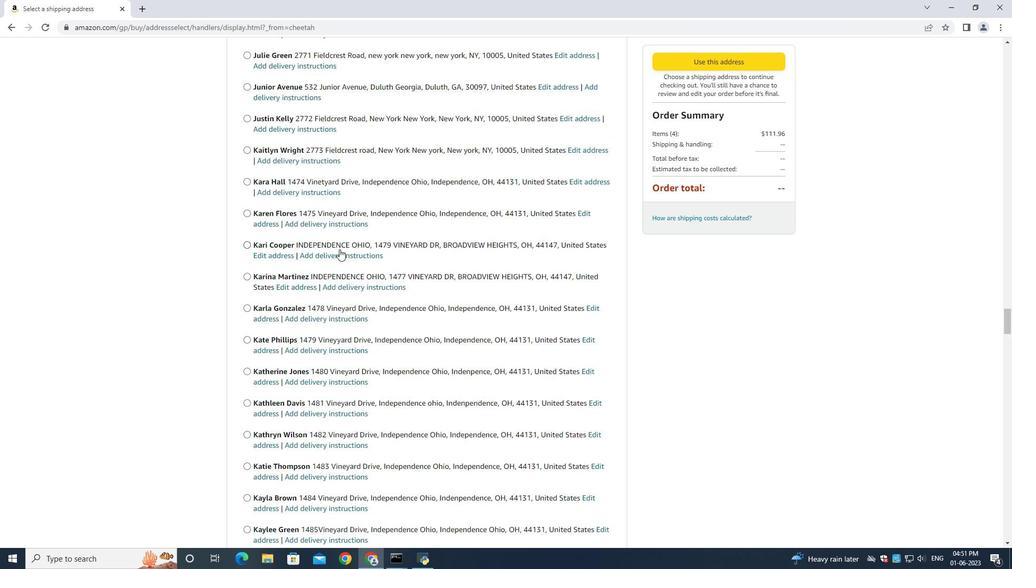 
Action: Mouse moved to (349, 247)
Screenshot: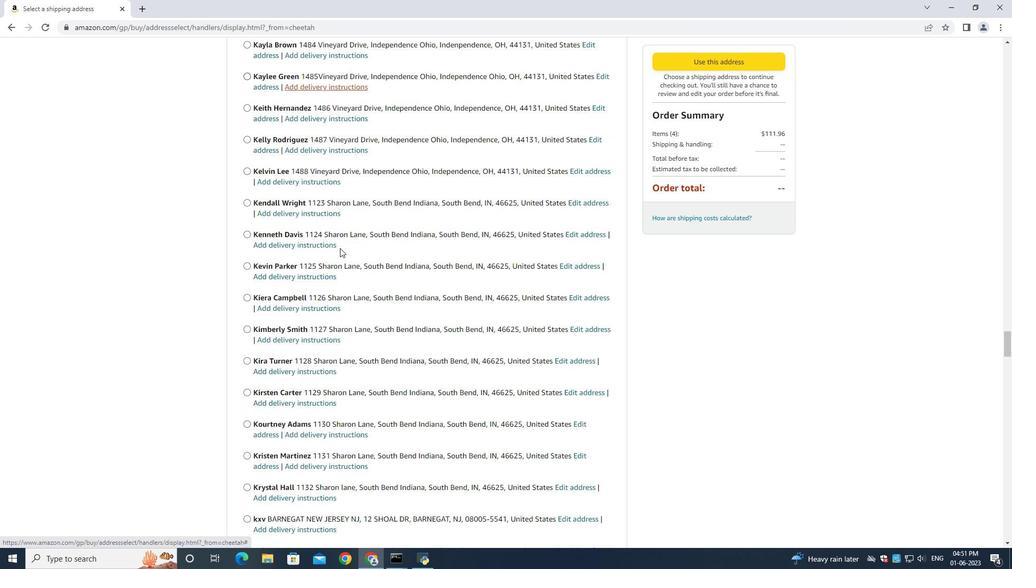 
Action: Mouse scrolled (349, 247) with delta (0, 0)
Screenshot: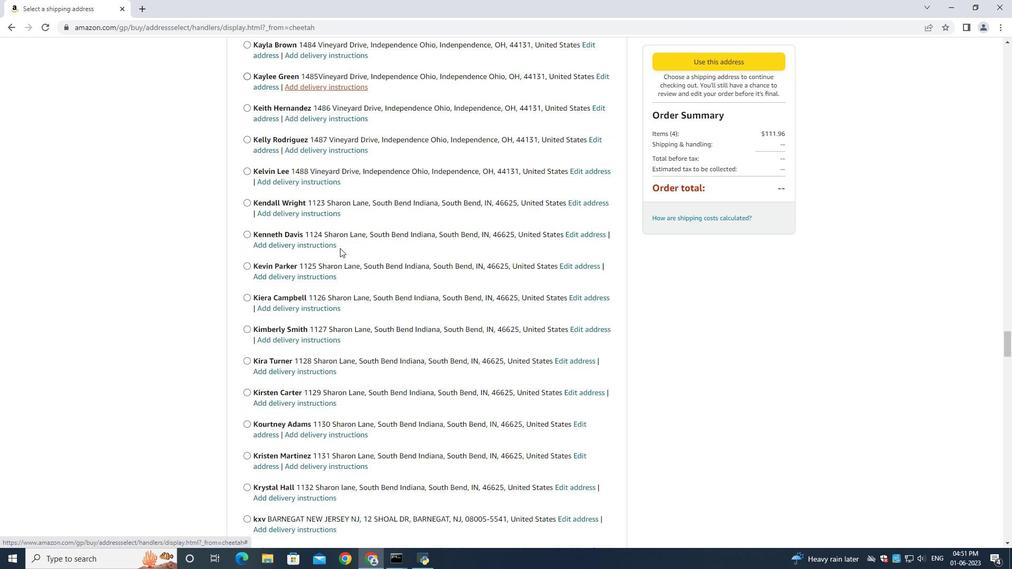
Action: Mouse scrolled (349, 247) with delta (0, 0)
Screenshot: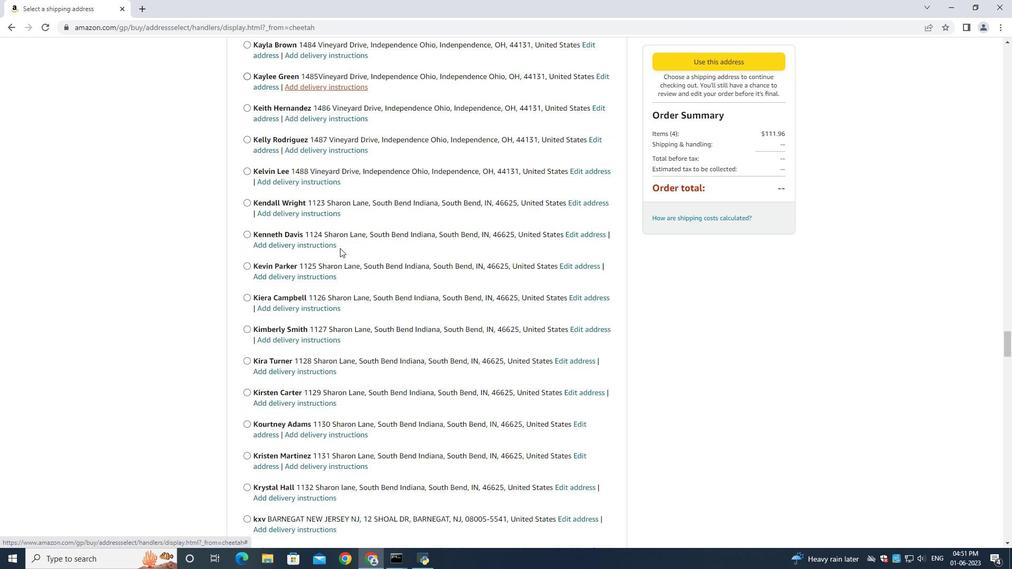 
Action: Mouse scrolled (349, 247) with delta (0, 0)
Screenshot: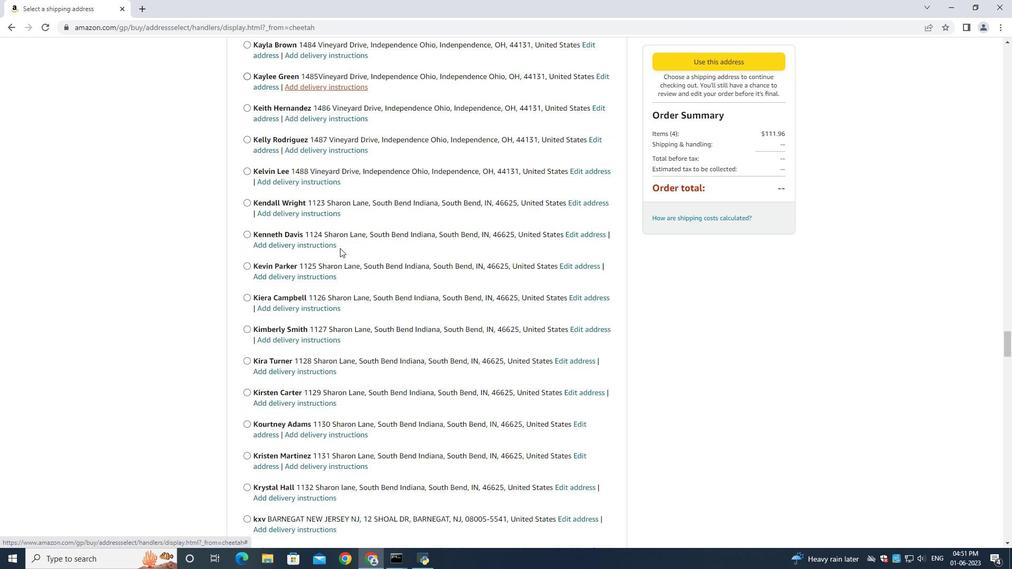 
Action: Mouse scrolled (349, 247) with delta (0, 0)
Screenshot: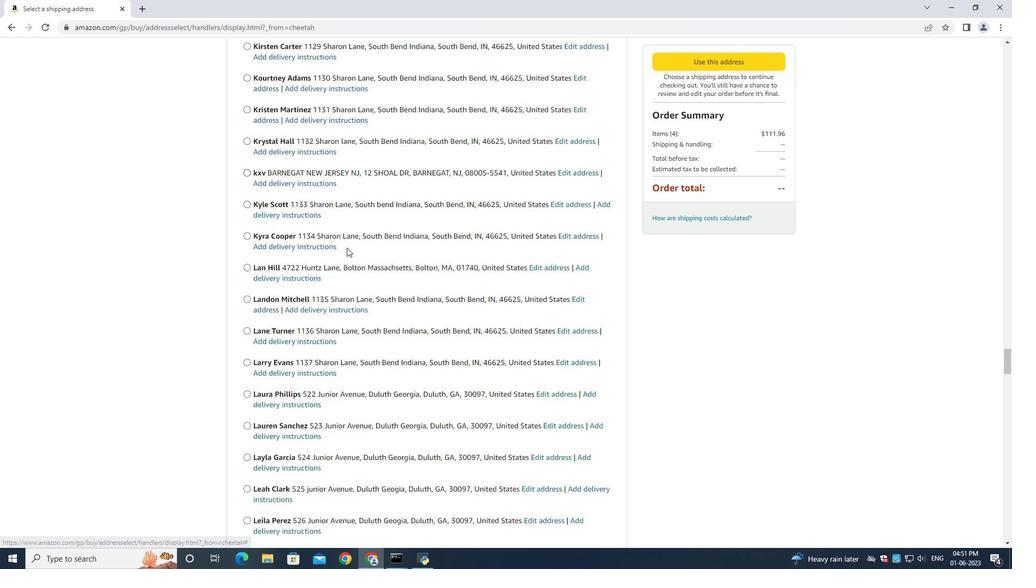 
Action: Mouse scrolled (349, 247) with delta (0, 0)
Screenshot: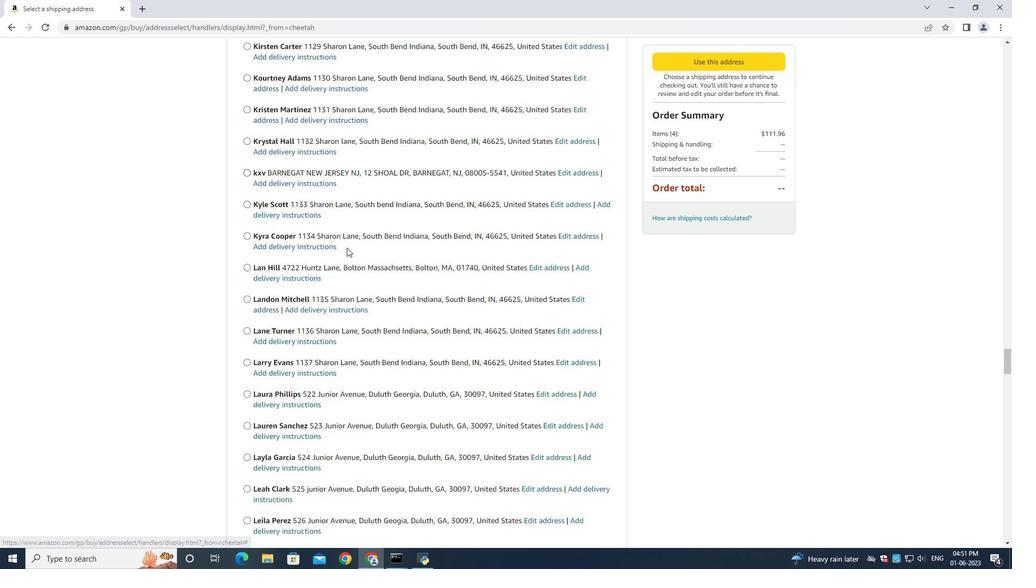 
Action: Mouse scrolled (349, 247) with delta (0, 0)
Screenshot: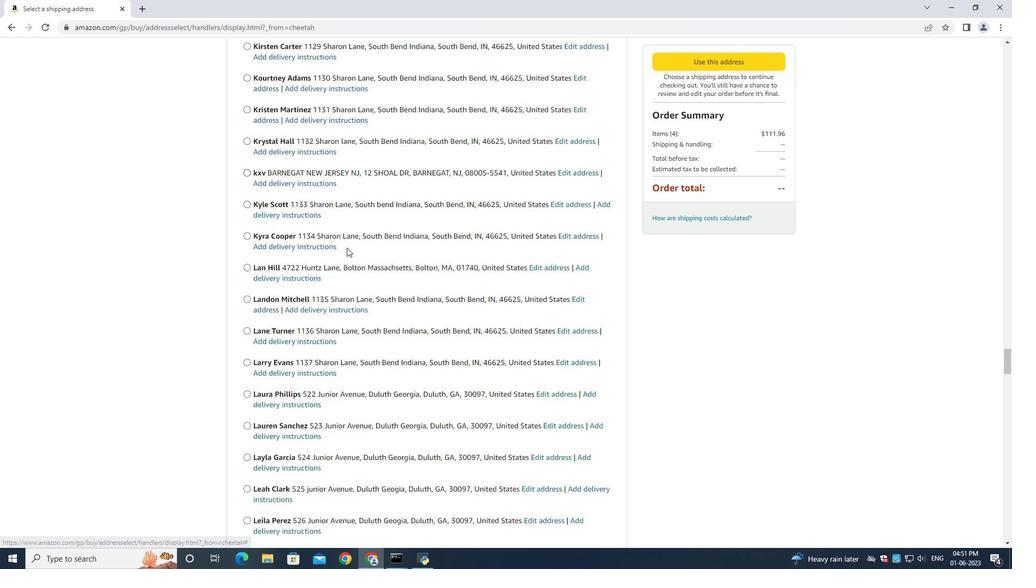 
Action: Mouse moved to (349, 241)
Screenshot: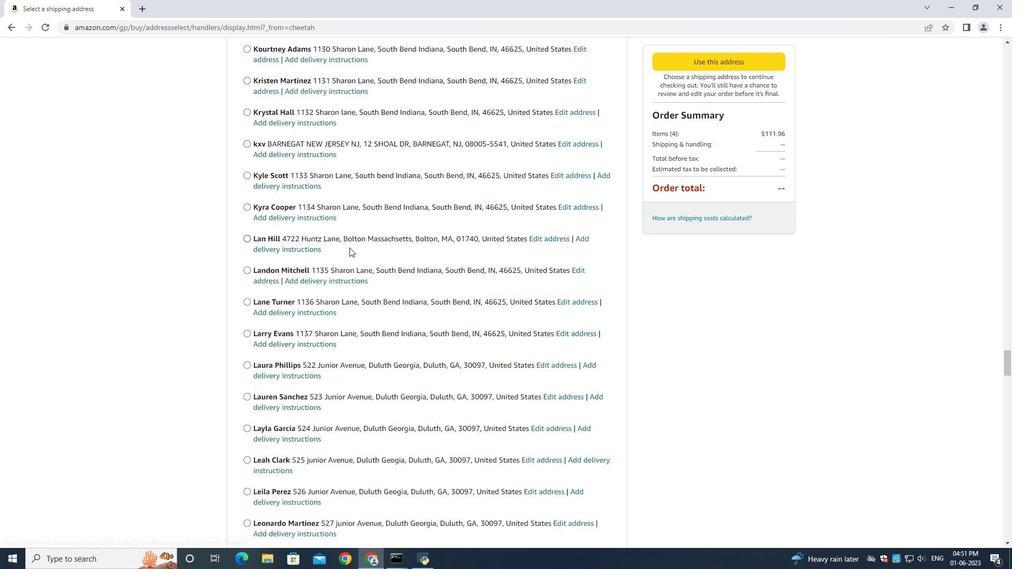 
Action: Mouse scrolled (349, 240) with delta (0, 0)
Screenshot: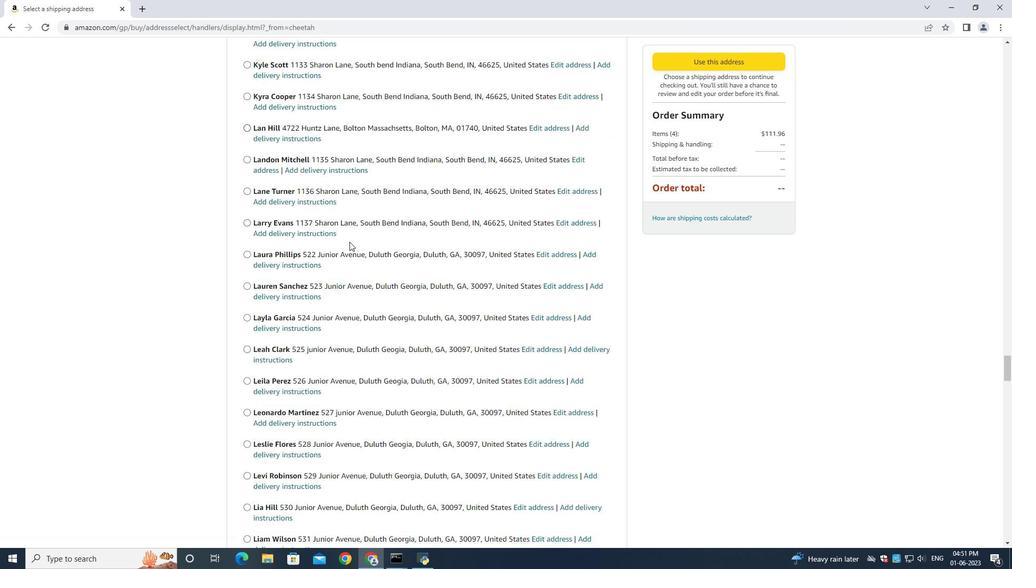 
Action: Mouse scrolled (349, 240) with delta (0, 0)
Screenshot: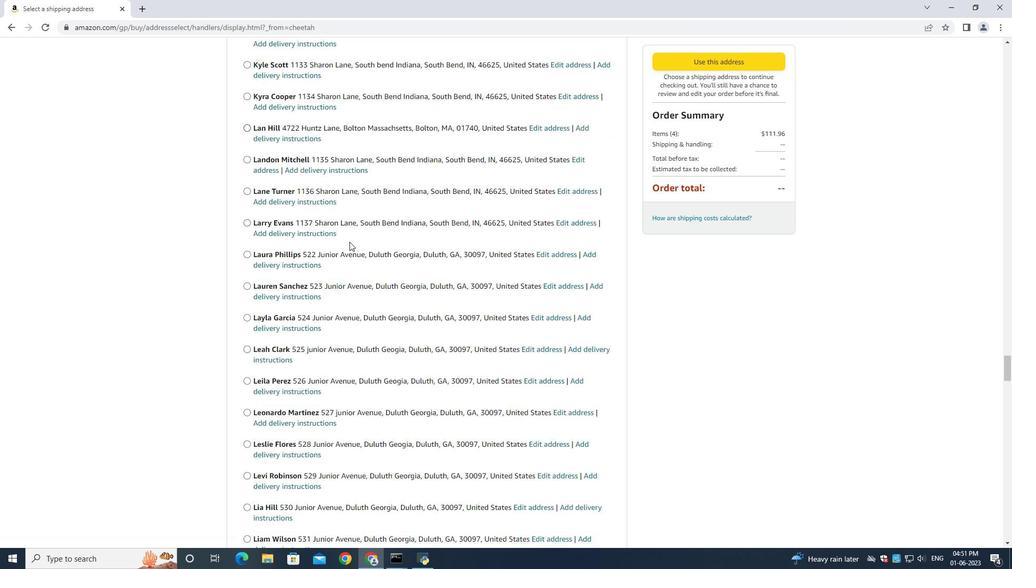 
Action: Mouse scrolled (349, 240) with delta (0, 0)
Screenshot: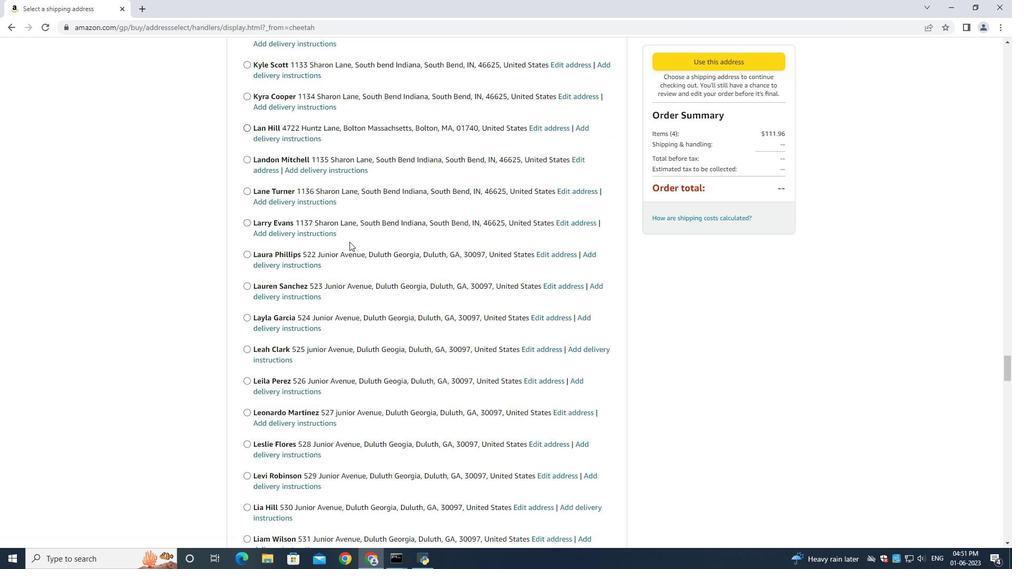 
Action: Mouse scrolled (349, 240) with delta (0, 0)
Screenshot: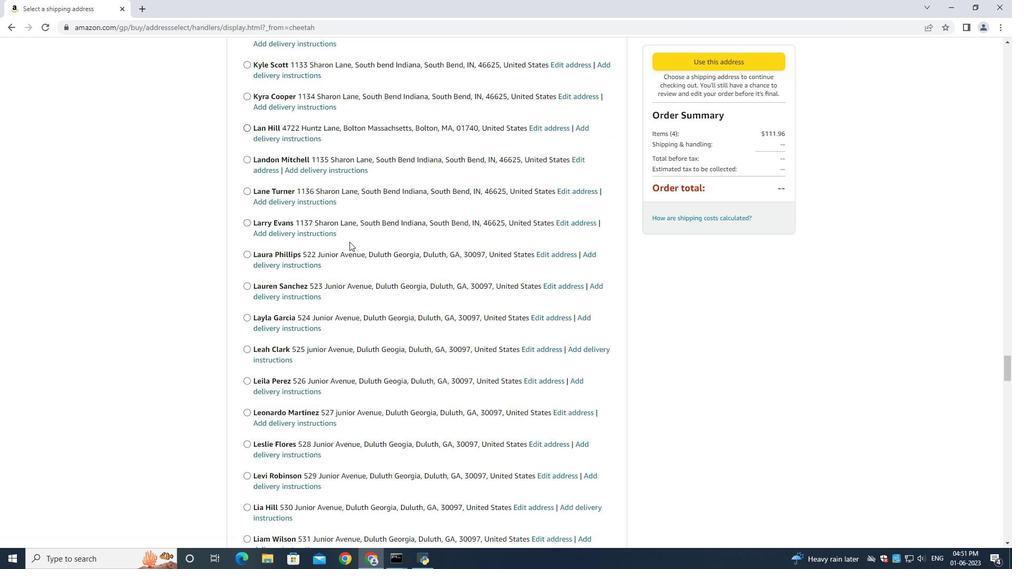 
Action: Mouse scrolled (349, 240) with delta (0, 0)
Screenshot: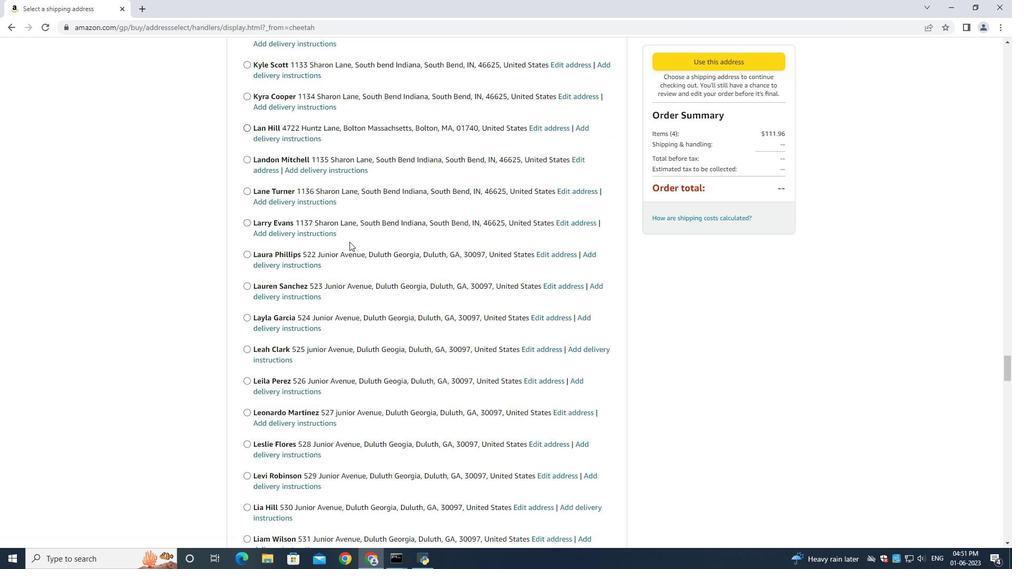 
Action: Mouse scrolled (349, 240) with delta (0, 0)
Screenshot: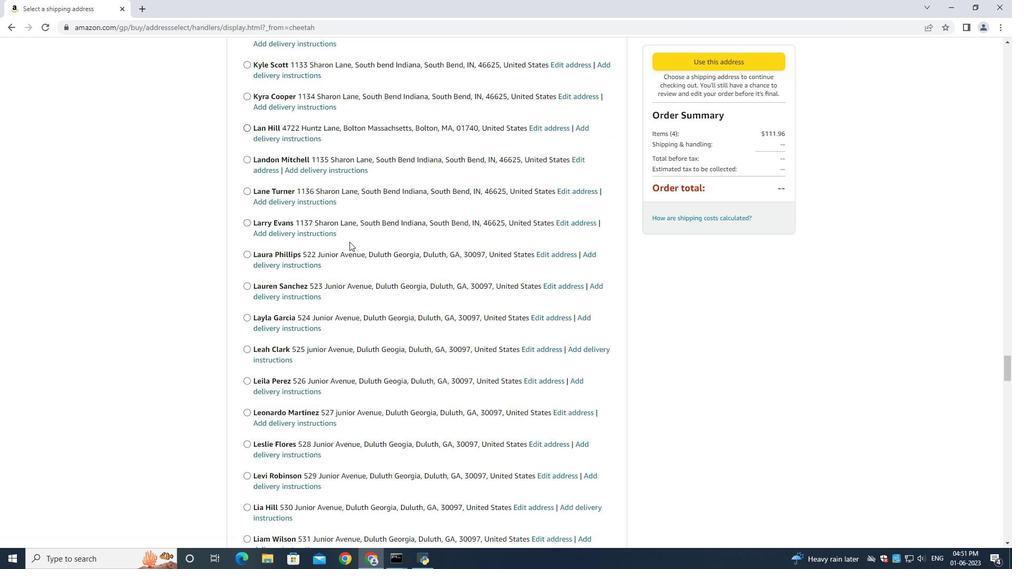 
Action: Mouse scrolled (349, 240) with delta (0, 0)
